 Task: Create an event for the team-building bowling tournament on the 9th at 11:00 PM to 11:30 PM.
Action: Mouse moved to (413, 170)
Screenshot: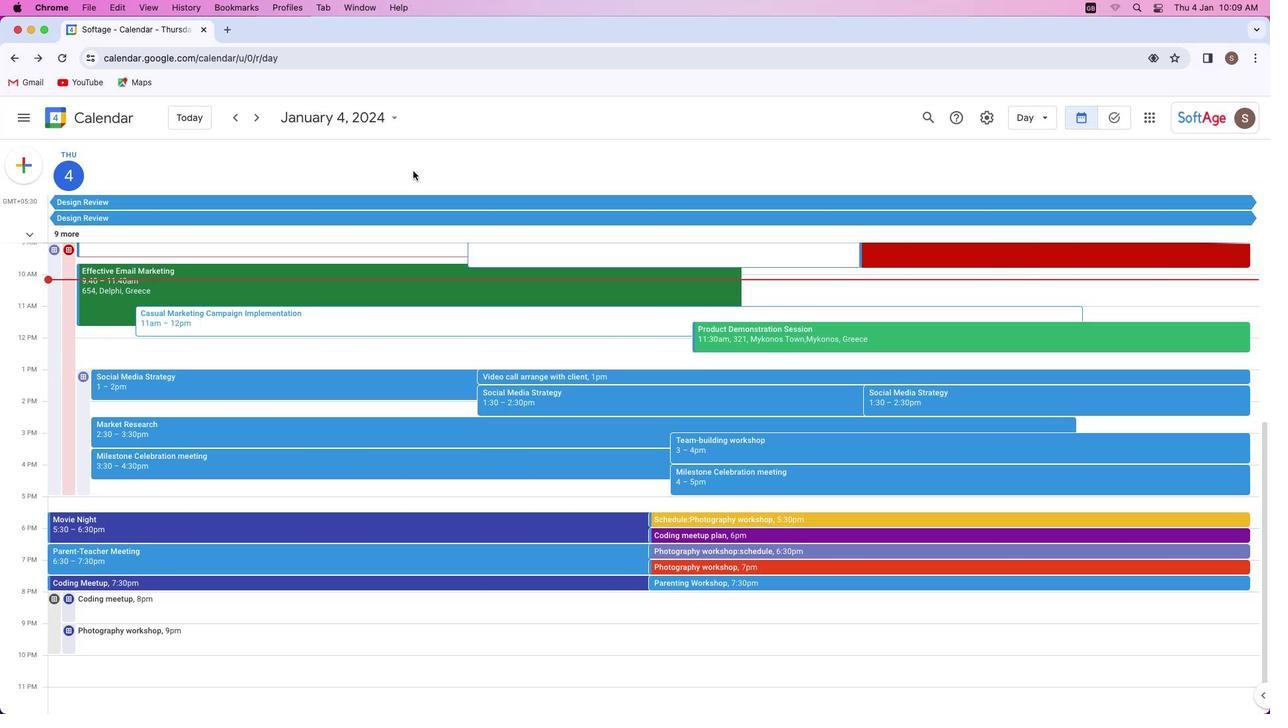 
Action: Mouse pressed left at (413, 170)
Screenshot: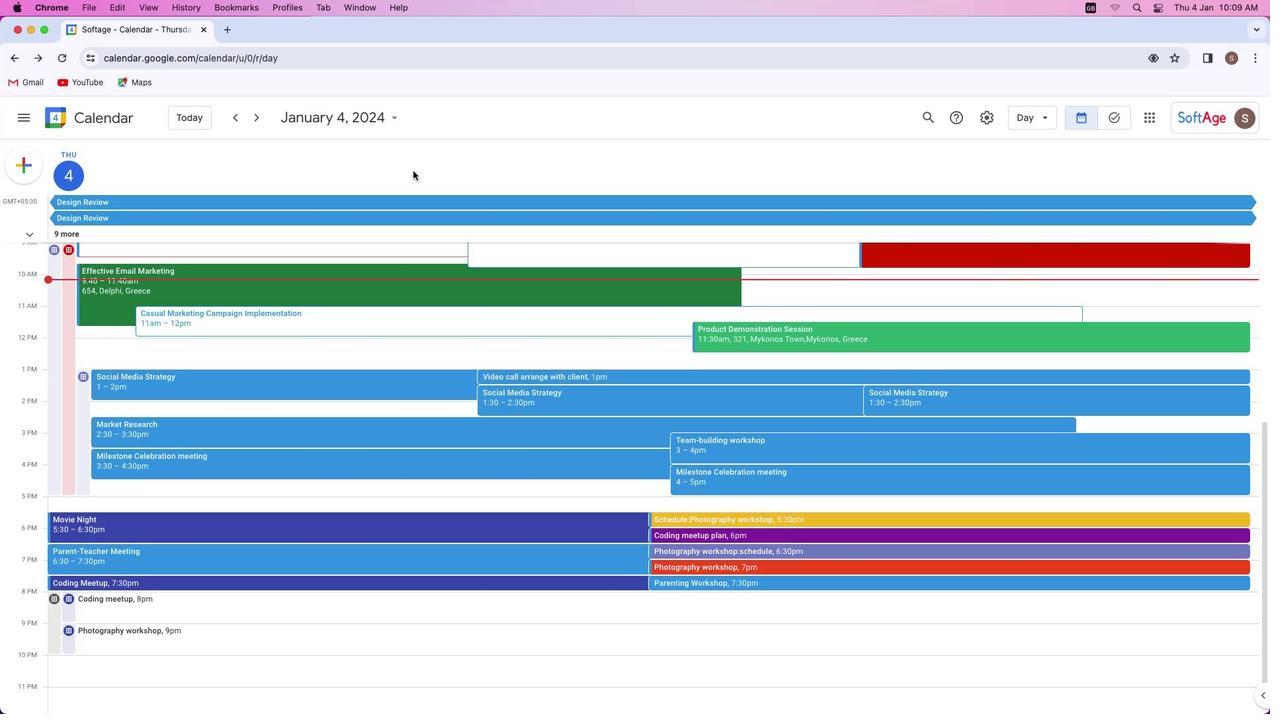 
Action: Mouse moved to (27, 159)
Screenshot: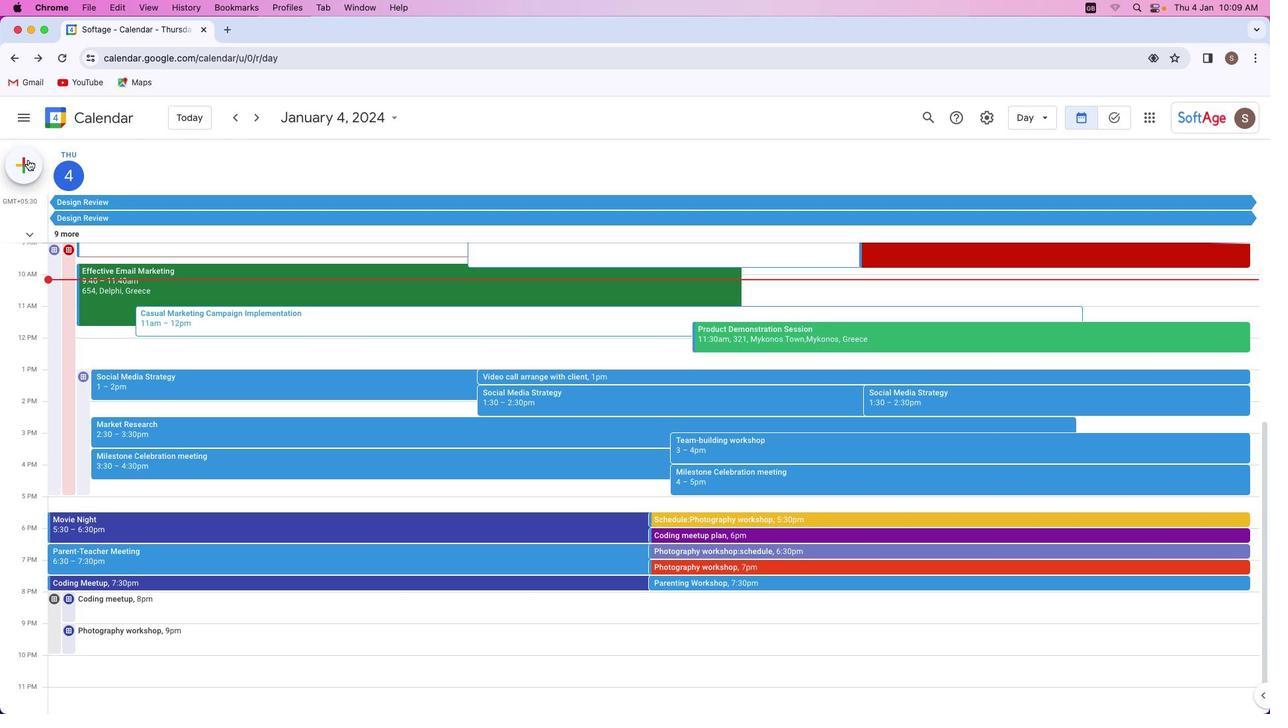 
Action: Mouse pressed left at (27, 159)
Screenshot: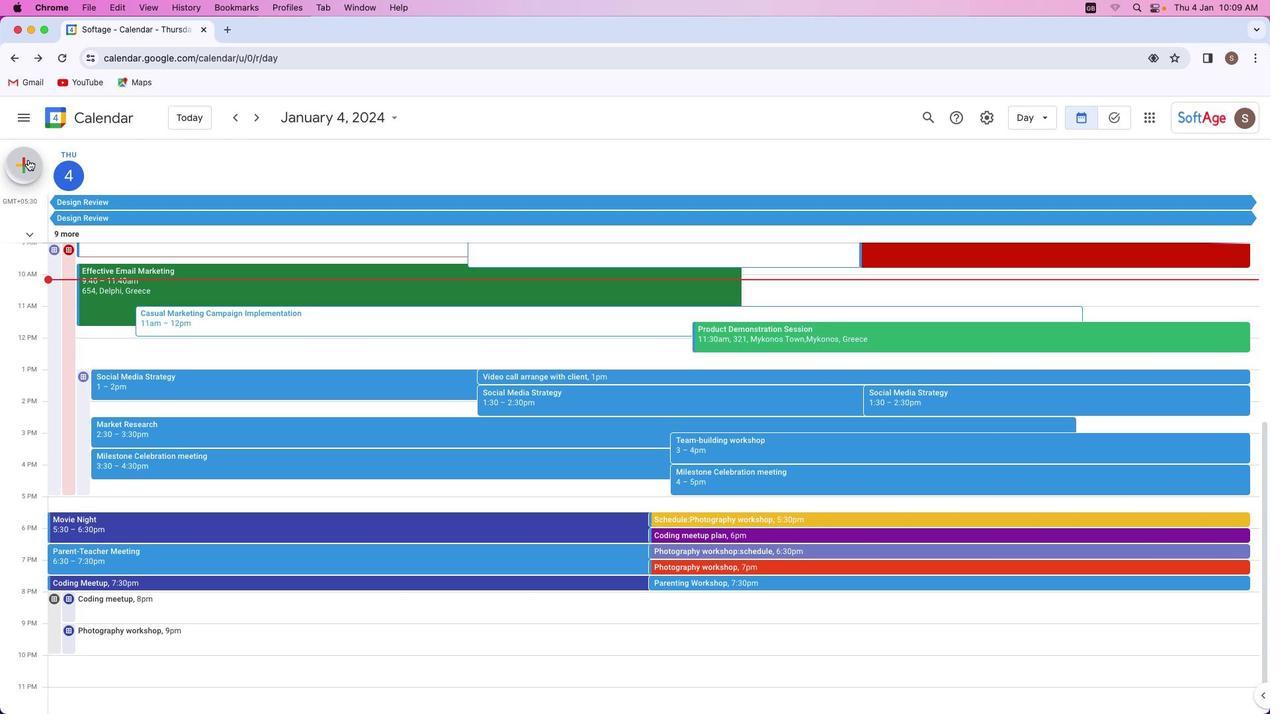 
Action: Mouse moved to (51, 201)
Screenshot: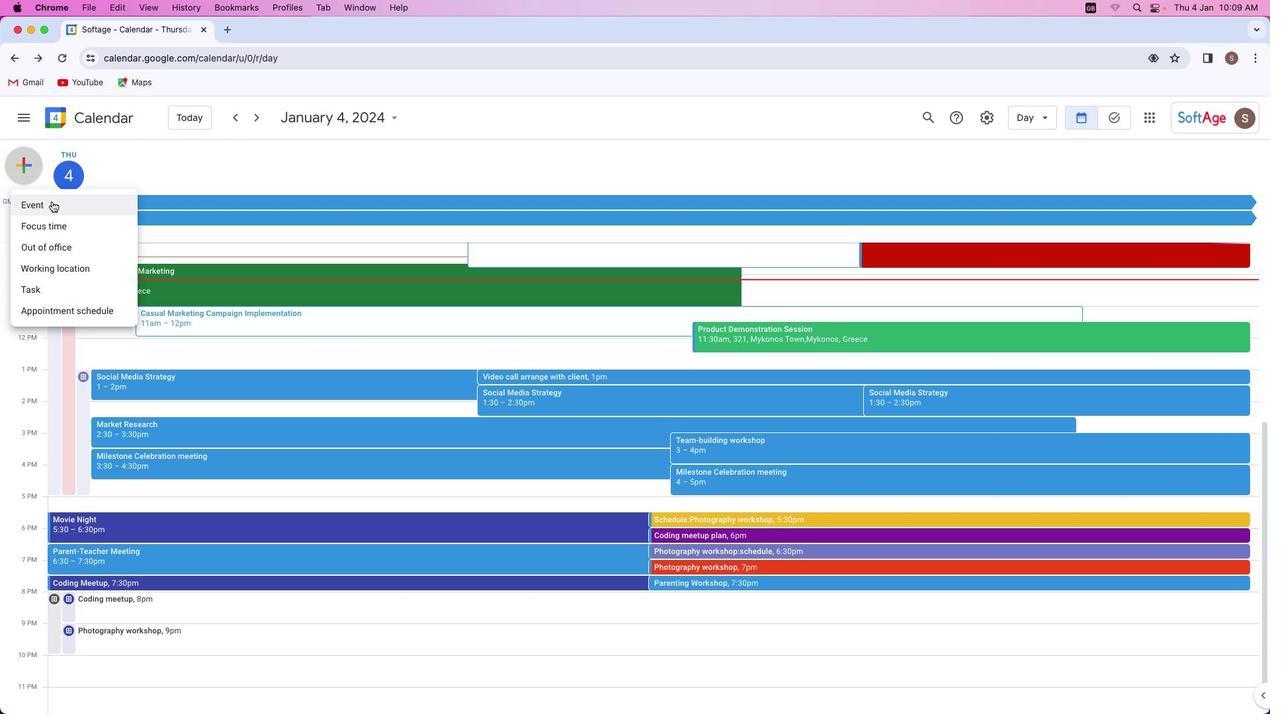 
Action: Mouse pressed left at (51, 201)
Screenshot: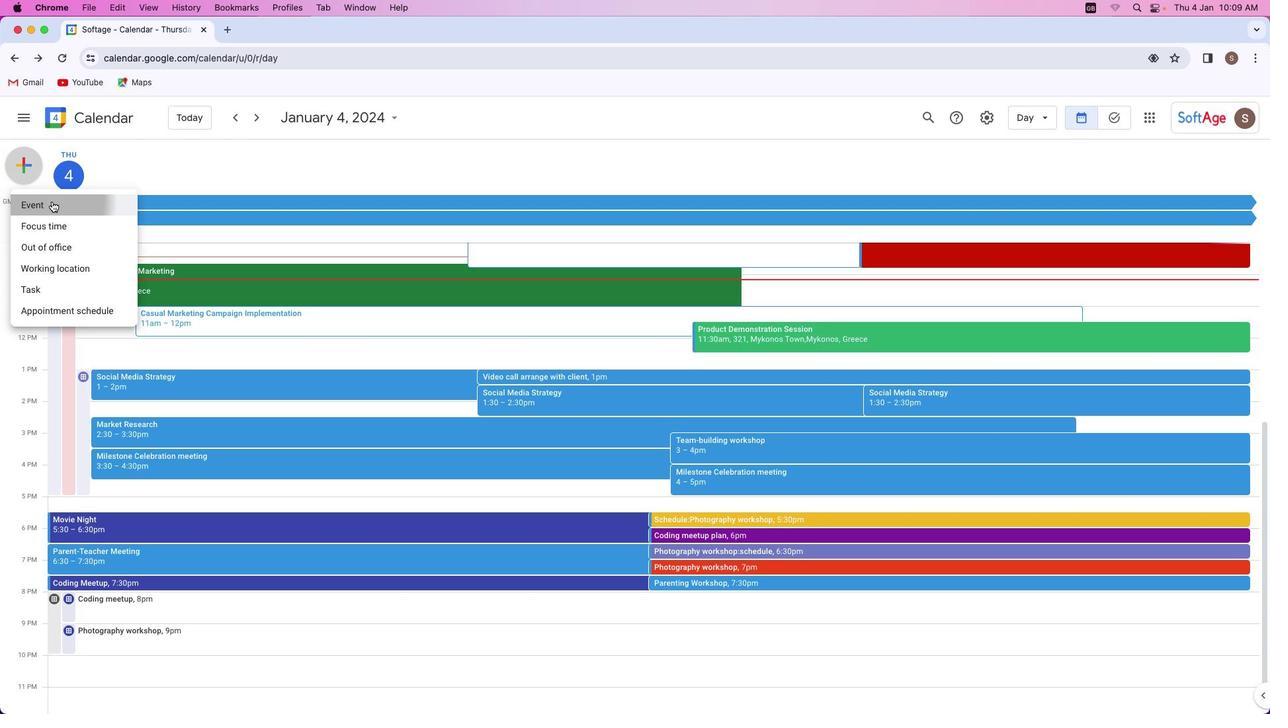 
Action: Mouse moved to (476, 280)
Screenshot: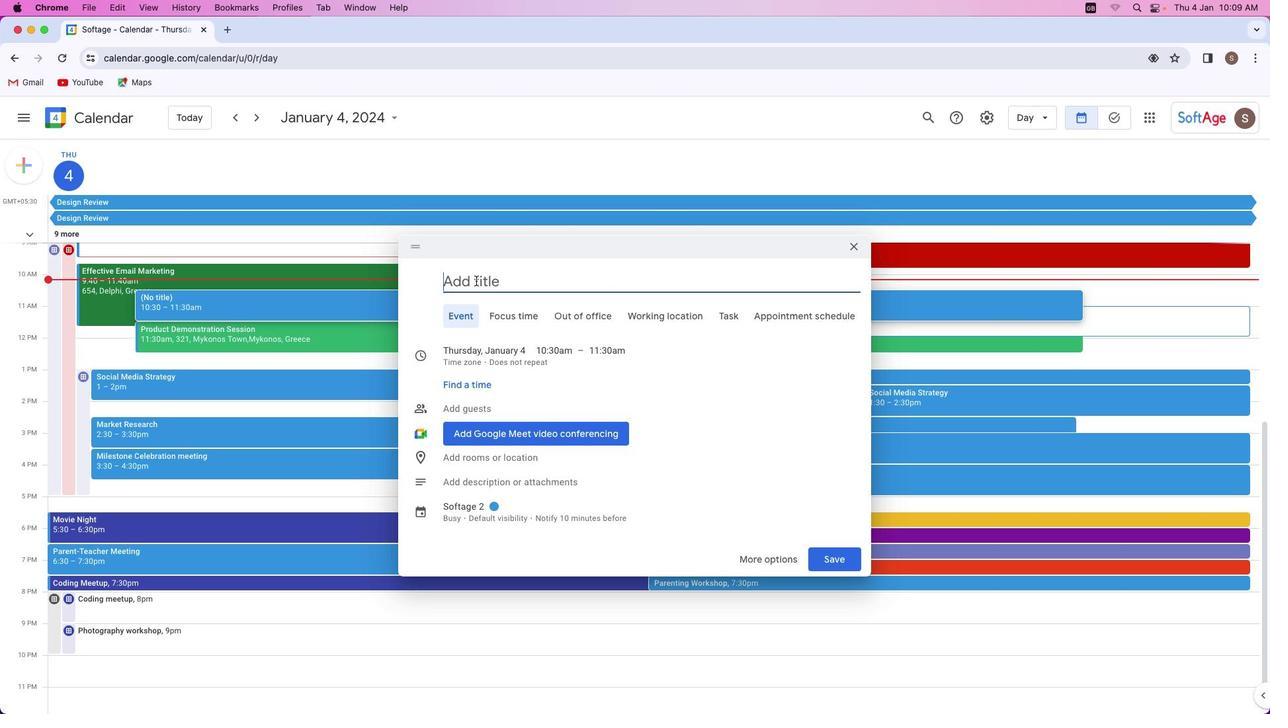 
Action: Mouse pressed left at (476, 280)
Screenshot: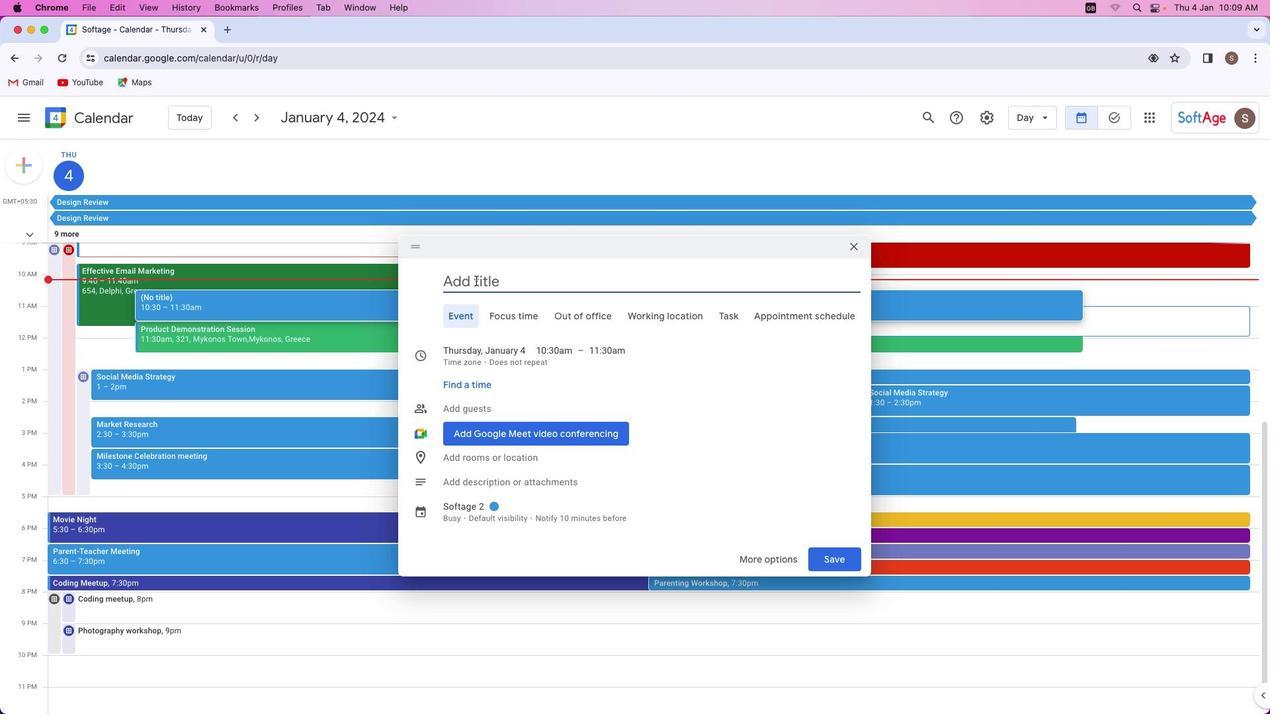 
Action: Key pressed Key.shift'T''e''a''m''-''b''u''i''l''d''i''n''g'Key.space'b''o''w''l''i''n''g'Key.space't''o''u''r''n''a''m''e''n''t'
Screenshot: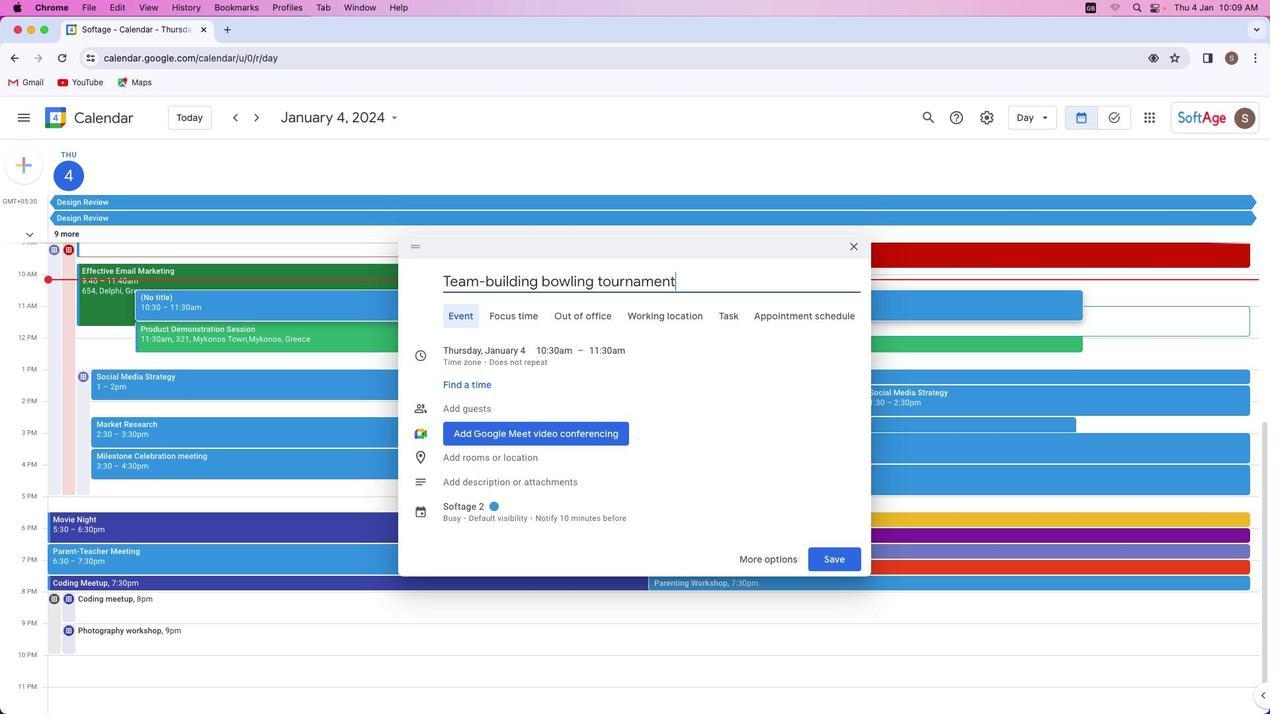 
Action: Mouse moved to (492, 347)
Screenshot: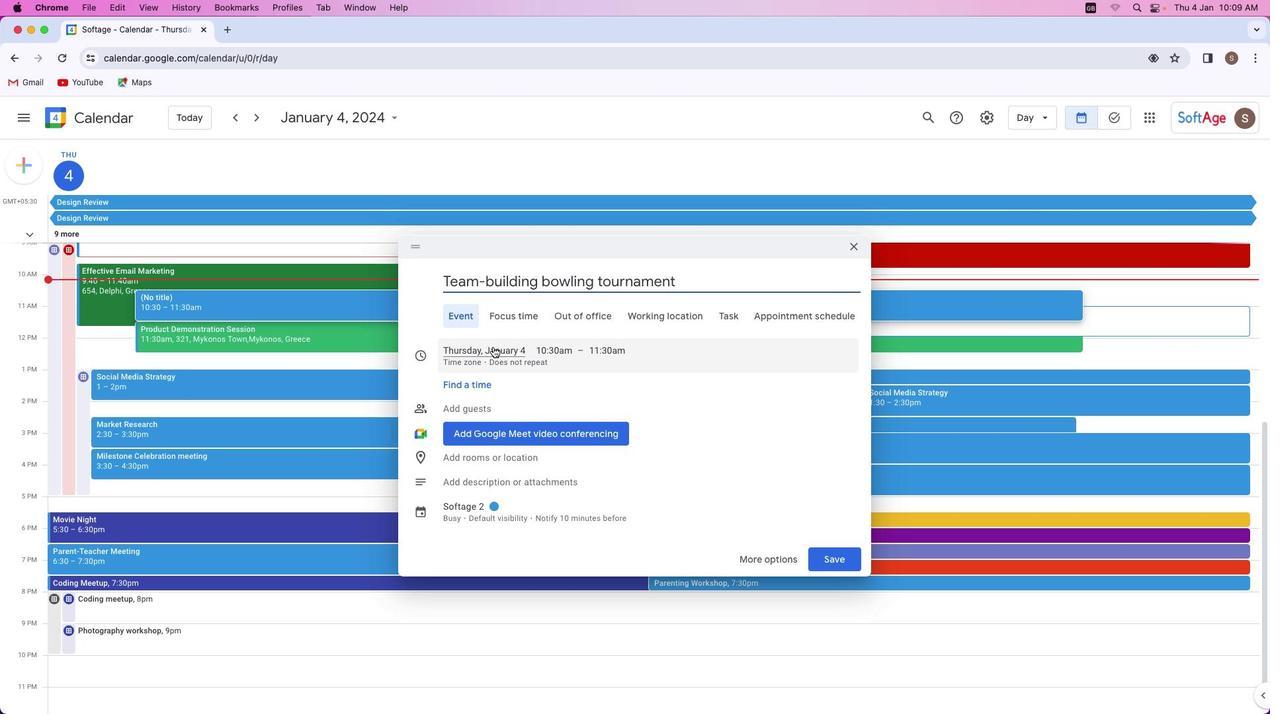 
Action: Mouse pressed left at (492, 347)
Screenshot: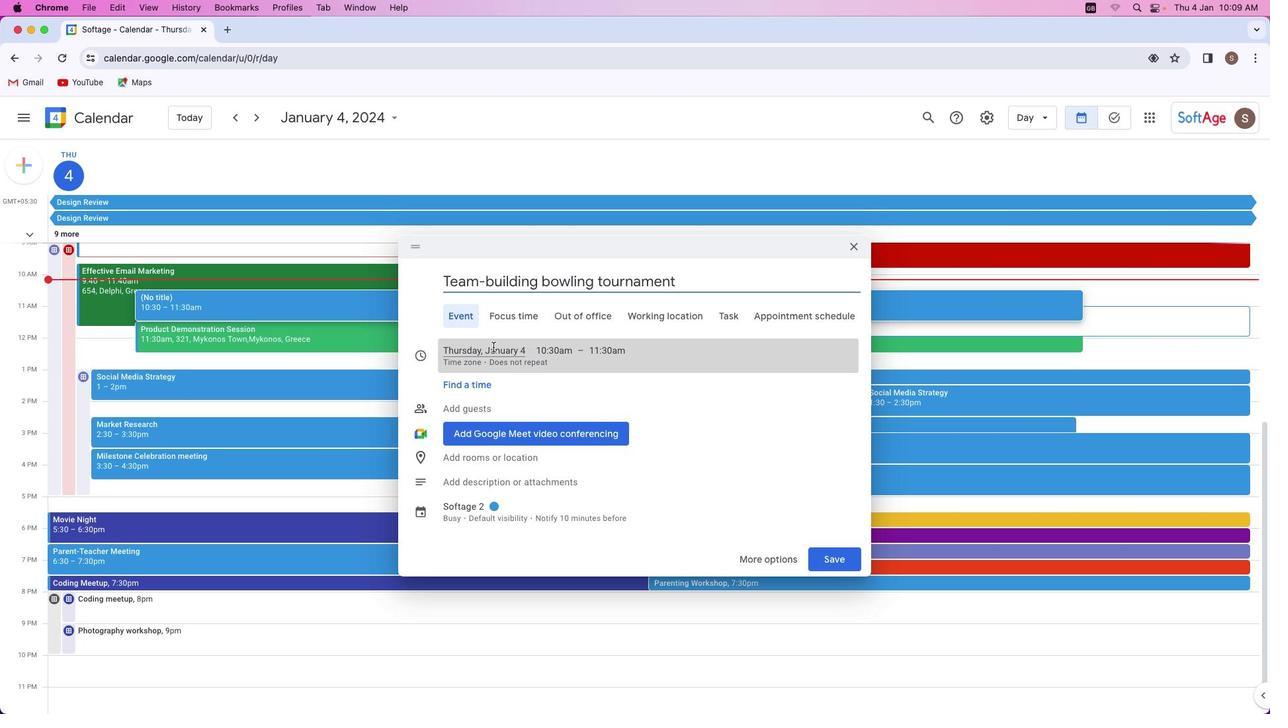 
Action: Mouse moved to (487, 433)
Screenshot: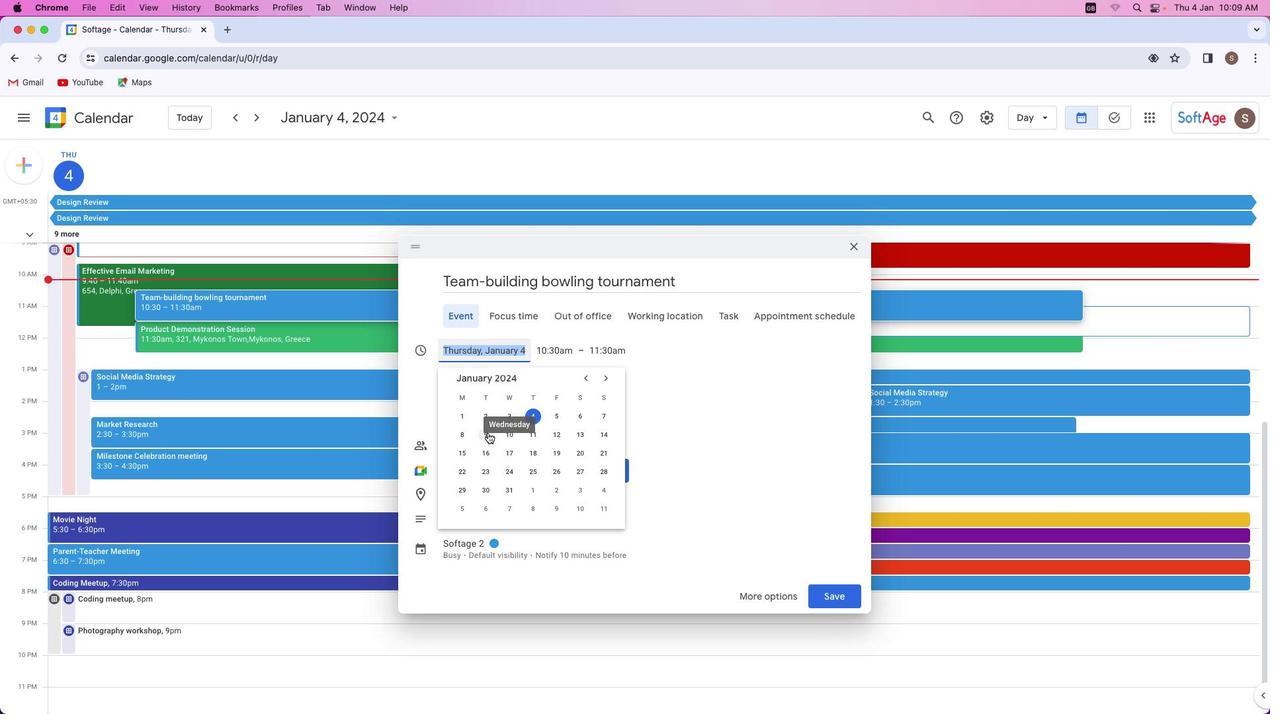 
Action: Mouse pressed left at (487, 433)
Screenshot: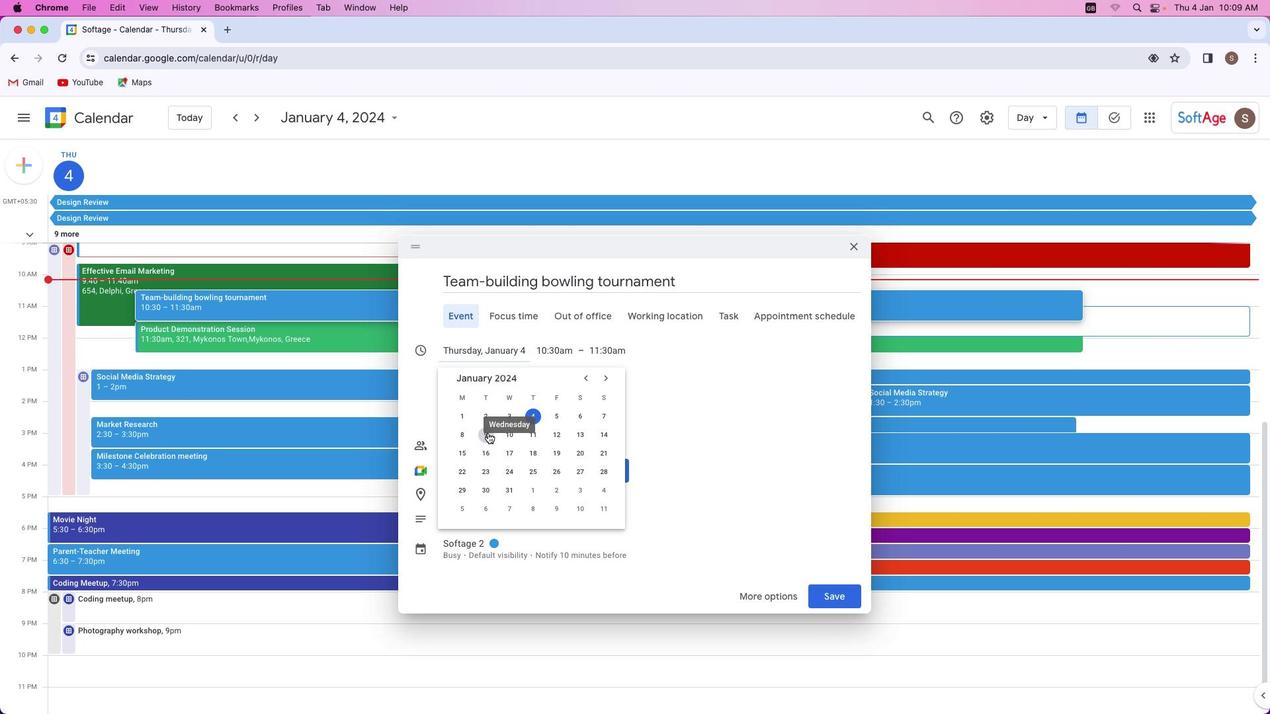 
Action: Mouse moved to (553, 353)
Screenshot: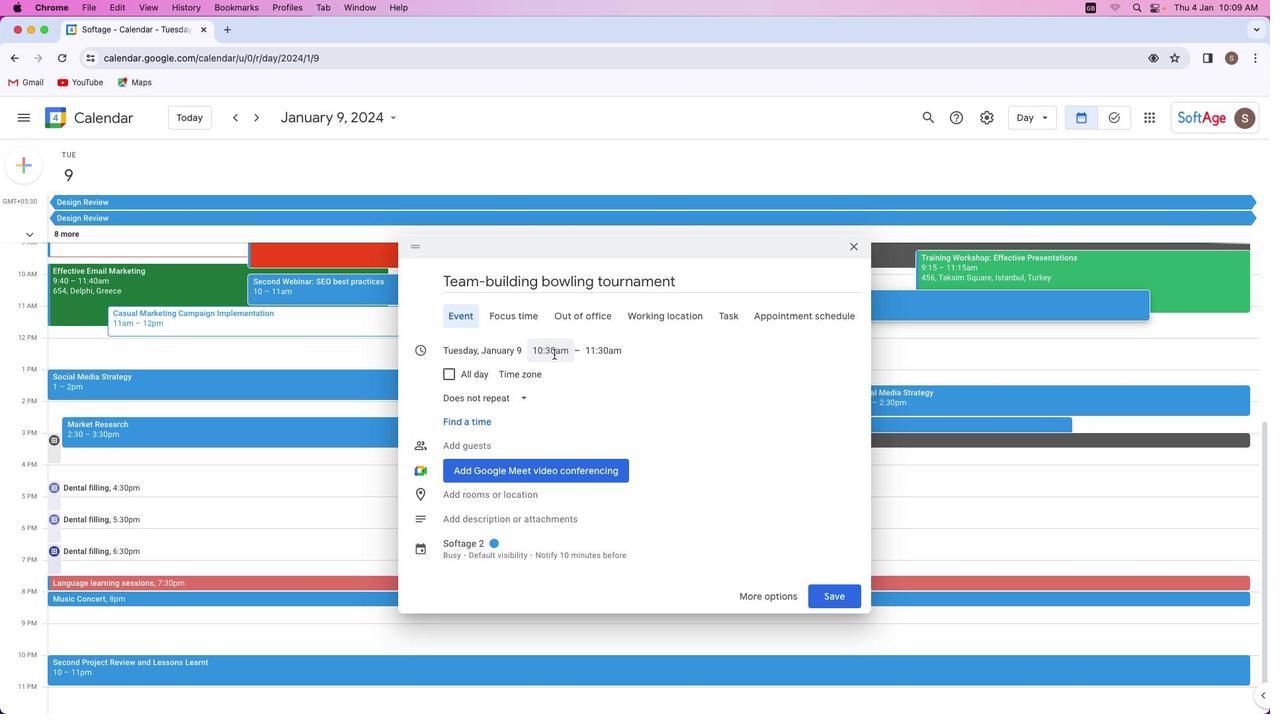 
Action: Mouse pressed left at (553, 353)
Screenshot: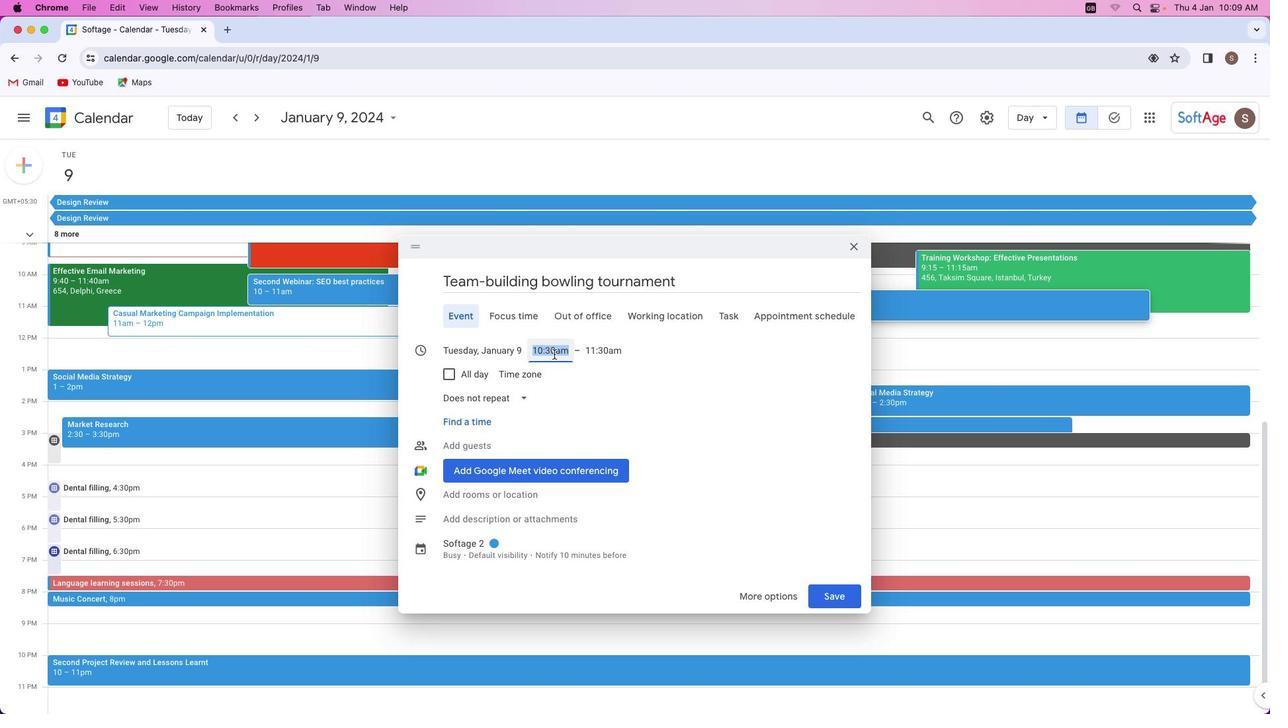 
Action: Mouse moved to (562, 426)
Screenshot: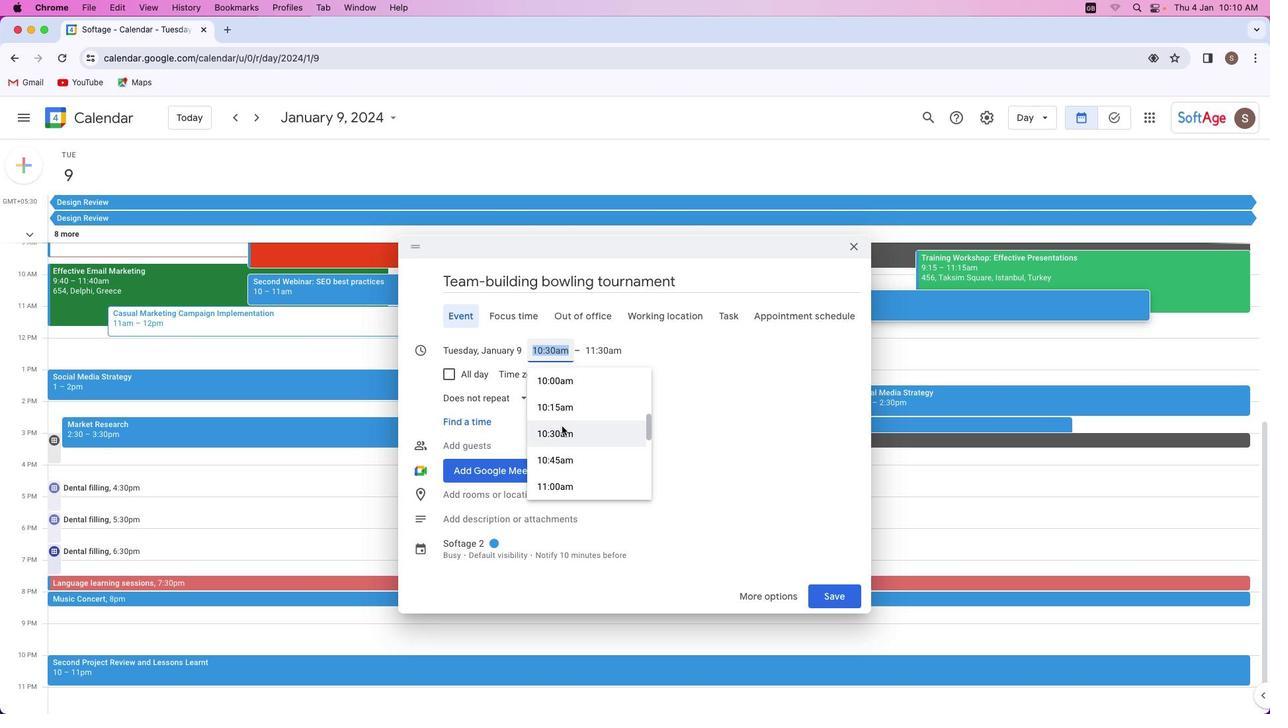 
Action: Mouse scrolled (562, 426) with delta (0, 0)
Screenshot: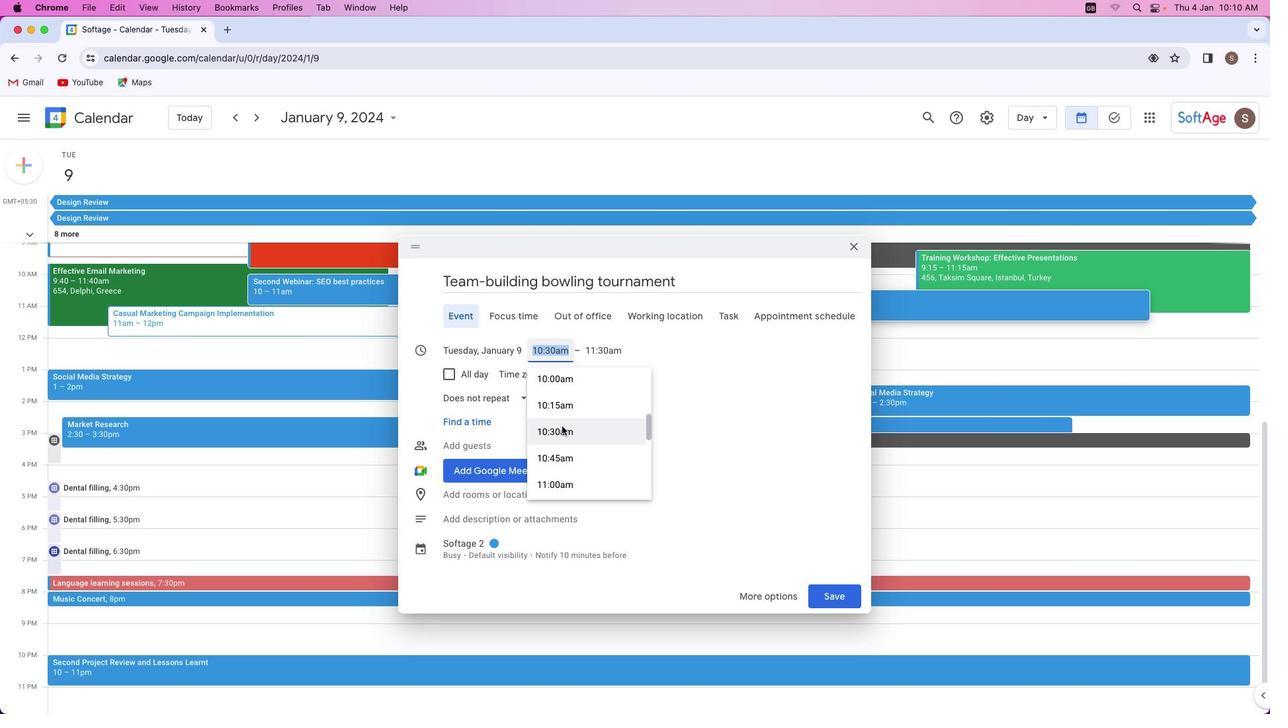 
Action: Mouse scrolled (562, 426) with delta (0, 0)
Screenshot: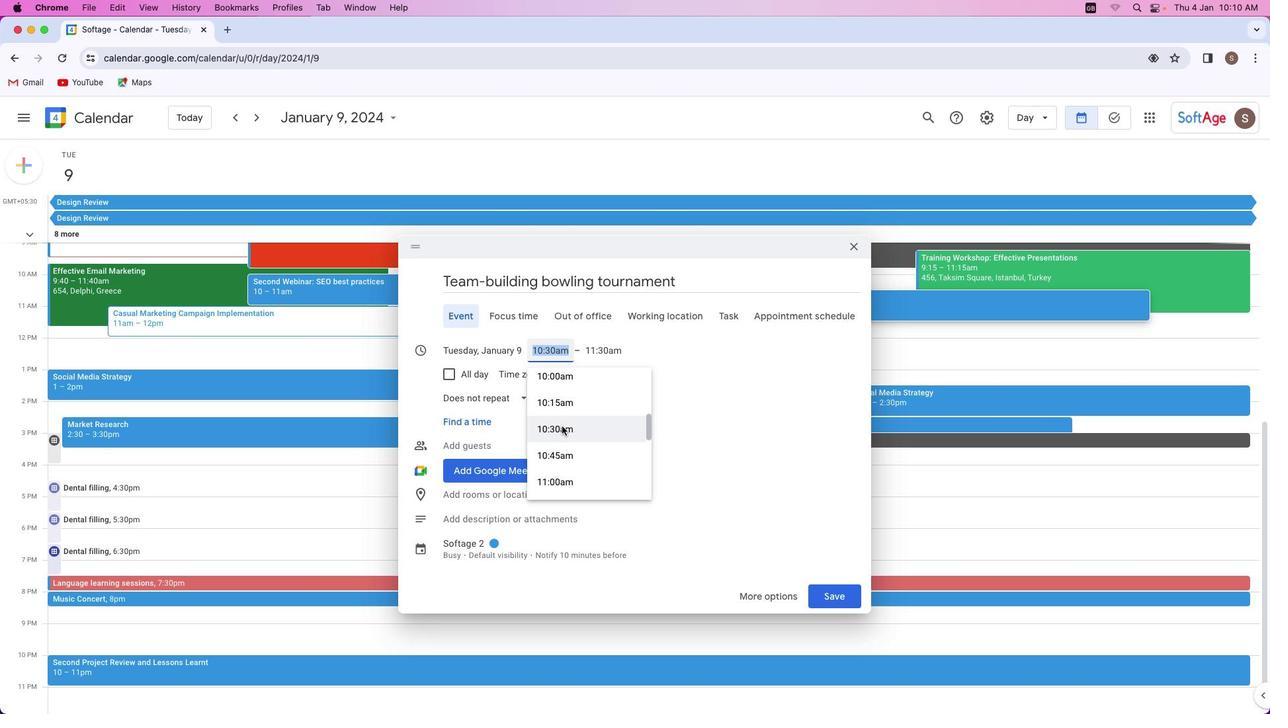 
Action: Mouse scrolled (562, 426) with delta (0, 0)
Screenshot: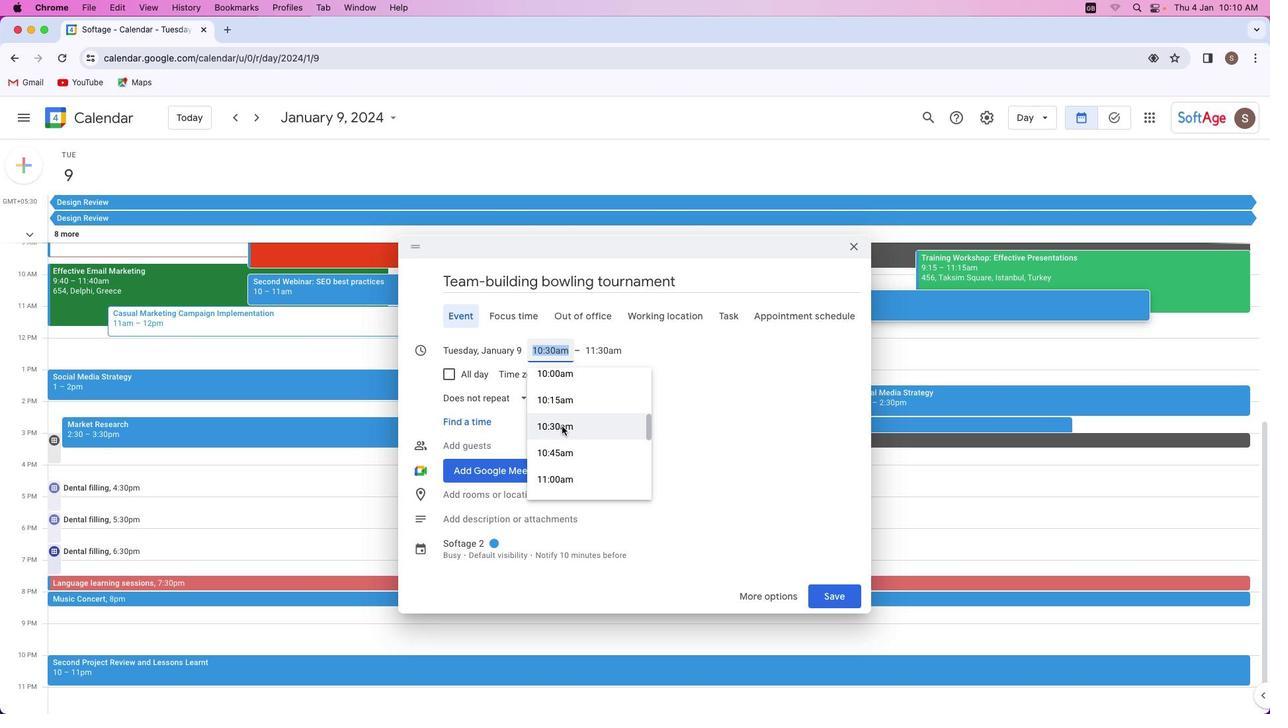 
Action: Mouse scrolled (562, 426) with delta (0, 0)
Screenshot: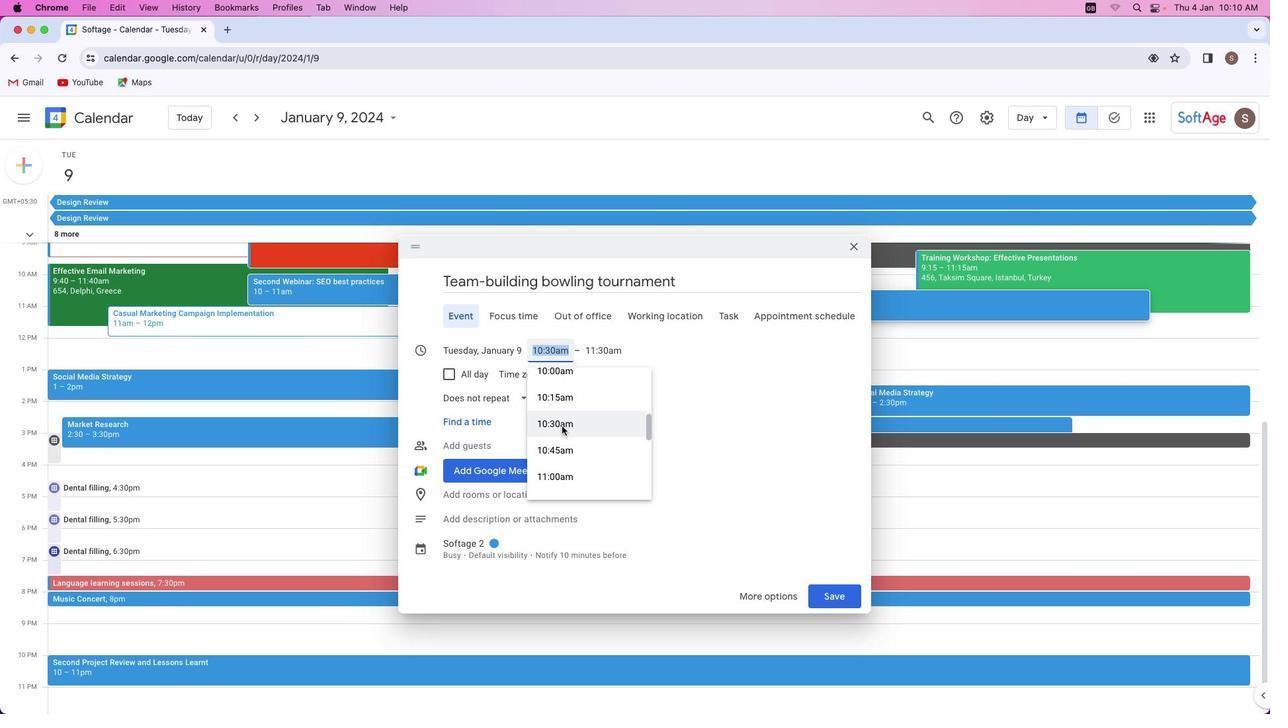 
Action: Mouse scrolled (562, 426) with delta (0, 0)
Screenshot: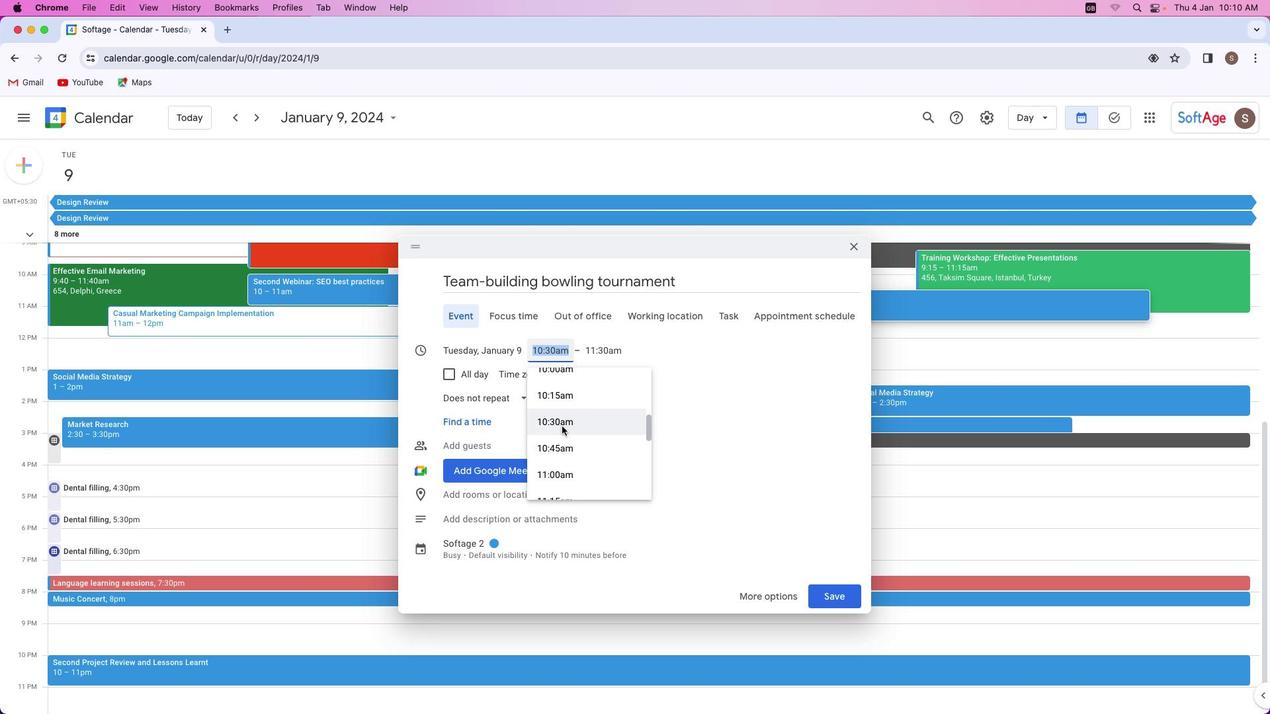 
Action: Mouse scrolled (562, 426) with delta (0, 0)
Screenshot: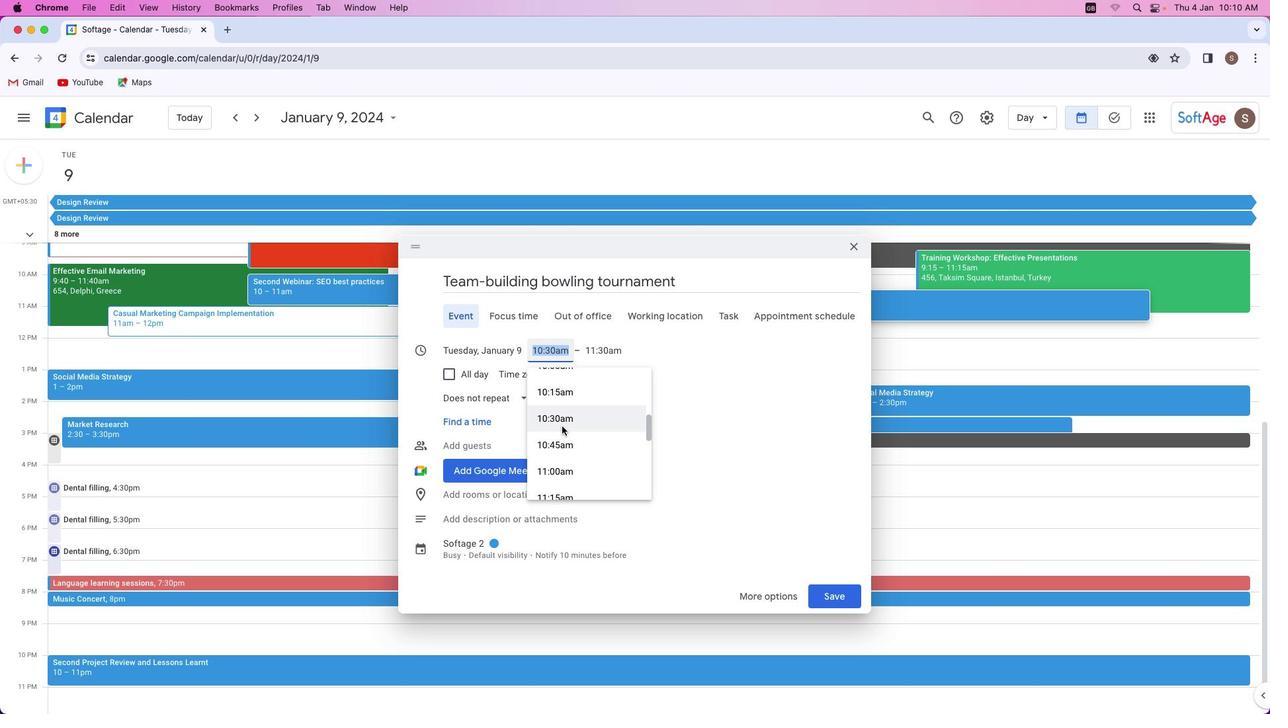 
Action: Mouse scrolled (562, 426) with delta (0, 0)
Screenshot: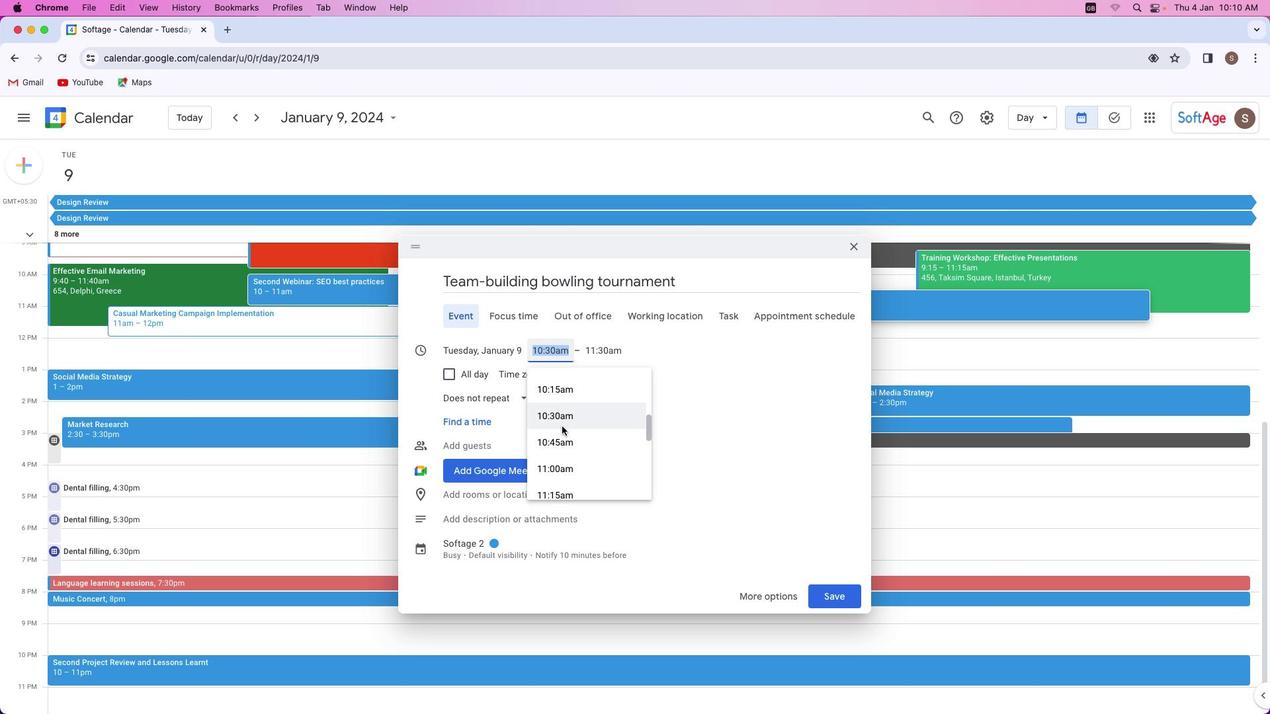 
Action: Mouse scrolled (562, 426) with delta (0, 0)
Screenshot: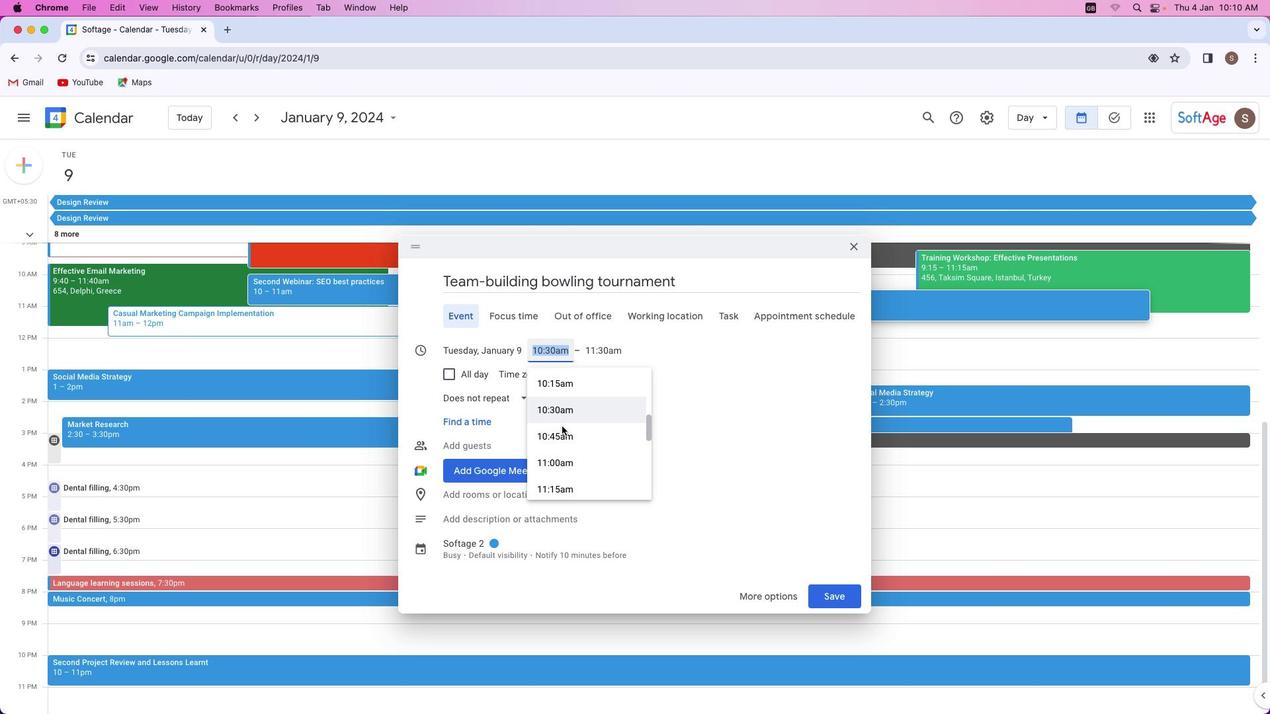 
Action: Mouse scrolled (562, 426) with delta (0, 0)
Screenshot: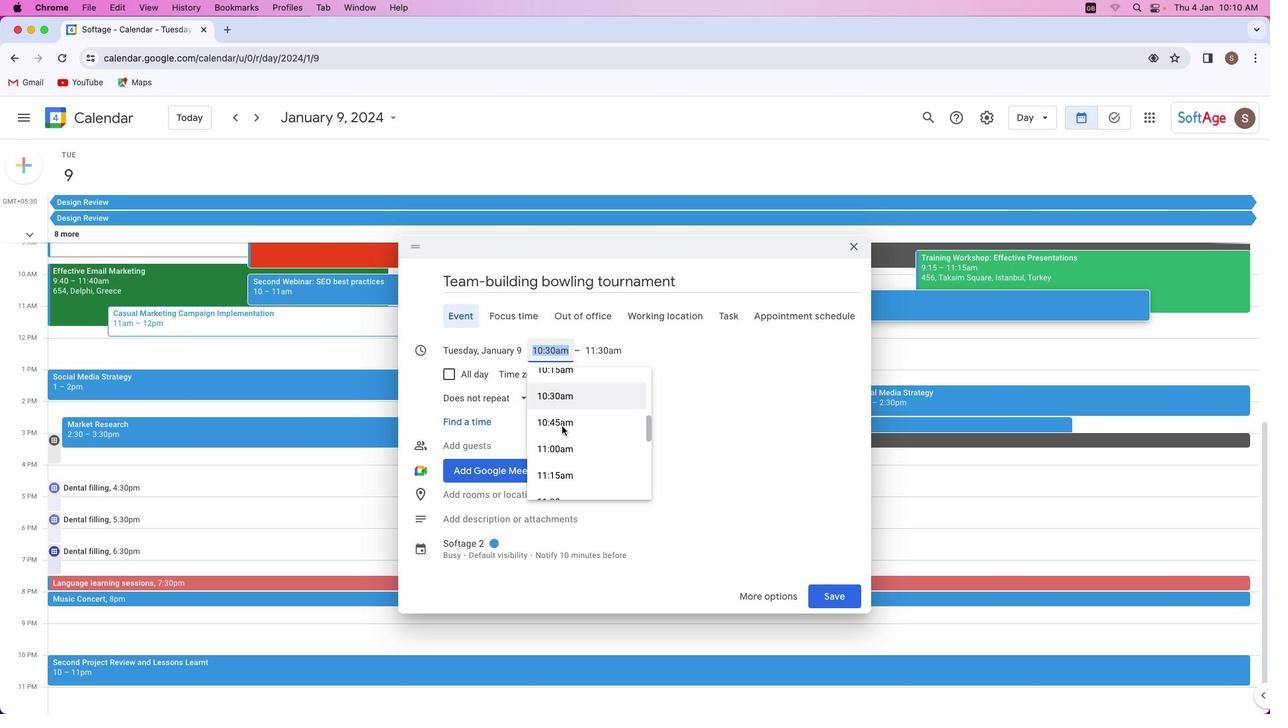 
Action: Mouse scrolled (562, 426) with delta (0, 0)
Screenshot: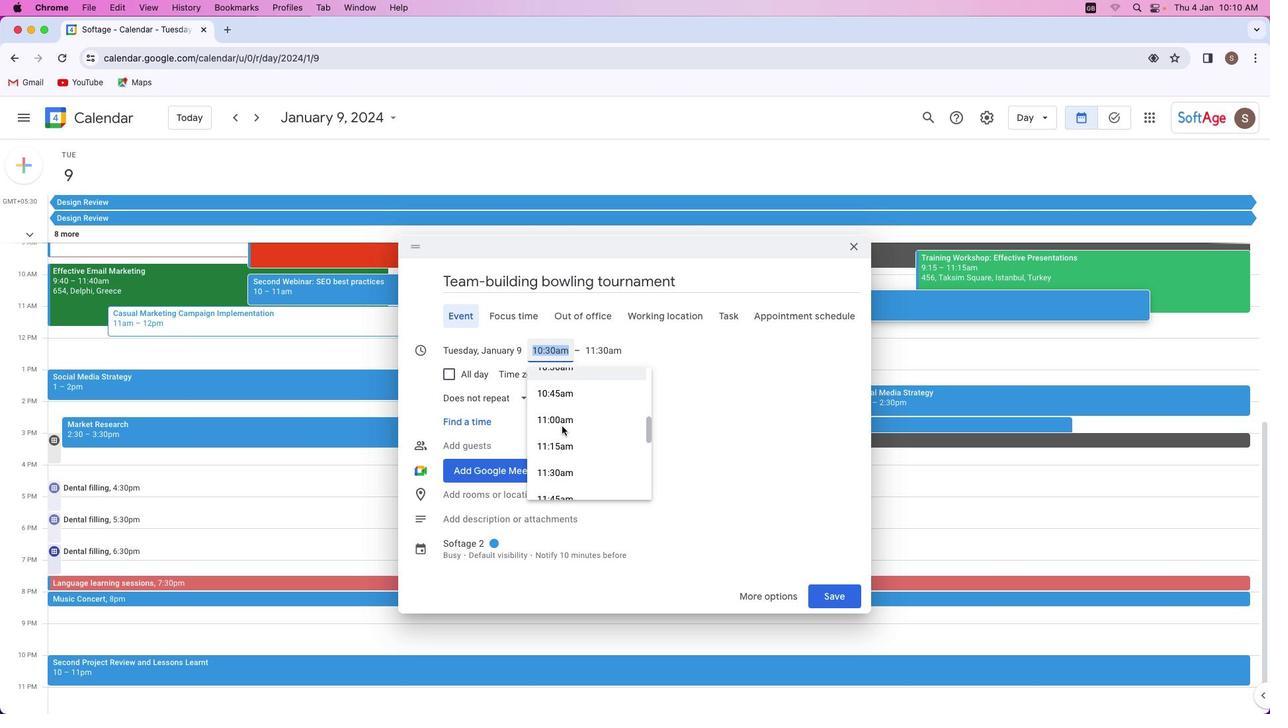 
Action: Mouse scrolled (562, 426) with delta (0, 0)
Screenshot: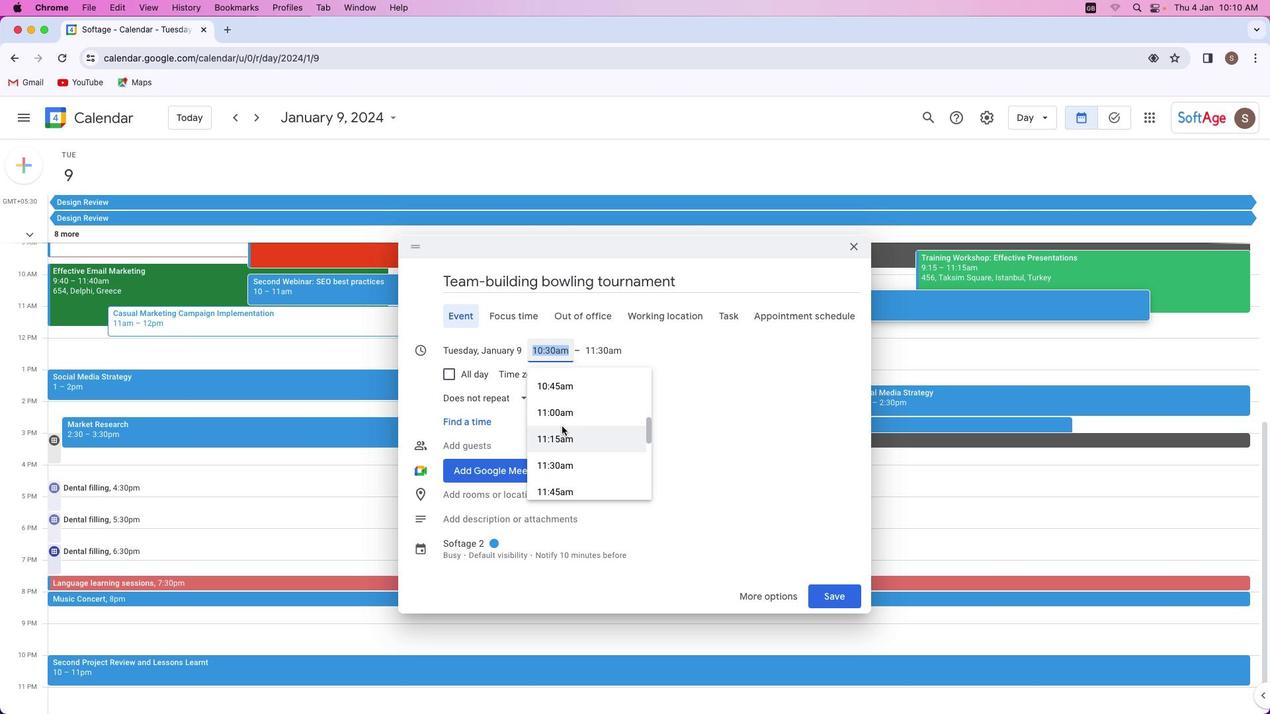 
Action: Mouse scrolled (562, 426) with delta (0, 0)
Screenshot: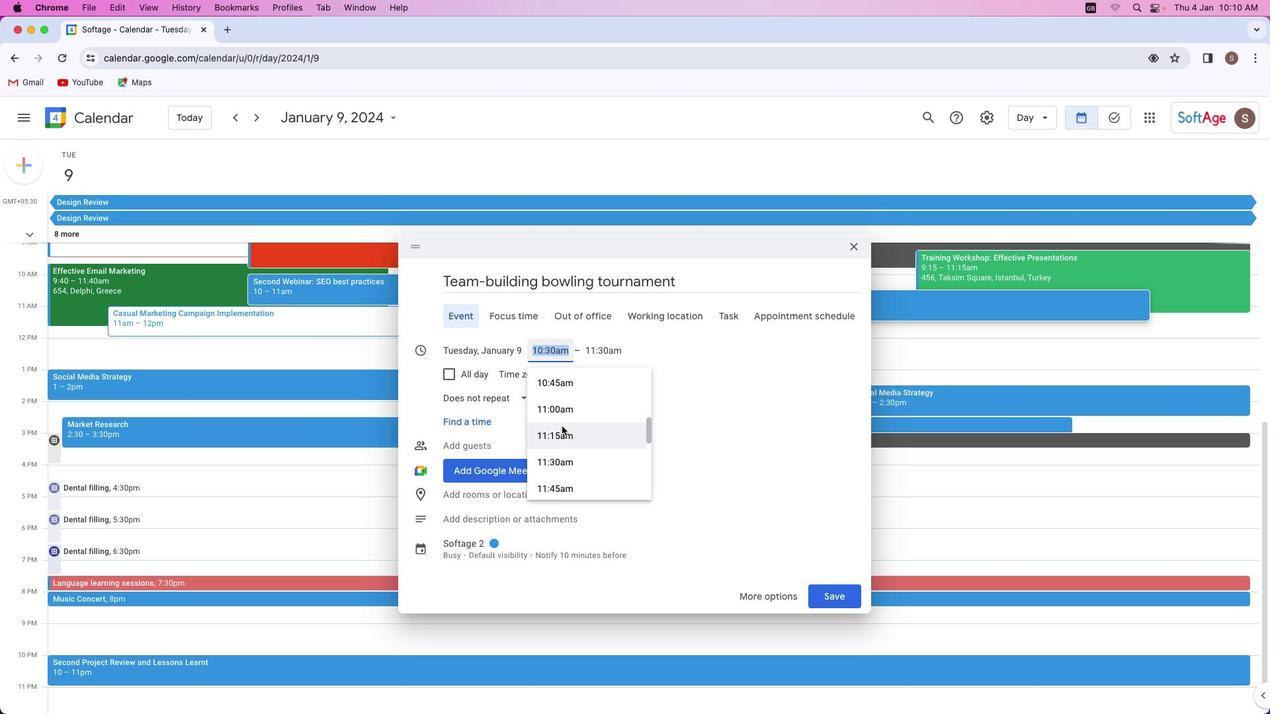 
Action: Mouse scrolled (562, 426) with delta (0, 0)
Screenshot: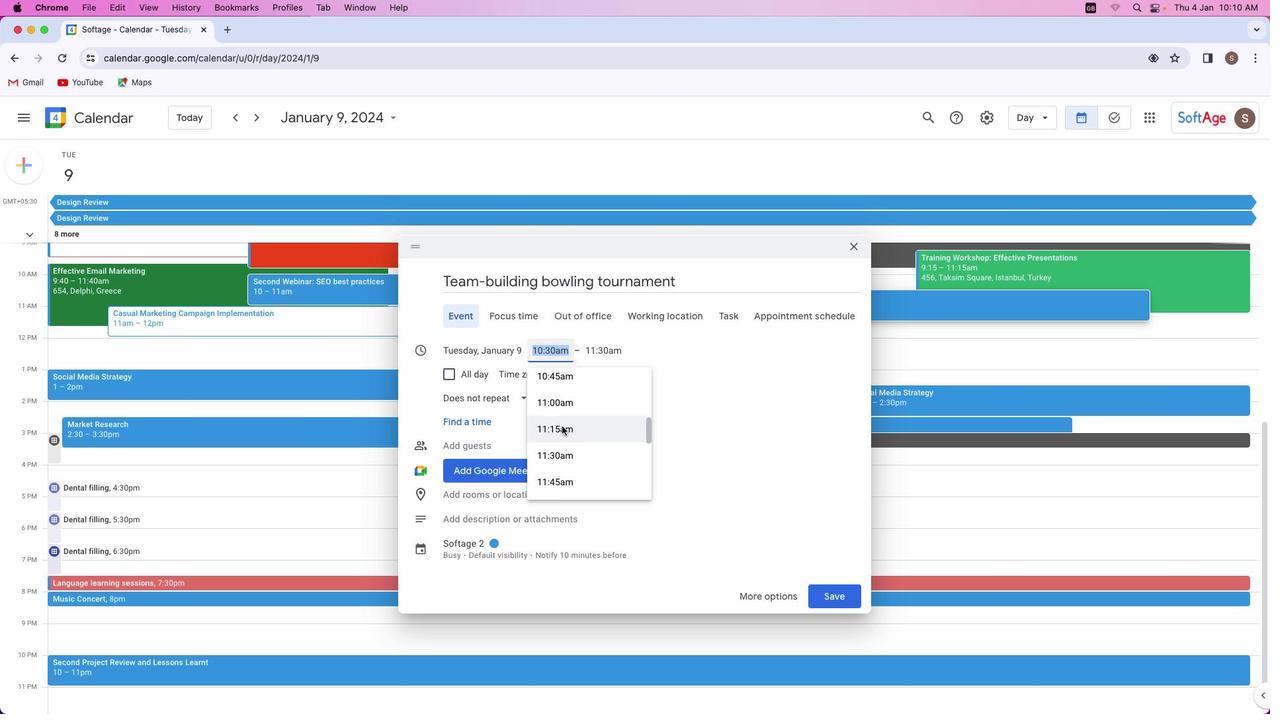 
Action: Mouse scrolled (562, 426) with delta (0, 0)
Screenshot: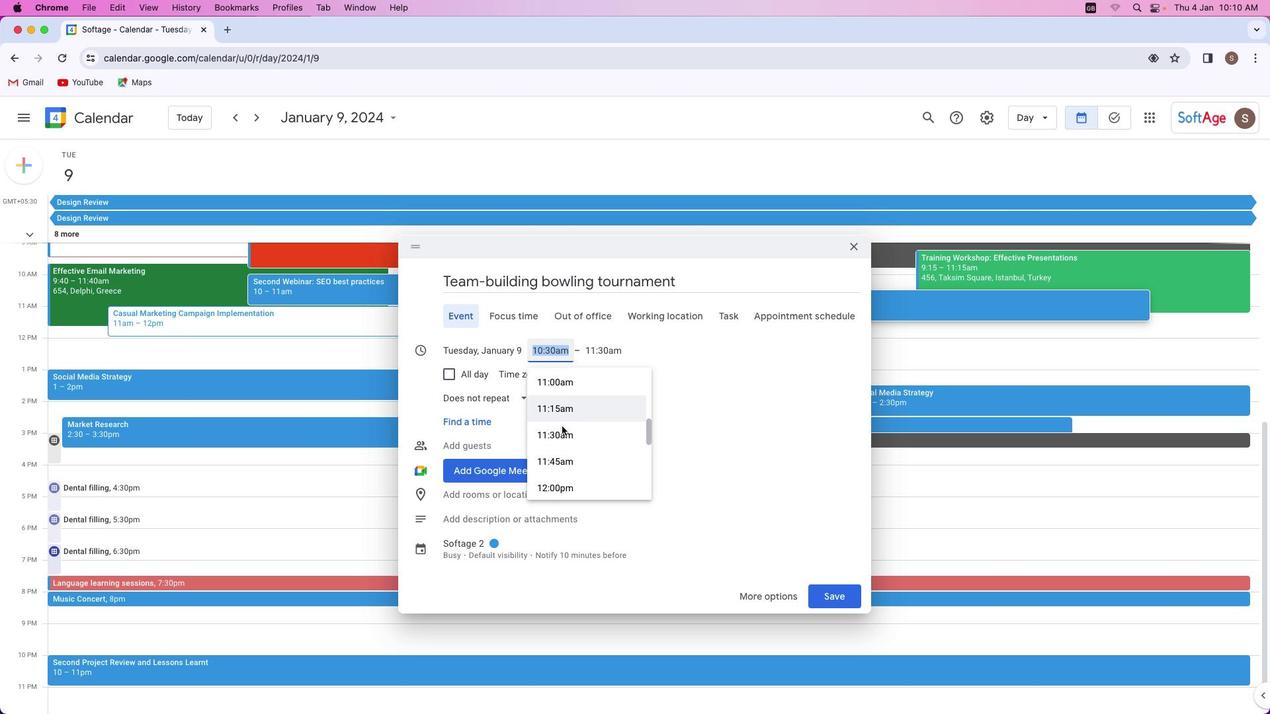 
Action: Mouse scrolled (562, 426) with delta (0, 0)
Screenshot: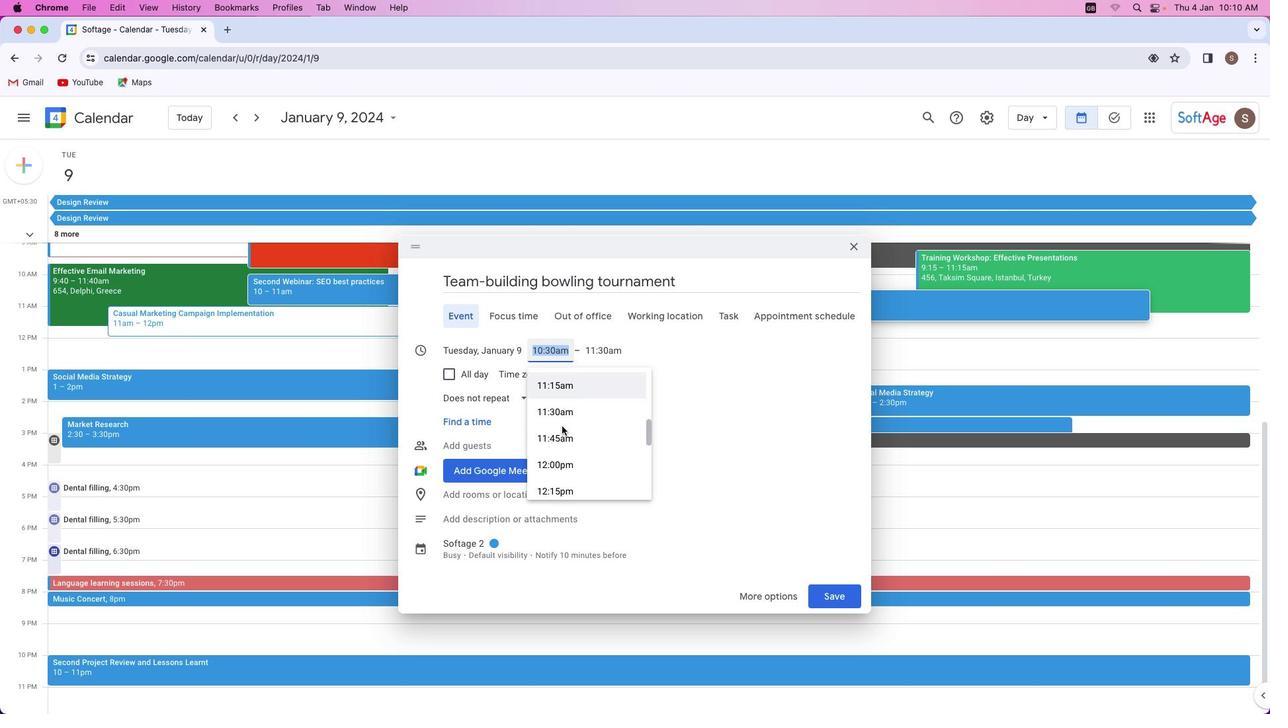 
Action: Mouse scrolled (562, 426) with delta (0, 0)
Screenshot: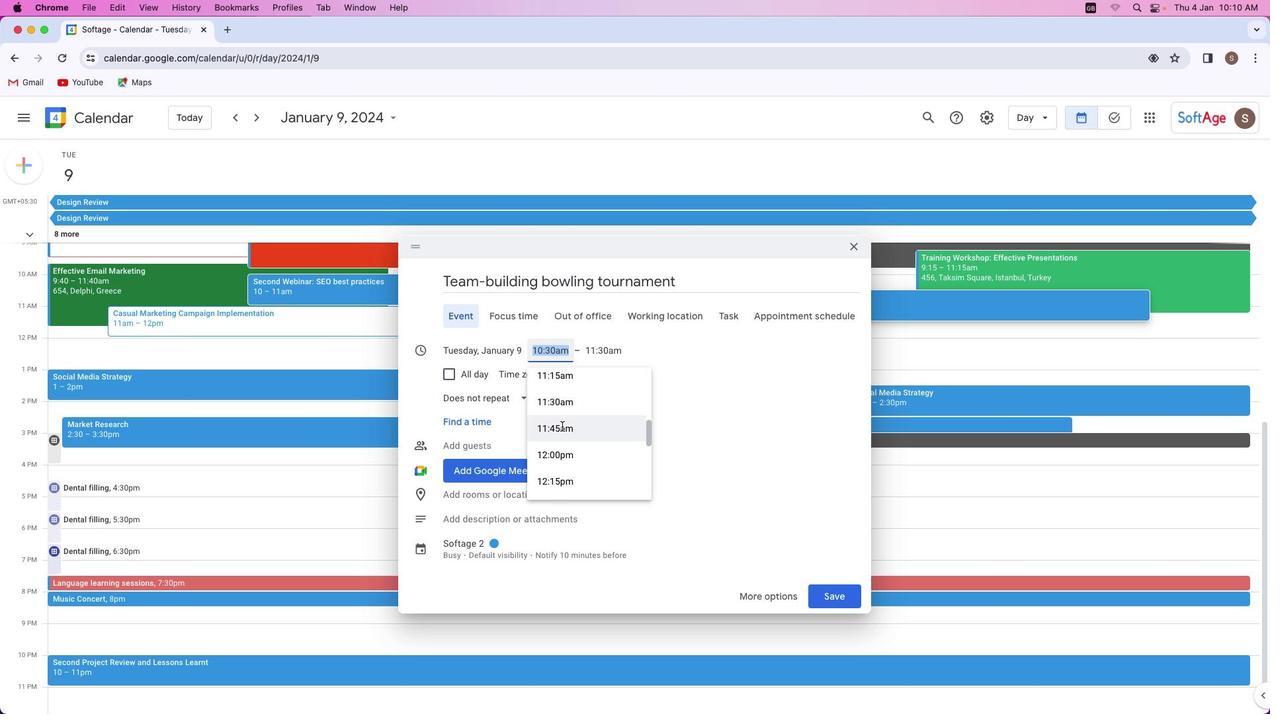 
Action: Mouse scrolled (562, 426) with delta (0, 0)
Screenshot: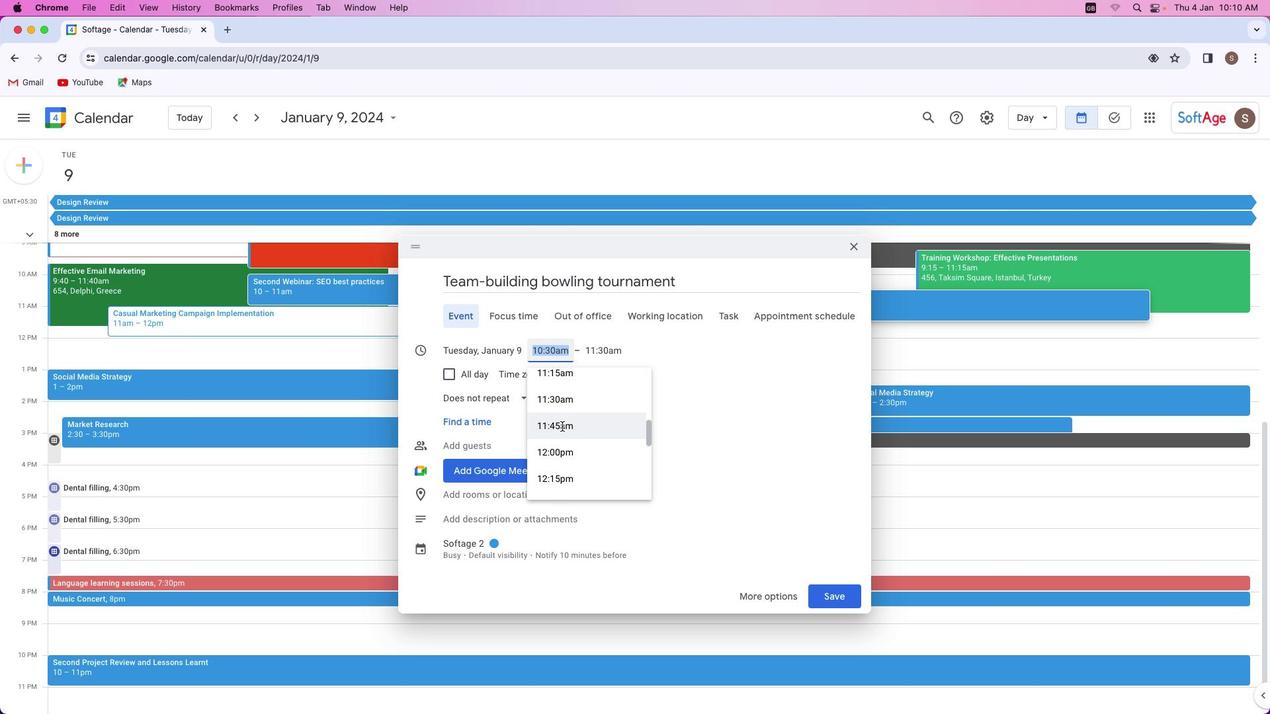 
Action: Mouse scrolled (562, 426) with delta (0, 0)
Screenshot: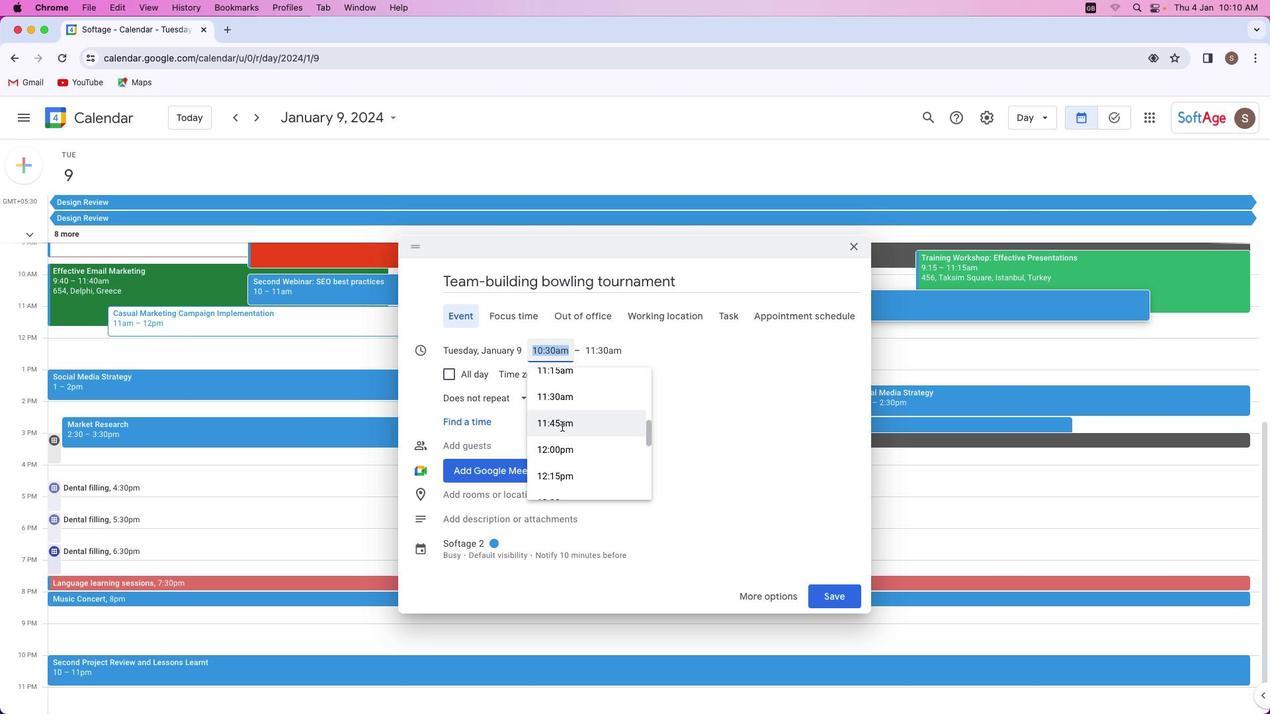 
Action: Mouse scrolled (562, 426) with delta (0, 0)
Screenshot: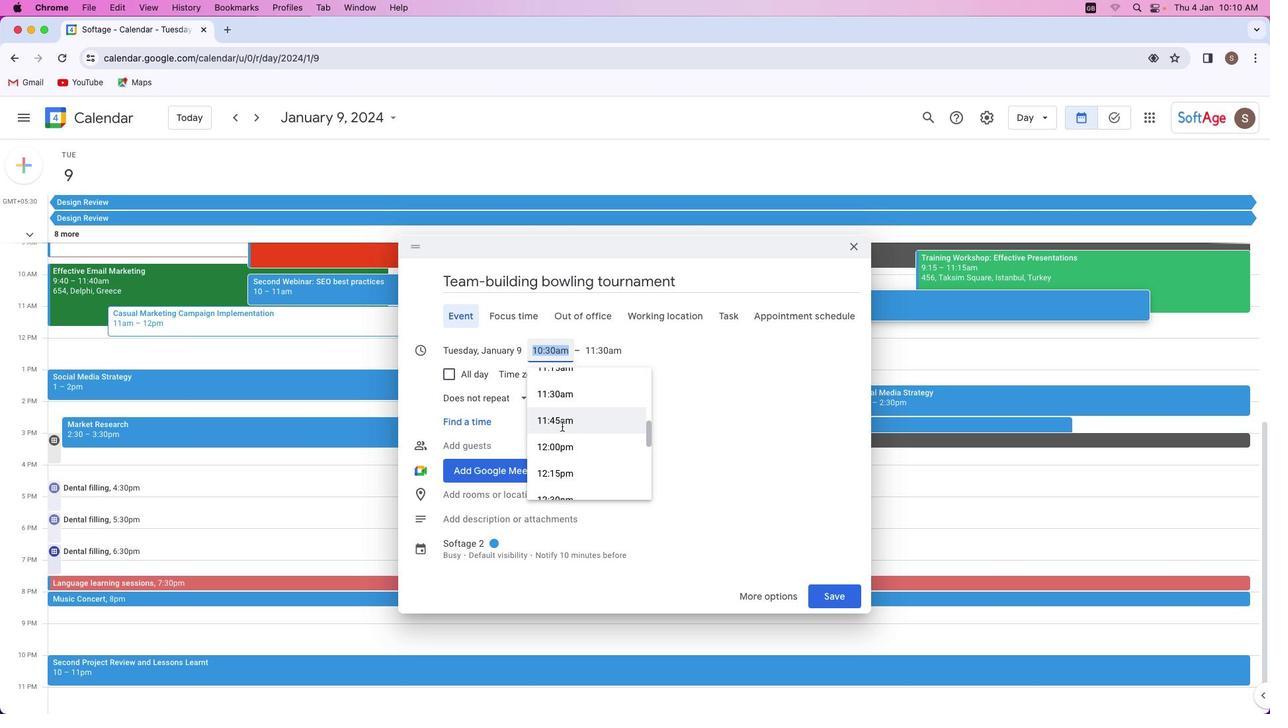 
Action: Mouse scrolled (562, 426) with delta (0, 0)
Screenshot: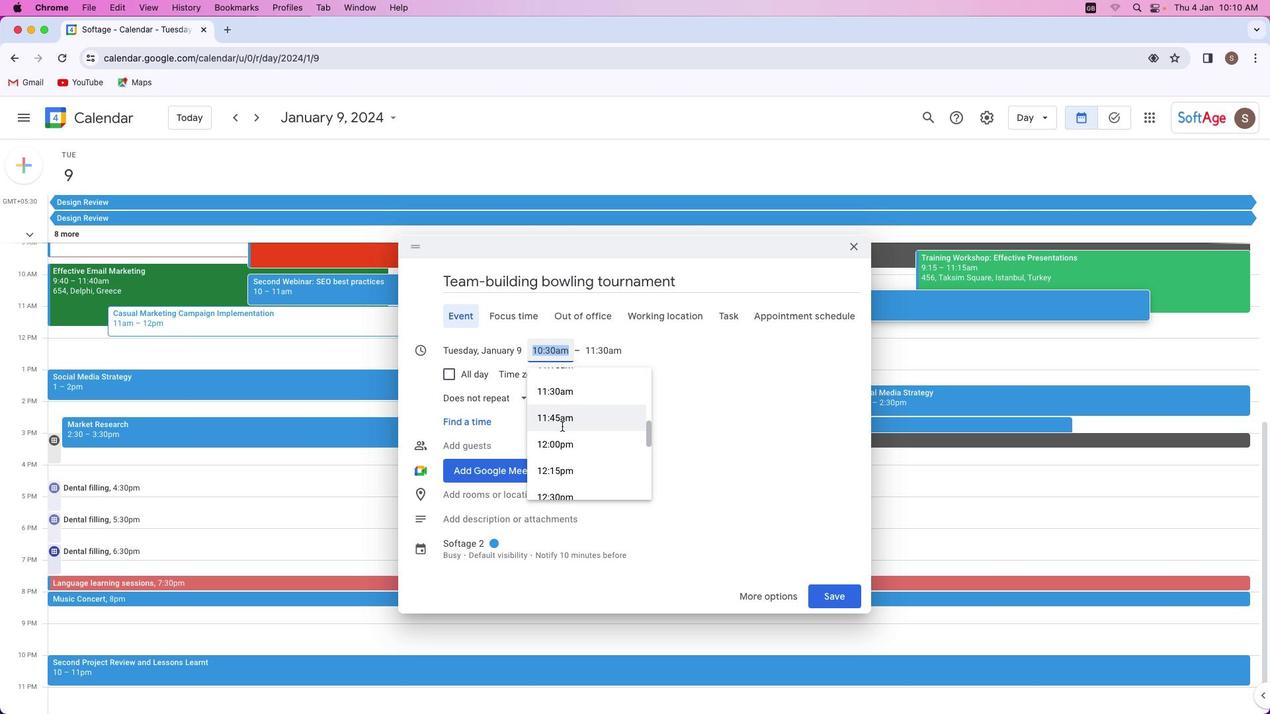 
Action: Mouse scrolled (562, 426) with delta (0, 0)
Screenshot: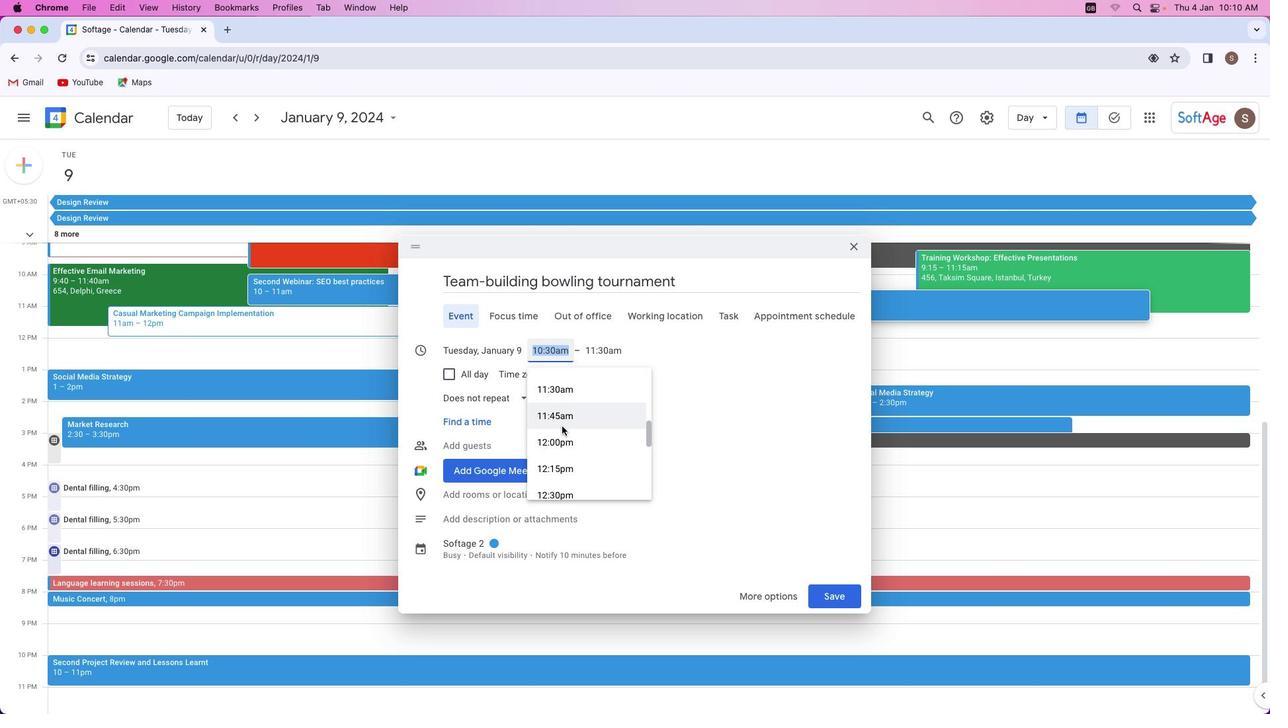 
Action: Mouse scrolled (562, 426) with delta (0, 0)
Screenshot: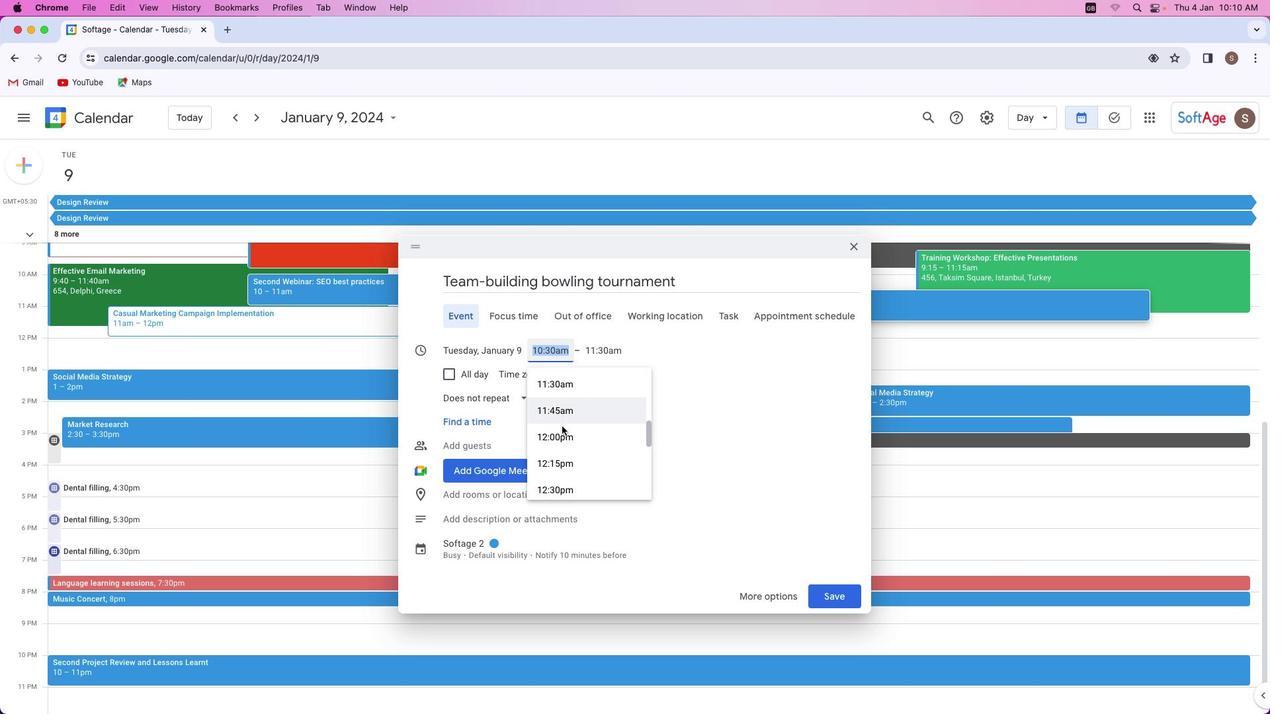 
Action: Mouse scrolled (562, 426) with delta (0, 0)
Screenshot: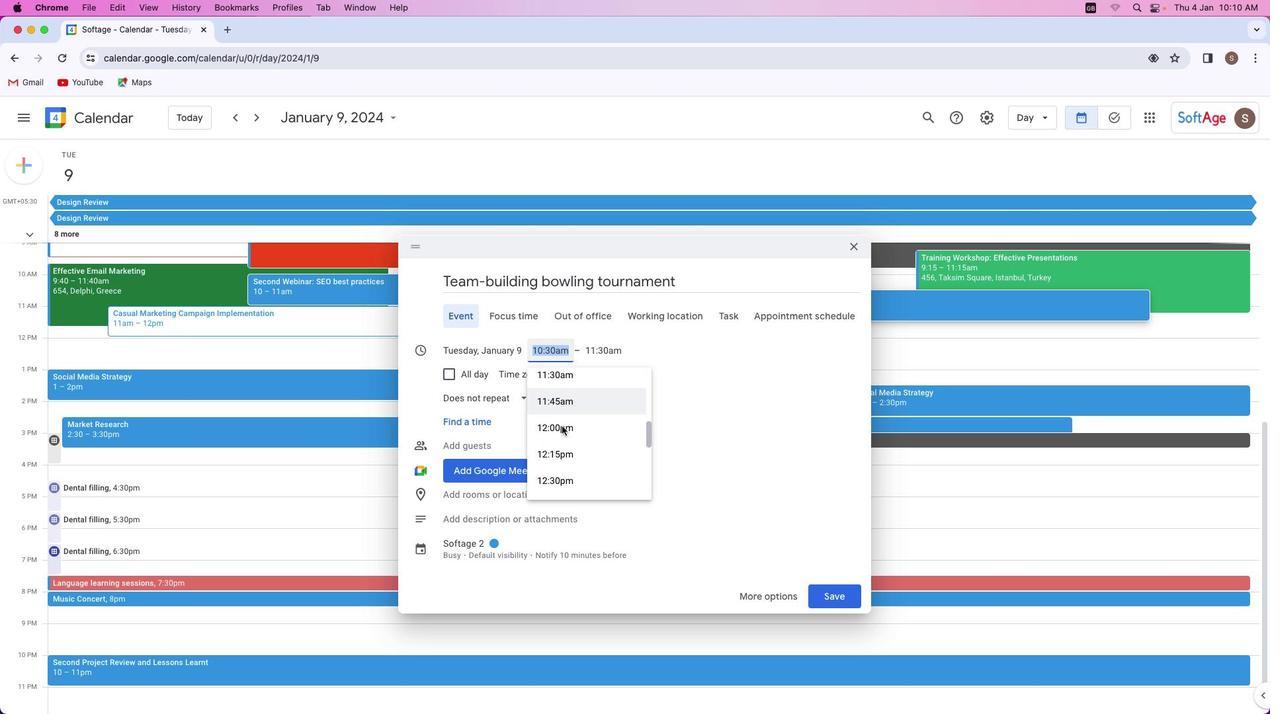 
Action: Mouse scrolled (562, 426) with delta (0, 0)
Screenshot: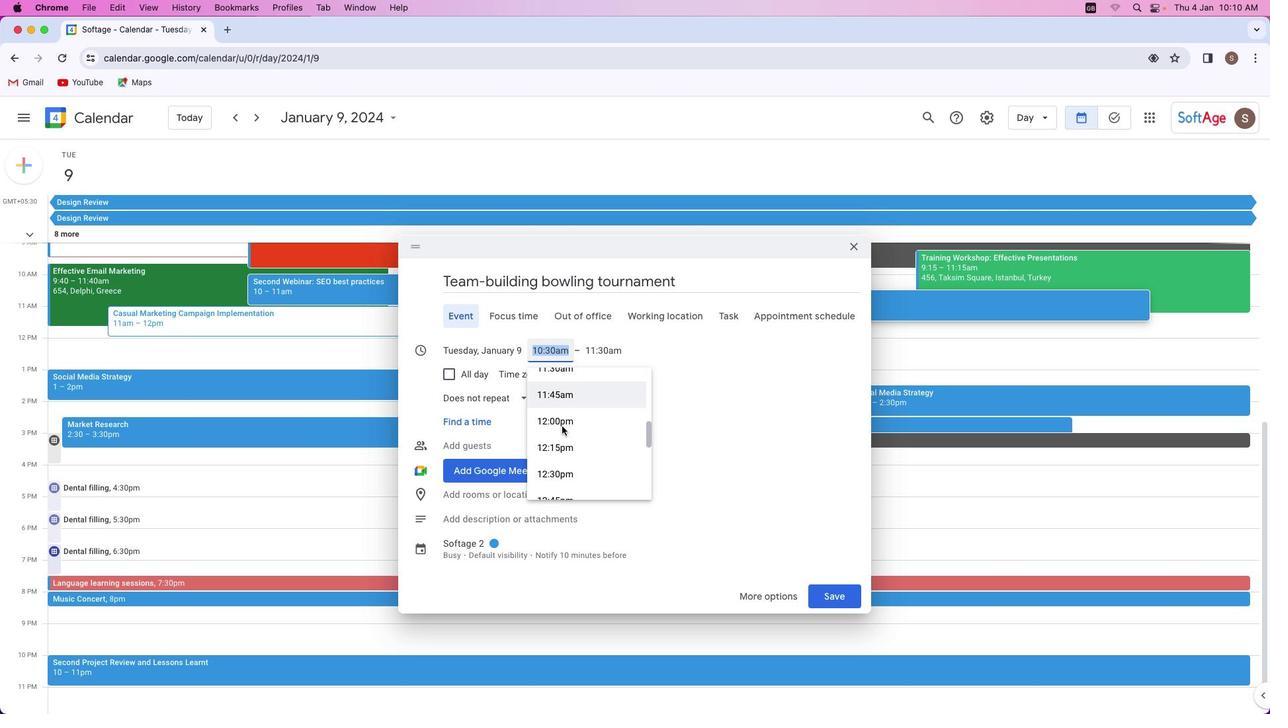 
Action: Mouse scrolled (562, 426) with delta (0, 0)
Screenshot: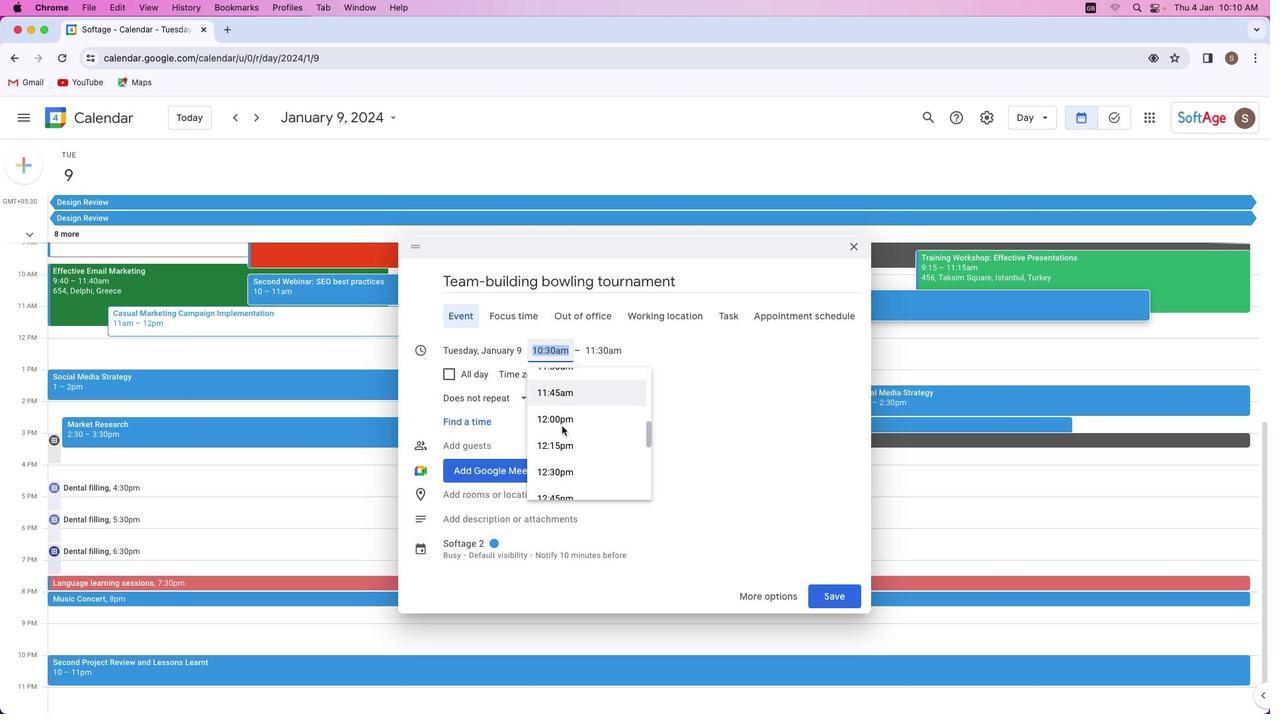 
Action: Mouse scrolled (562, 426) with delta (0, 0)
Screenshot: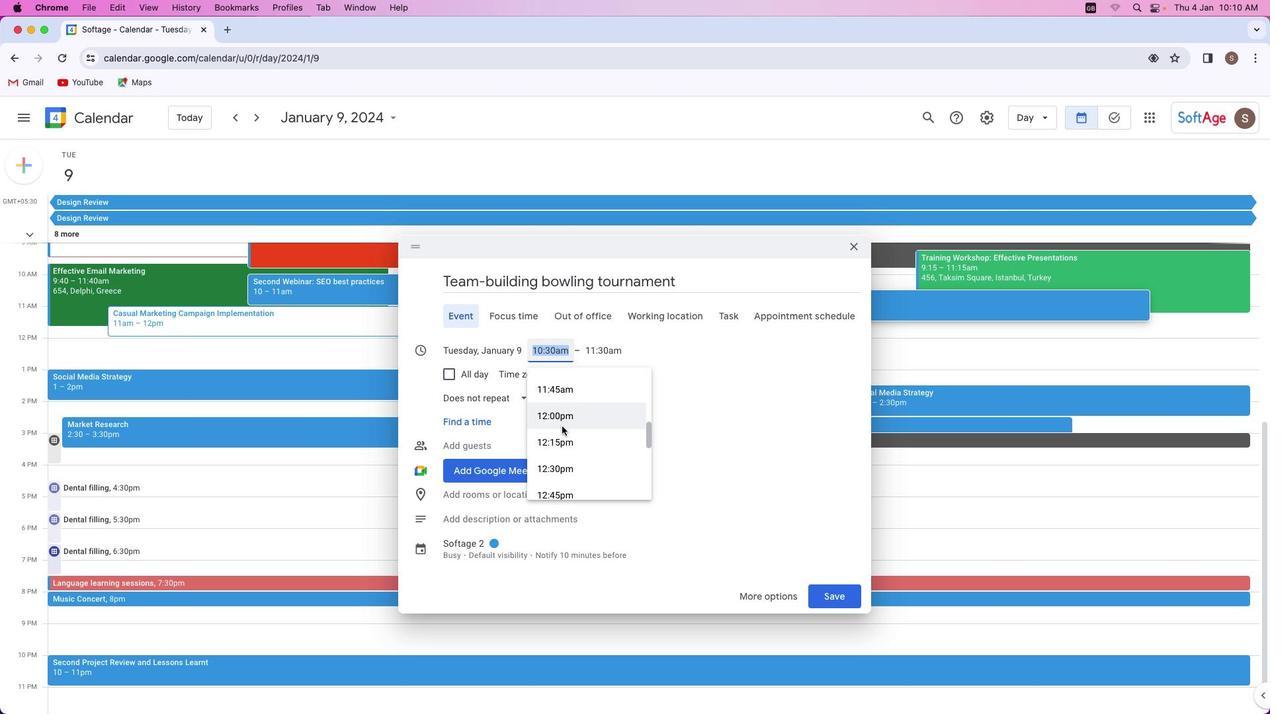 
Action: Mouse scrolled (562, 426) with delta (0, 0)
Screenshot: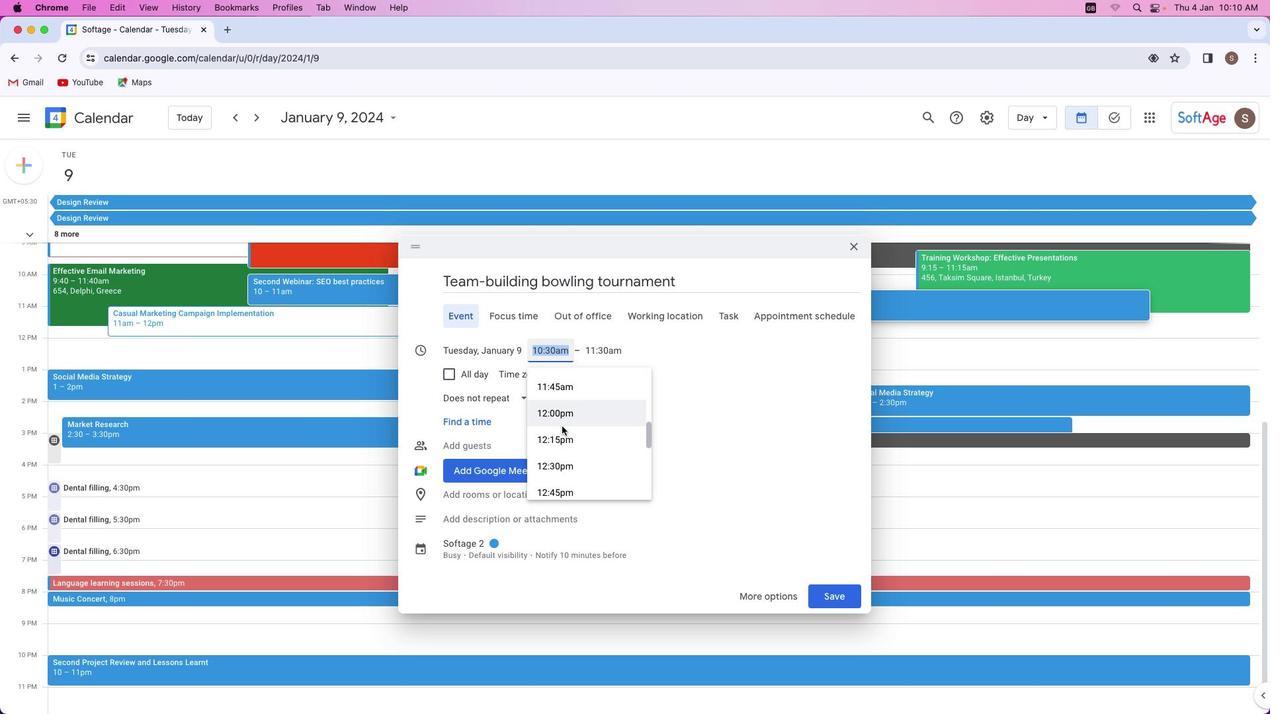 
Action: Mouse scrolled (562, 426) with delta (0, 0)
Screenshot: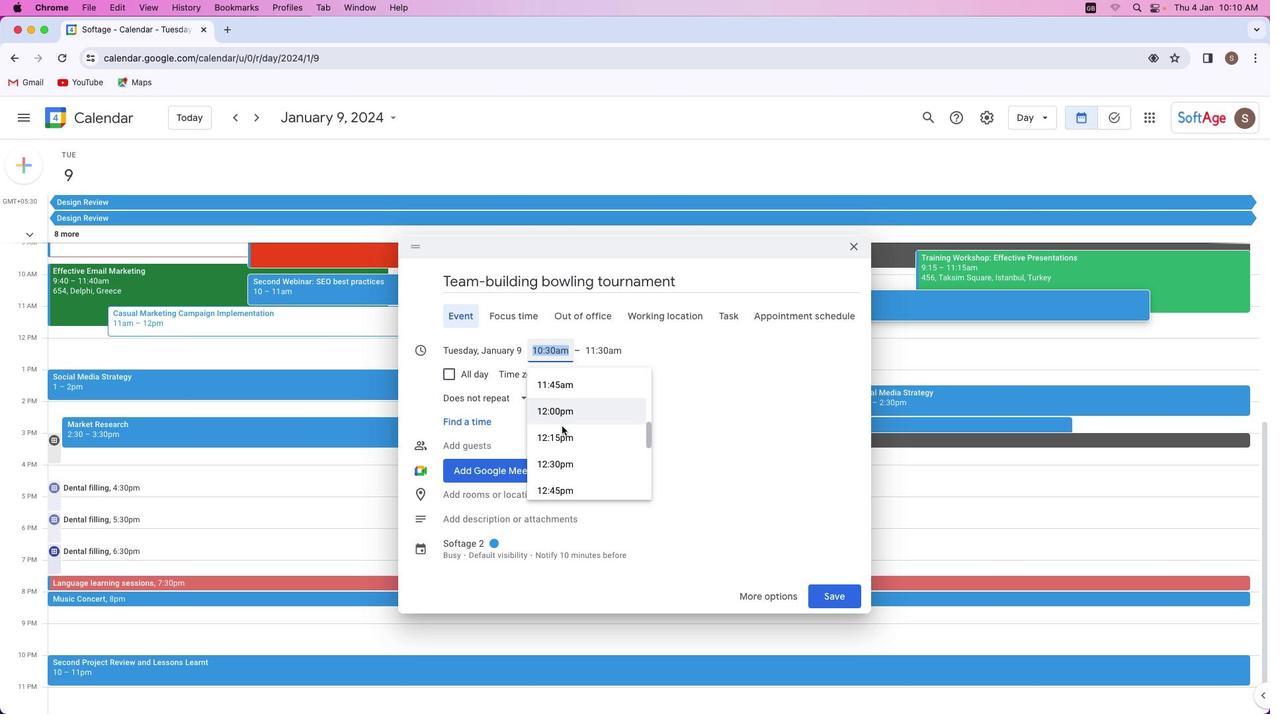 
Action: Mouse scrolled (562, 426) with delta (0, 0)
Screenshot: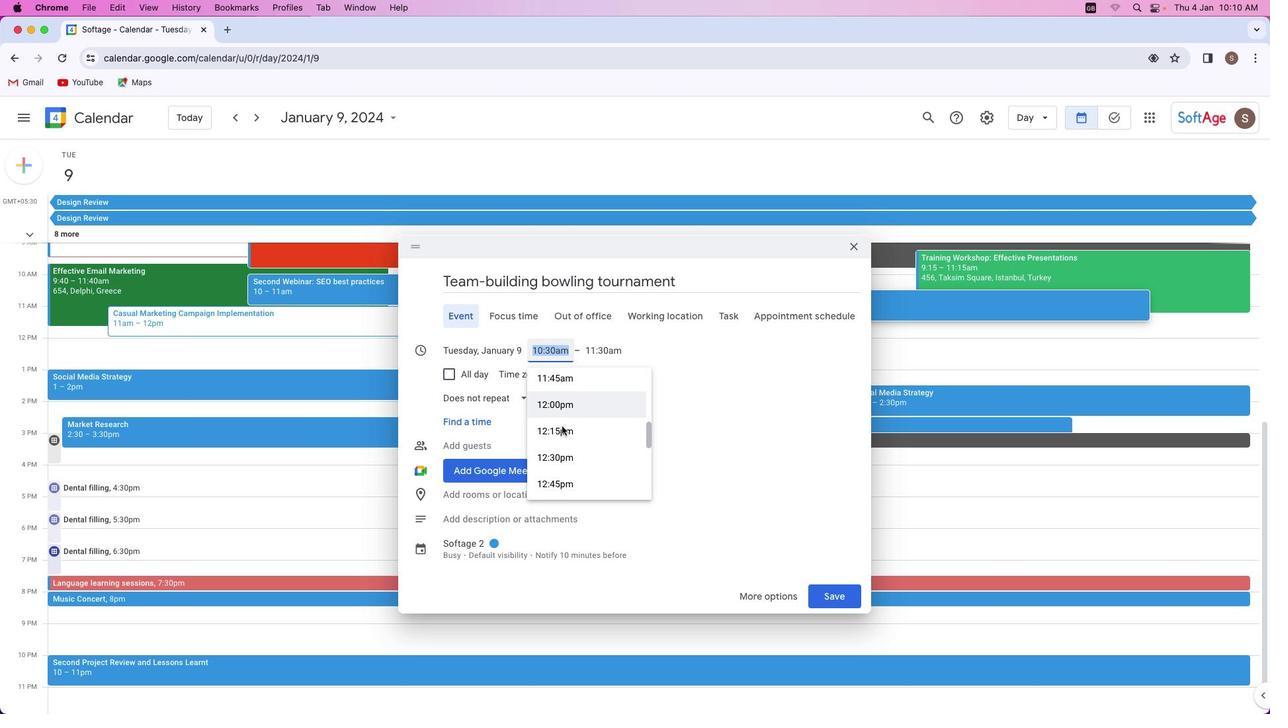 
Action: Mouse scrolled (562, 426) with delta (0, 0)
Screenshot: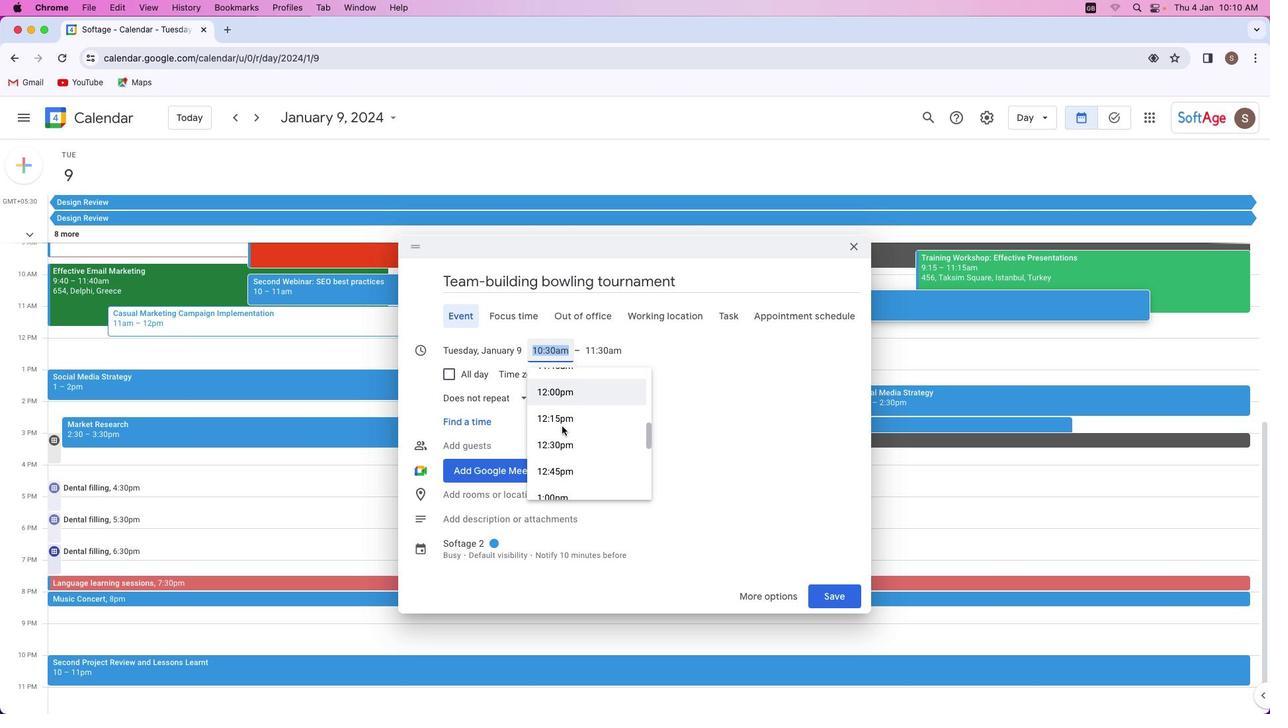 
Action: Mouse scrolled (562, 426) with delta (0, 0)
Screenshot: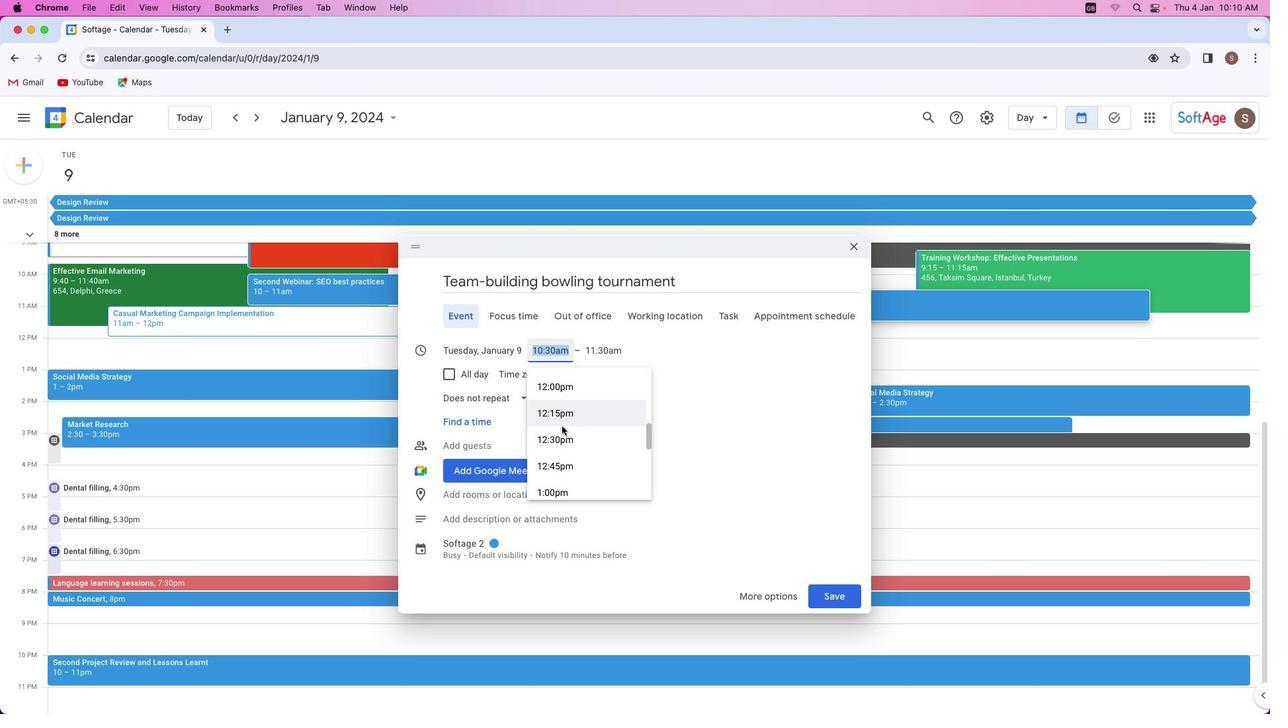 
Action: Mouse scrolled (562, 426) with delta (0, 0)
Screenshot: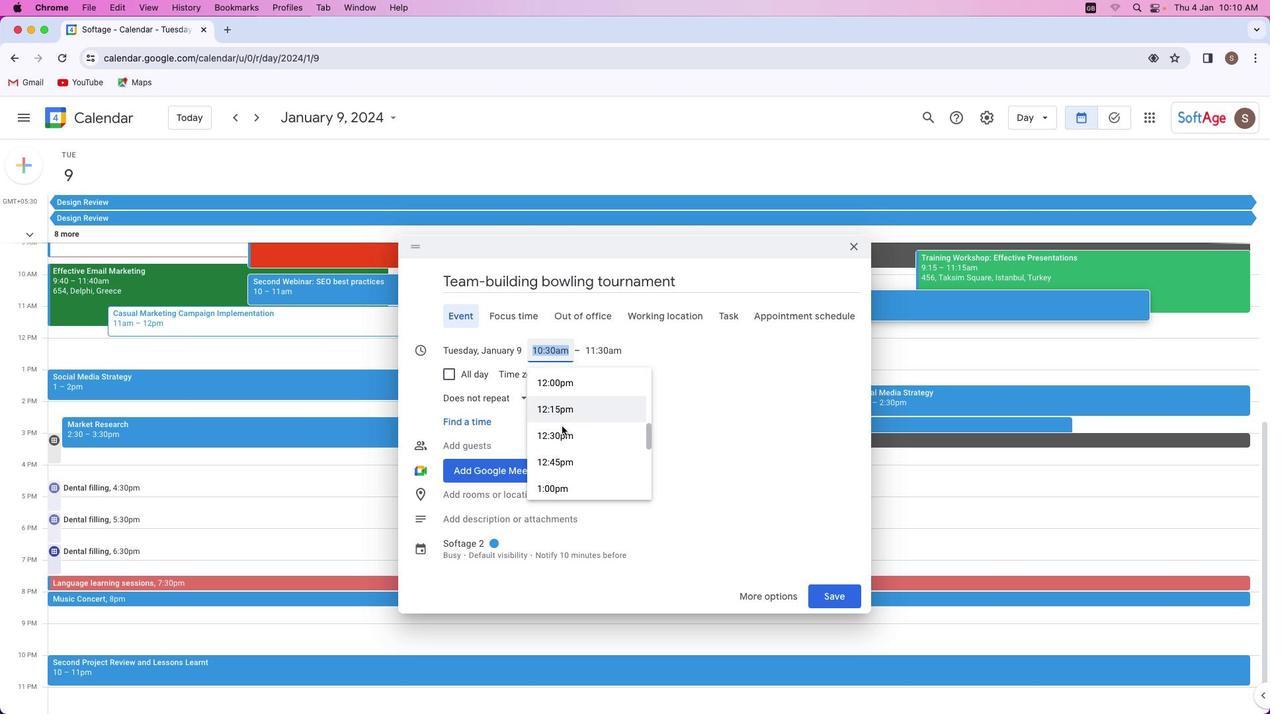 
Action: Mouse scrolled (562, 426) with delta (0, 0)
Screenshot: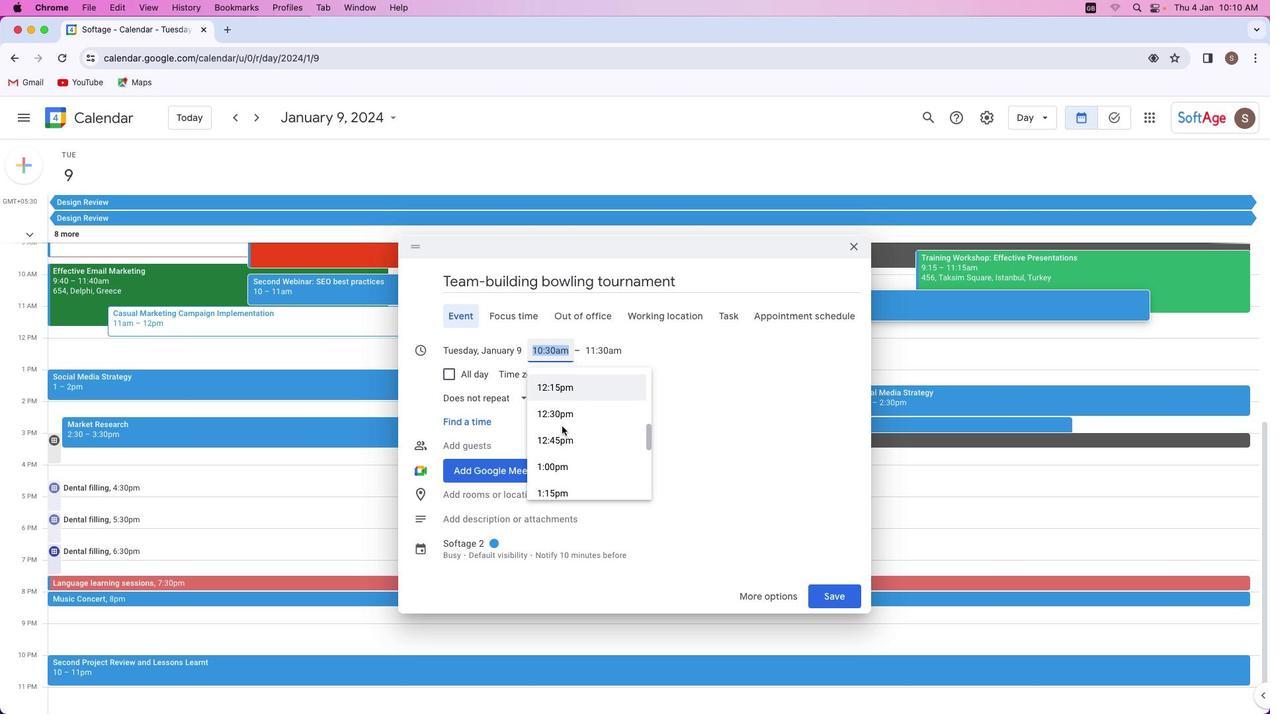 
Action: Mouse scrolled (562, 426) with delta (0, 0)
Screenshot: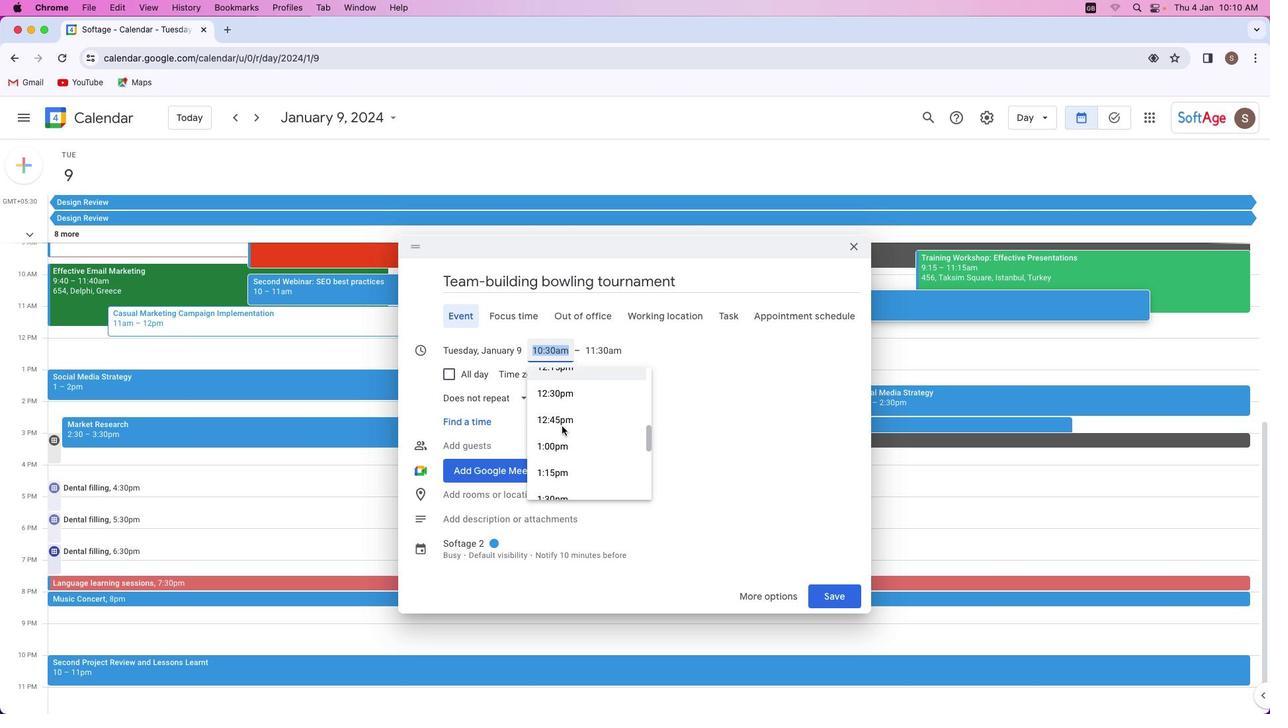 
Action: Mouse scrolled (562, 426) with delta (0, 0)
Screenshot: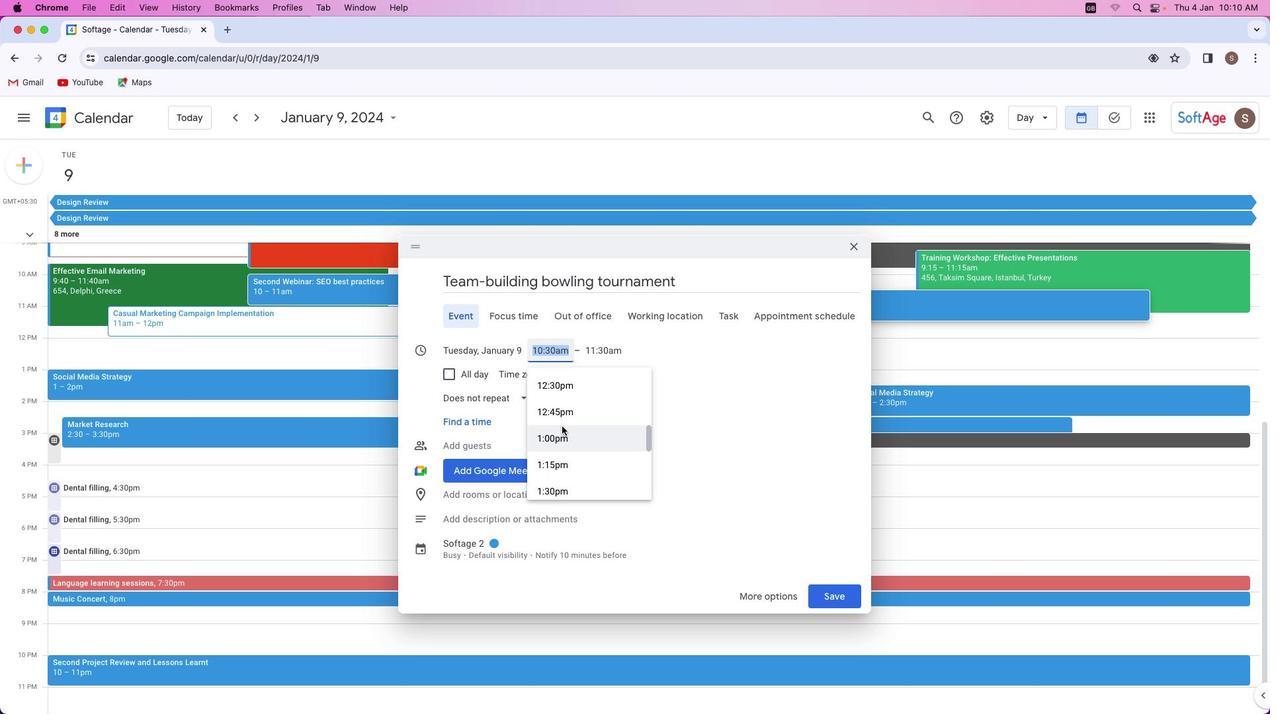 
Action: Mouse scrolled (562, 426) with delta (0, 0)
Screenshot: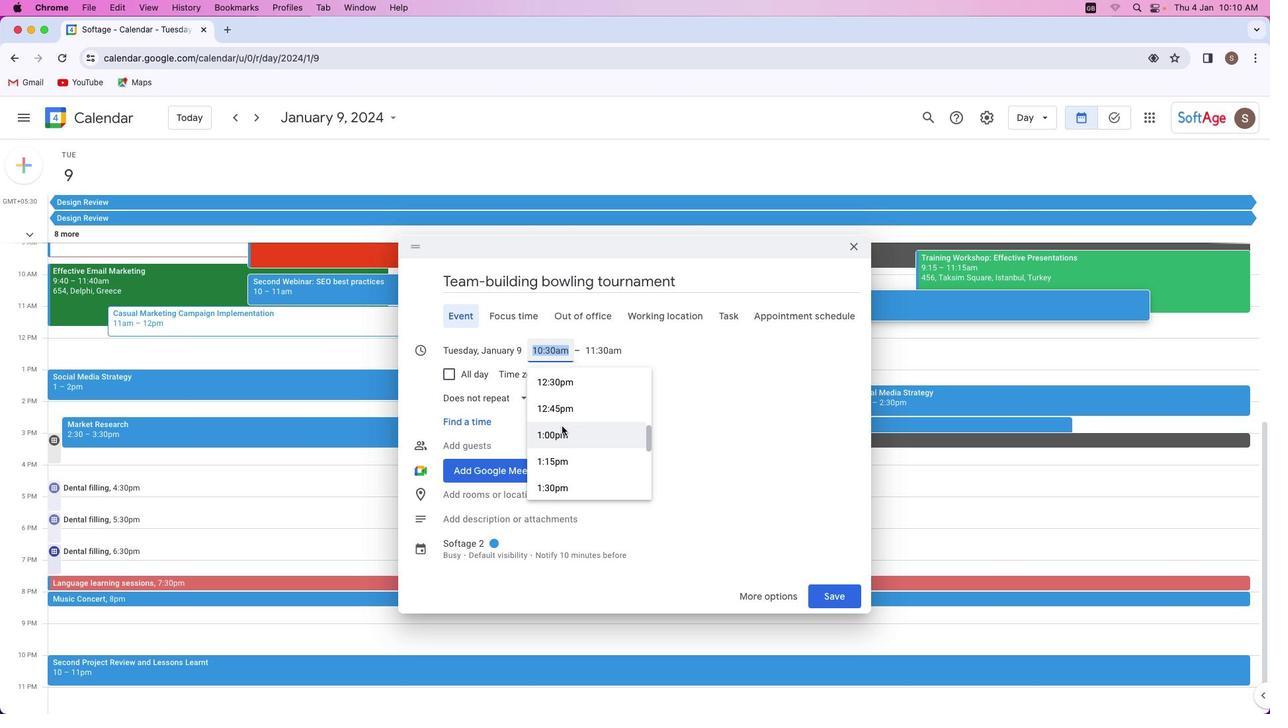
Action: Mouse scrolled (562, 426) with delta (0, 0)
Screenshot: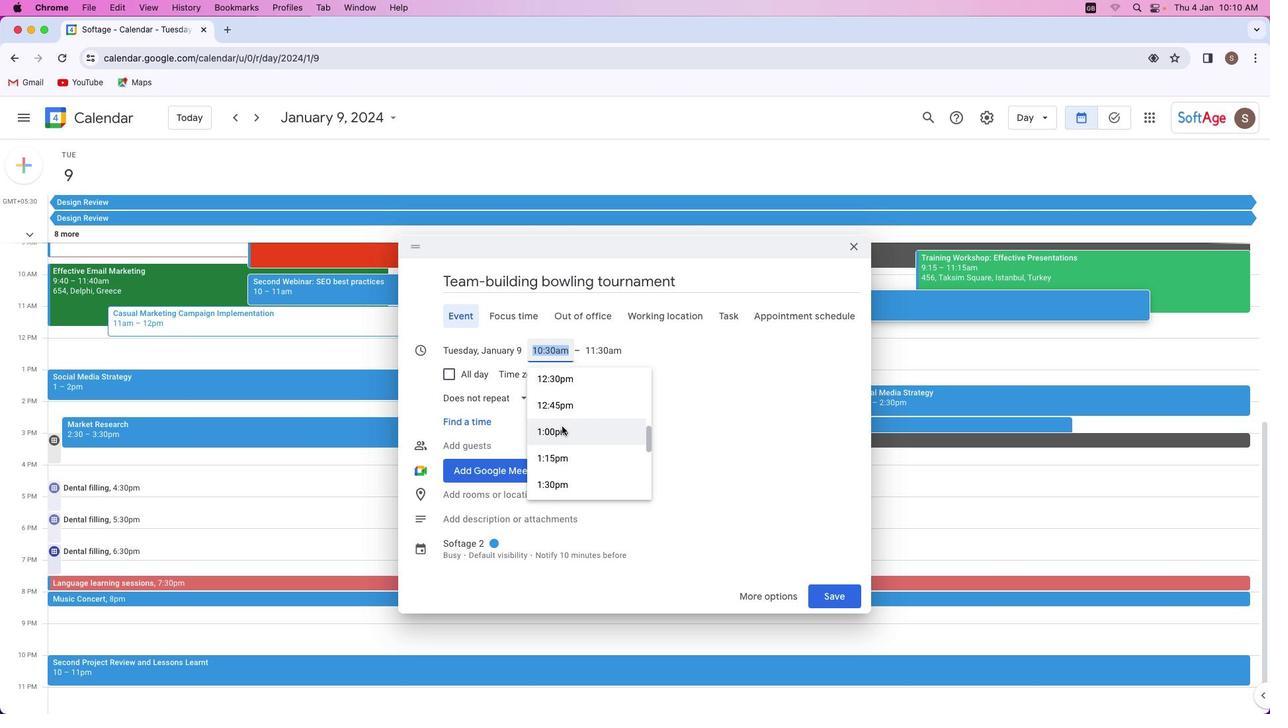
Action: Mouse scrolled (562, 426) with delta (0, 0)
Screenshot: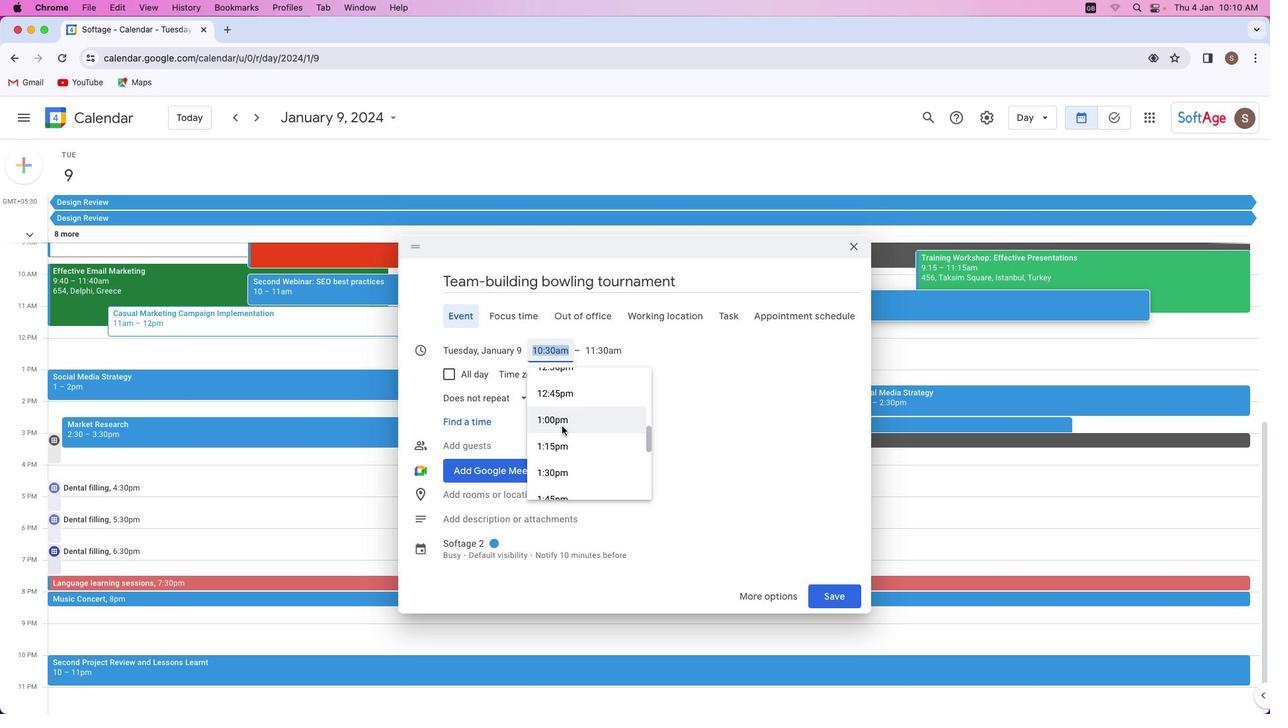 
Action: Mouse scrolled (562, 426) with delta (0, 0)
Screenshot: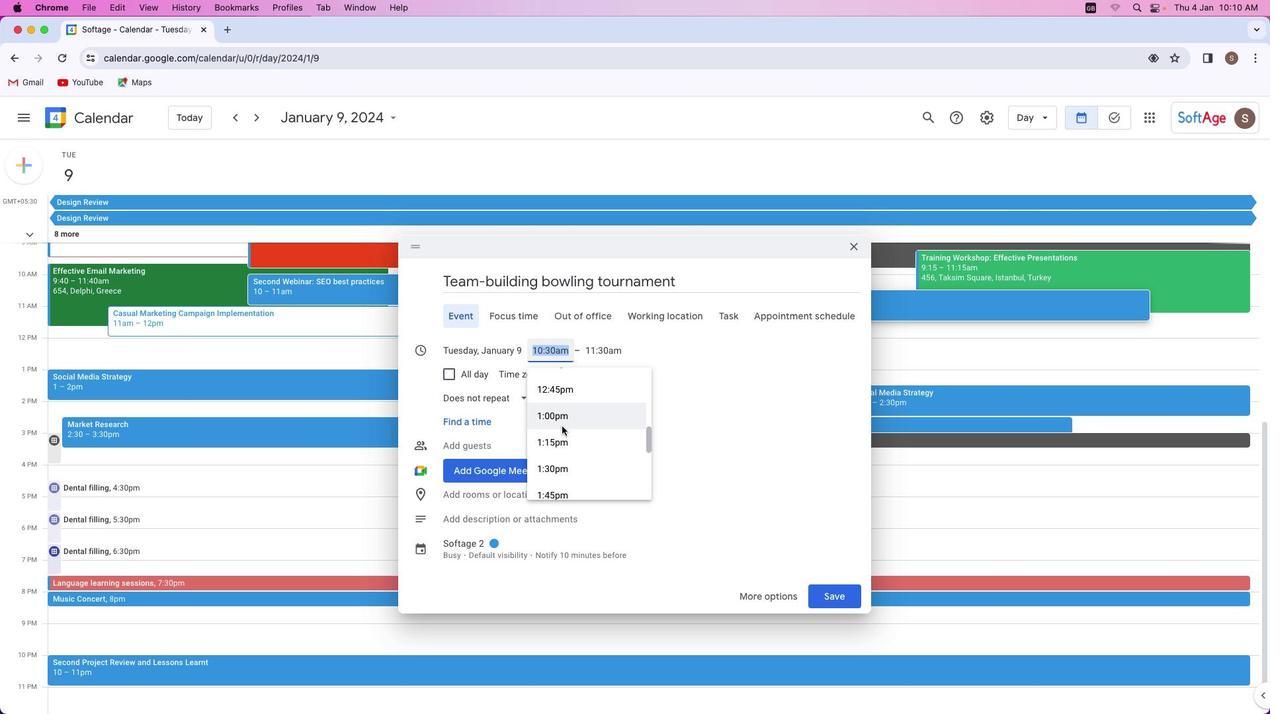 
Action: Mouse scrolled (562, 426) with delta (0, 0)
Screenshot: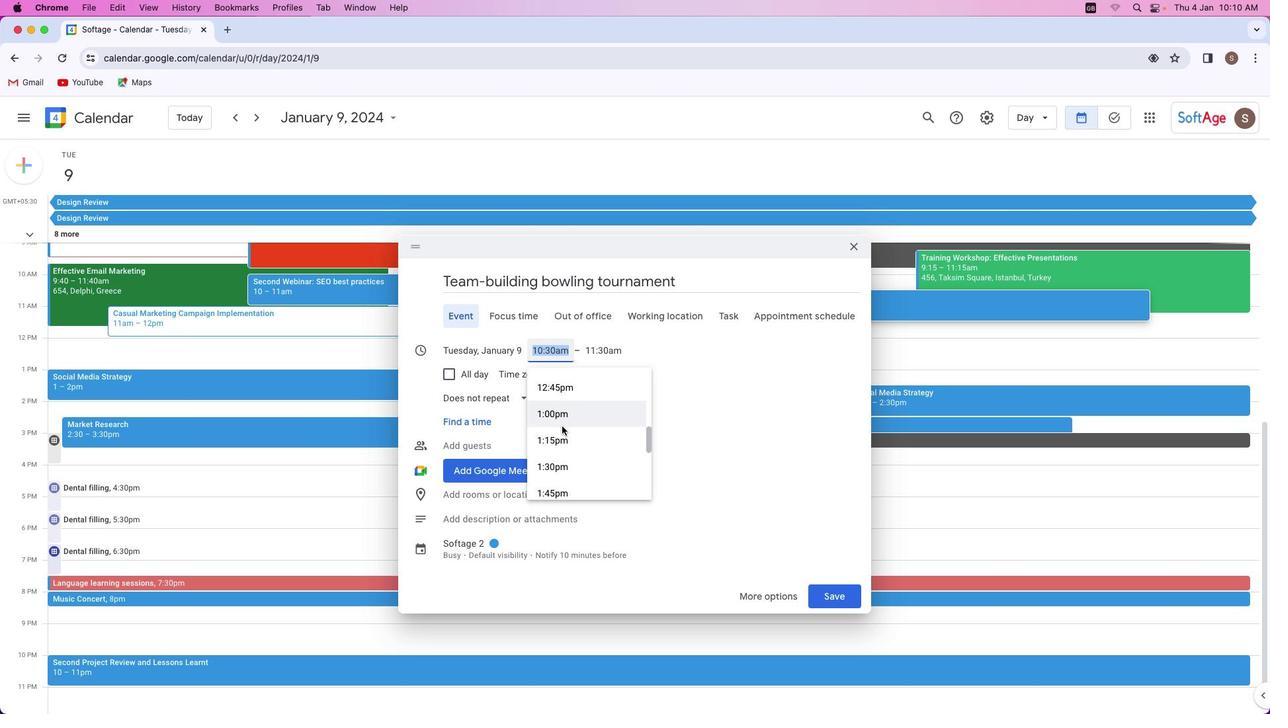 
Action: Mouse scrolled (562, 426) with delta (0, 0)
Screenshot: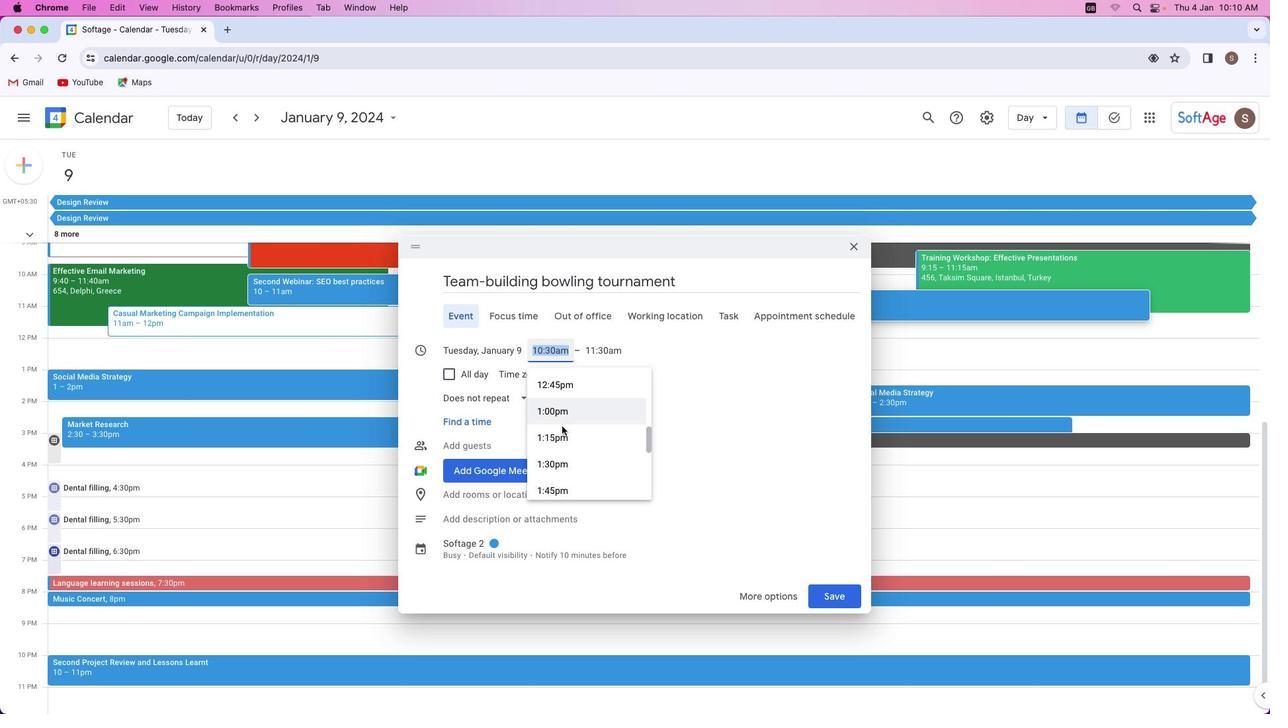 
Action: Mouse scrolled (562, 426) with delta (0, 0)
Screenshot: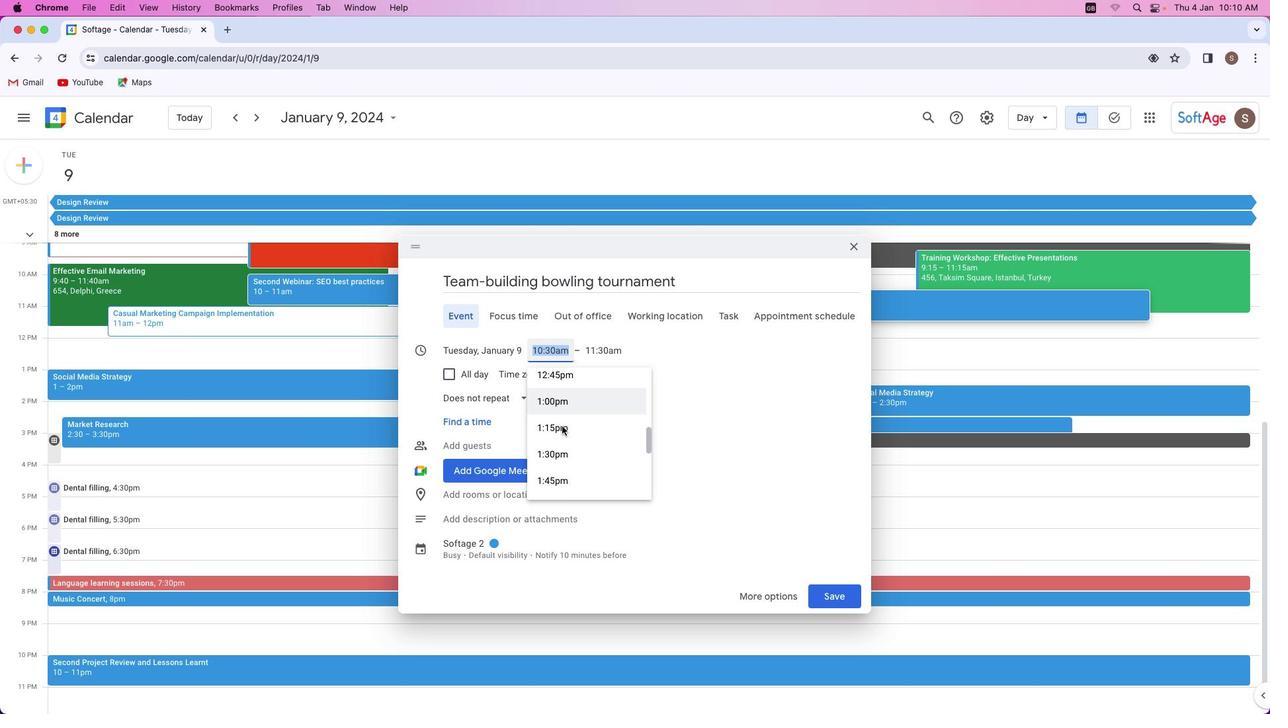 
Action: Mouse scrolled (562, 426) with delta (0, 0)
Screenshot: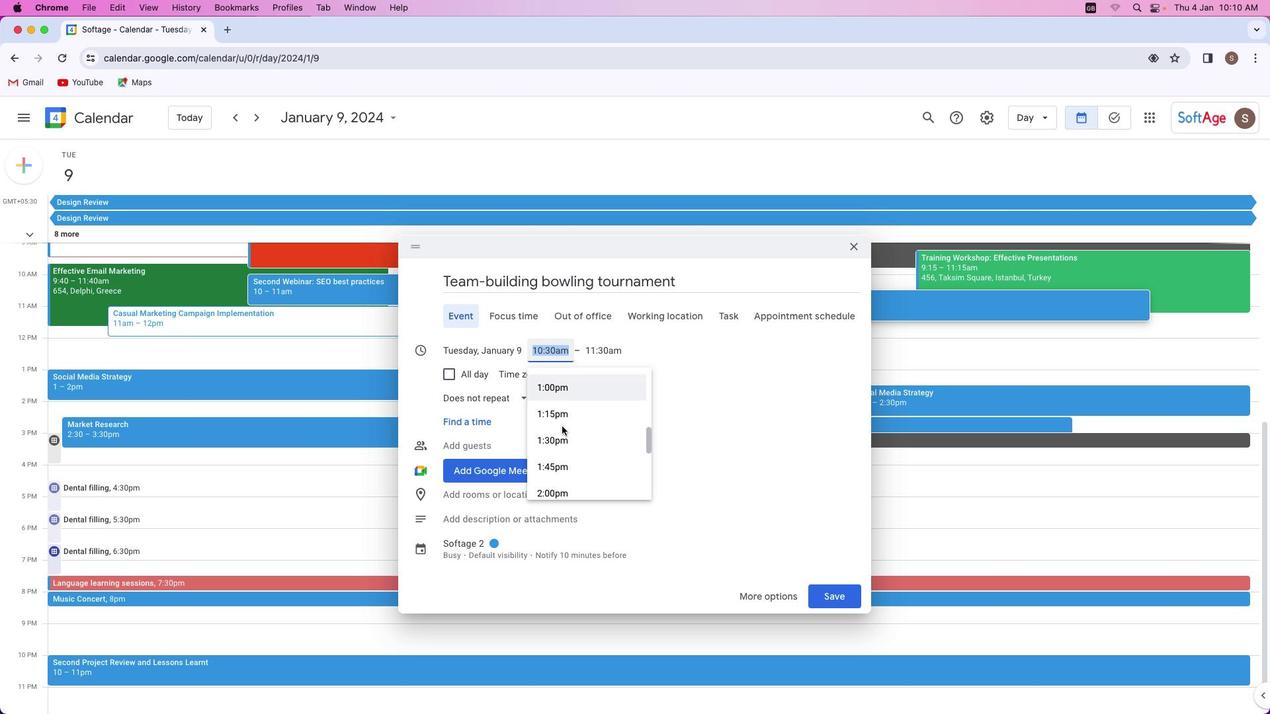 
Action: Mouse scrolled (562, 426) with delta (0, 0)
Screenshot: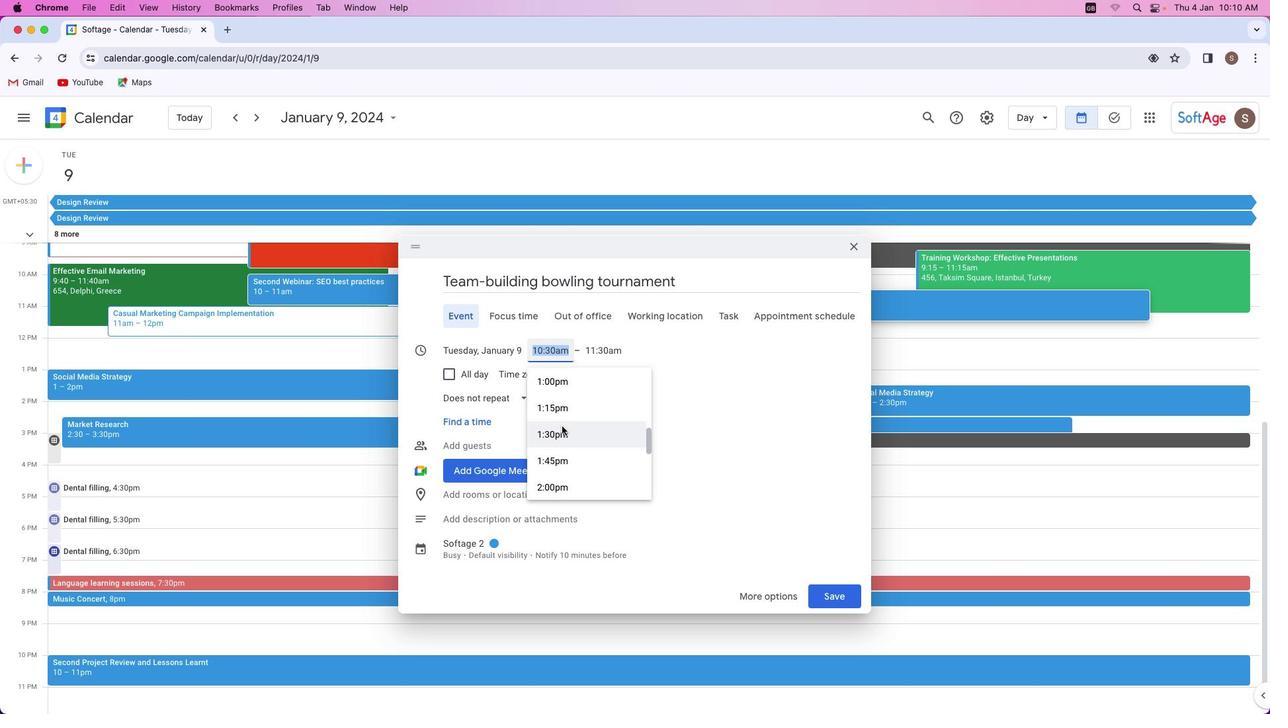 
Action: Mouse scrolled (562, 426) with delta (0, 0)
Screenshot: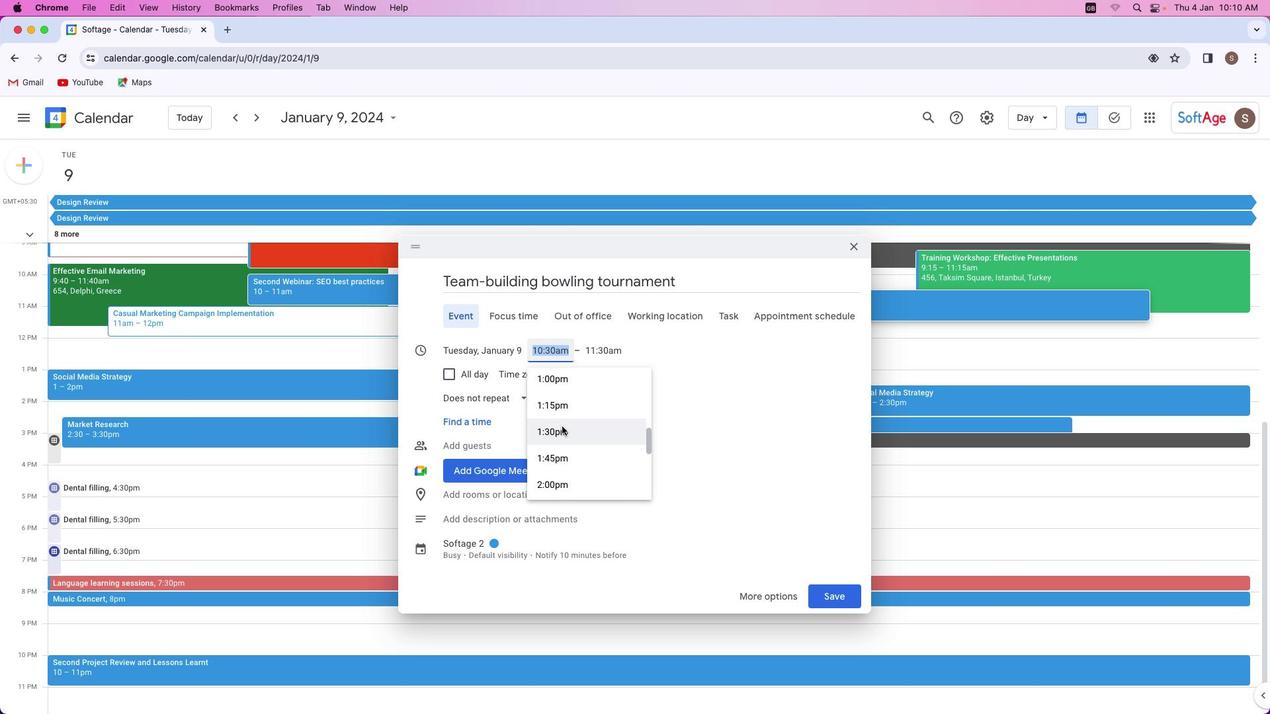 
Action: Mouse scrolled (562, 426) with delta (0, 0)
Screenshot: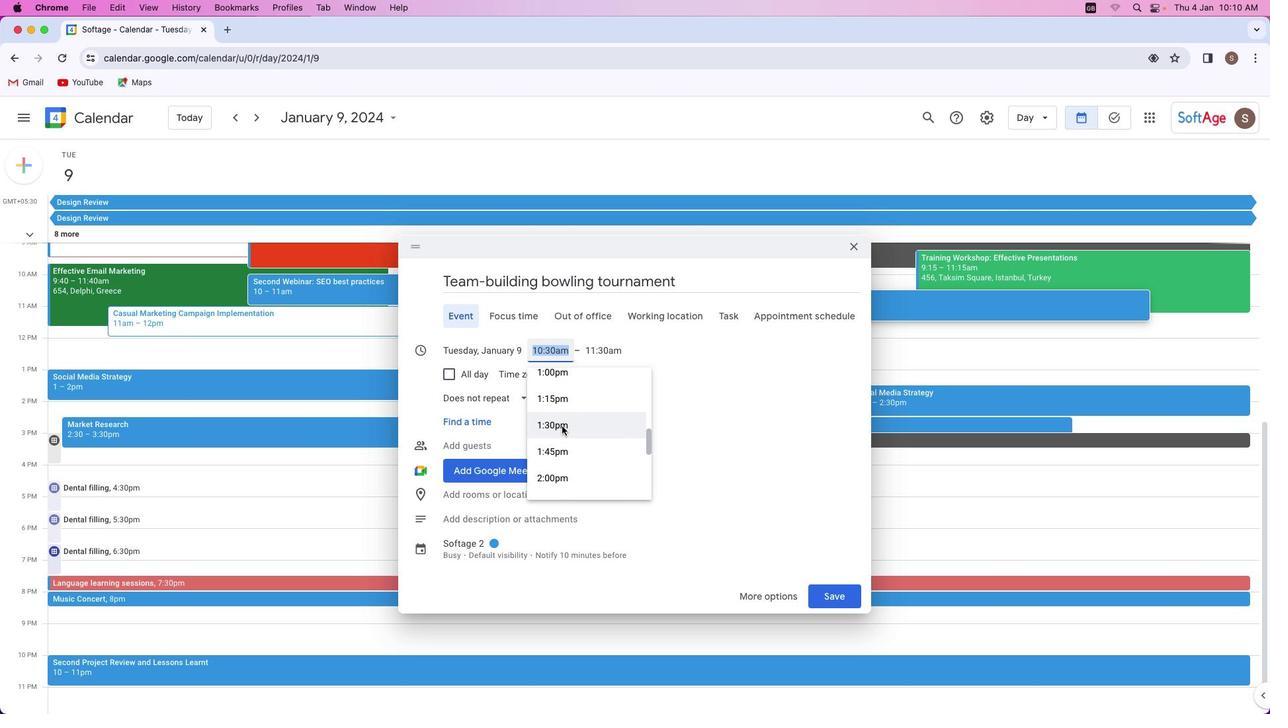 
Action: Mouse scrolled (562, 426) with delta (0, 0)
Screenshot: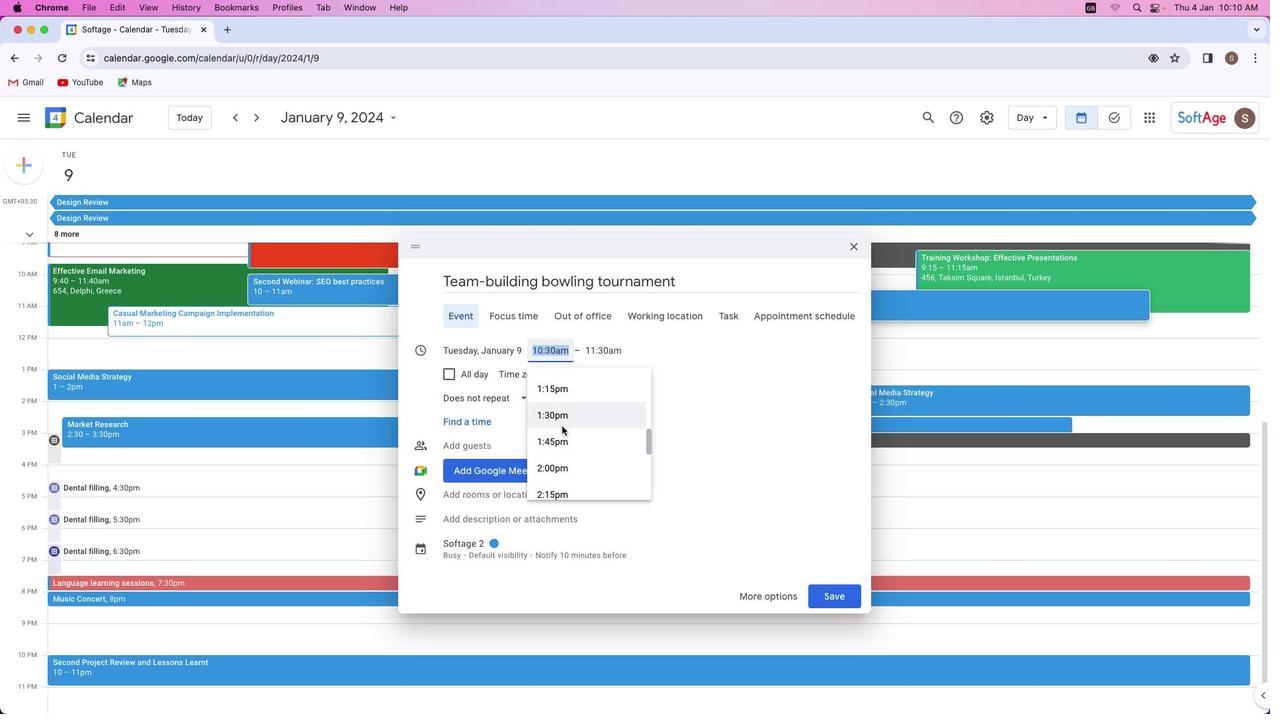 
Action: Mouse scrolled (562, 426) with delta (0, 0)
Screenshot: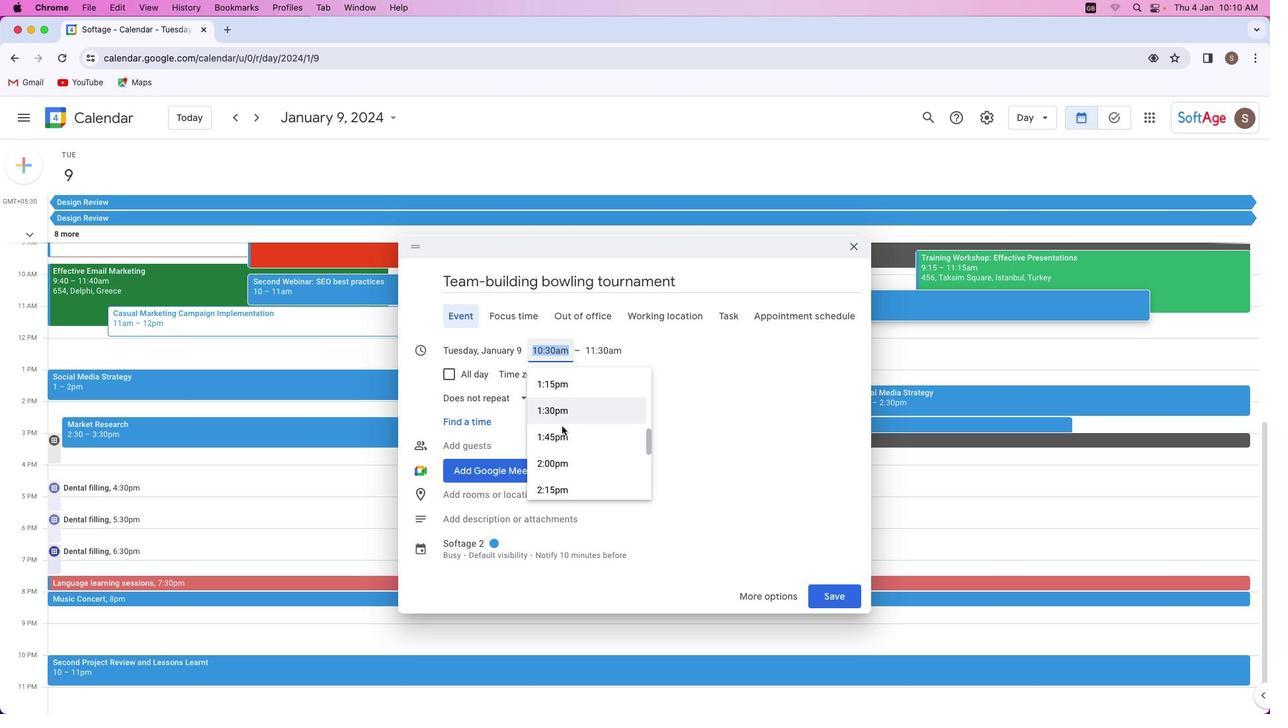 
Action: Mouse scrolled (562, 426) with delta (0, 0)
Screenshot: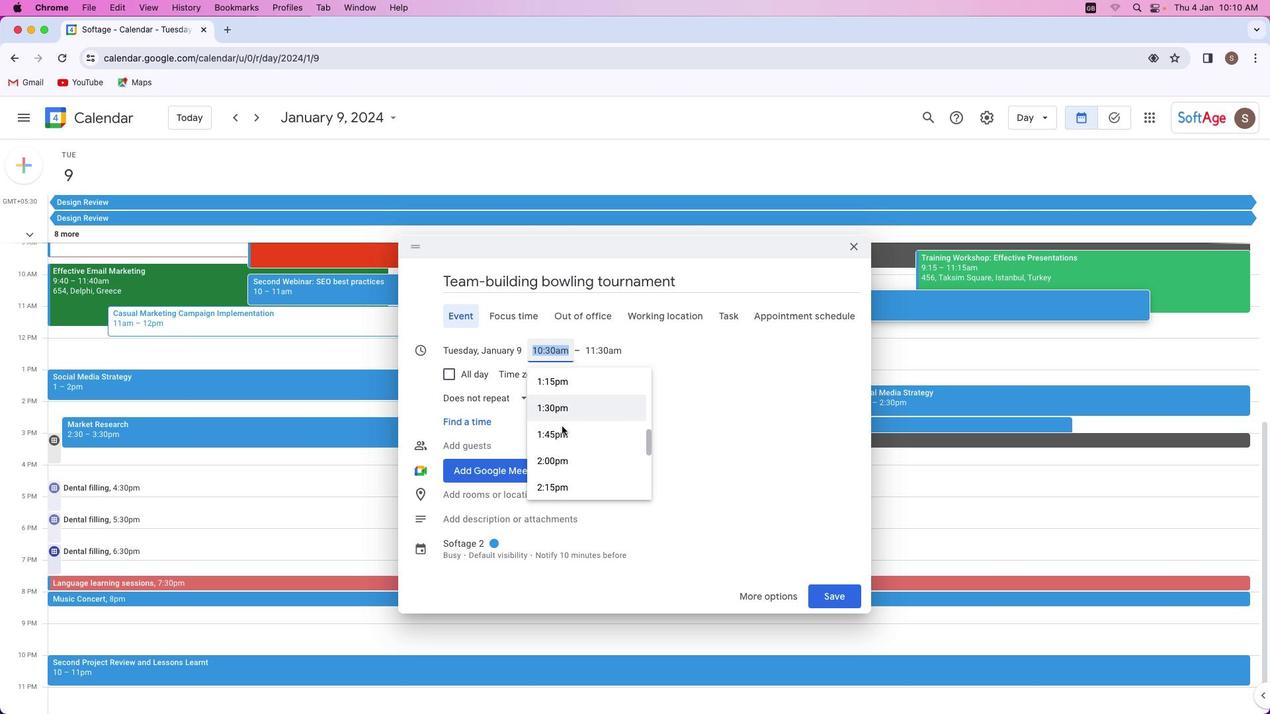 
Action: Mouse scrolled (562, 426) with delta (0, 0)
Screenshot: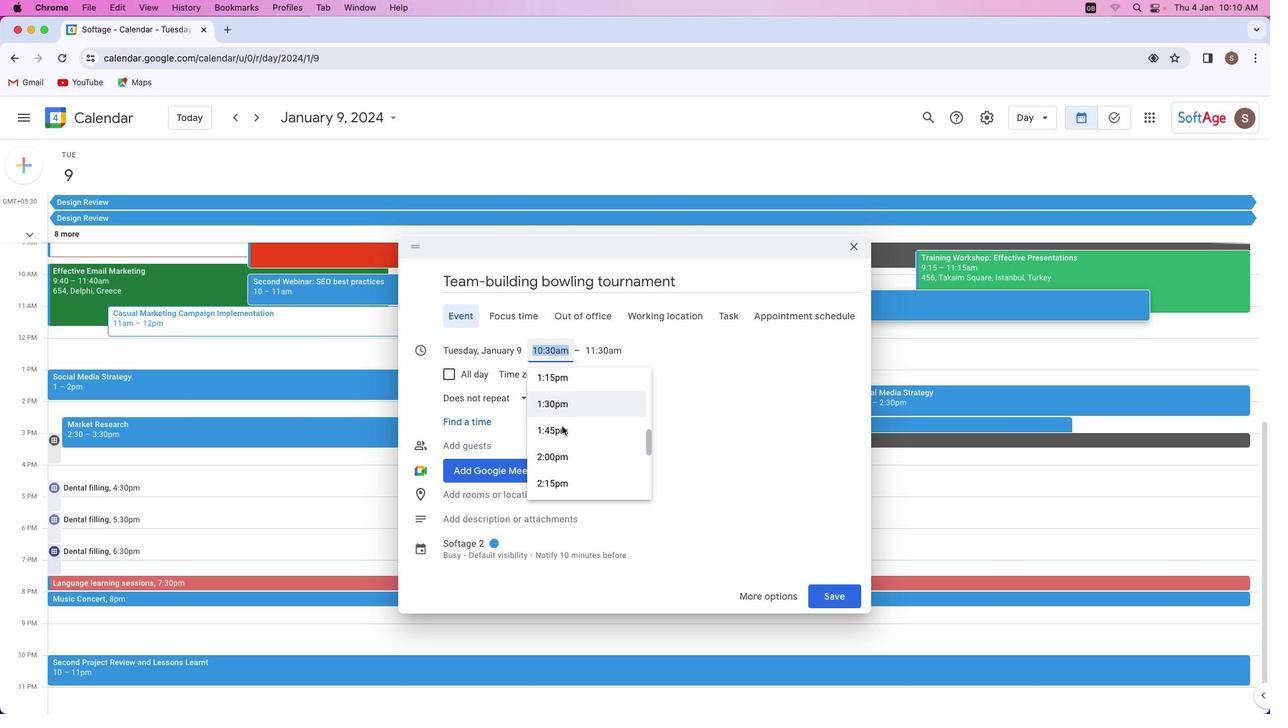 
Action: Mouse scrolled (562, 426) with delta (0, 0)
Screenshot: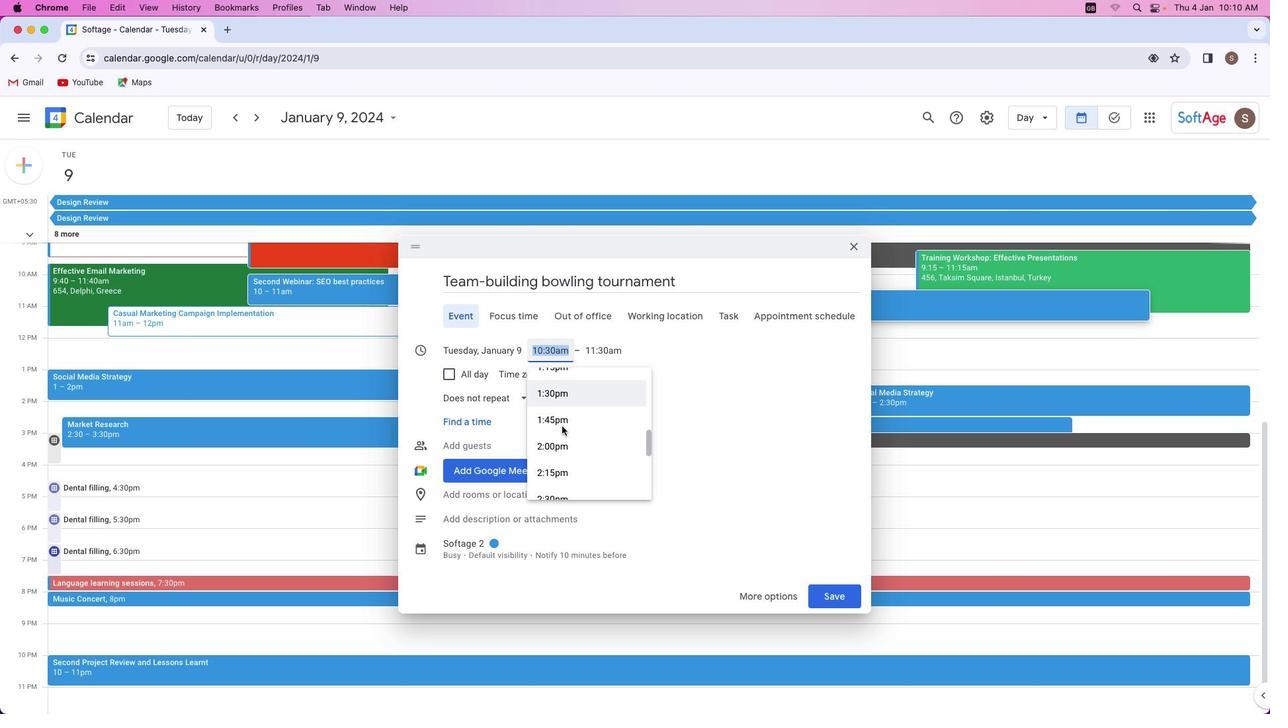 
Action: Mouse scrolled (562, 426) with delta (0, 0)
Screenshot: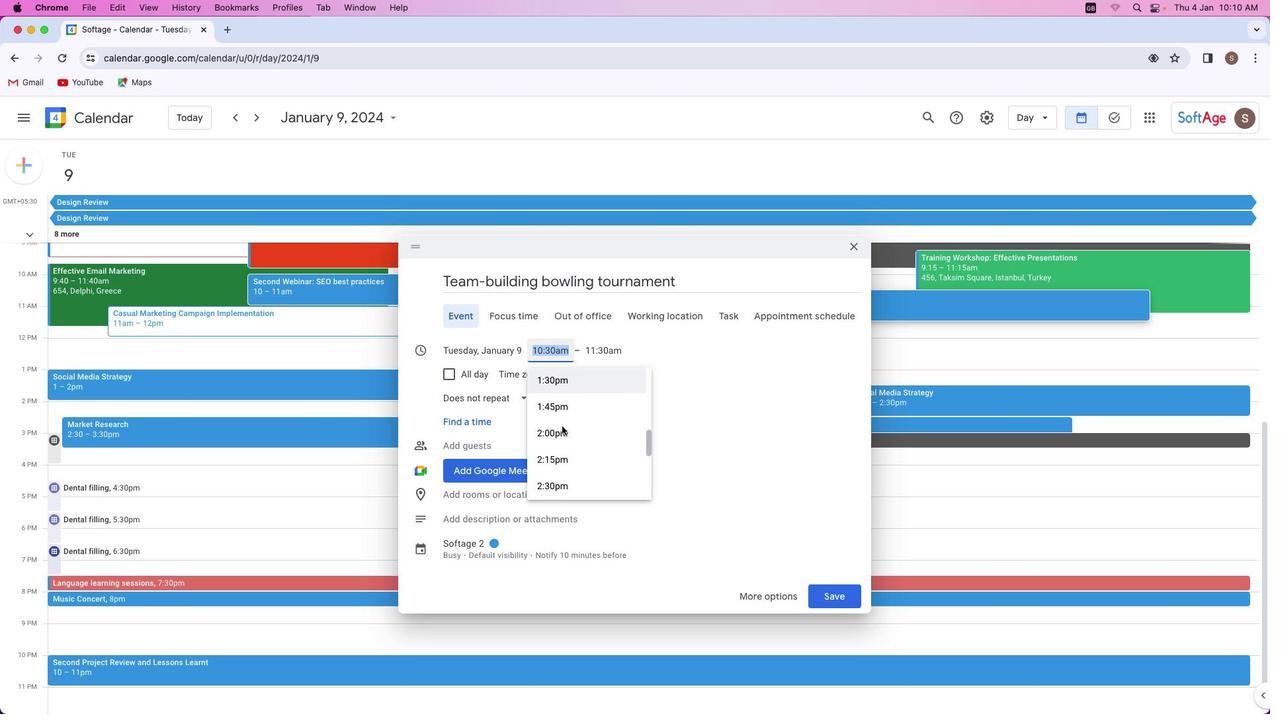 
Action: Mouse scrolled (562, 426) with delta (0, 0)
Screenshot: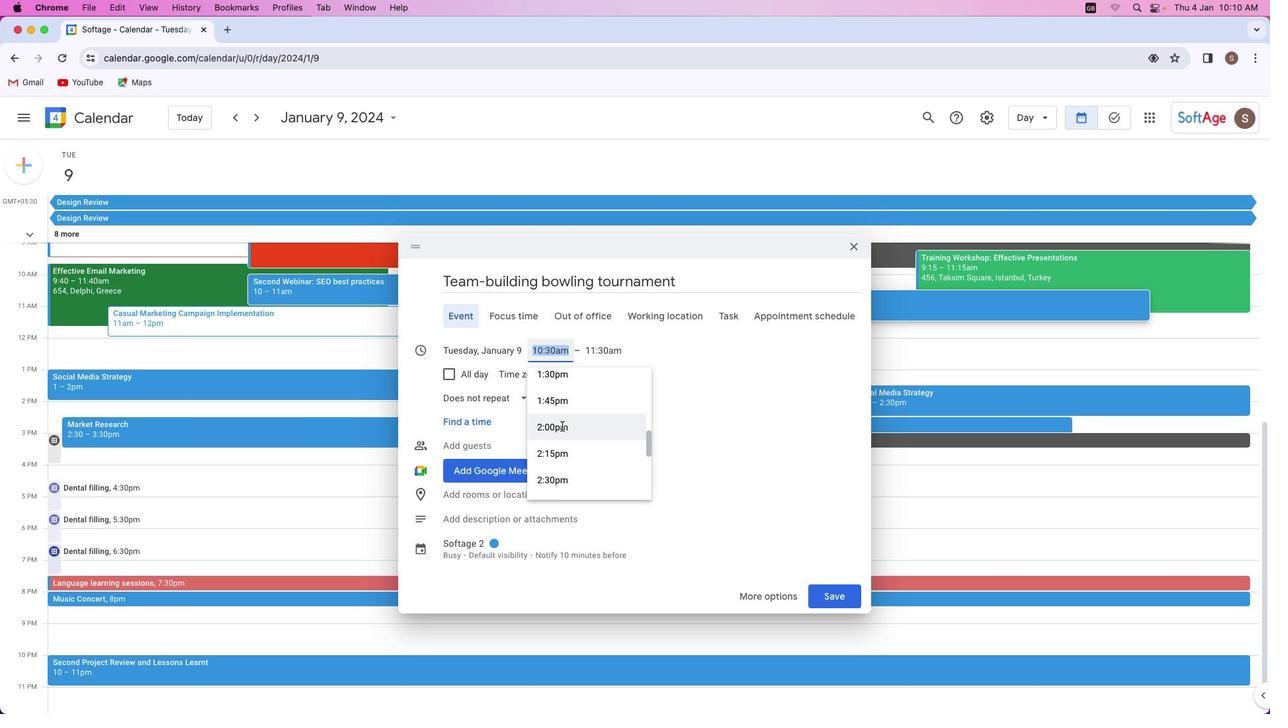 
Action: Mouse scrolled (562, 426) with delta (0, 0)
Screenshot: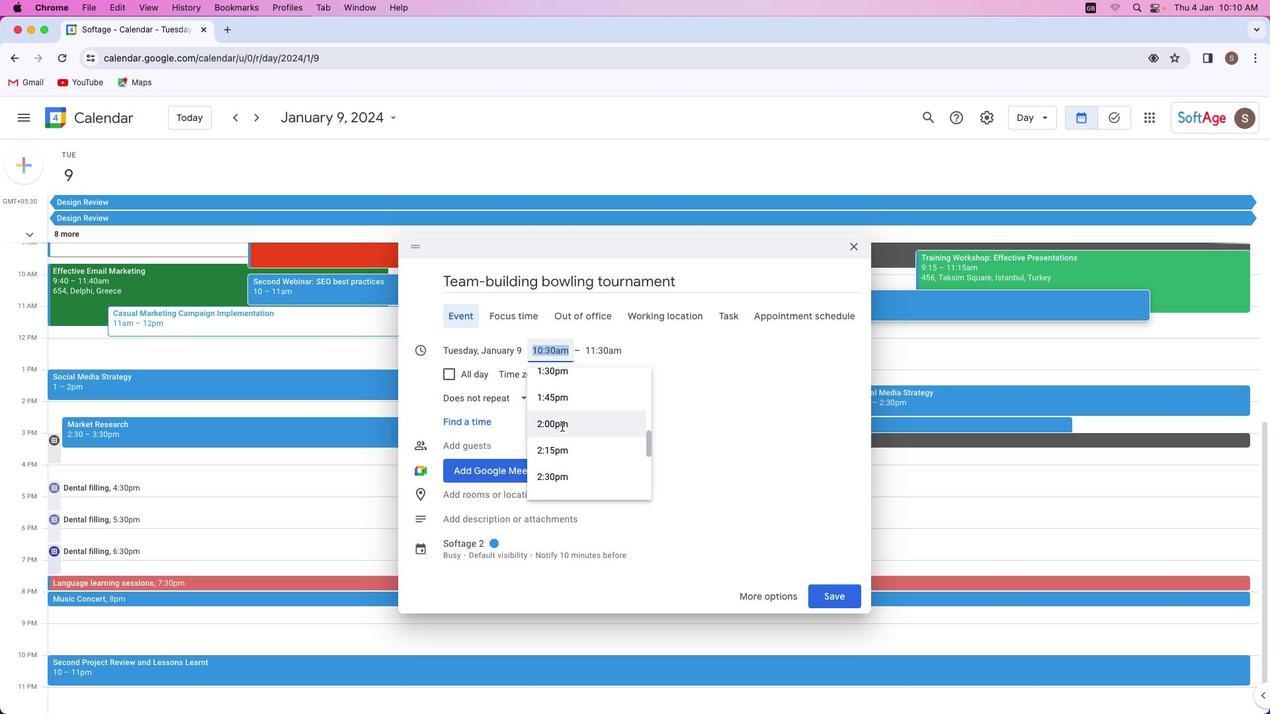 
Action: Mouse scrolled (562, 426) with delta (0, 0)
Screenshot: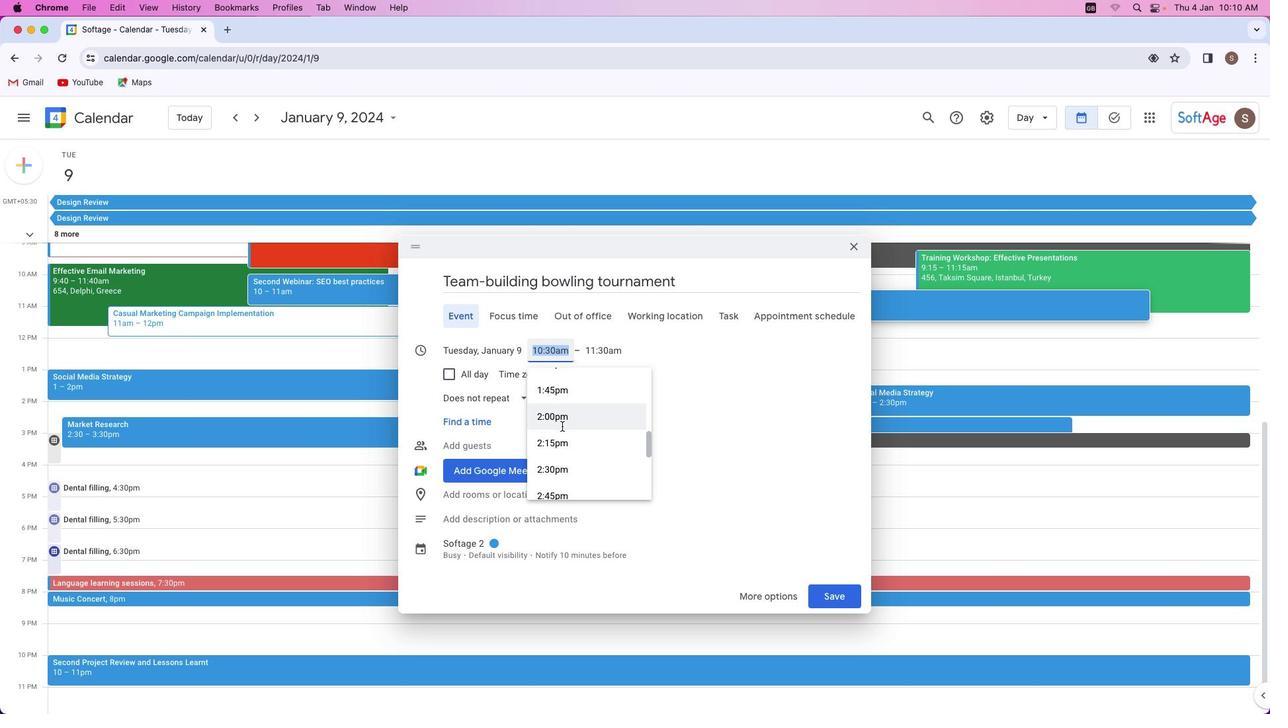 
Action: Mouse scrolled (562, 426) with delta (0, 0)
Screenshot: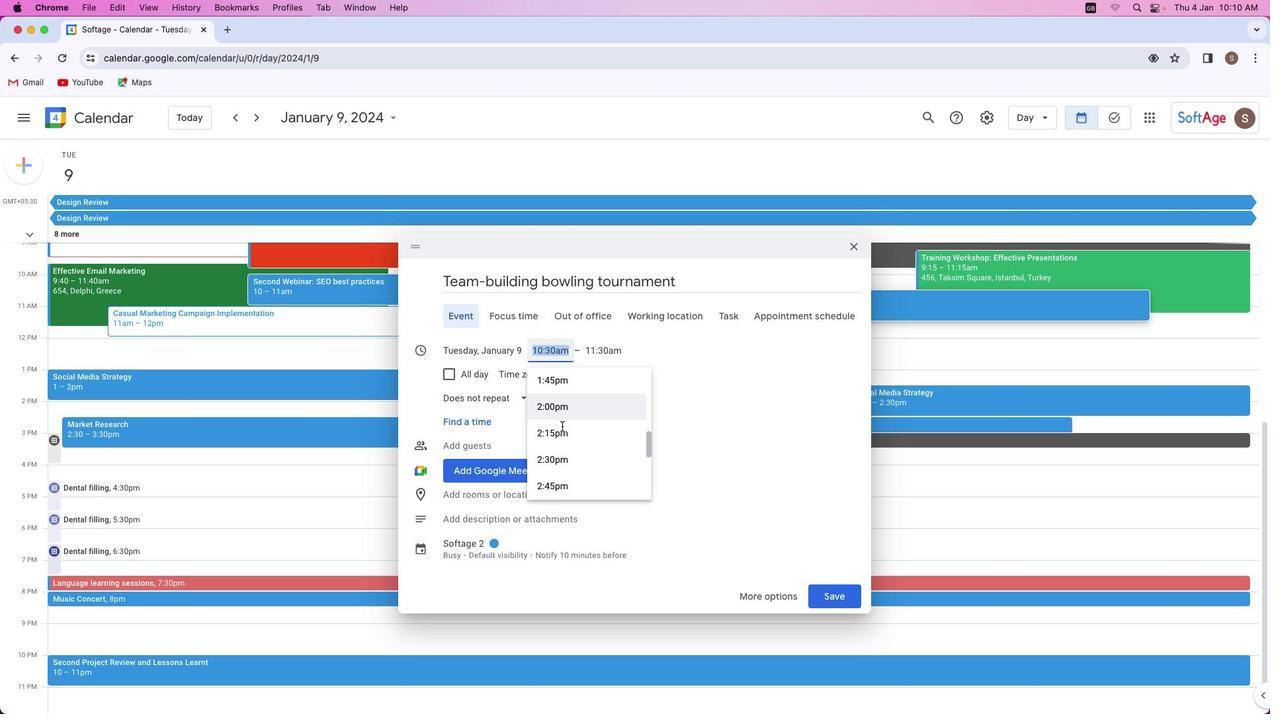 
Action: Mouse scrolled (562, 426) with delta (0, 0)
Screenshot: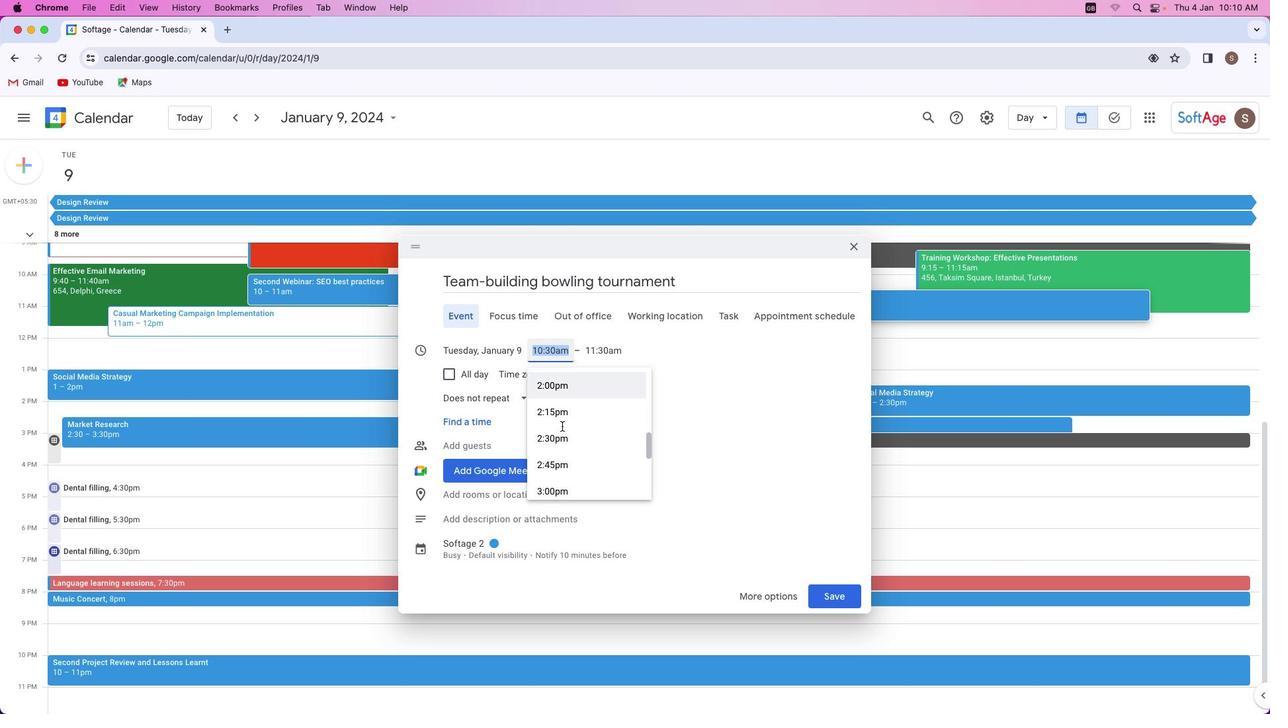 
Action: Mouse scrolled (562, 426) with delta (0, 0)
Screenshot: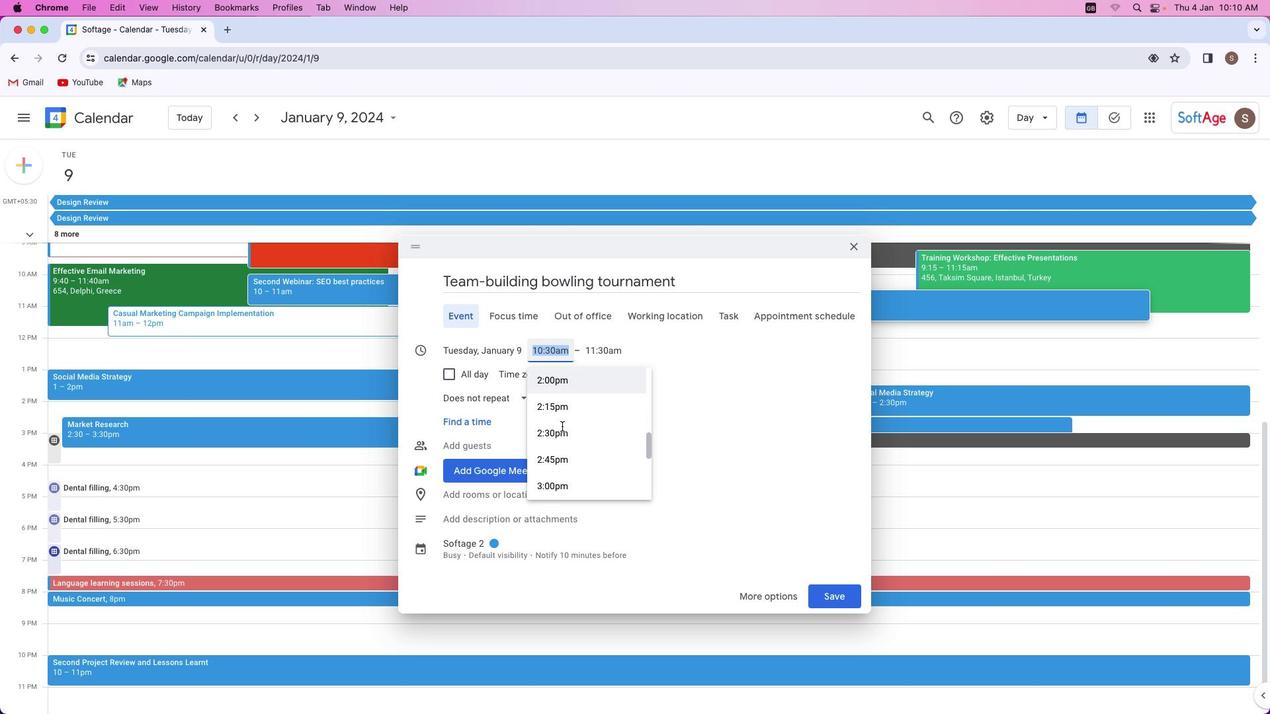 
Action: Mouse scrolled (562, 426) with delta (0, 0)
Screenshot: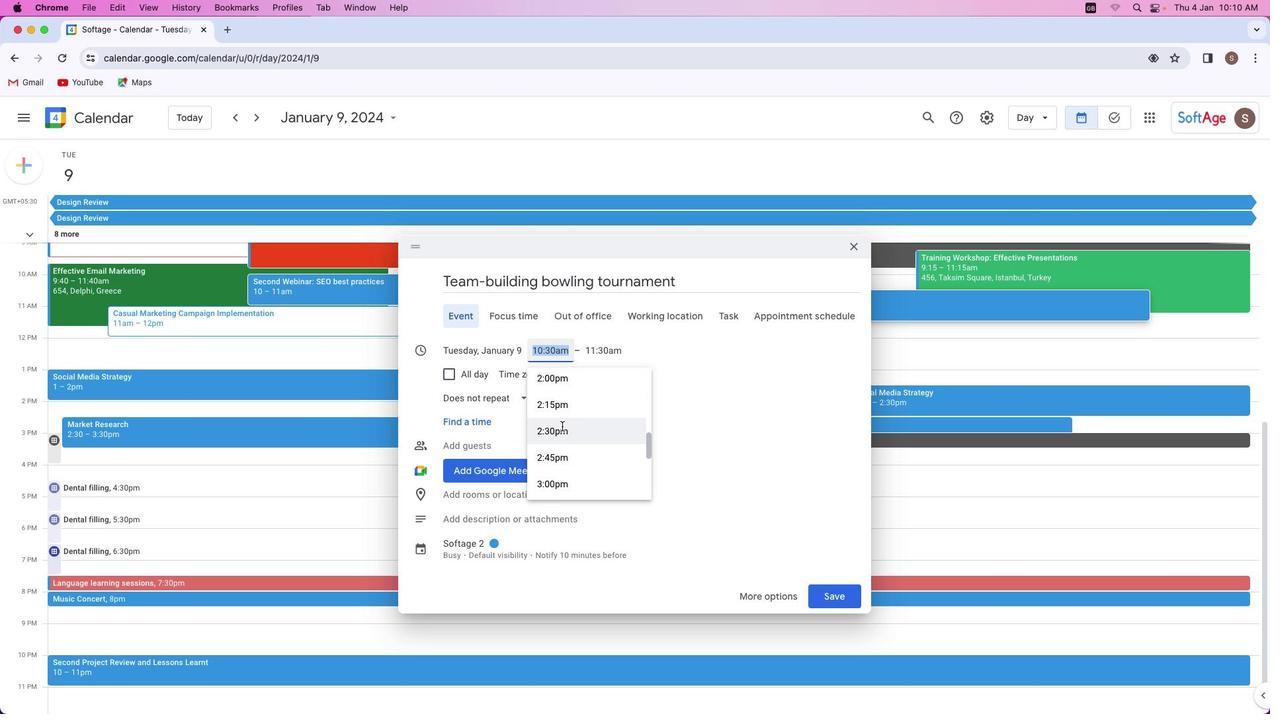
Action: Mouse scrolled (562, 426) with delta (0, 0)
Screenshot: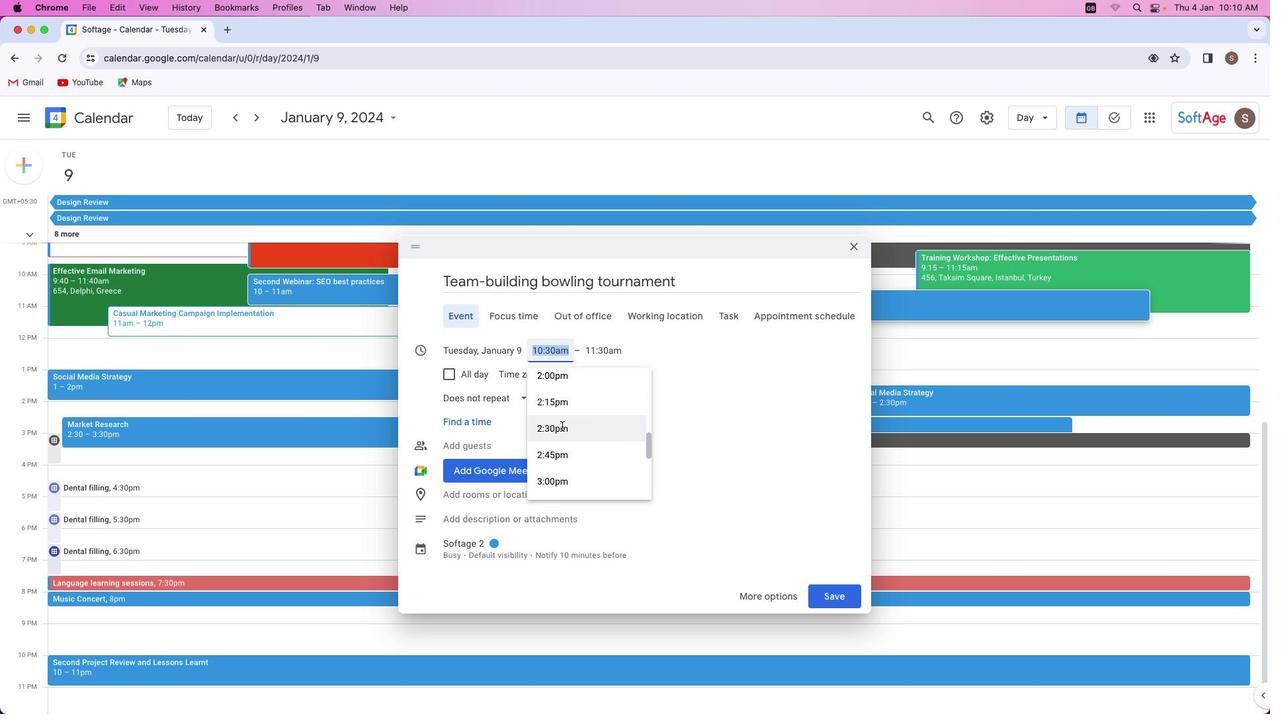 
Action: Mouse scrolled (562, 426) with delta (0, 0)
Screenshot: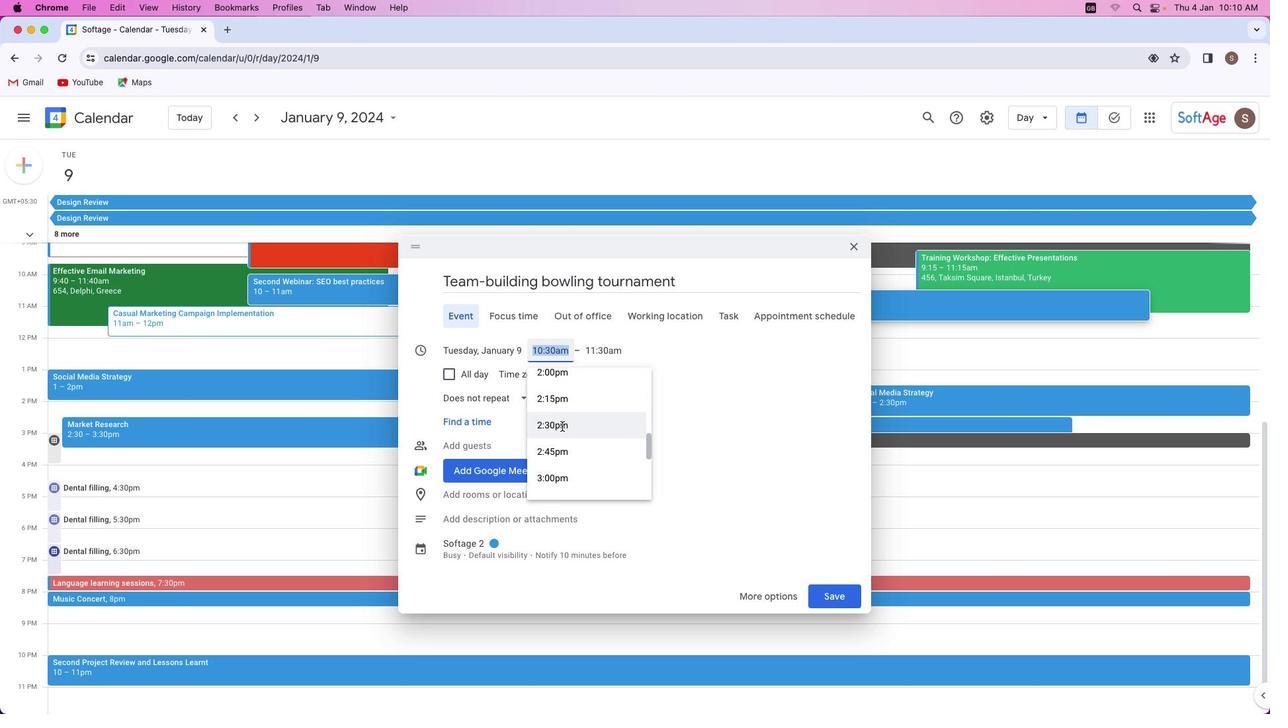 
Action: Mouse scrolled (562, 426) with delta (0, 0)
Screenshot: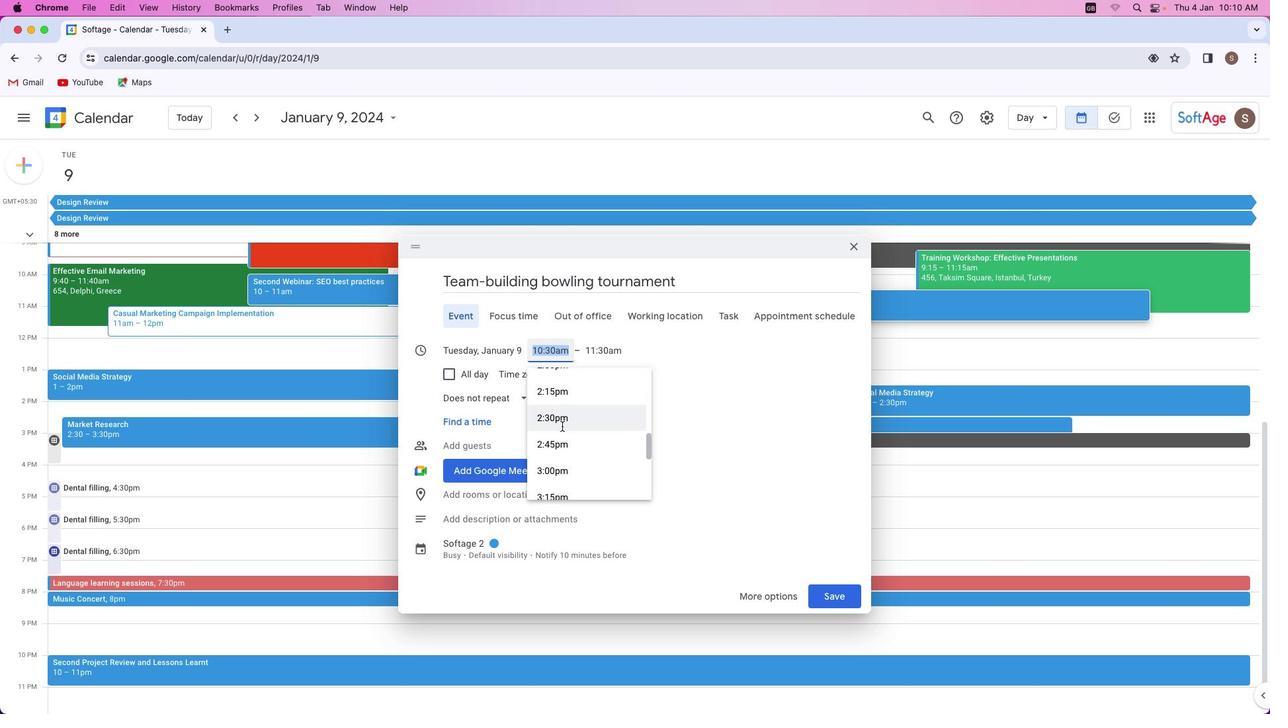 
Action: Mouse scrolled (562, 426) with delta (0, 0)
Screenshot: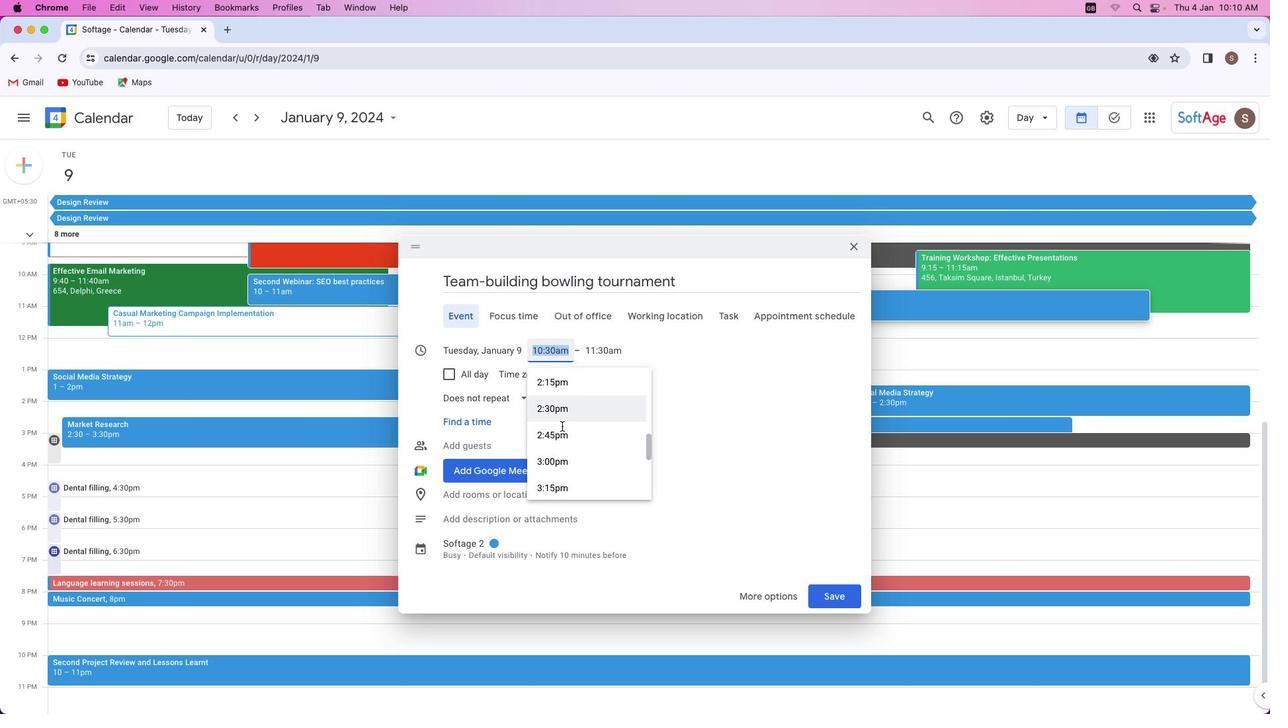
Action: Mouse scrolled (562, 426) with delta (0, 0)
Screenshot: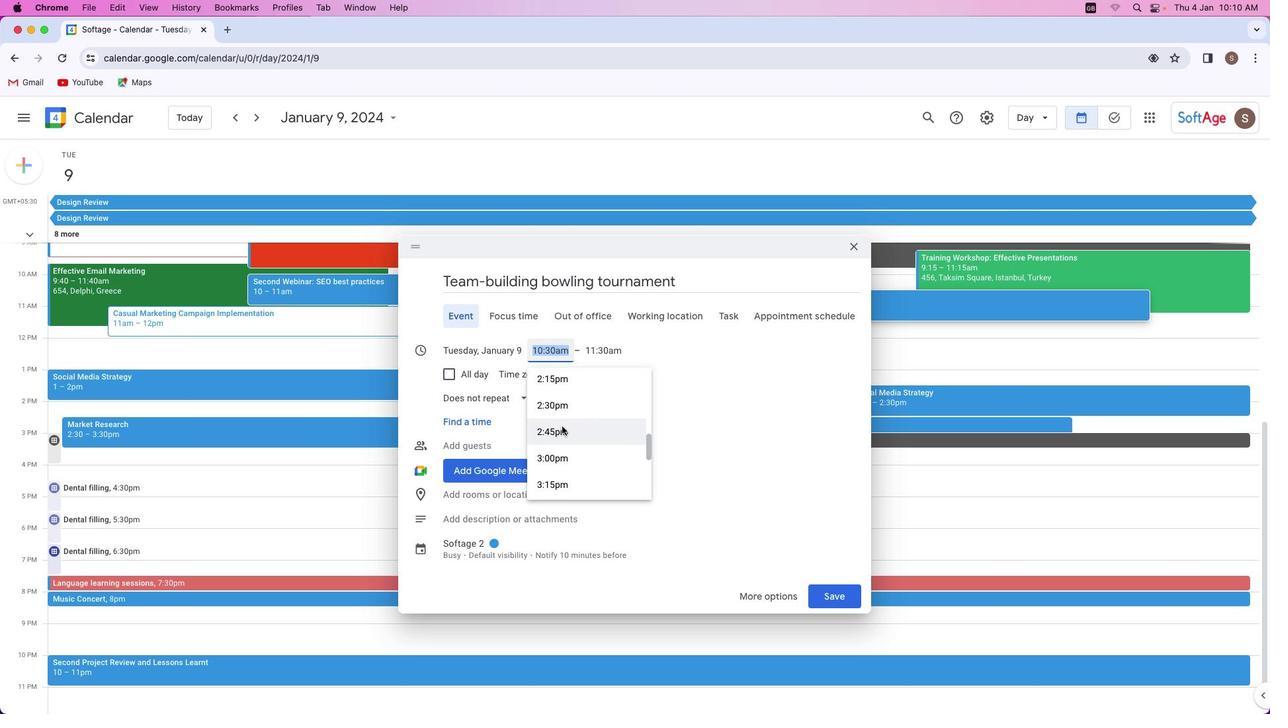
Action: Mouse scrolled (562, 426) with delta (0, 0)
Screenshot: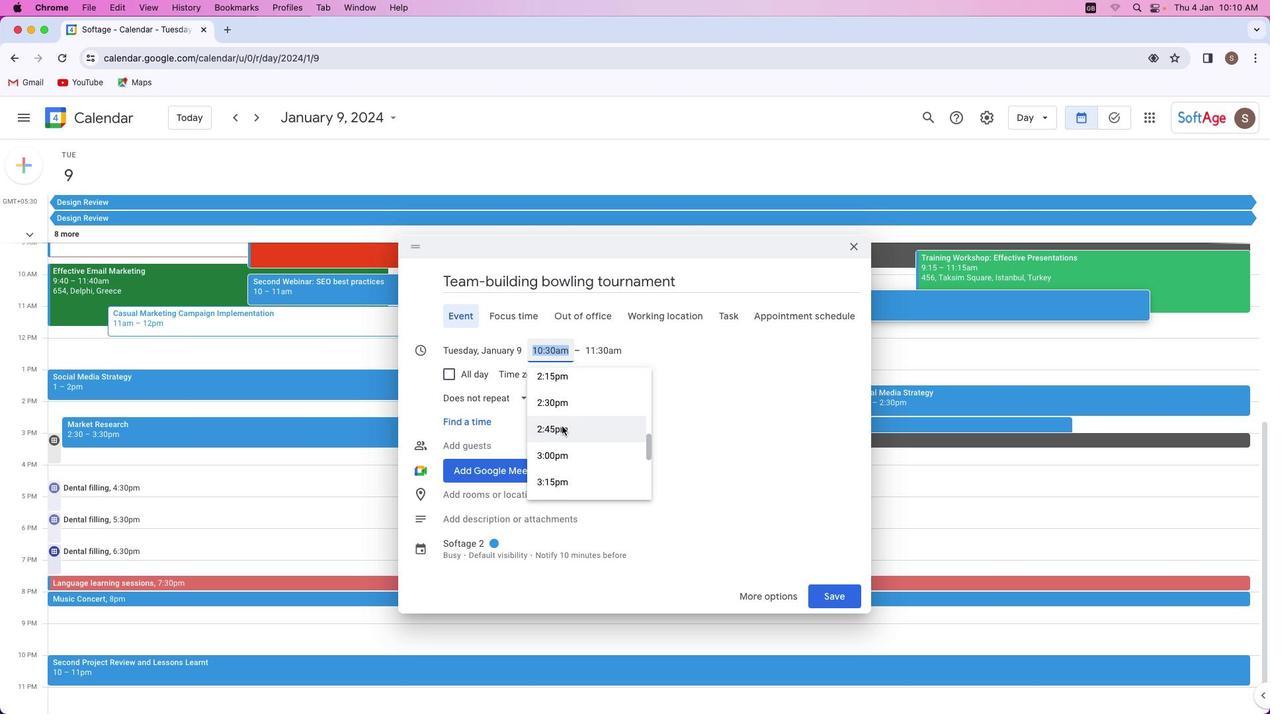 
Action: Mouse scrolled (562, 426) with delta (0, 0)
Screenshot: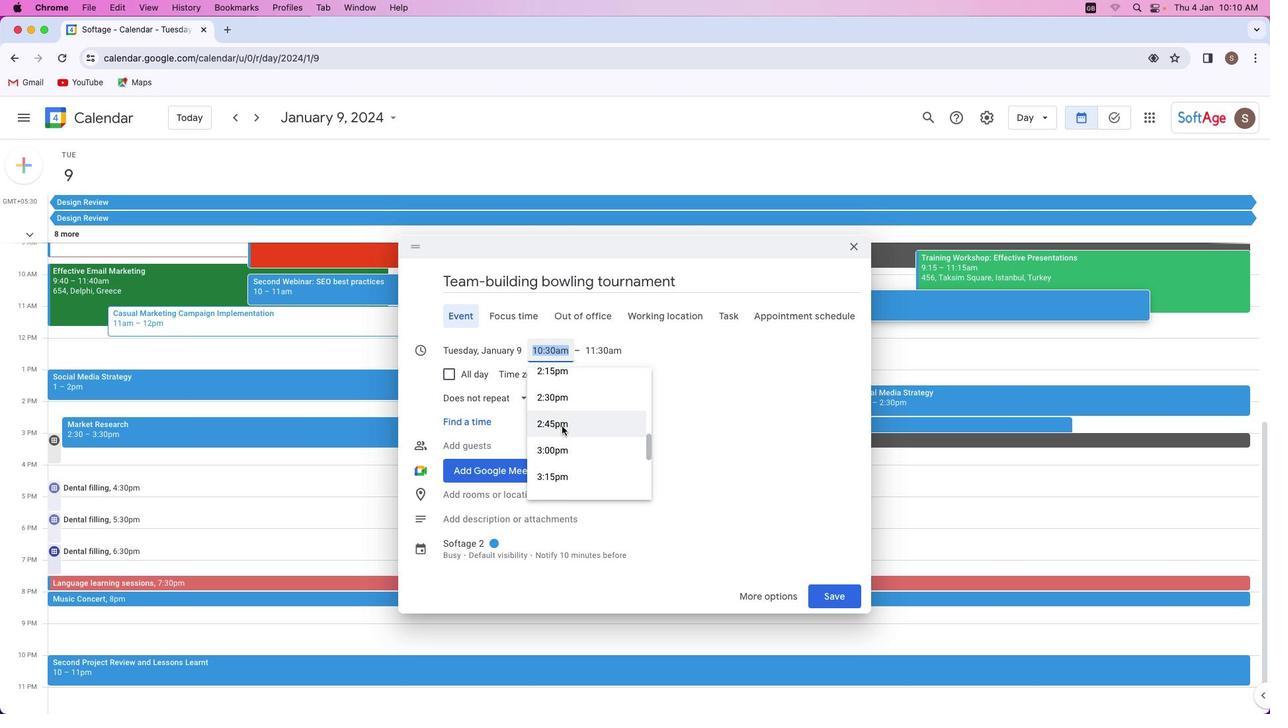 
Action: Mouse scrolled (562, 426) with delta (0, 0)
Screenshot: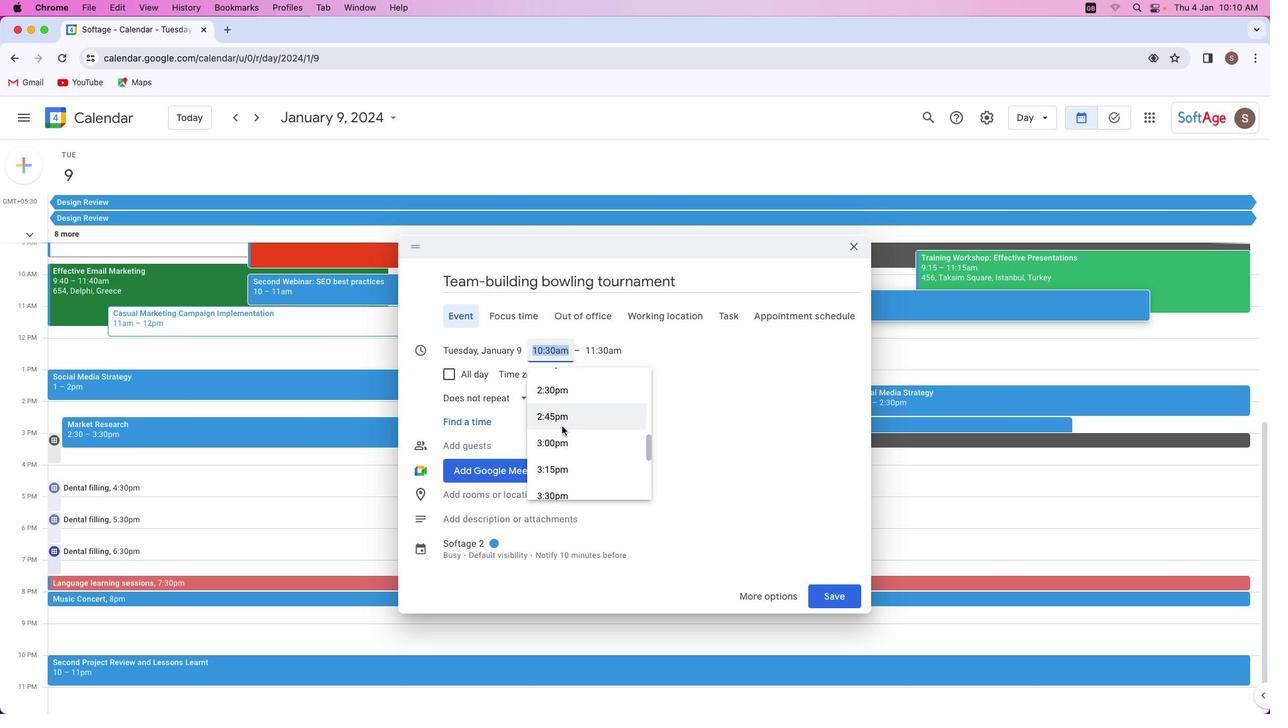 
Action: Mouse scrolled (562, 426) with delta (0, 0)
Screenshot: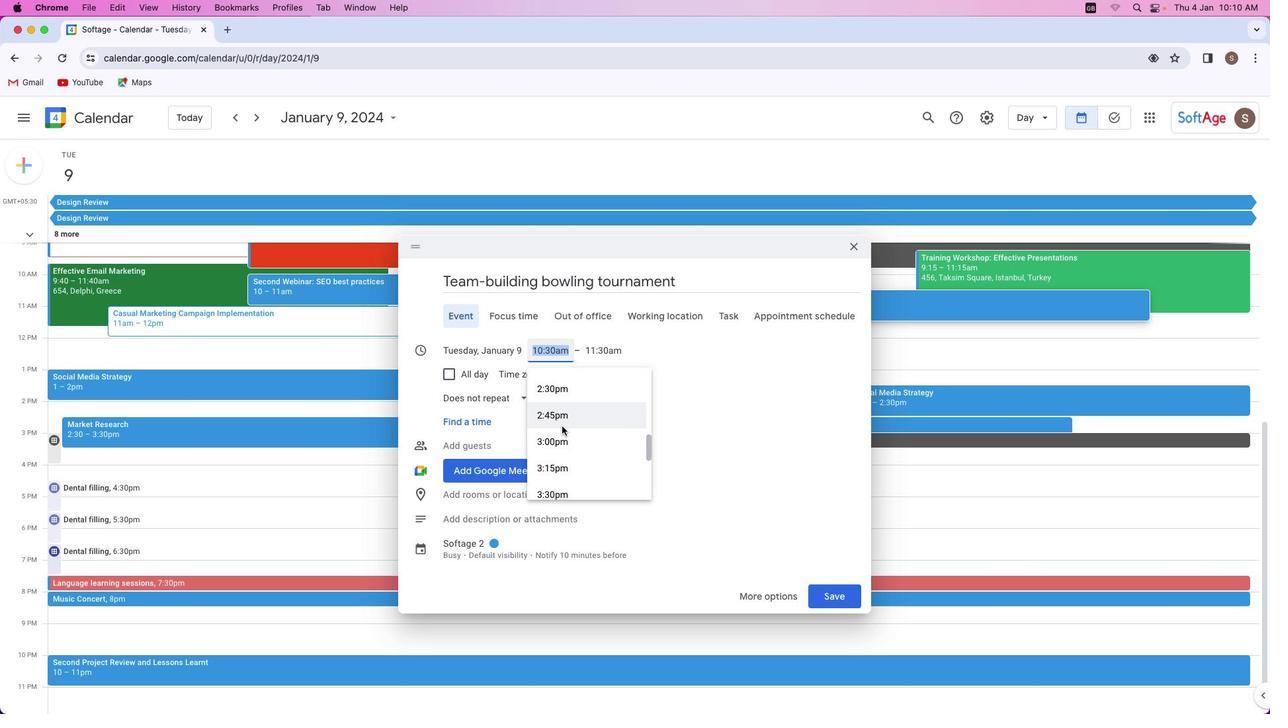 
Action: Mouse scrolled (562, 426) with delta (0, 0)
Screenshot: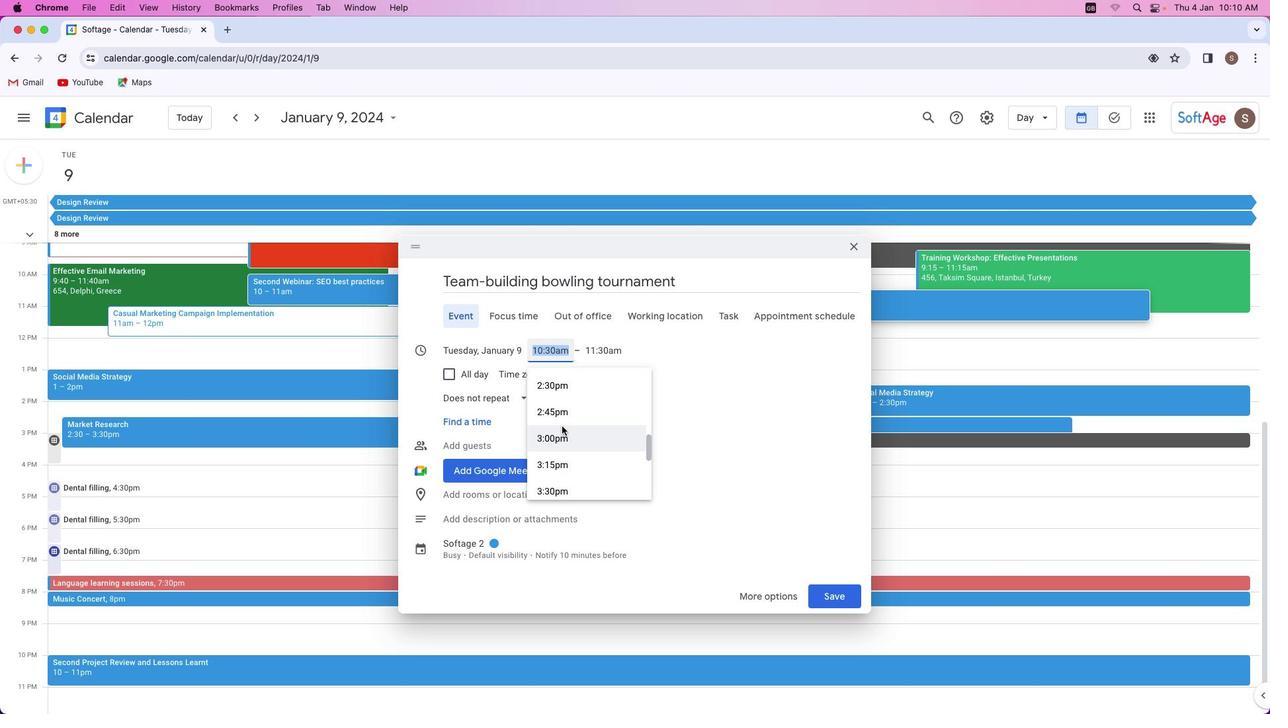 
Action: Mouse scrolled (562, 426) with delta (0, 0)
Screenshot: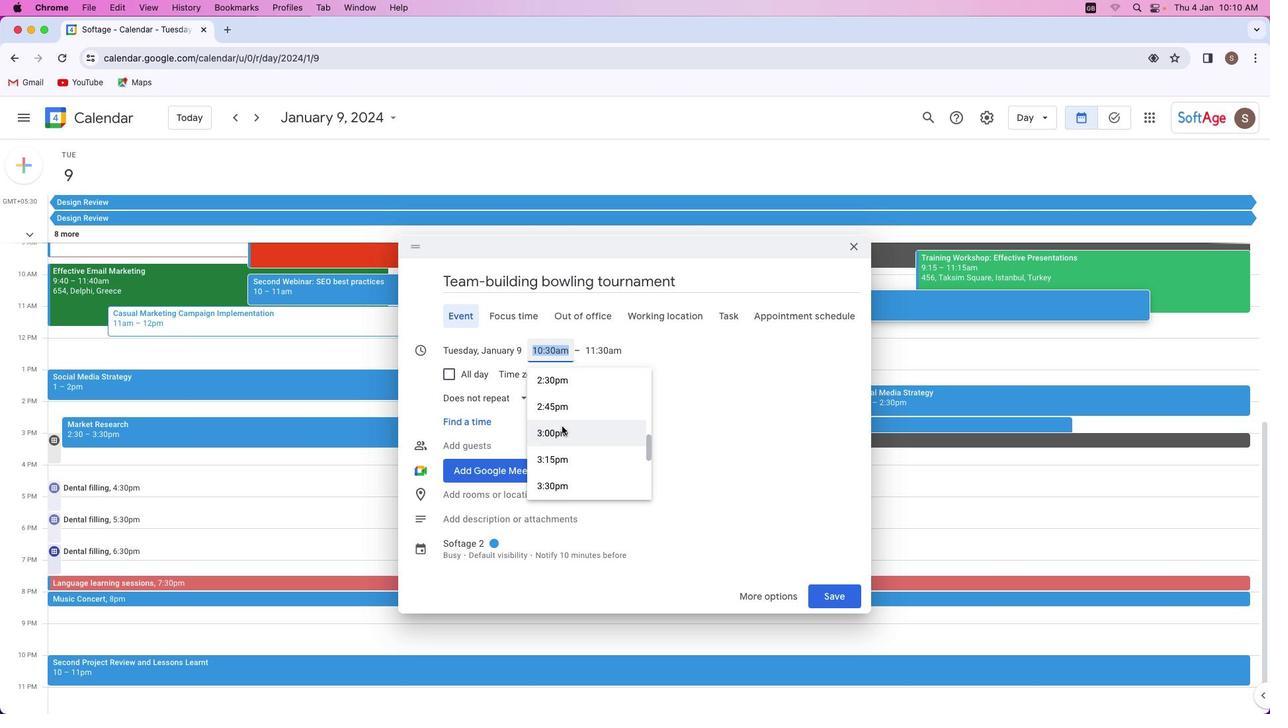 
Action: Mouse scrolled (562, 426) with delta (0, 0)
Screenshot: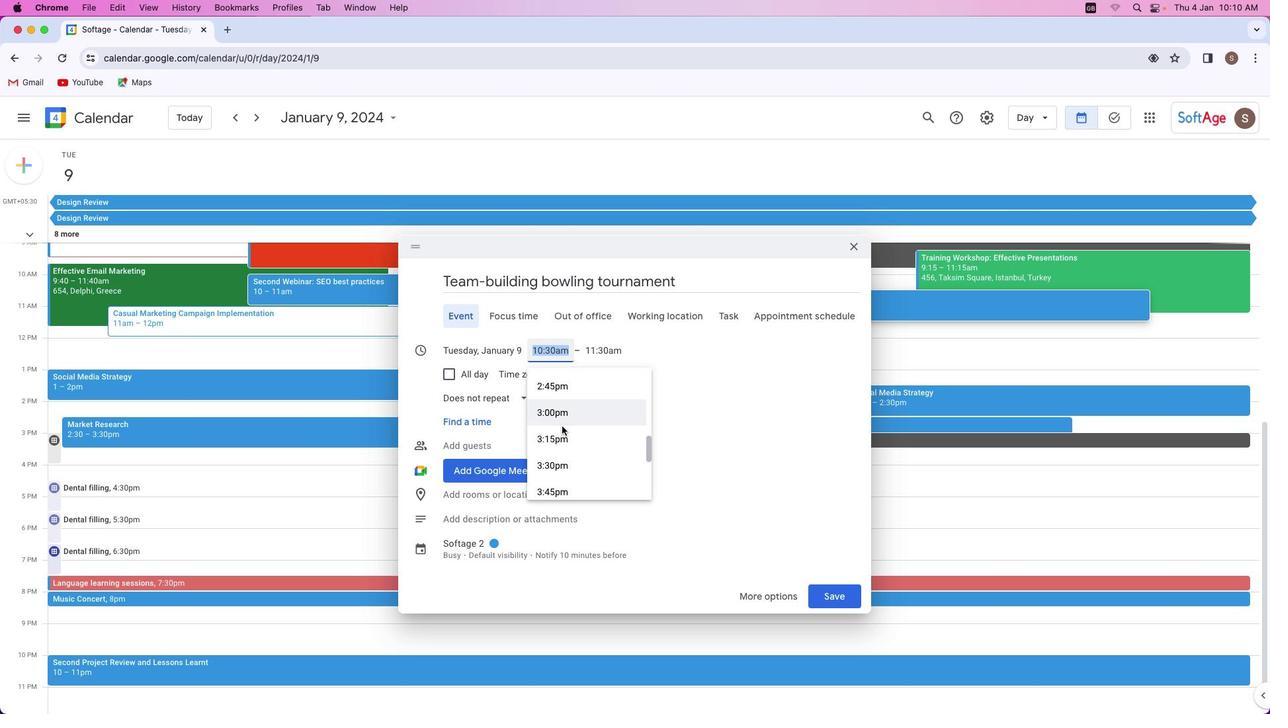 
Action: Mouse scrolled (562, 426) with delta (0, 0)
Screenshot: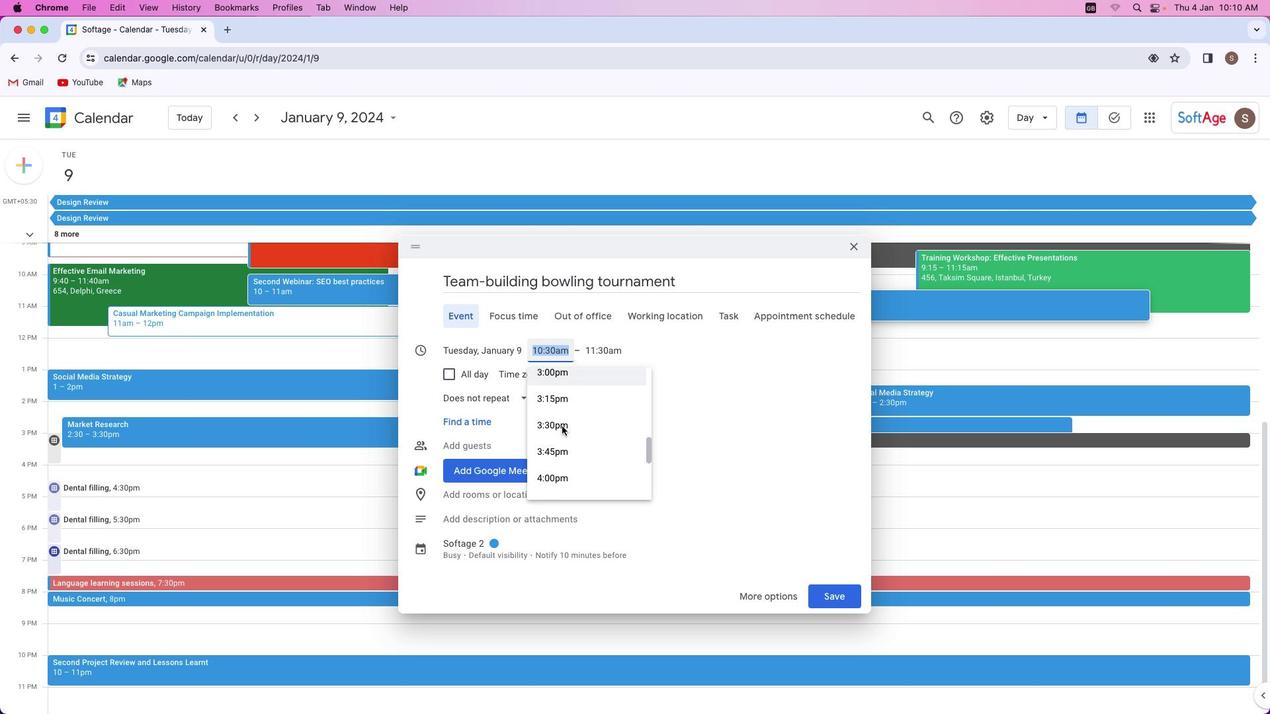
Action: Mouse scrolled (562, 426) with delta (0, 0)
Screenshot: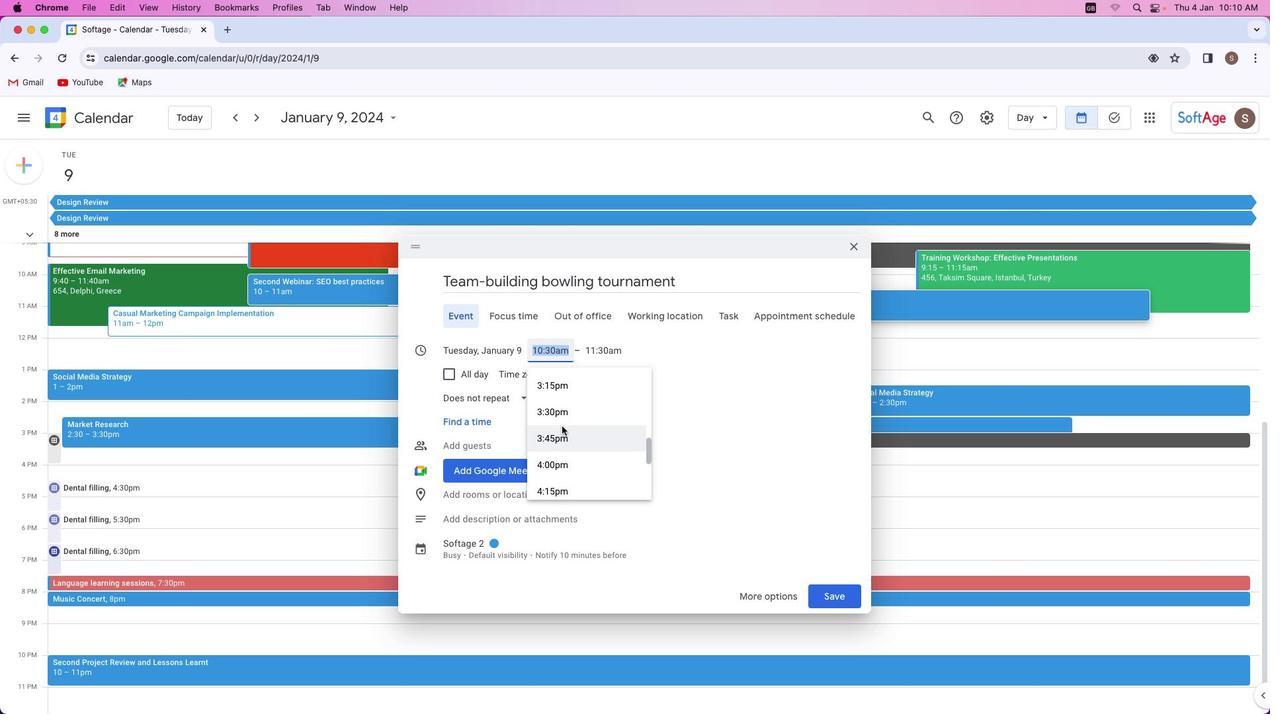 
Action: Mouse scrolled (562, 426) with delta (0, 0)
Screenshot: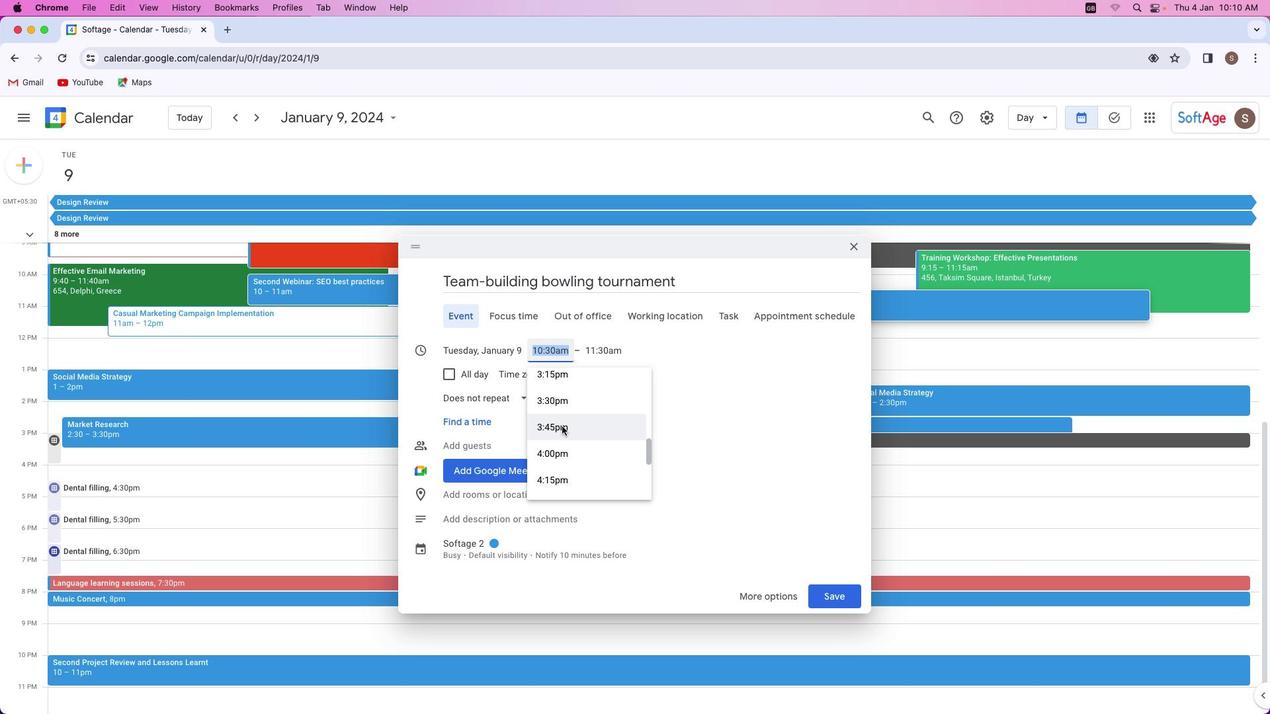 
Action: Mouse scrolled (562, 426) with delta (0, 0)
Screenshot: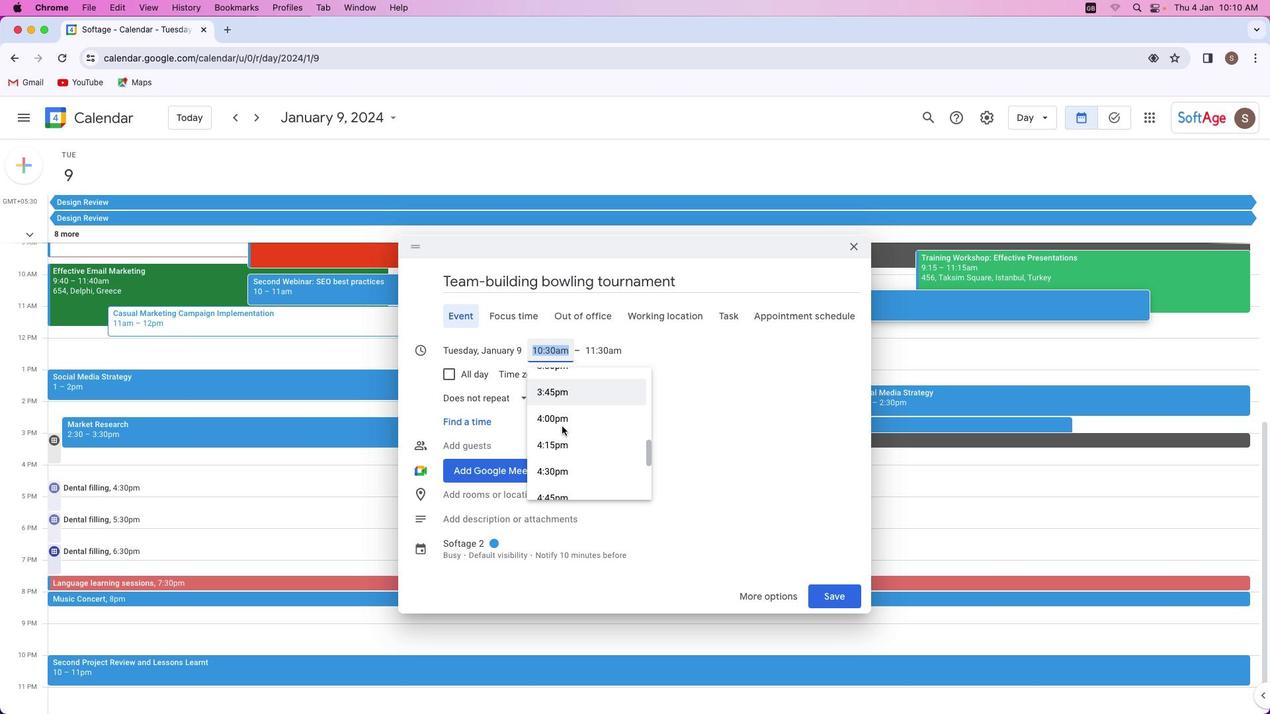 
Action: Mouse scrolled (562, 426) with delta (0, -1)
Screenshot: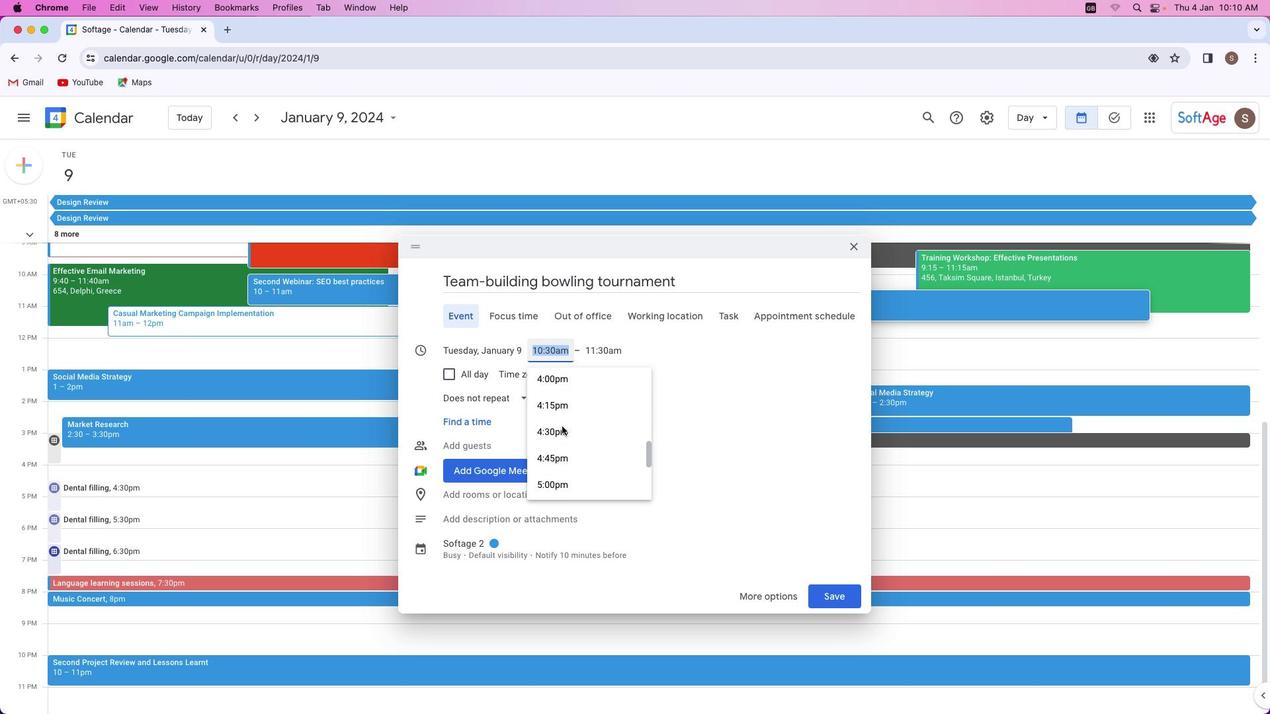 
Action: Mouse scrolled (562, 426) with delta (0, -1)
Screenshot: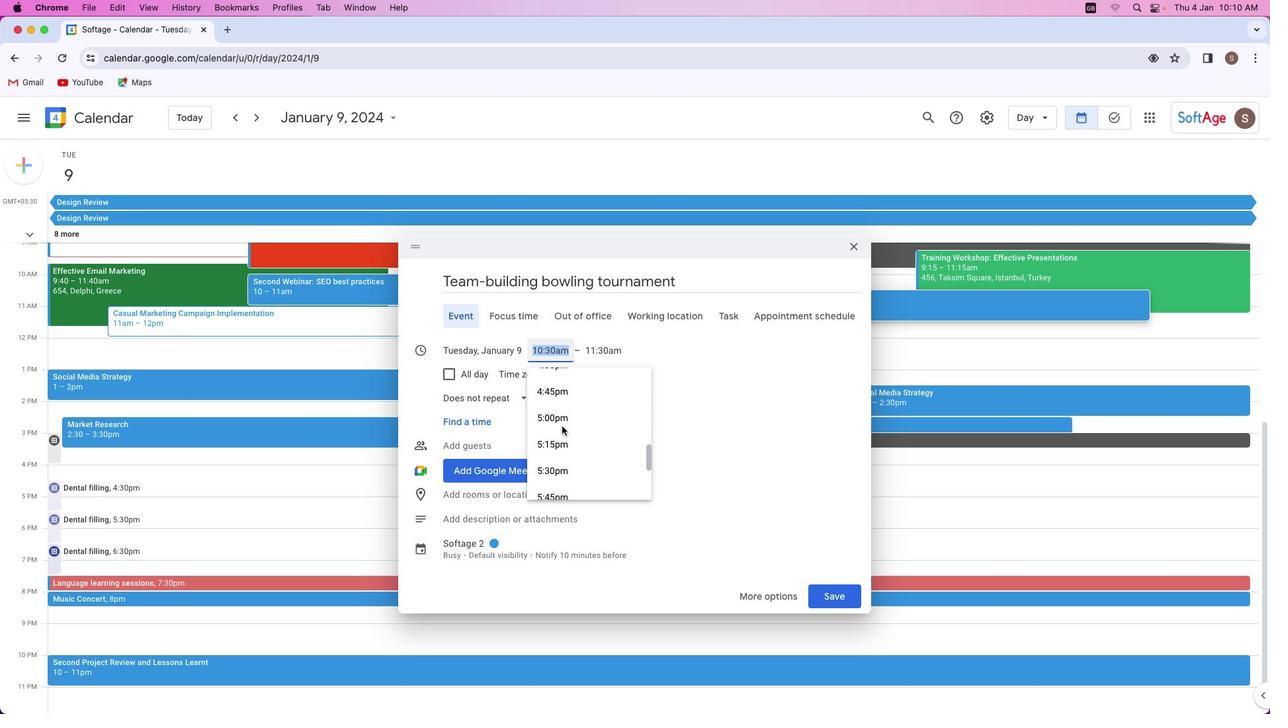 
Action: Mouse scrolled (562, 426) with delta (0, 0)
Screenshot: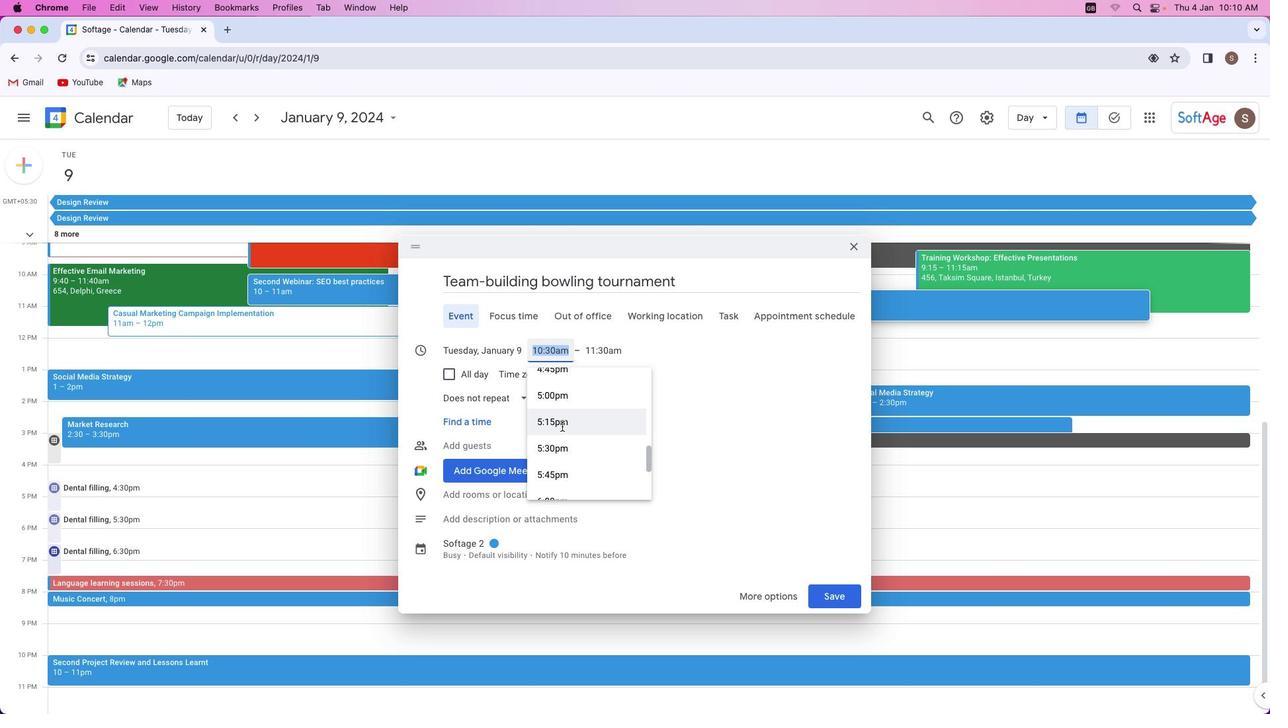 
Action: Mouse scrolled (562, 426) with delta (0, 0)
Screenshot: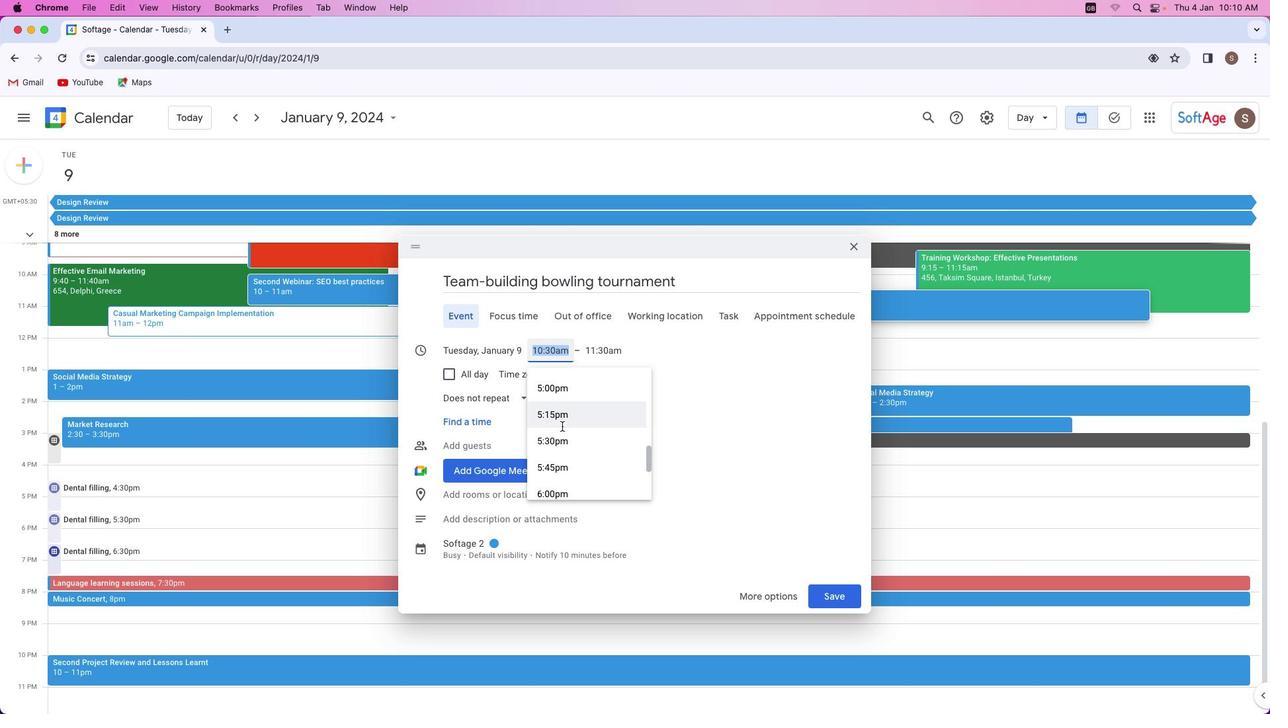 
Action: Mouse scrolled (562, 426) with delta (0, 0)
Screenshot: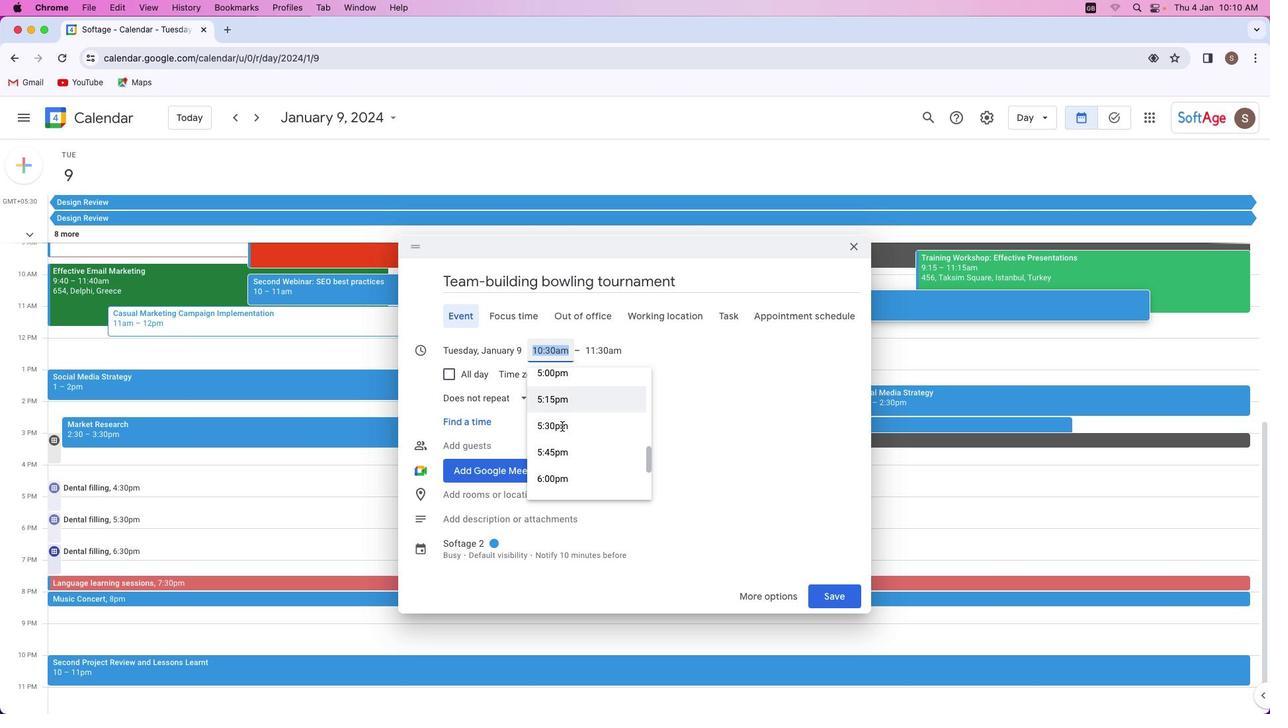 
Action: Mouse scrolled (562, 426) with delta (0, 0)
Screenshot: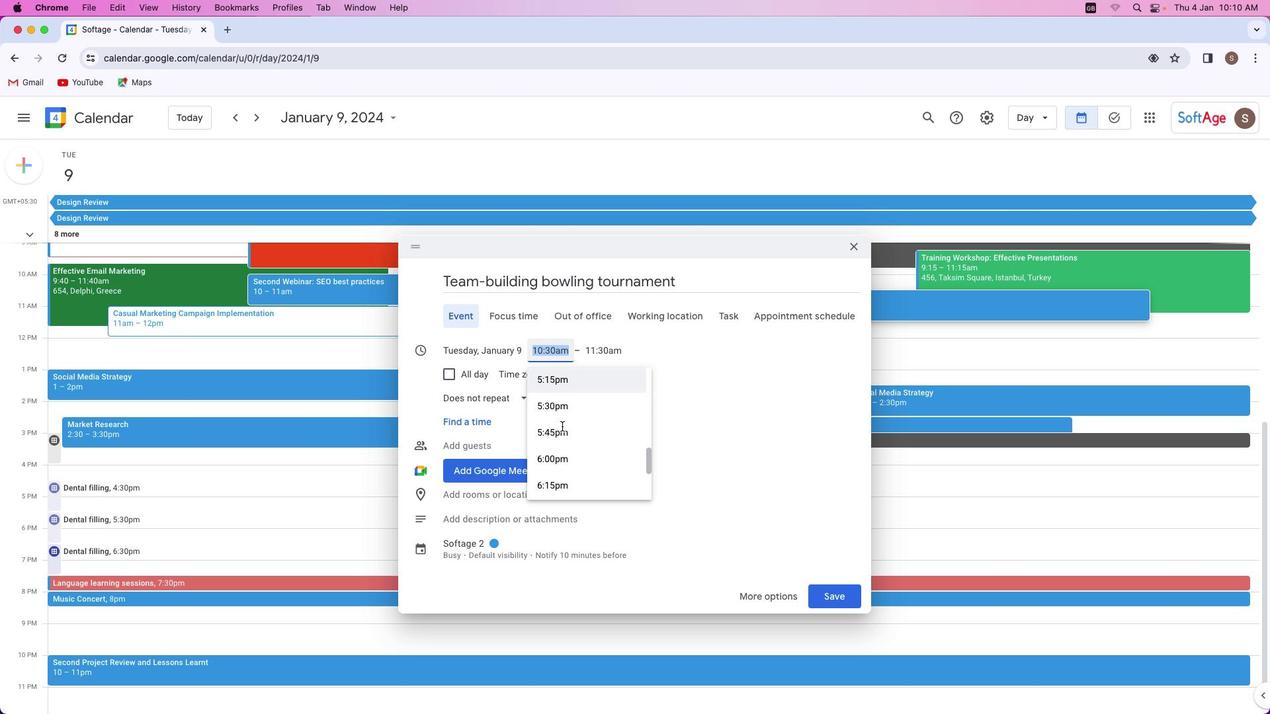 
Action: Mouse scrolled (562, 426) with delta (0, 0)
Screenshot: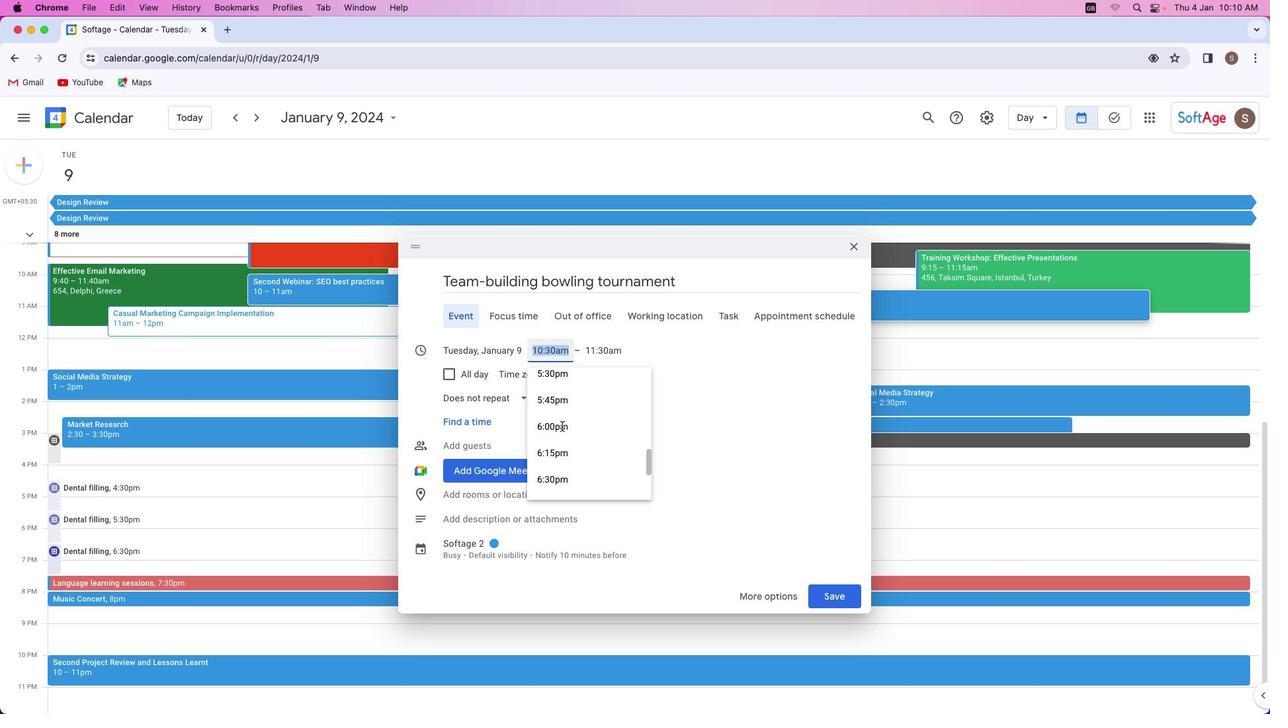 
Action: Mouse scrolled (562, 426) with delta (0, 0)
Screenshot: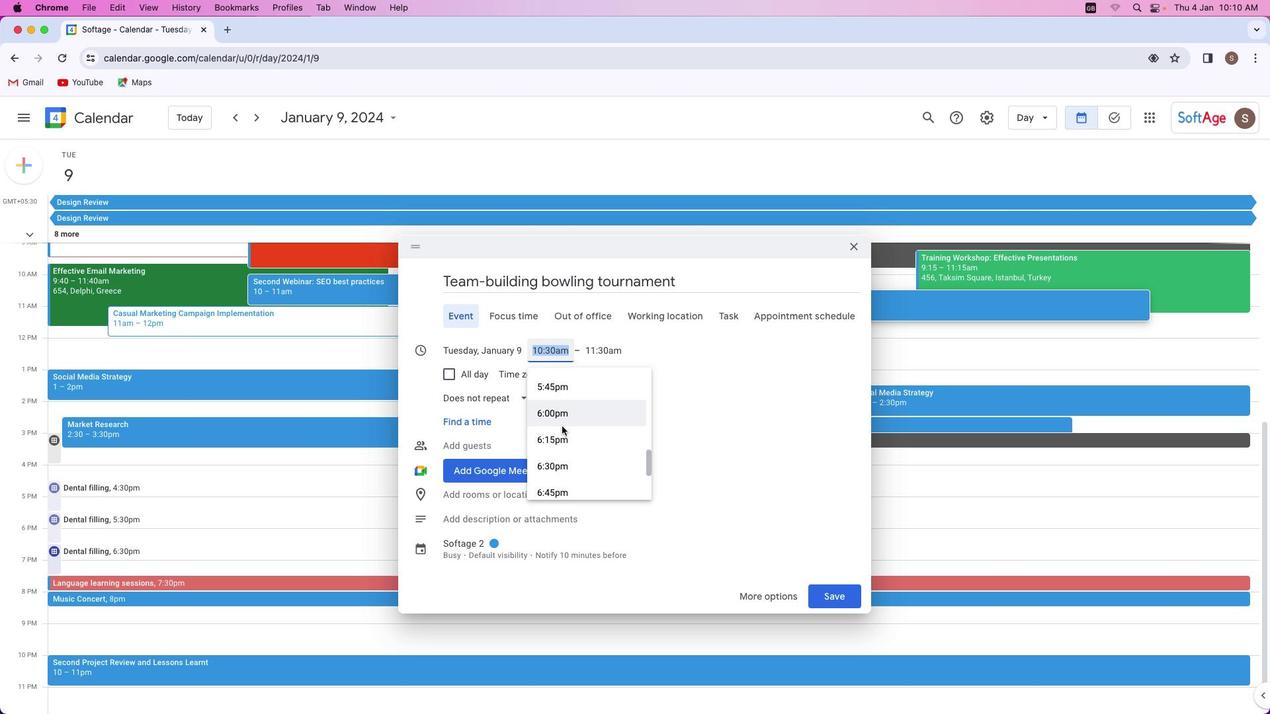 
Action: Mouse scrolled (562, 426) with delta (0, 0)
Screenshot: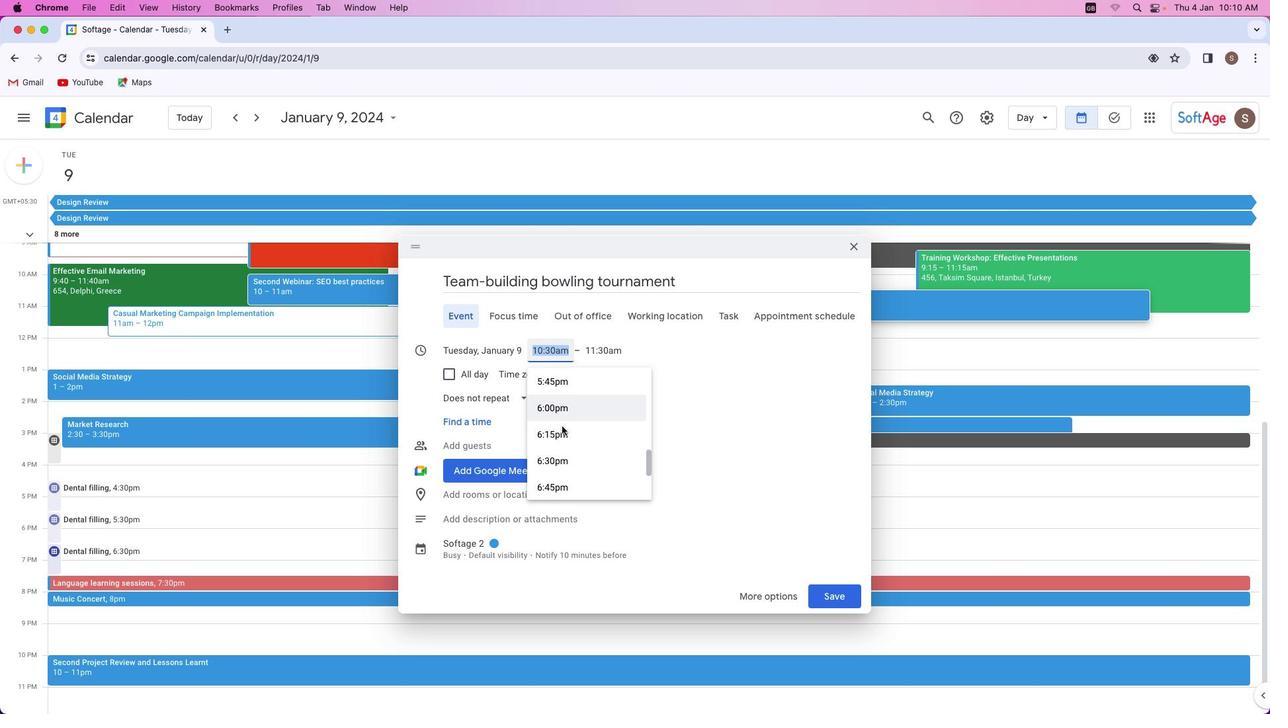 
Action: Mouse scrolled (562, 426) with delta (0, 0)
Screenshot: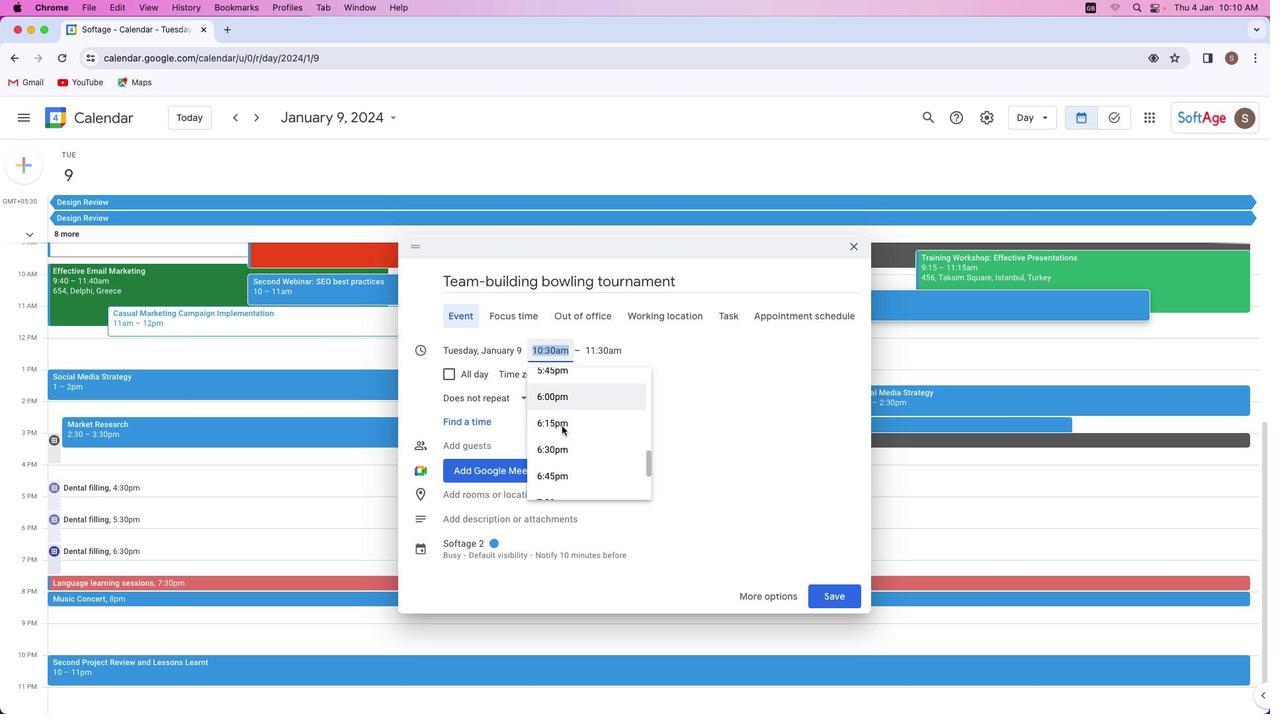 
Action: Mouse scrolled (562, 426) with delta (0, 0)
Screenshot: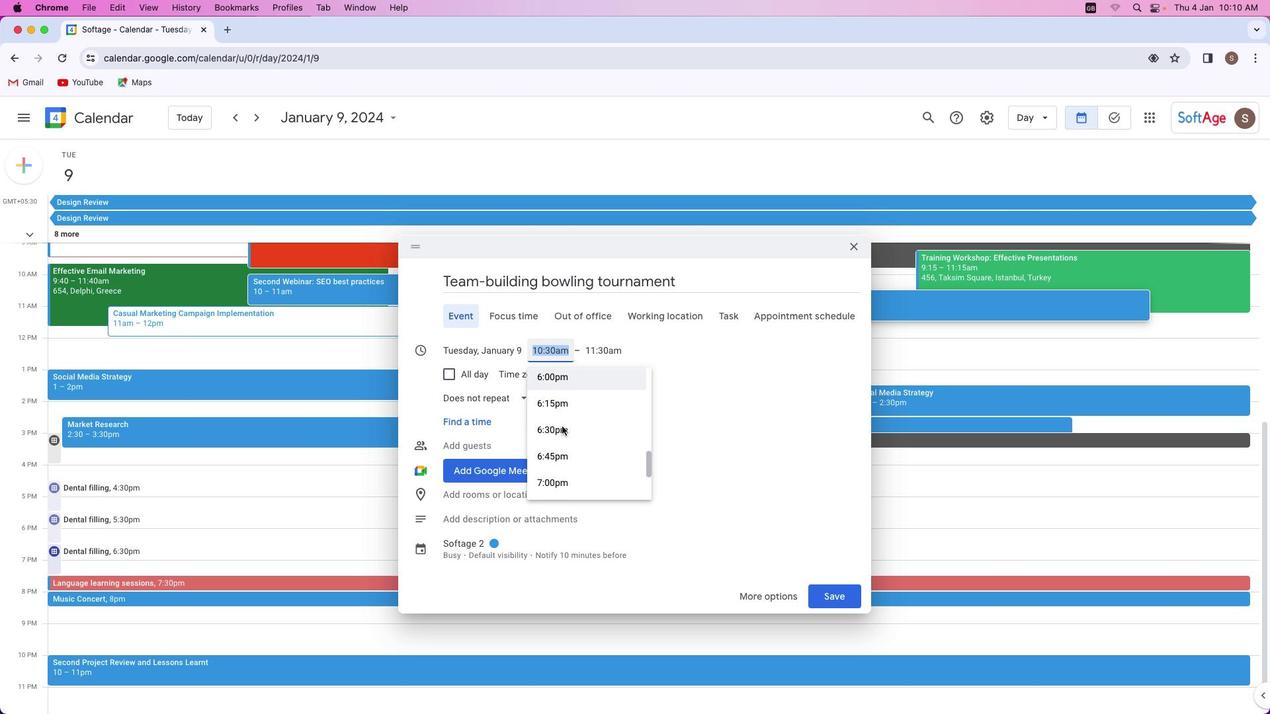 
Action: Mouse scrolled (562, 426) with delta (0, 0)
Screenshot: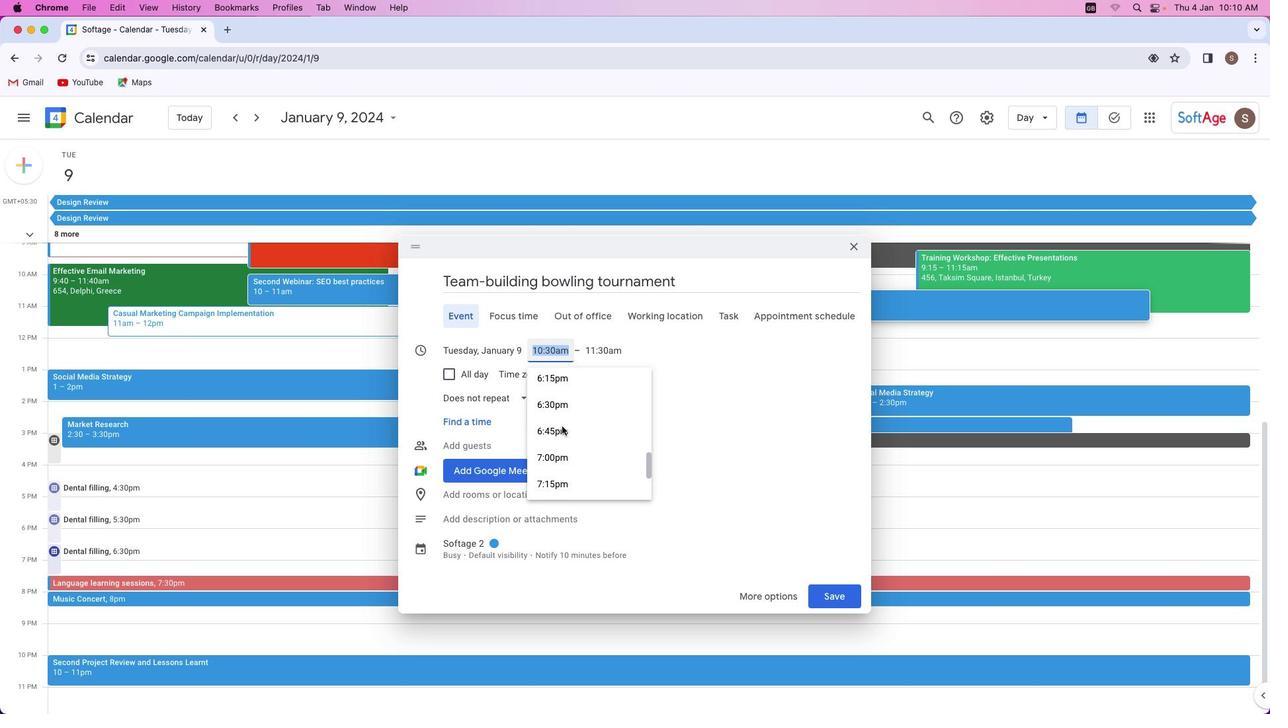 
Action: Mouse scrolled (562, 426) with delta (0, 0)
Screenshot: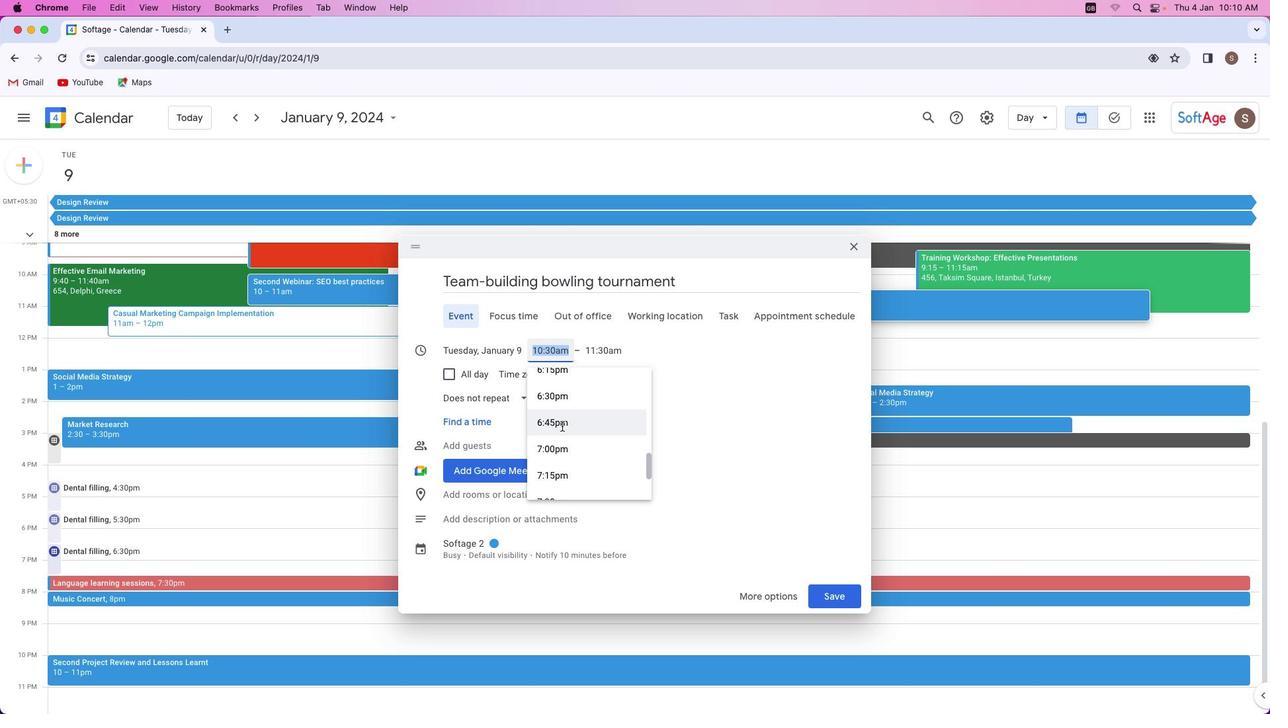 
Action: Mouse scrolled (562, 426) with delta (0, 0)
Screenshot: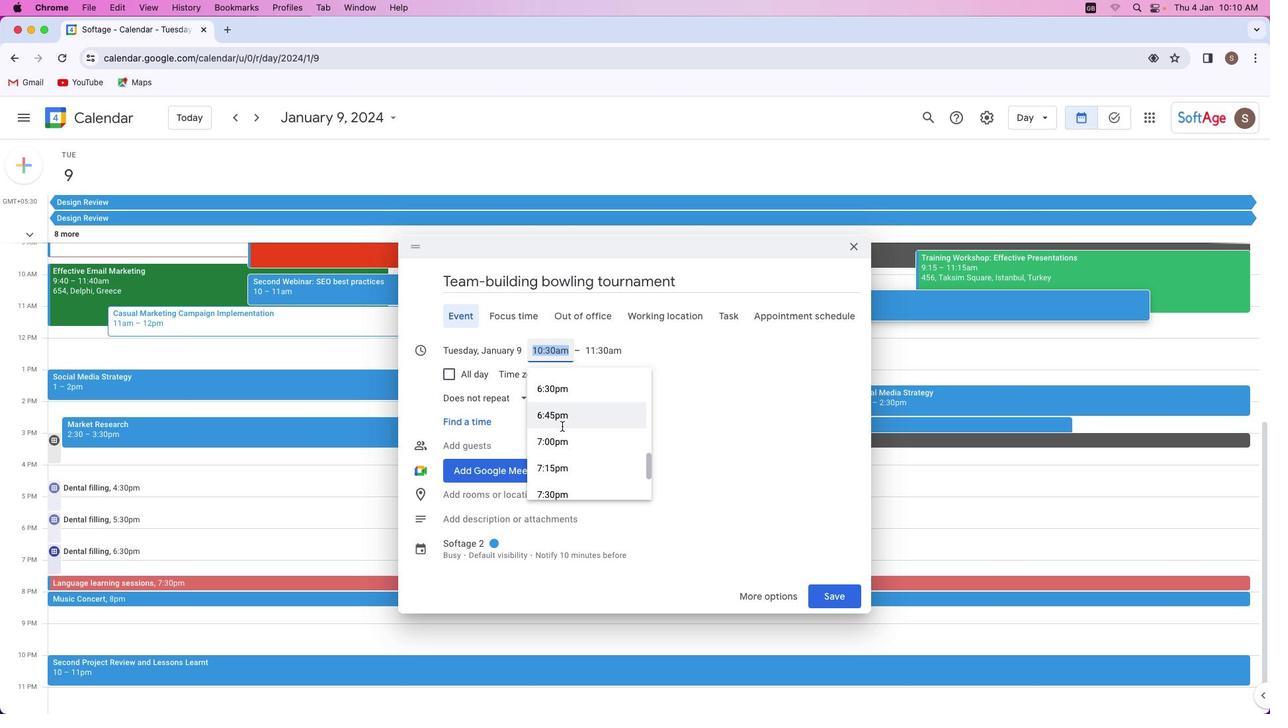 
Action: Mouse scrolled (562, 426) with delta (0, 0)
Screenshot: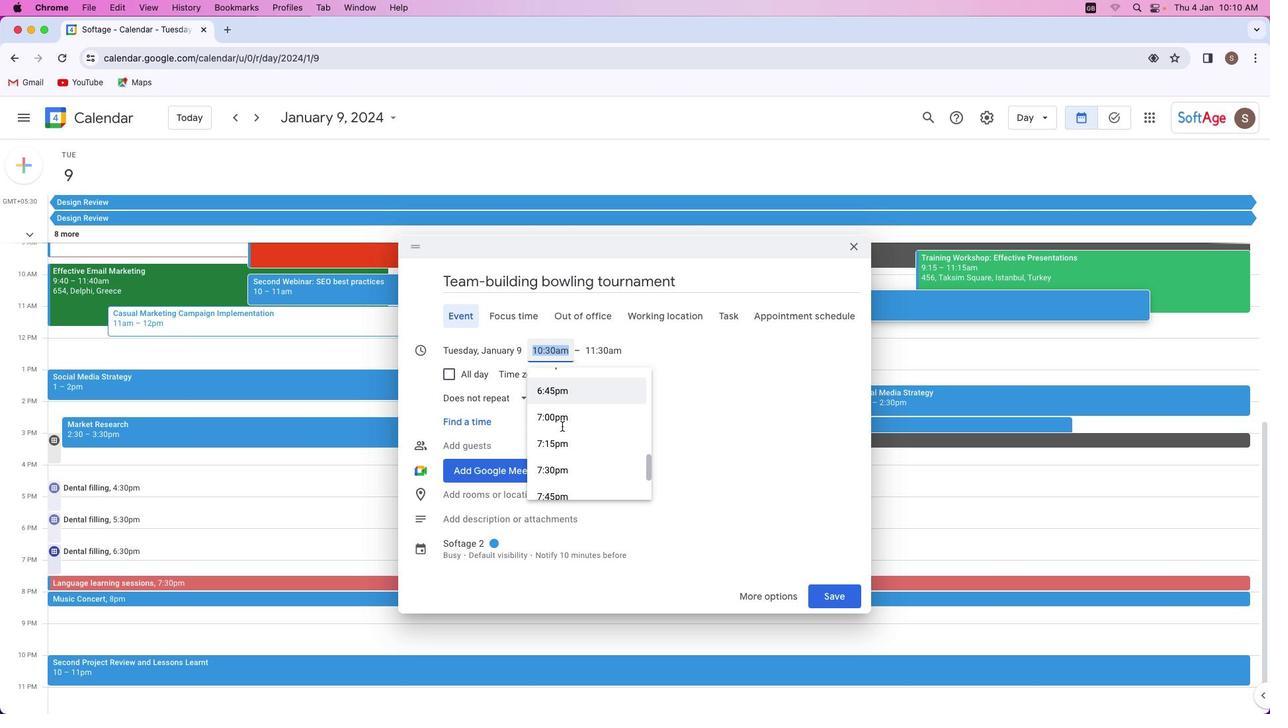 
Action: Mouse scrolled (562, 426) with delta (0, 0)
Screenshot: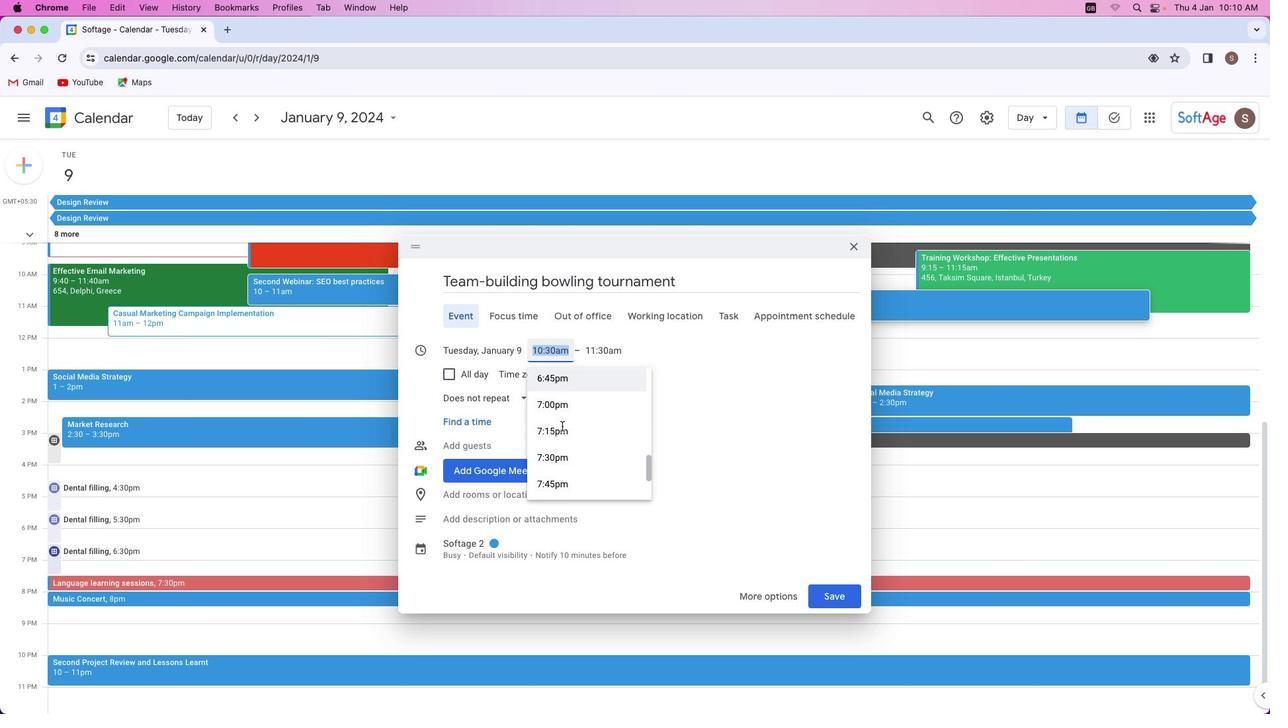
Action: Mouse scrolled (562, 426) with delta (0, 0)
Screenshot: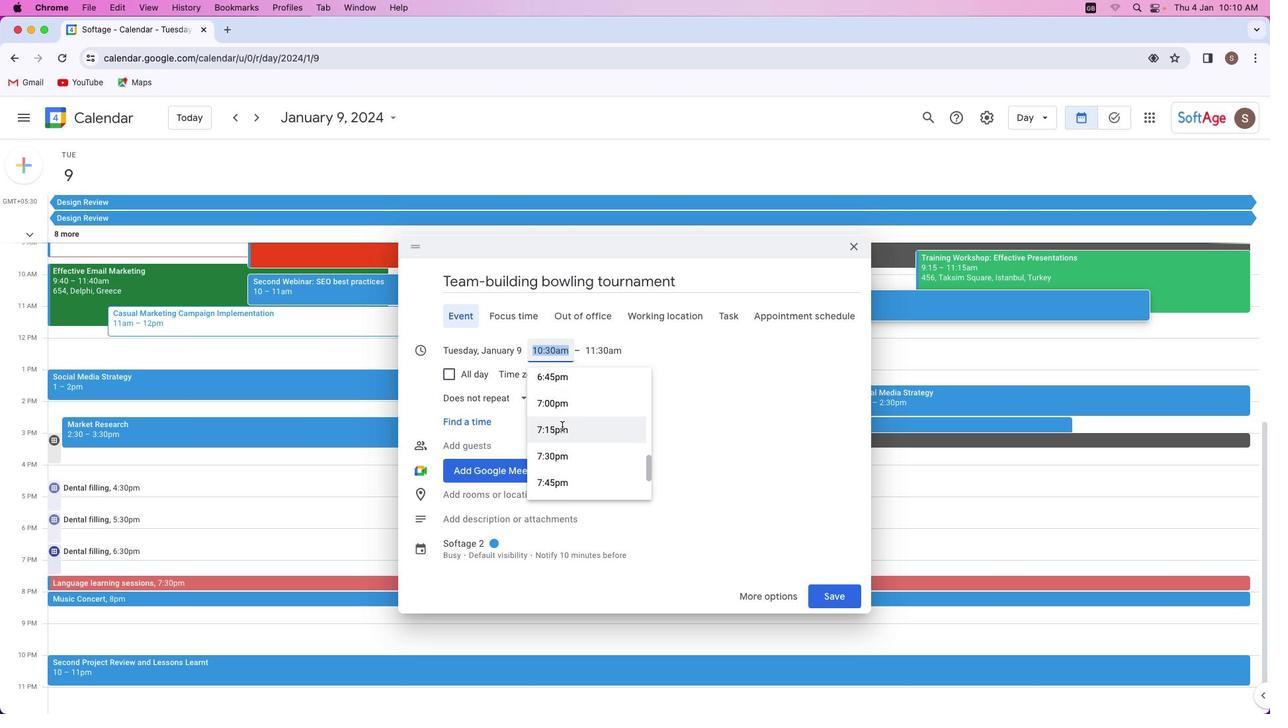 
Action: Mouse scrolled (562, 426) with delta (0, 0)
Screenshot: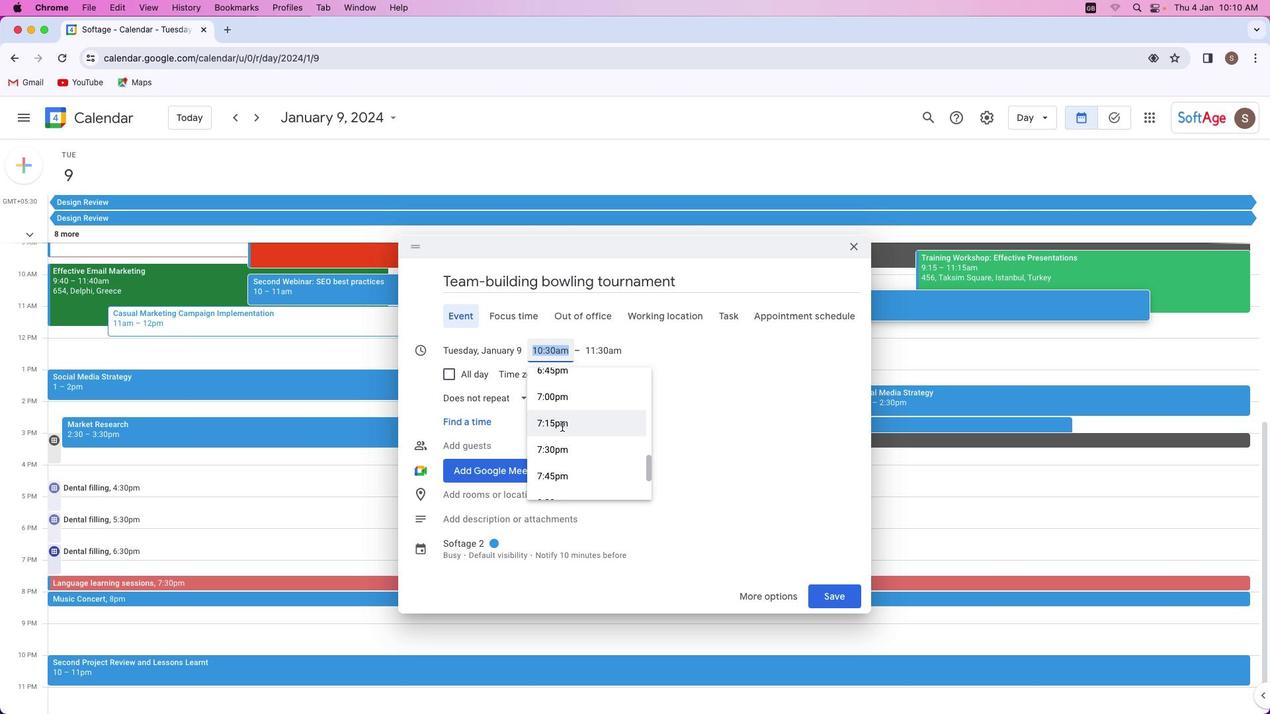 
Action: Mouse scrolled (562, 426) with delta (0, 0)
Screenshot: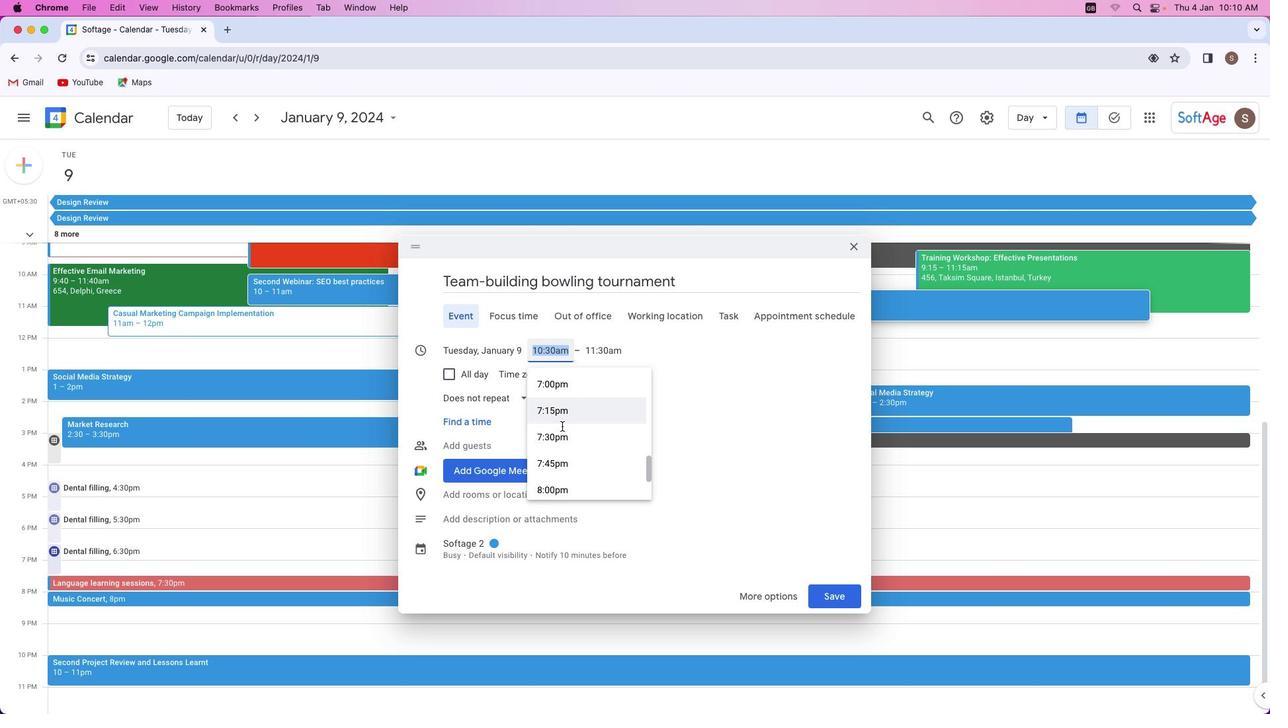 
Action: Mouse scrolled (562, 426) with delta (0, 0)
Screenshot: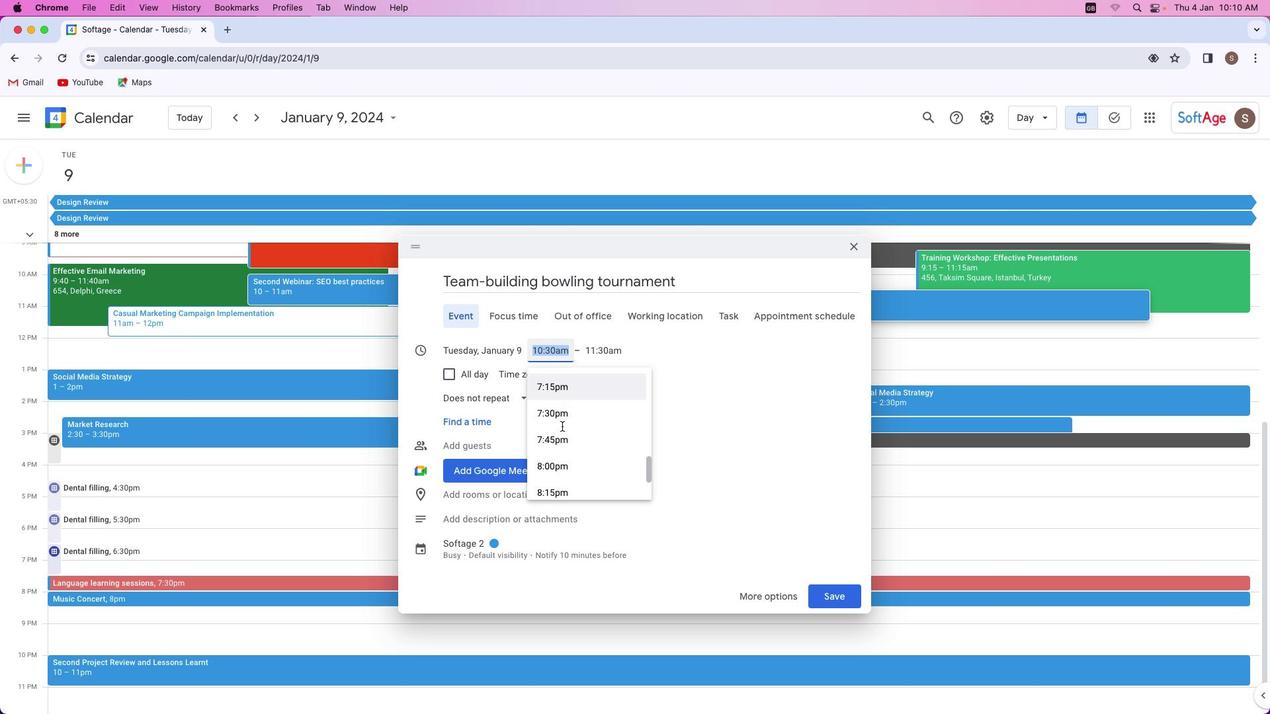 
Action: Mouse scrolled (562, 426) with delta (0, 0)
Screenshot: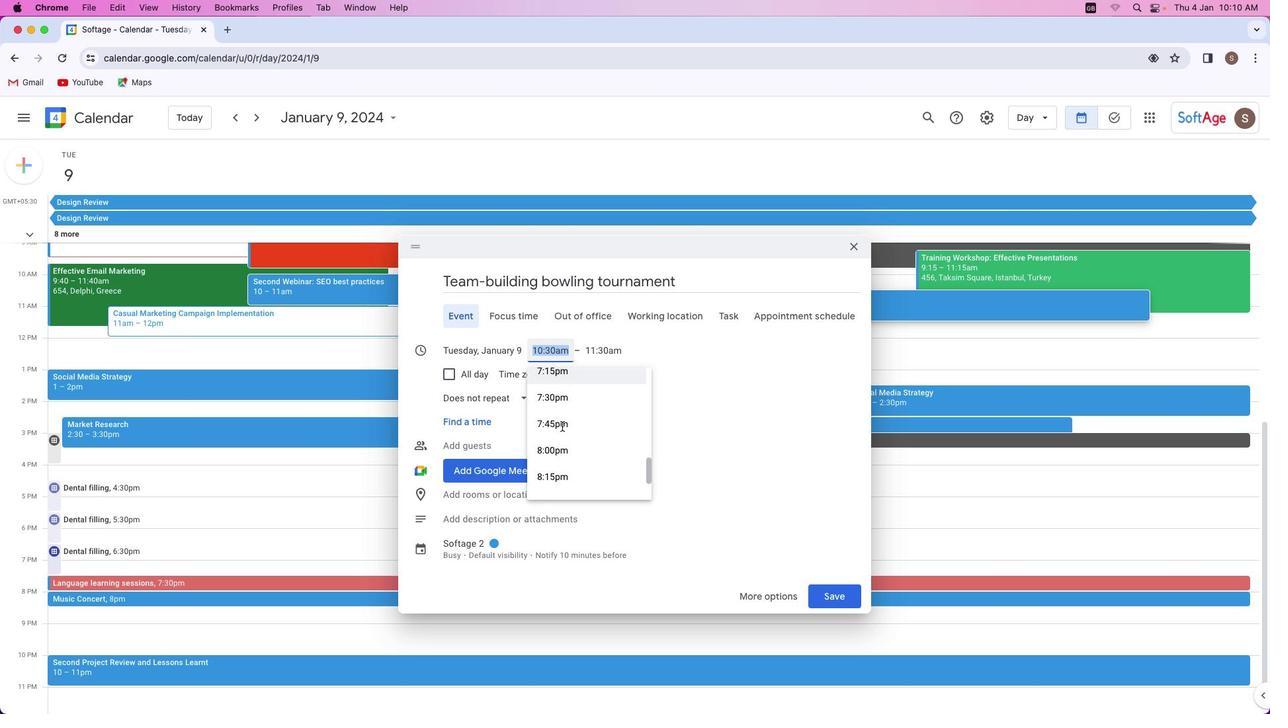 
Action: Mouse scrolled (562, 426) with delta (0, 0)
Screenshot: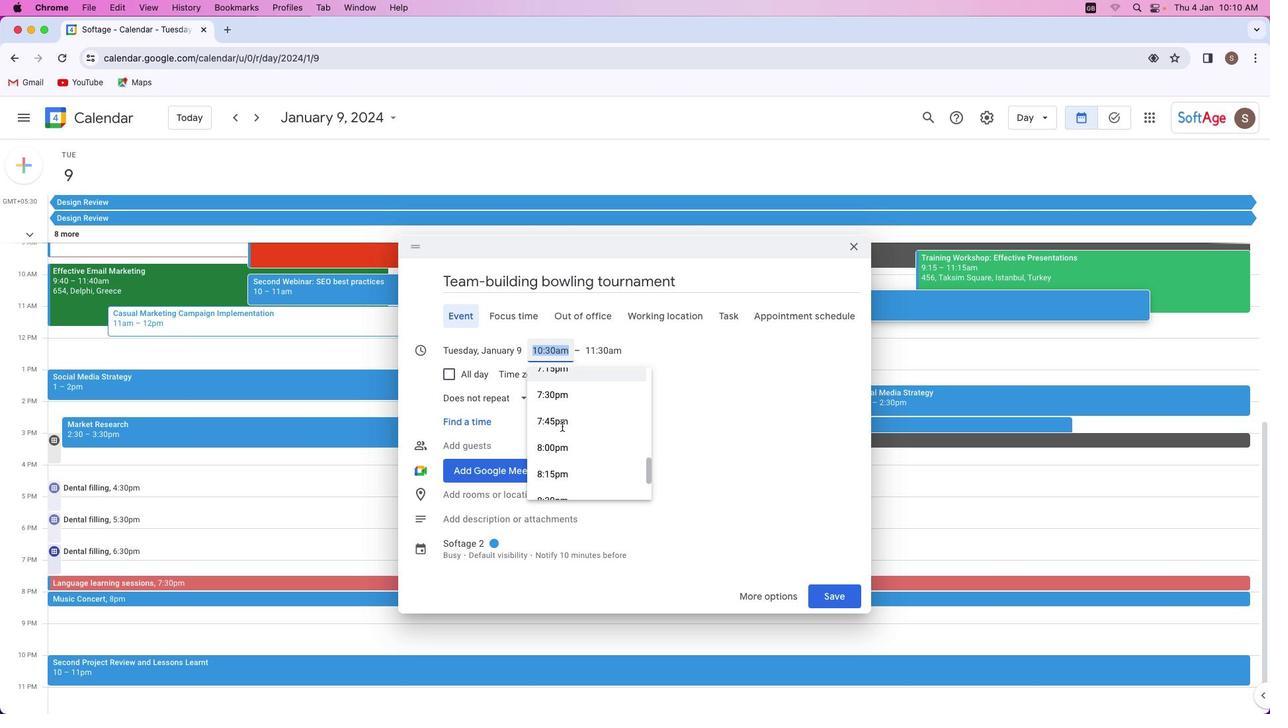 
Action: Mouse scrolled (562, 426) with delta (0, 0)
Screenshot: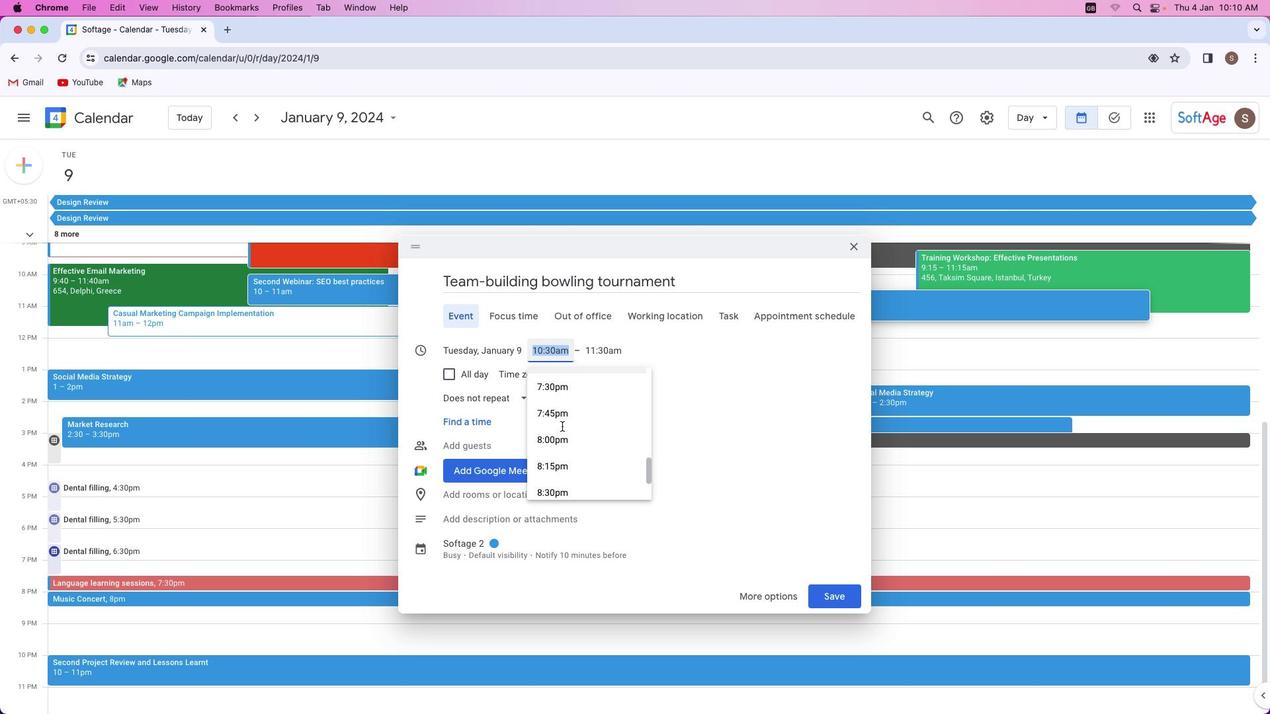 
Action: Mouse scrolled (562, 426) with delta (0, 0)
Screenshot: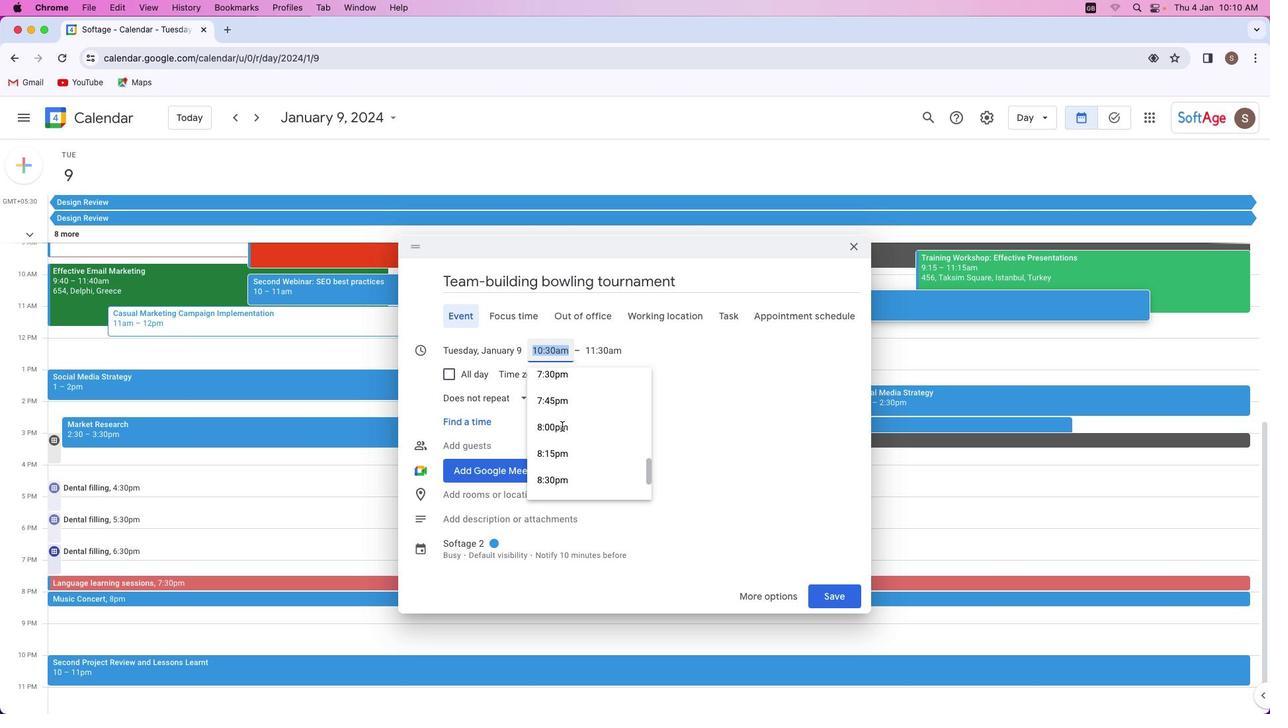 
Action: Mouse scrolled (562, 426) with delta (0, 0)
Screenshot: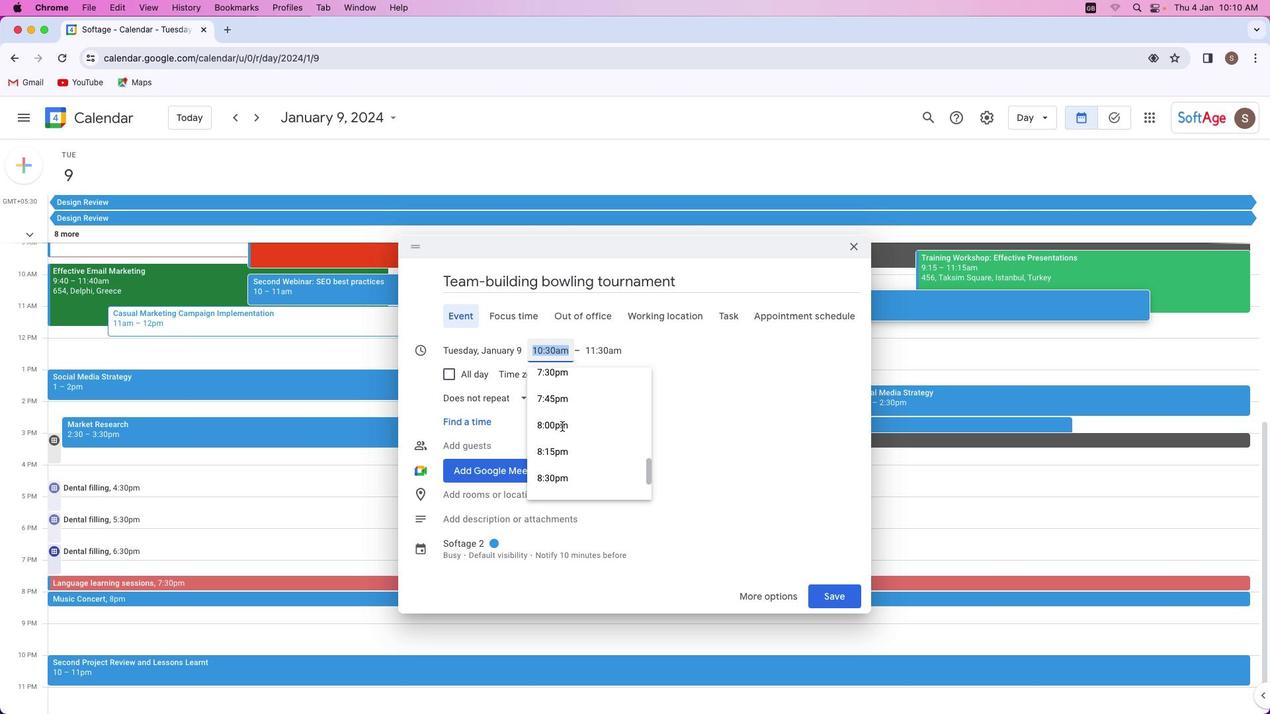 
Action: Mouse scrolled (562, 426) with delta (0, 0)
Screenshot: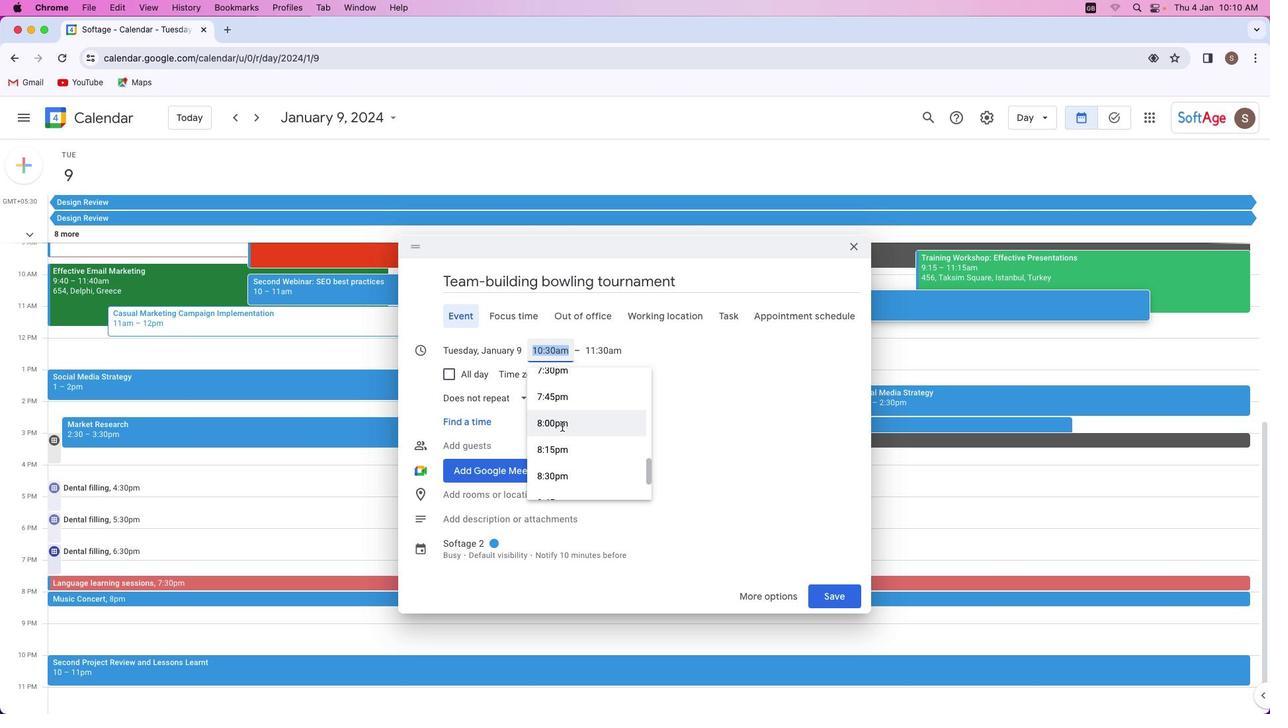 
Action: Mouse scrolled (562, 426) with delta (0, 0)
Screenshot: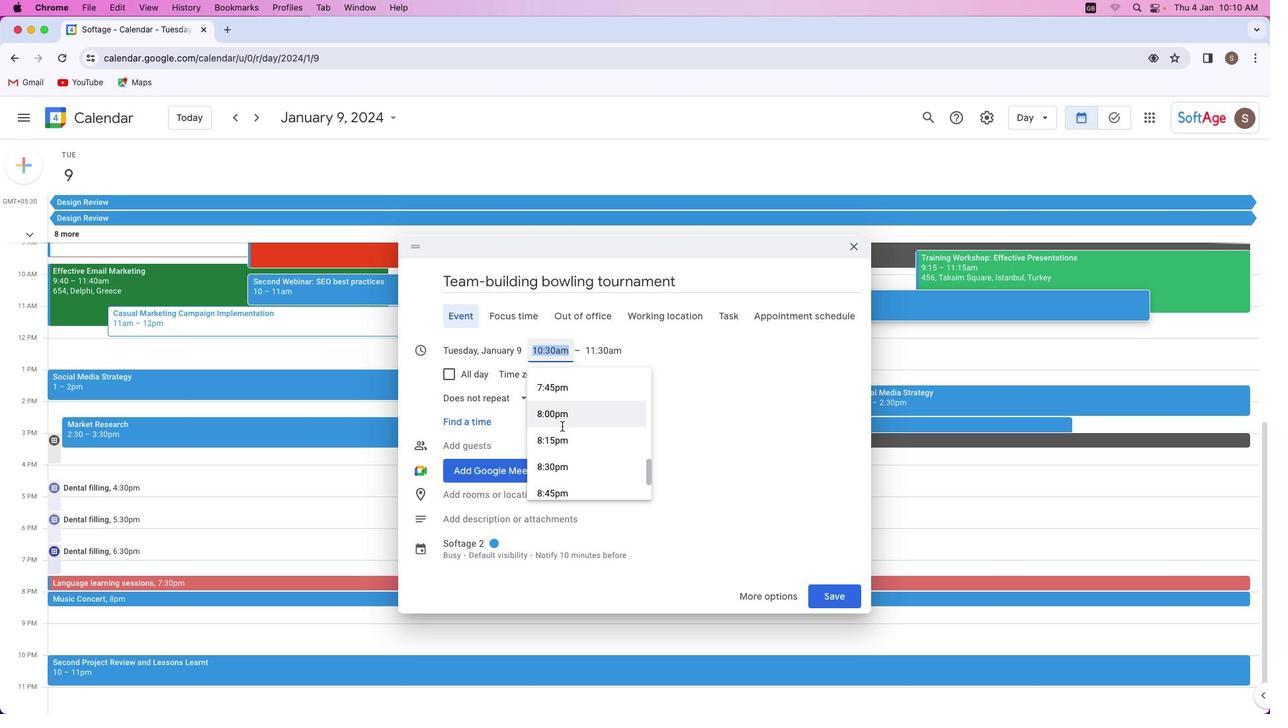 
Action: Mouse scrolled (562, 426) with delta (0, 0)
Screenshot: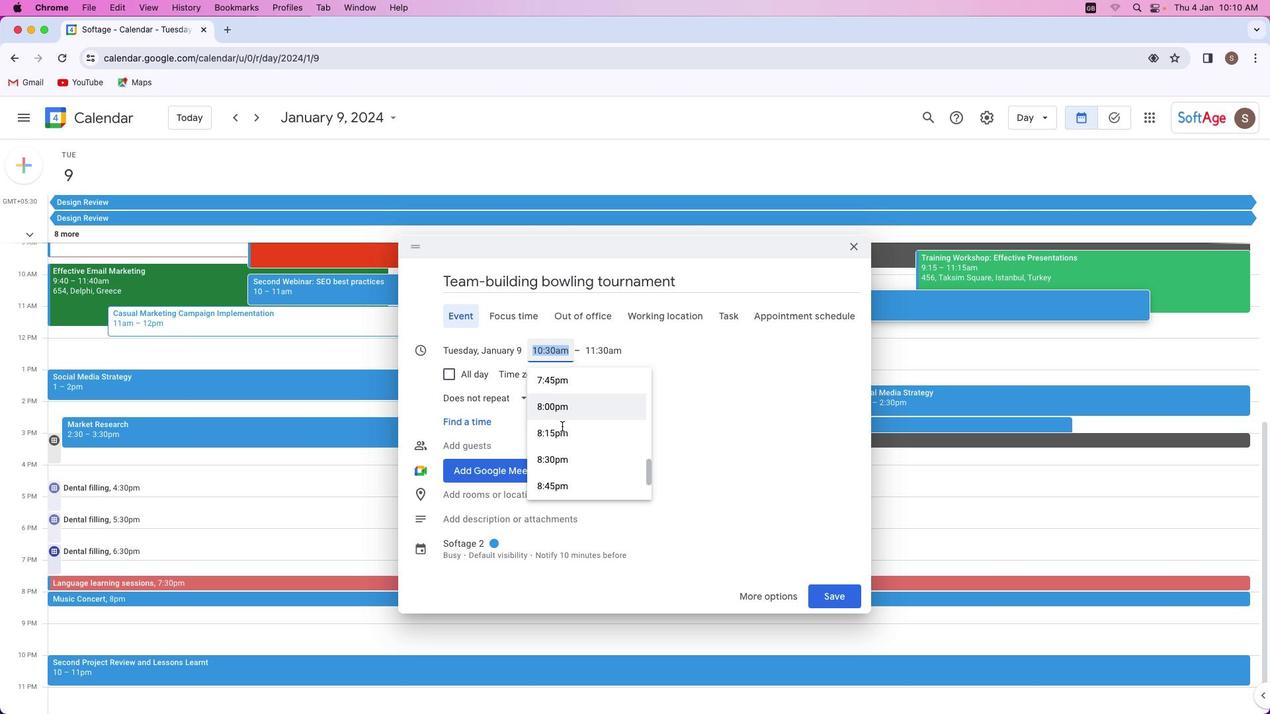 
Action: Mouse scrolled (562, 426) with delta (0, 0)
Screenshot: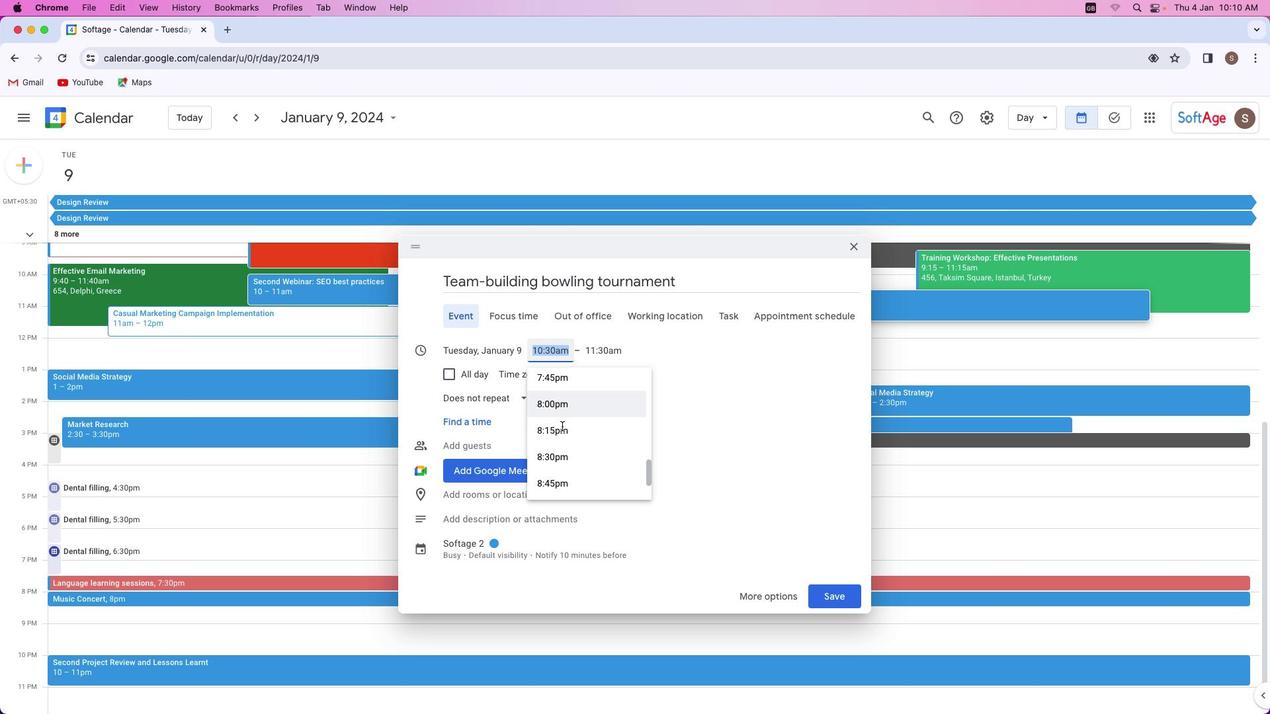 
Action: Mouse scrolled (562, 426) with delta (0, 0)
Screenshot: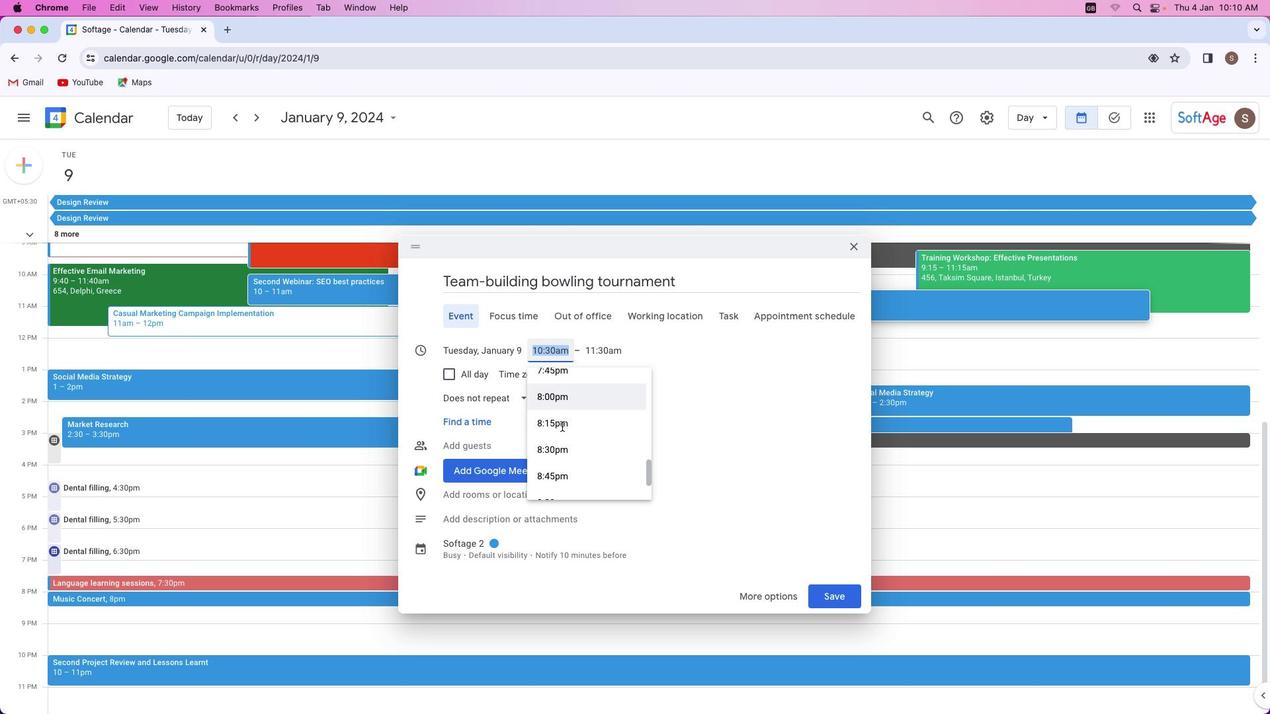 
Action: Mouse scrolled (562, 426) with delta (0, 0)
Screenshot: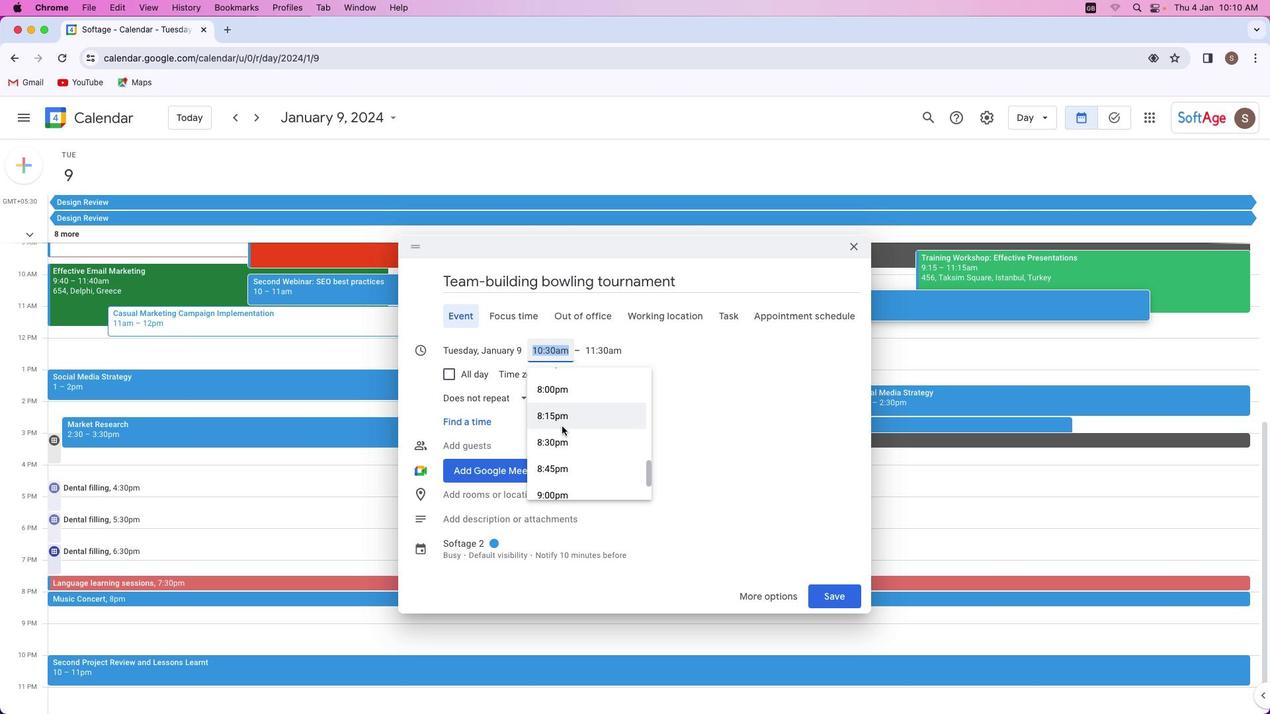 
Action: Mouse scrolled (562, 426) with delta (0, 0)
Screenshot: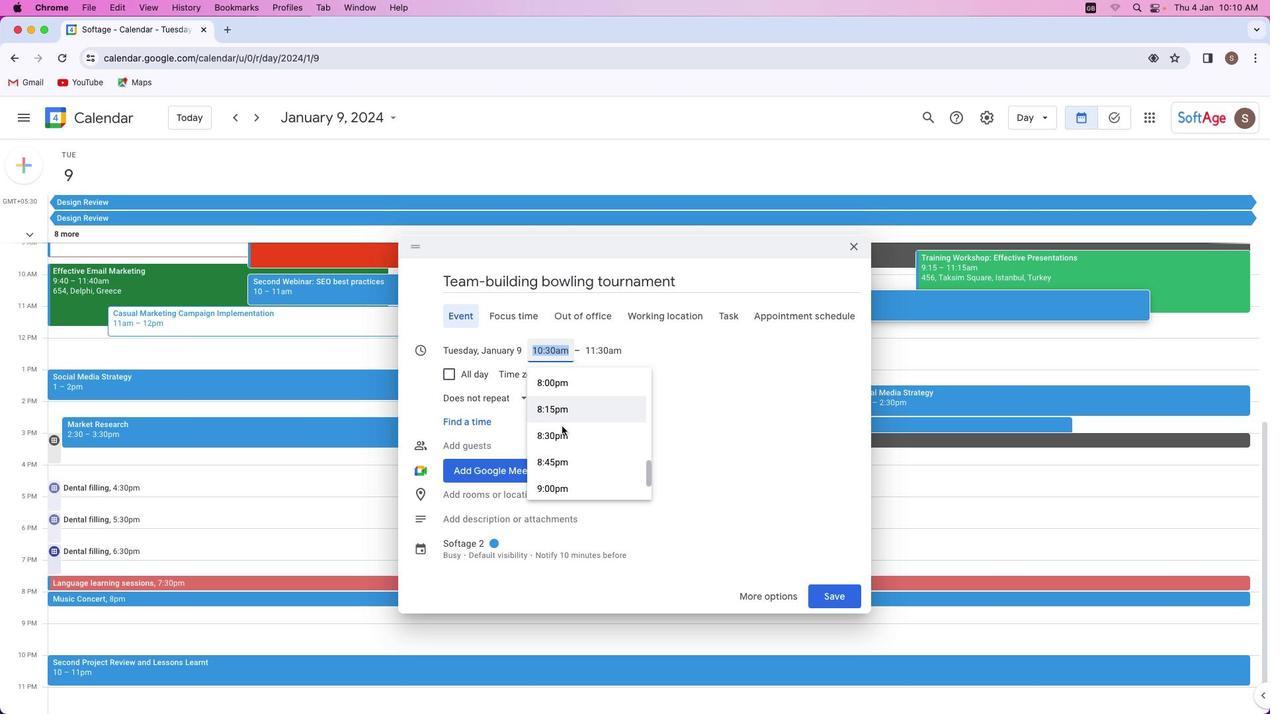
Action: Mouse scrolled (562, 426) with delta (0, 0)
Screenshot: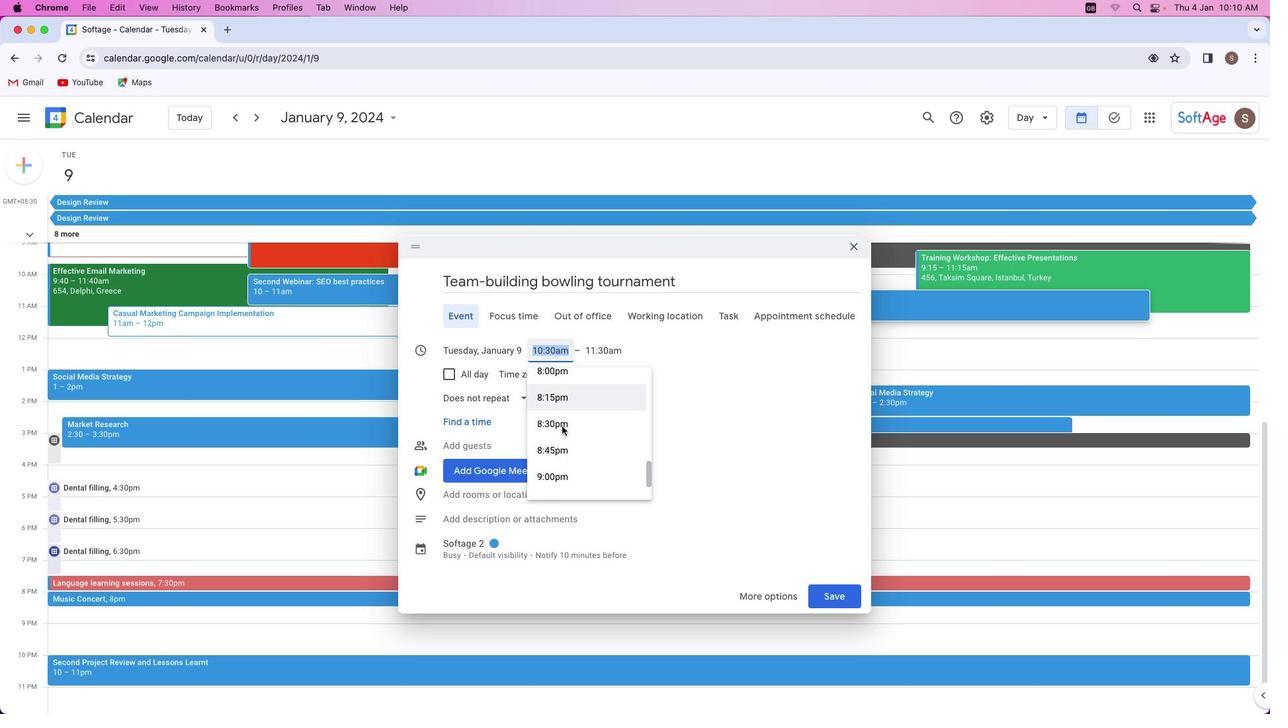 
Action: Mouse scrolled (562, 426) with delta (0, 0)
Screenshot: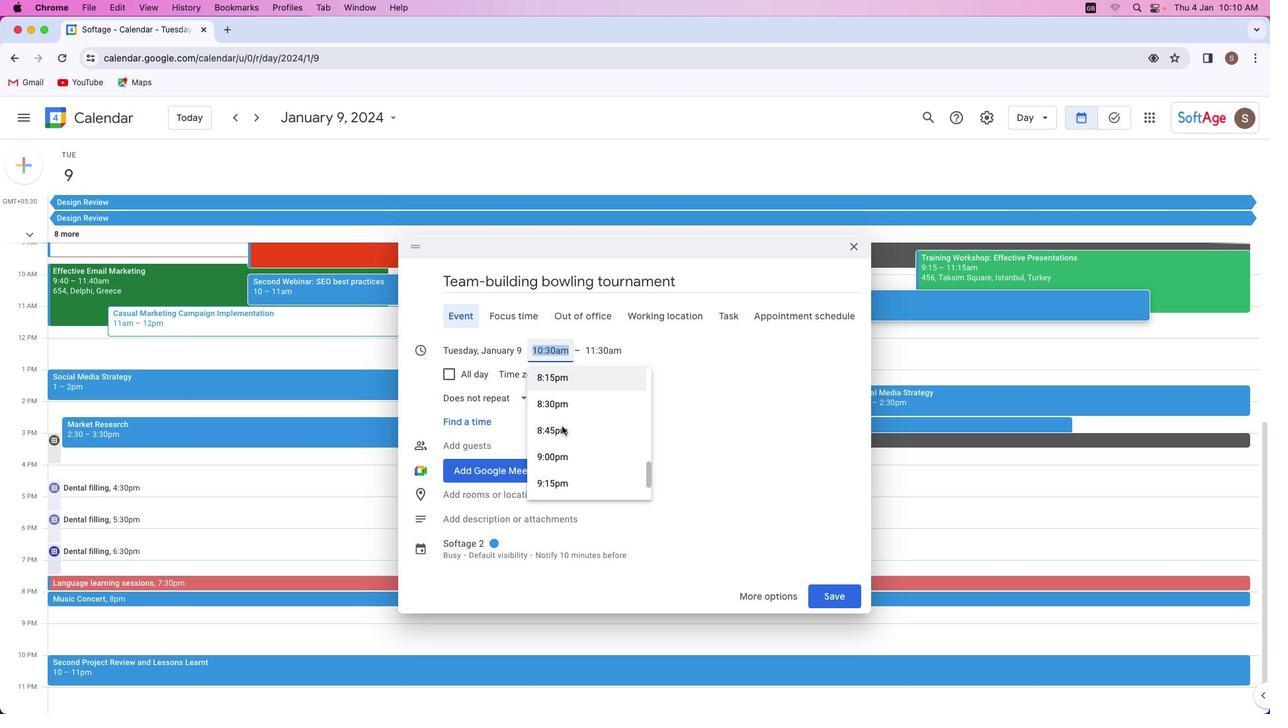 
Action: Mouse scrolled (562, 426) with delta (0, 0)
Screenshot: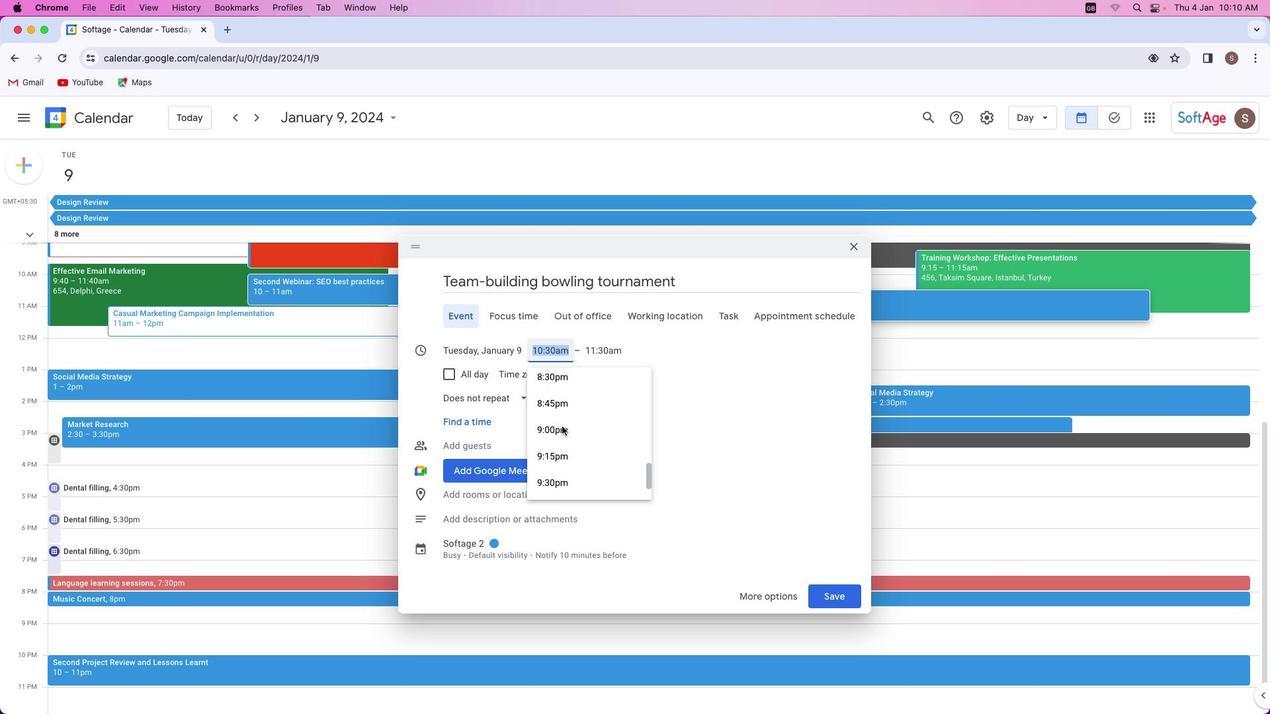 
Action: Mouse scrolled (562, 426) with delta (0, 0)
Screenshot: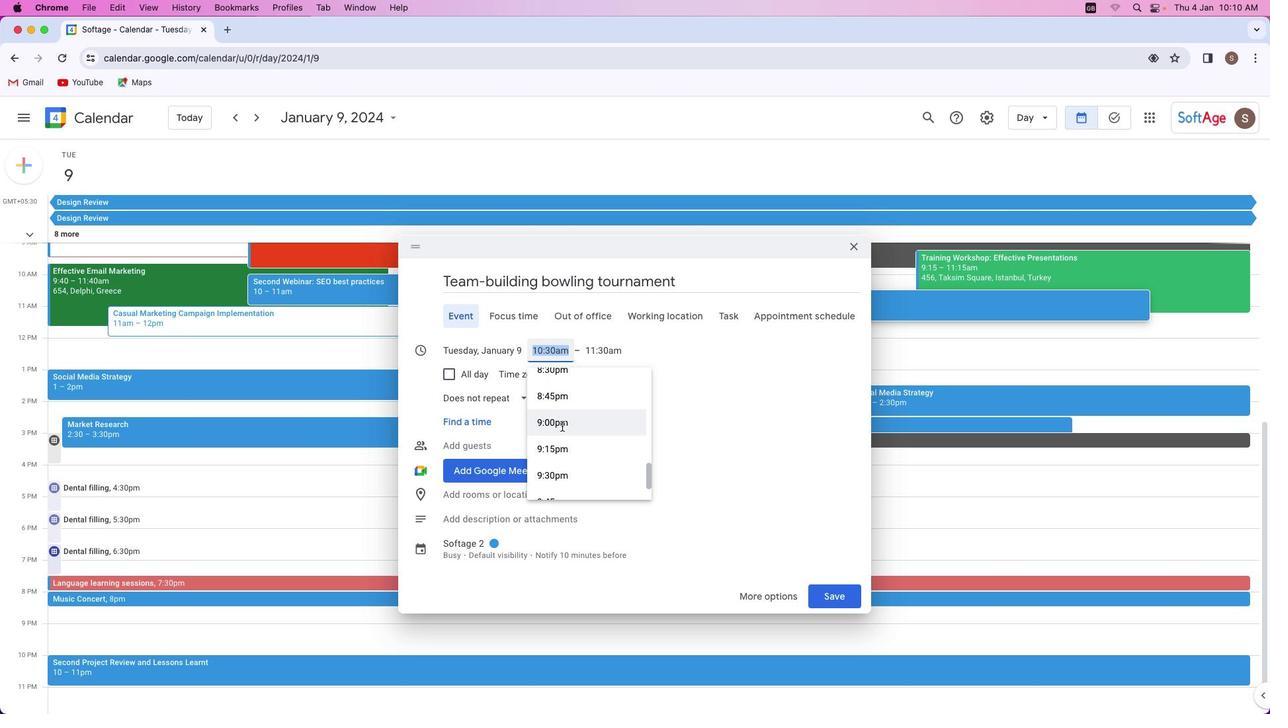 
Action: Mouse scrolled (562, 426) with delta (0, 0)
Screenshot: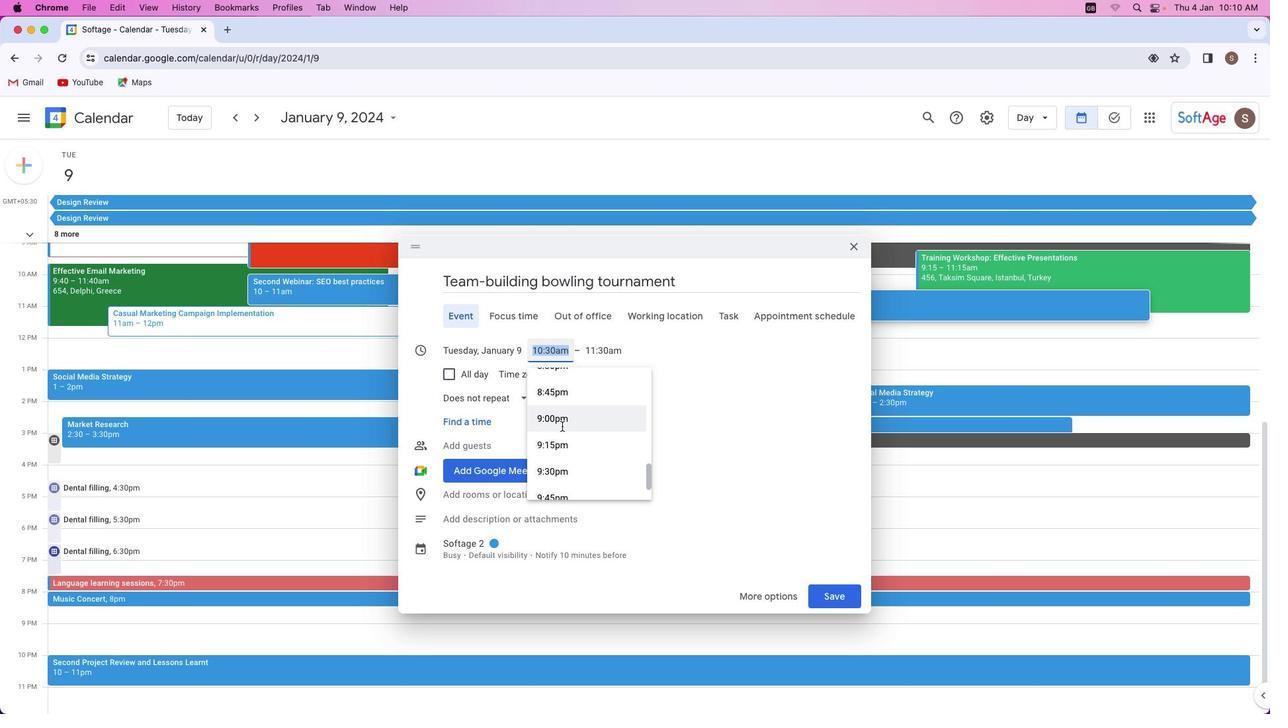 
Action: Mouse scrolled (562, 426) with delta (0, 0)
Screenshot: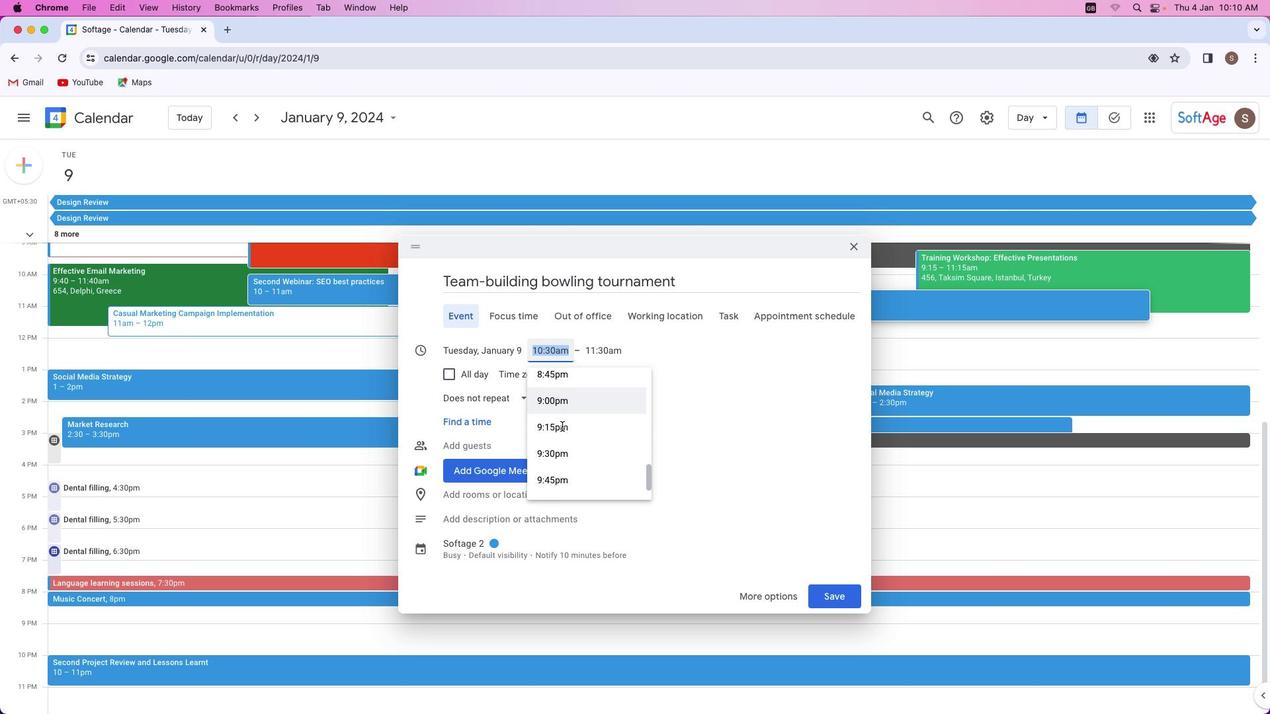 
Action: Mouse scrolled (562, 426) with delta (0, 0)
Screenshot: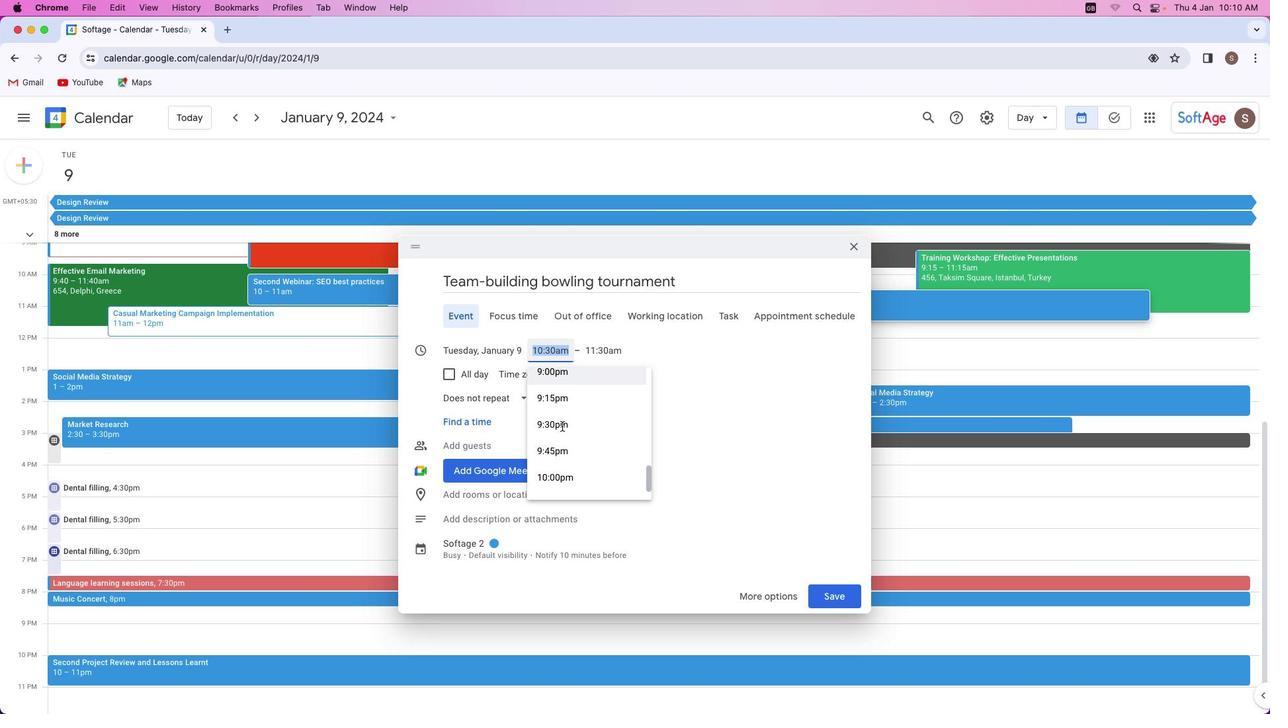 
Action: Mouse scrolled (562, 426) with delta (0, 0)
Screenshot: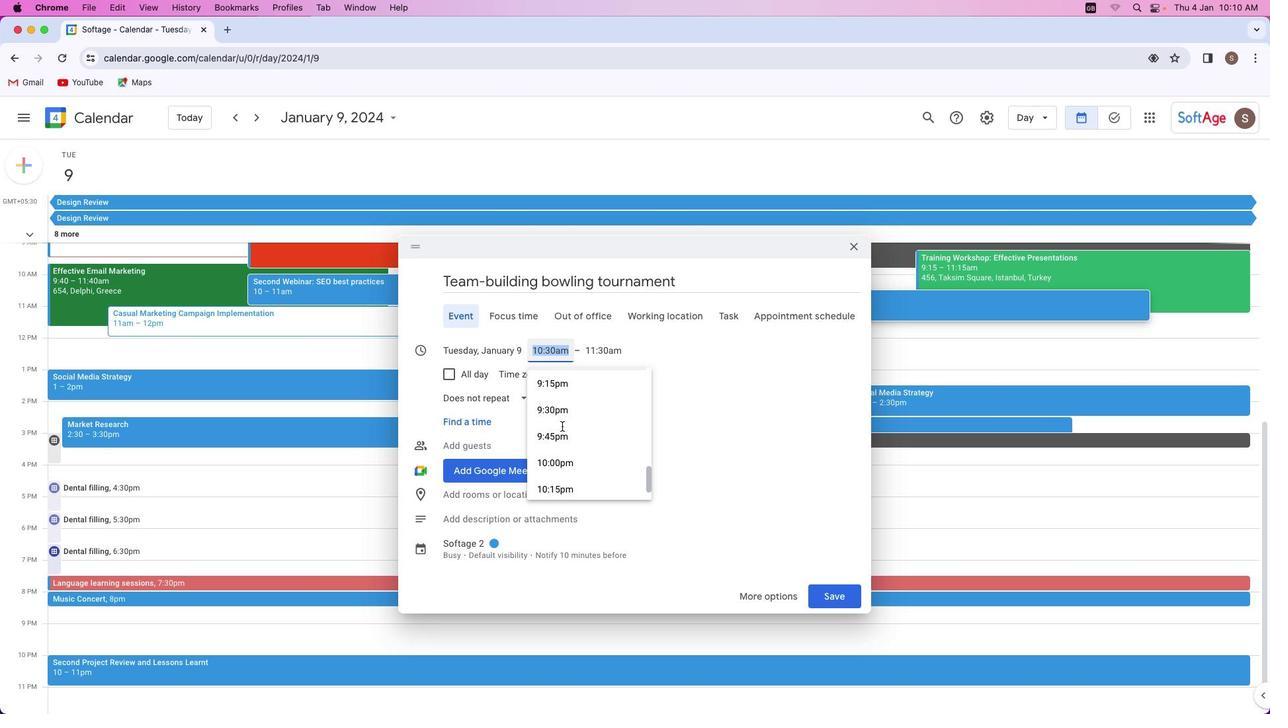 
Action: Mouse scrolled (562, 426) with delta (0, 0)
Screenshot: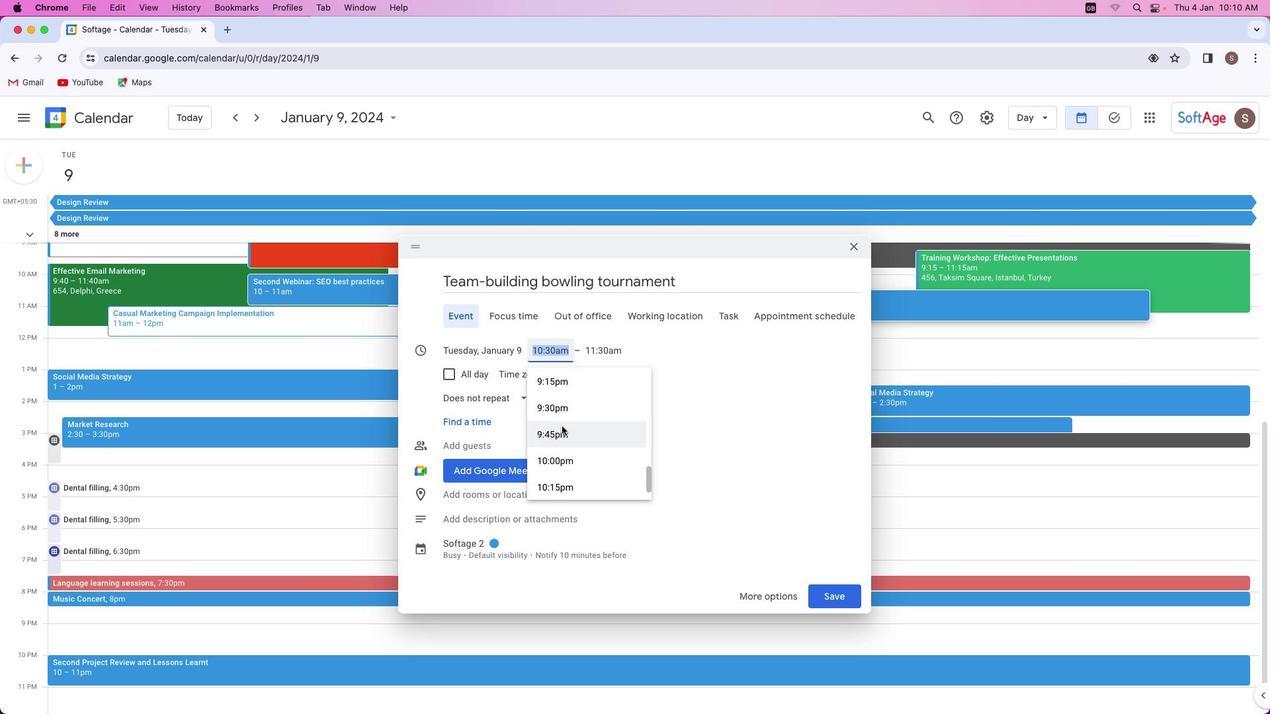 
Action: Mouse scrolled (562, 426) with delta (0, 0)
Screenshot: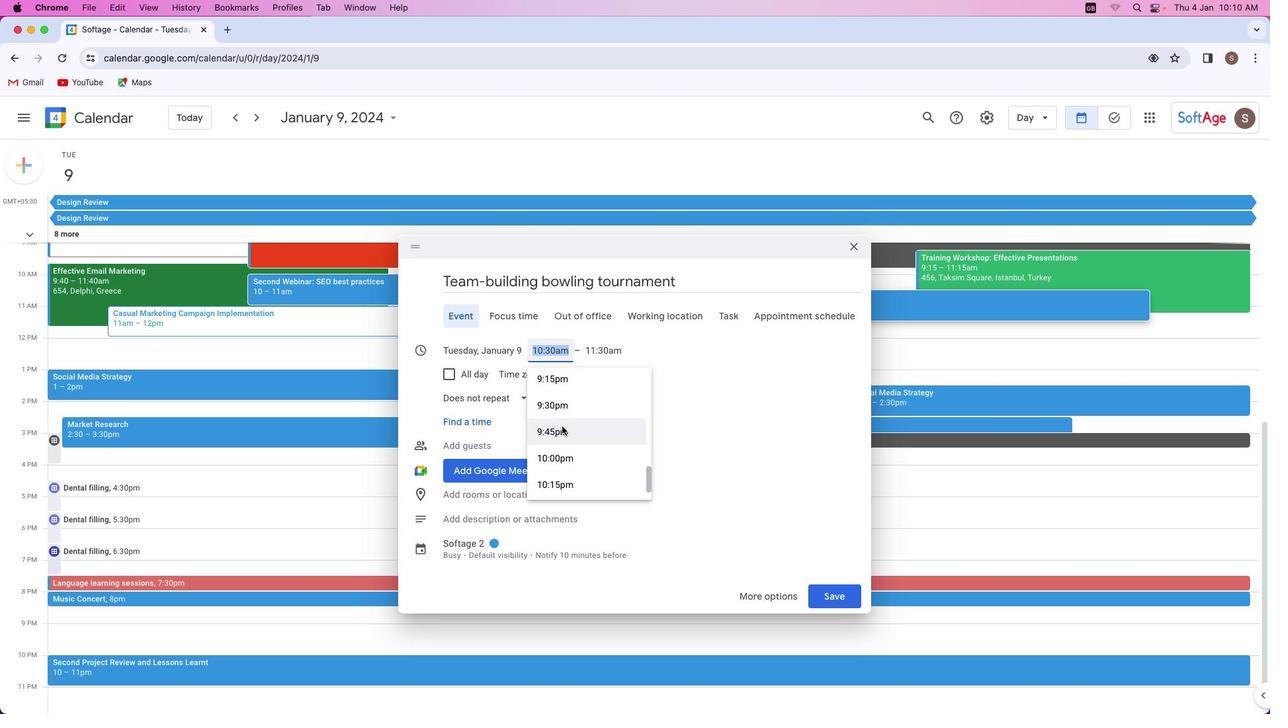 
Action: Mouse scrolled (562, 426) with delta (0, 0)
Screenshot: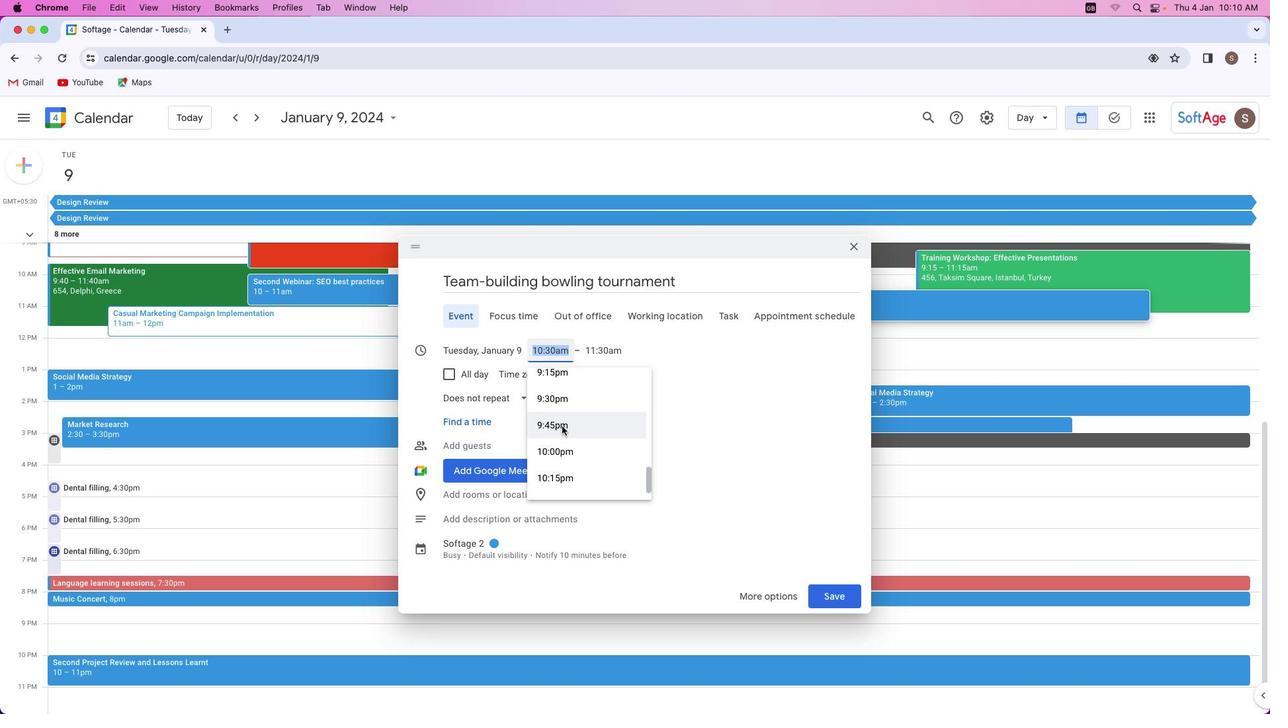 
Action: Mouse scrolled (562, 426) with delta (0, 0)
Screenshot: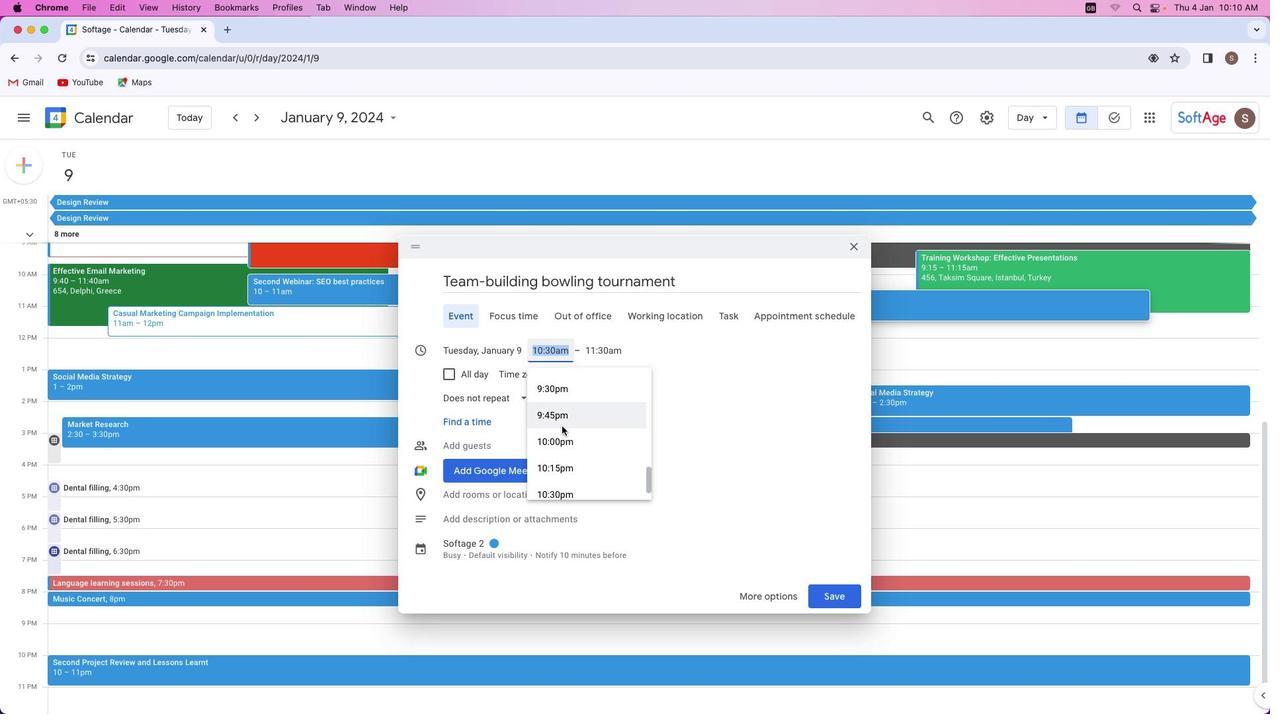 
Action: Mouse scrolled (562, 426) with delta (0, 0)
Screenshot: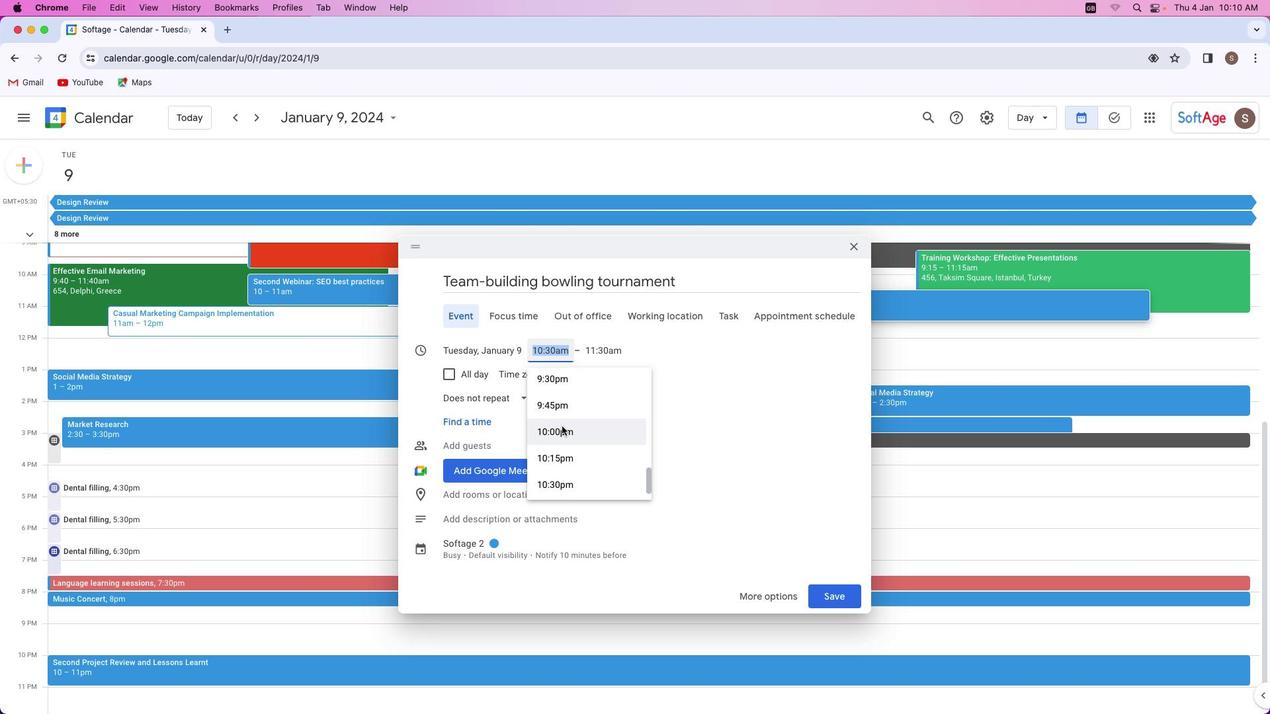 
Action: Mouse scrolled (562, 426) with delta (0, 0)
Screenshot: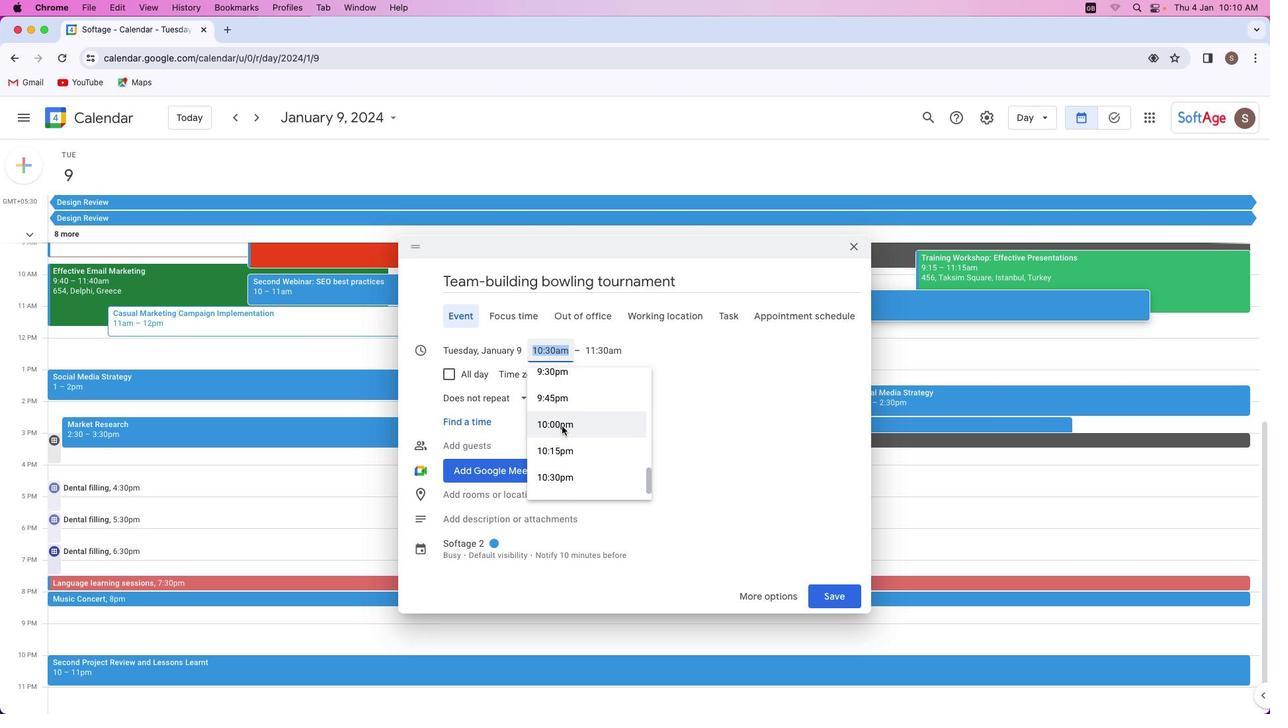 
Action: Mouse scrolled (562, 426) with delta (0, 0)
Screenshot: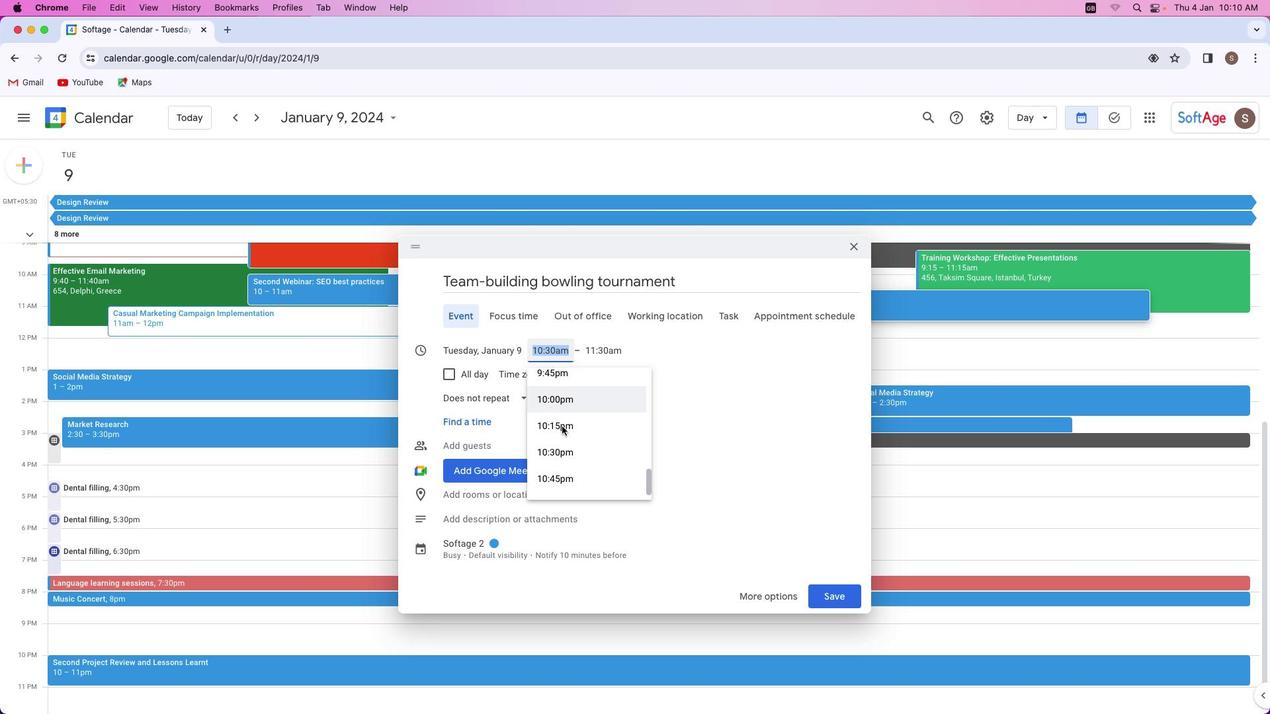 
Action: Mouse scrolled (562, 426) with delta (0, 0)
Screenshot: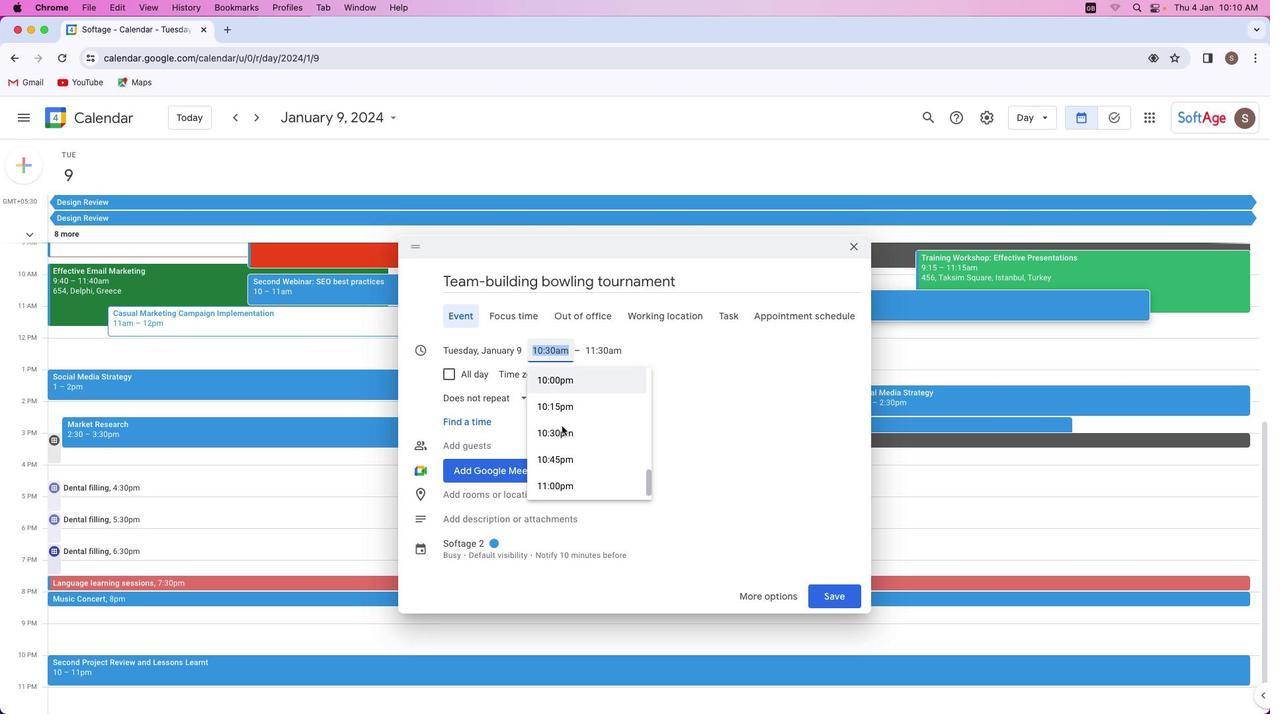 
Action: Mouse scrolled (562, 426) with delta (0, 0)
Screenshot: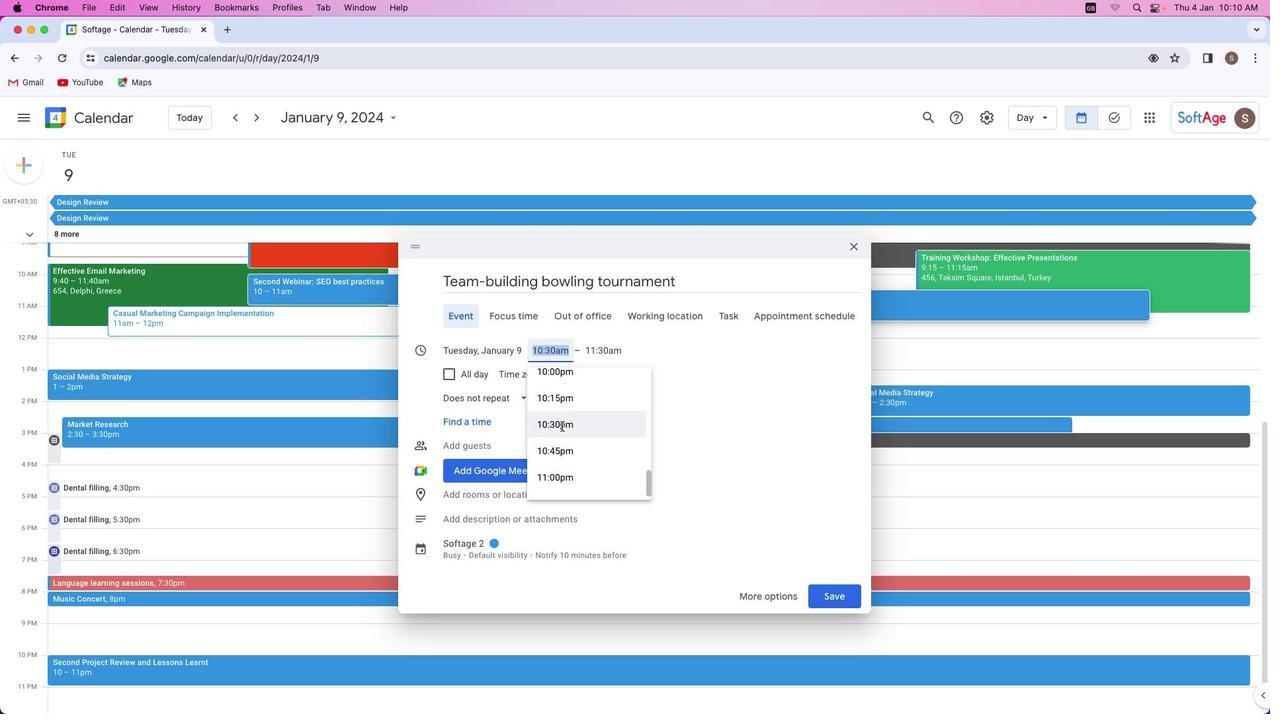 
Action: Mouse scrolled (562, 426) with delta (0, 0)
Screenshot: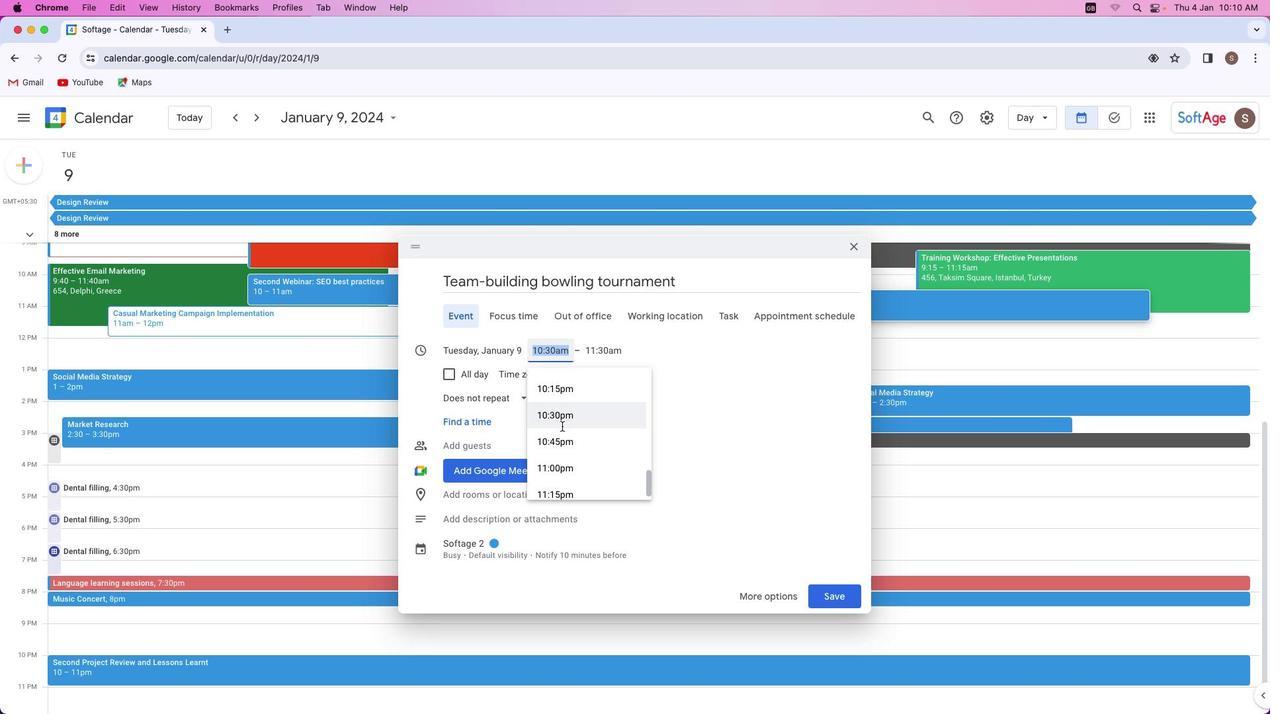 
Action: Mouse scrolled (562, 426) with delta (0, 0)
Screenshot: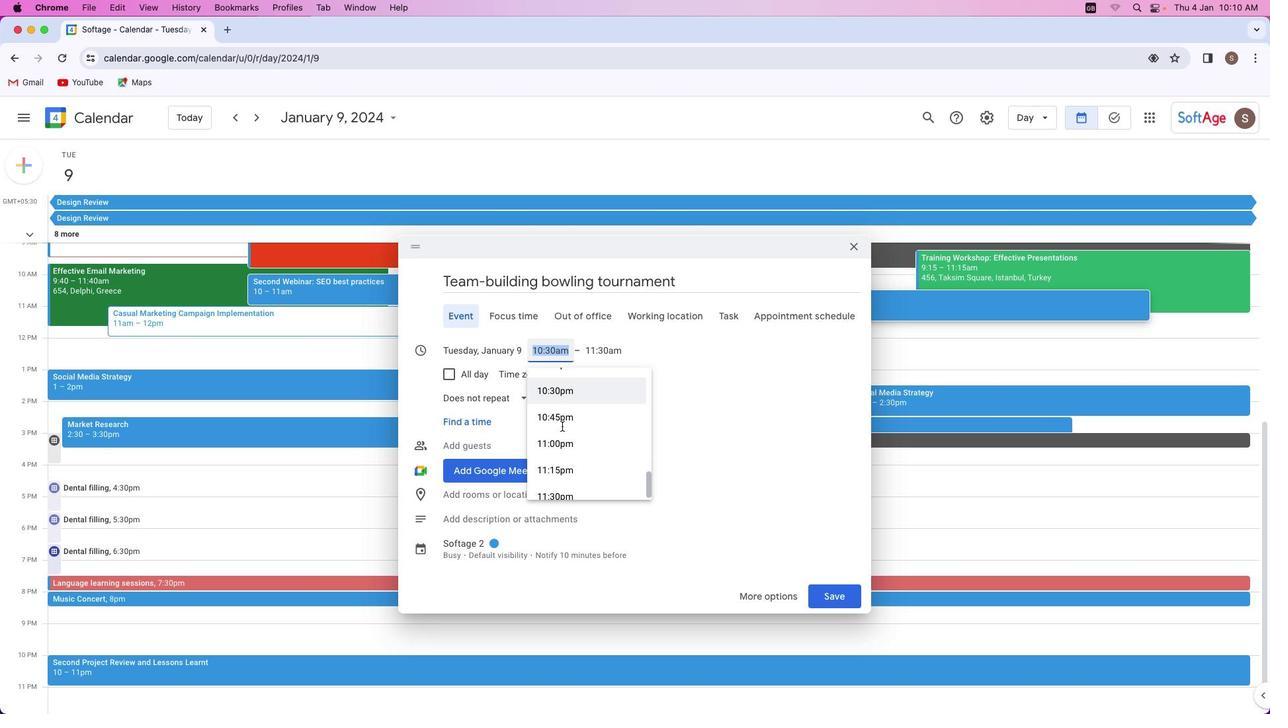 
Action: Mouse scrolled (562, 426) with delta (0, 0)
Screenshot: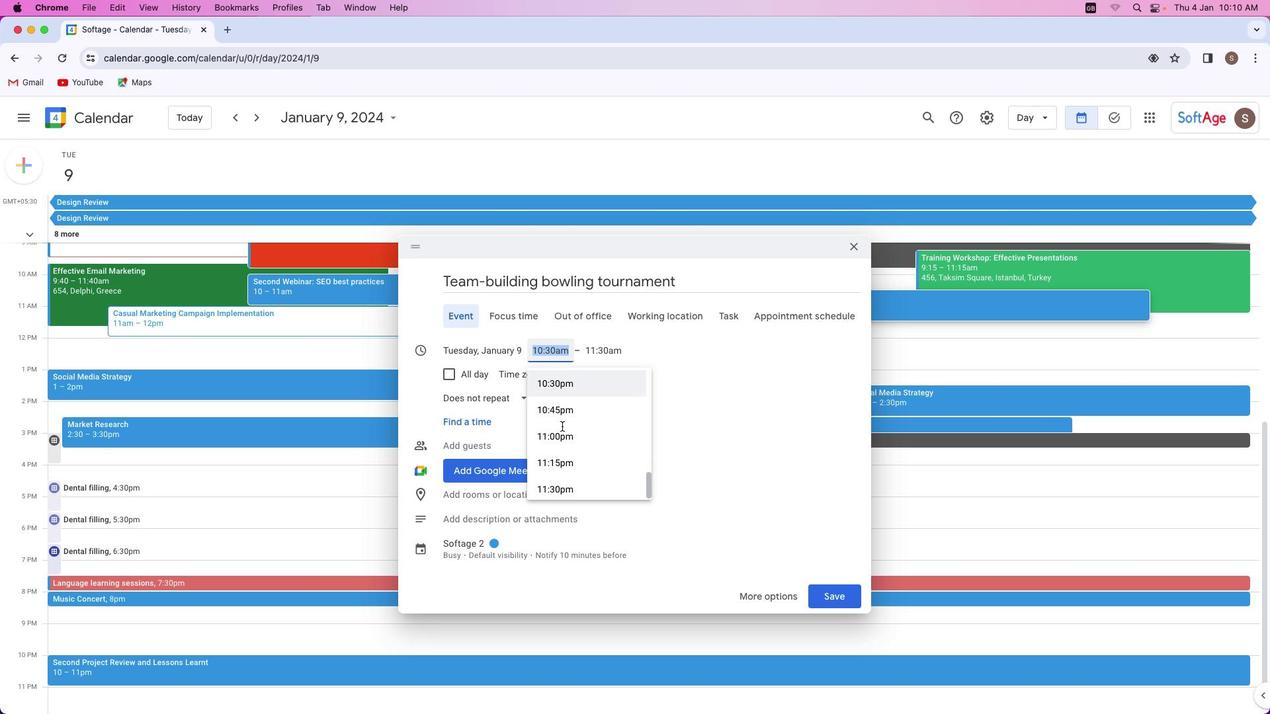 
Action: Mouse moved to (561, 433)
Screenshot: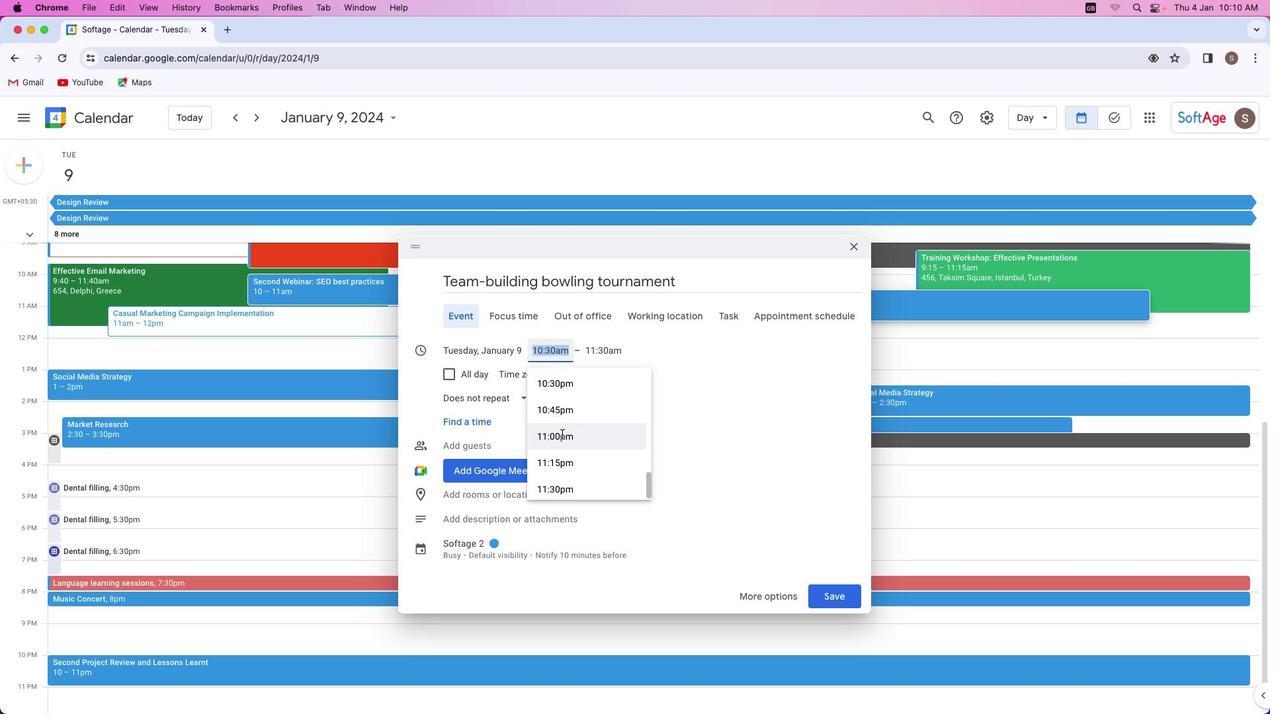 
Action: Mouse pressed left at (561, 433)
Screenshot: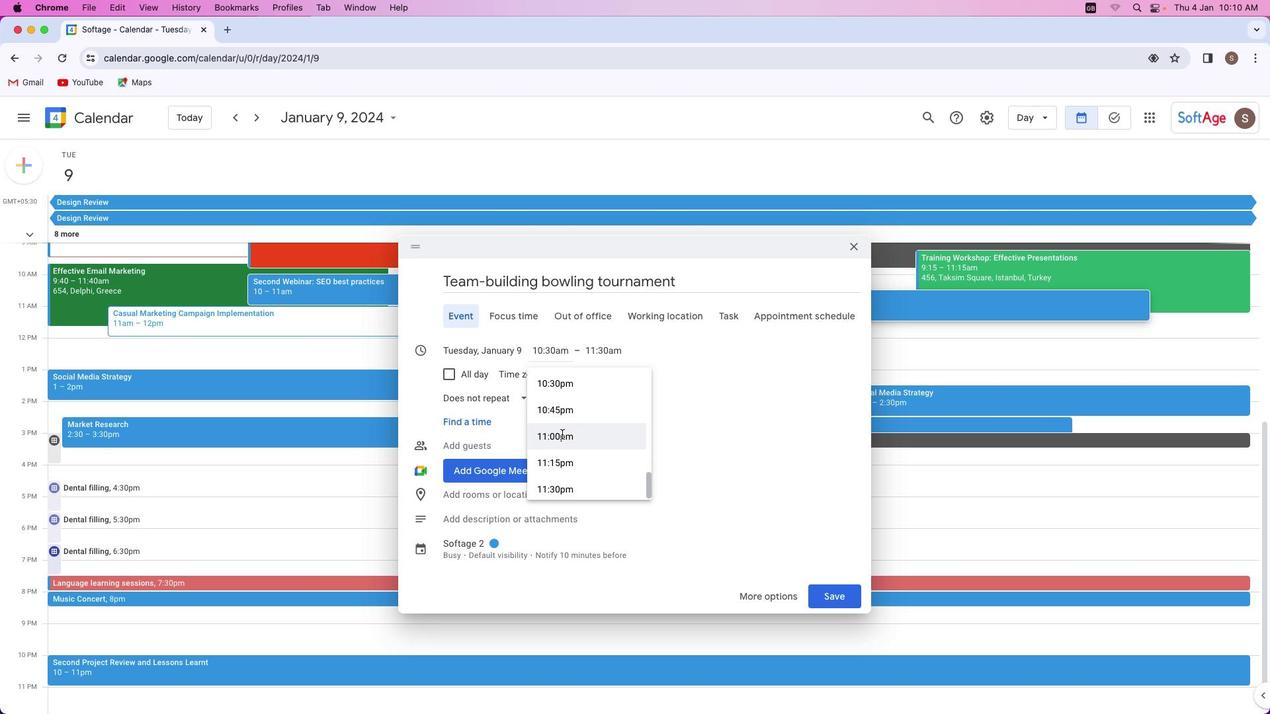 
Action: Mouse moved to (641, 420)
Screenshot: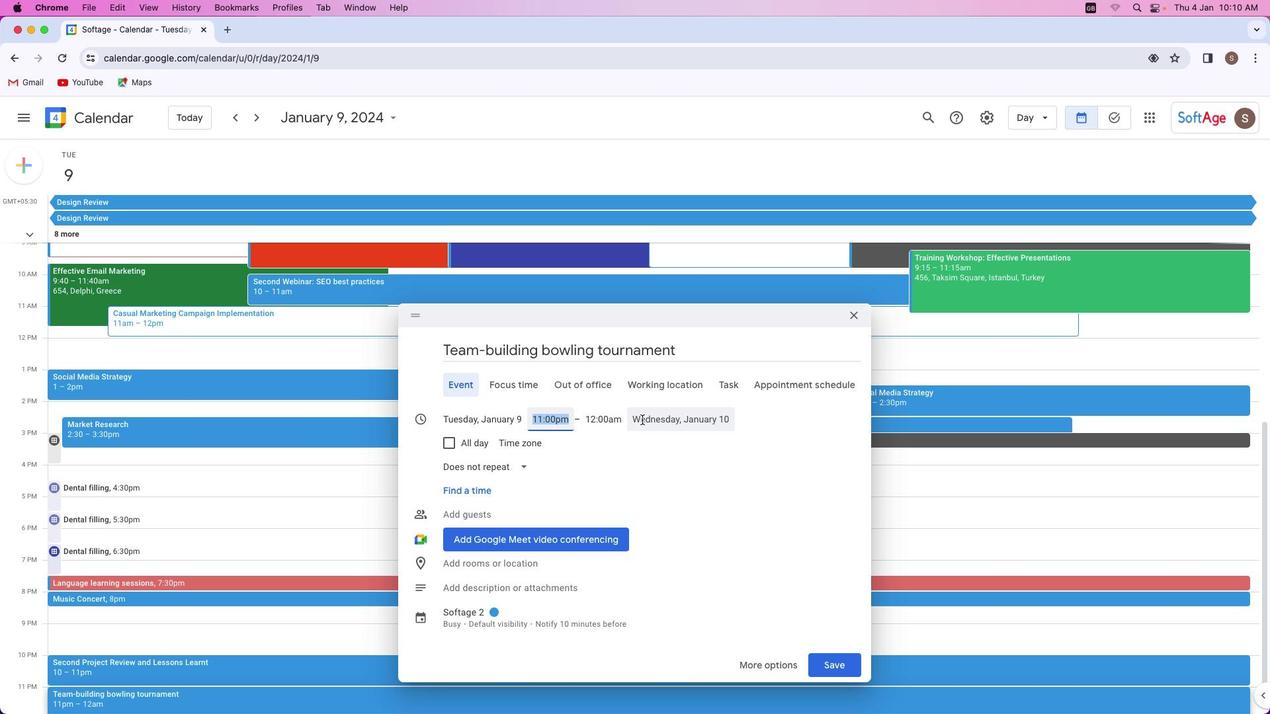 
Action: Mouse pressed left at (641, 420)
Screenshot: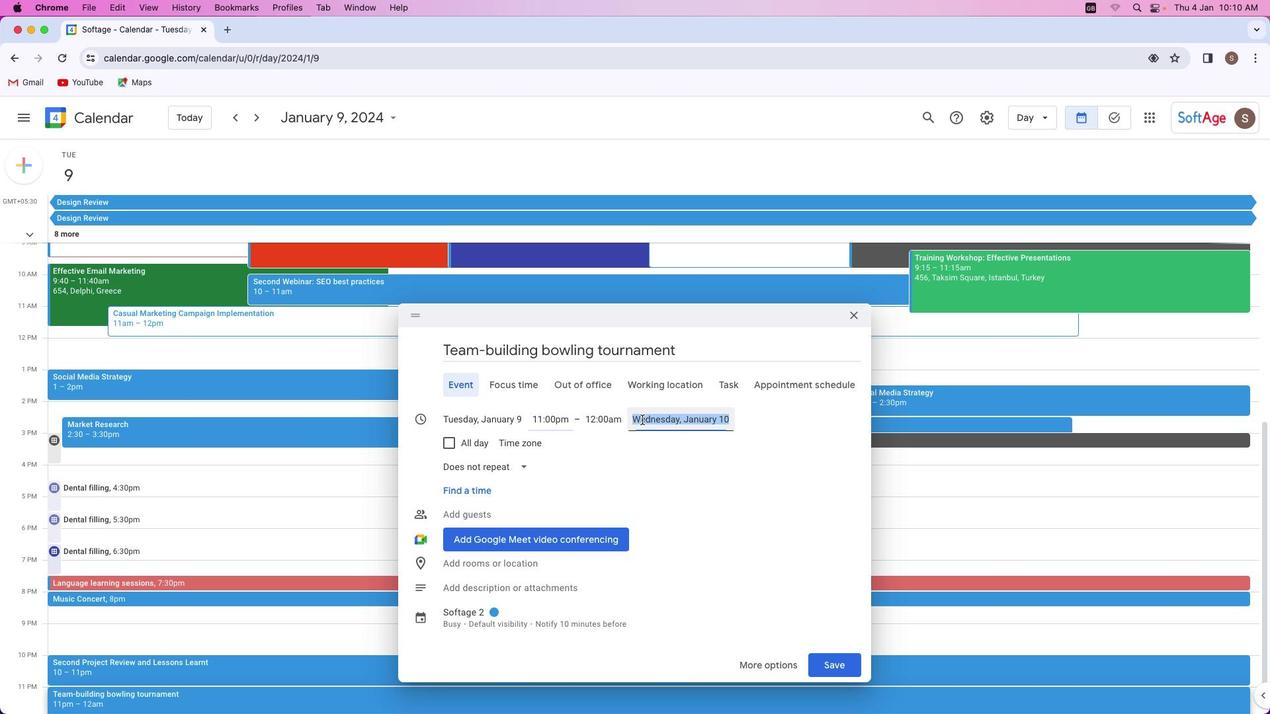 
Action: Mouse moved to (678, 500)
Screenshot: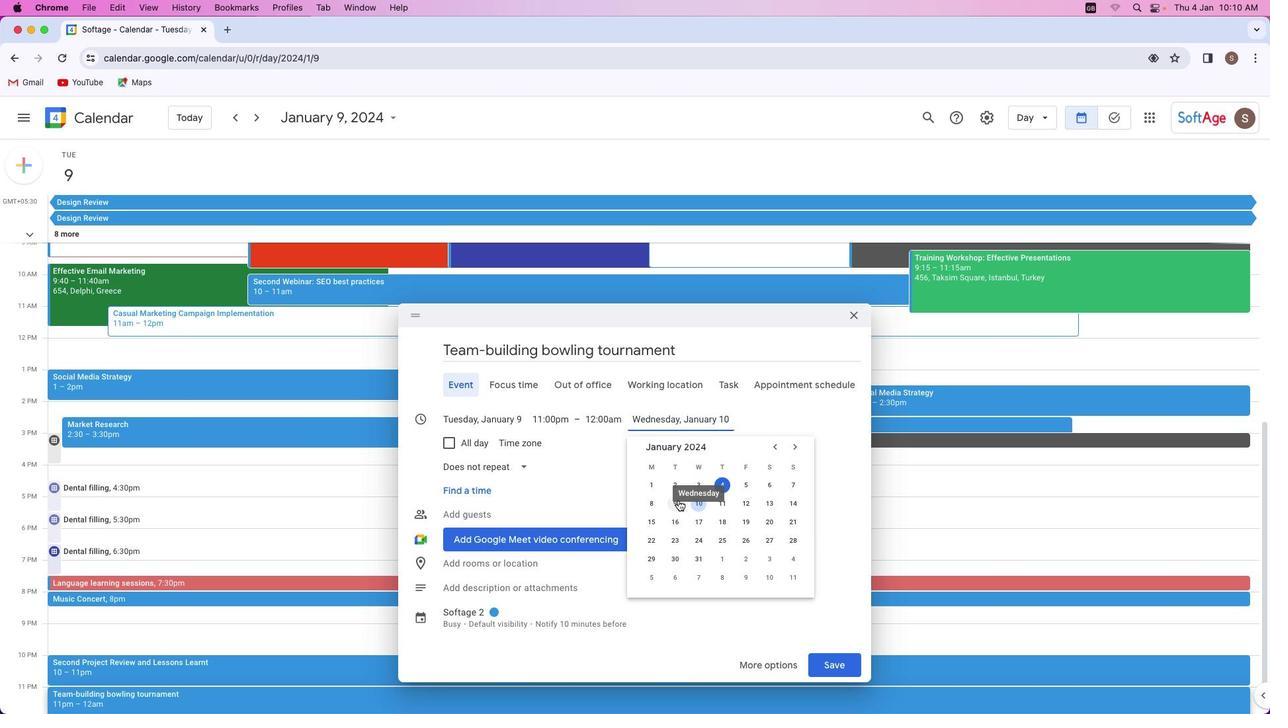 
Action: Mouse pressed left at (678, 500)
Screenshot: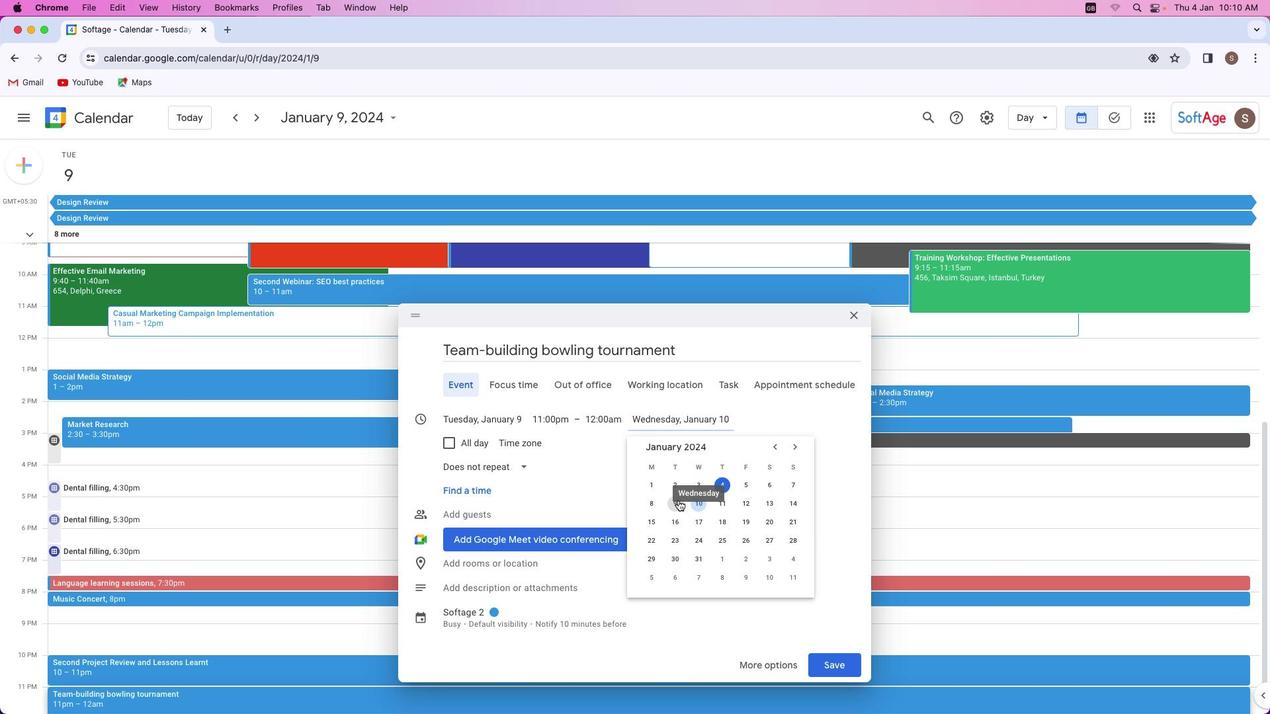 
Action: Mouse moved to (605, 422)
Screenshot: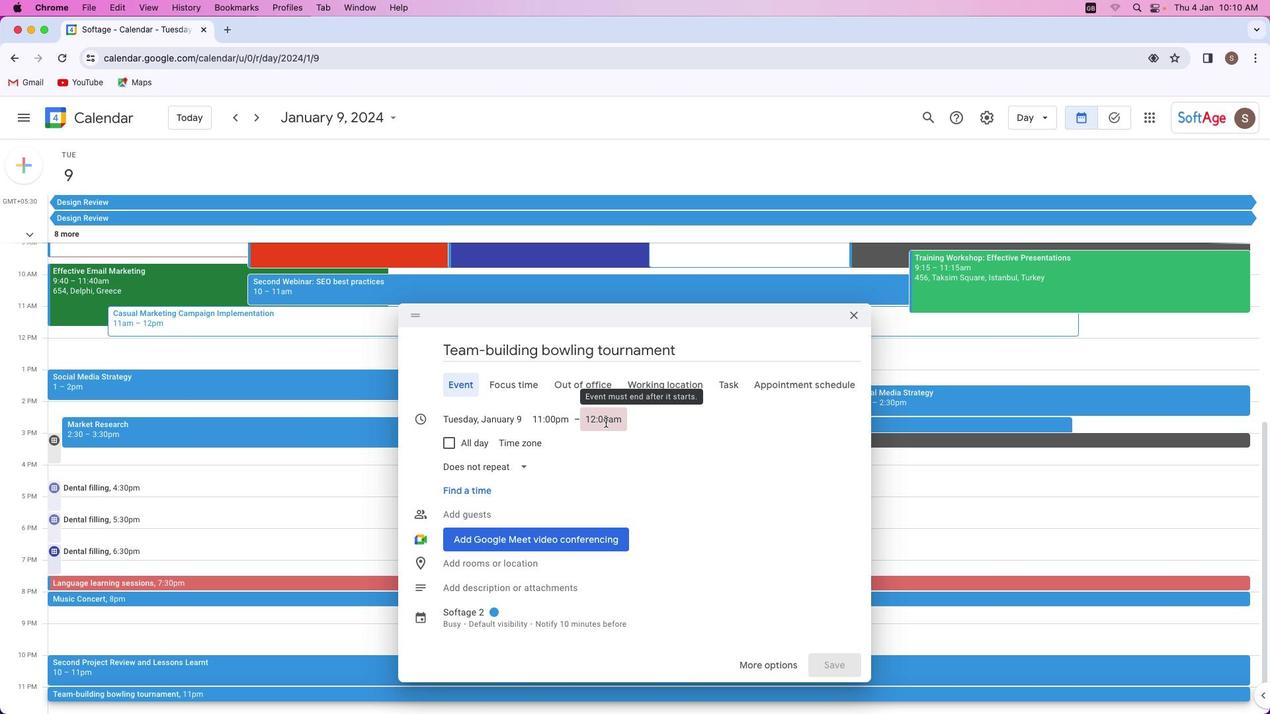 
Action: Mouse pressed left at (605, 422)
Screenshot: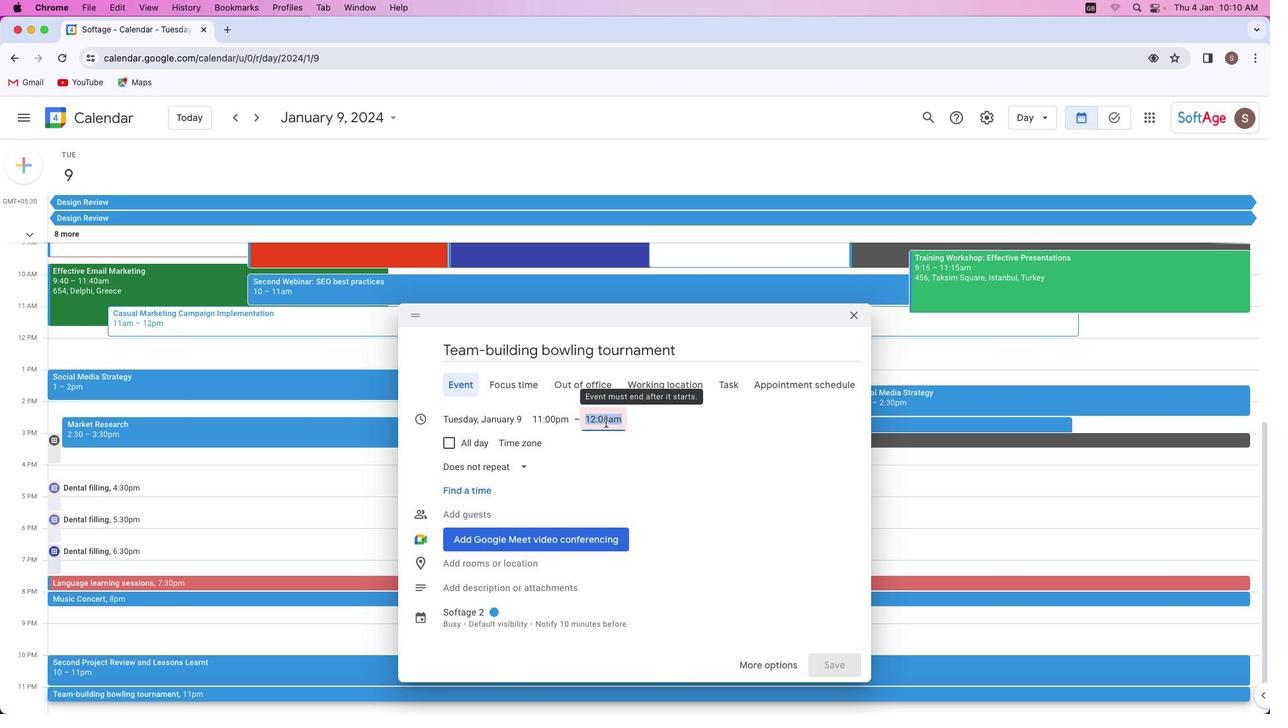 
Action: Mouse moved to (626, 453)
Screenshot: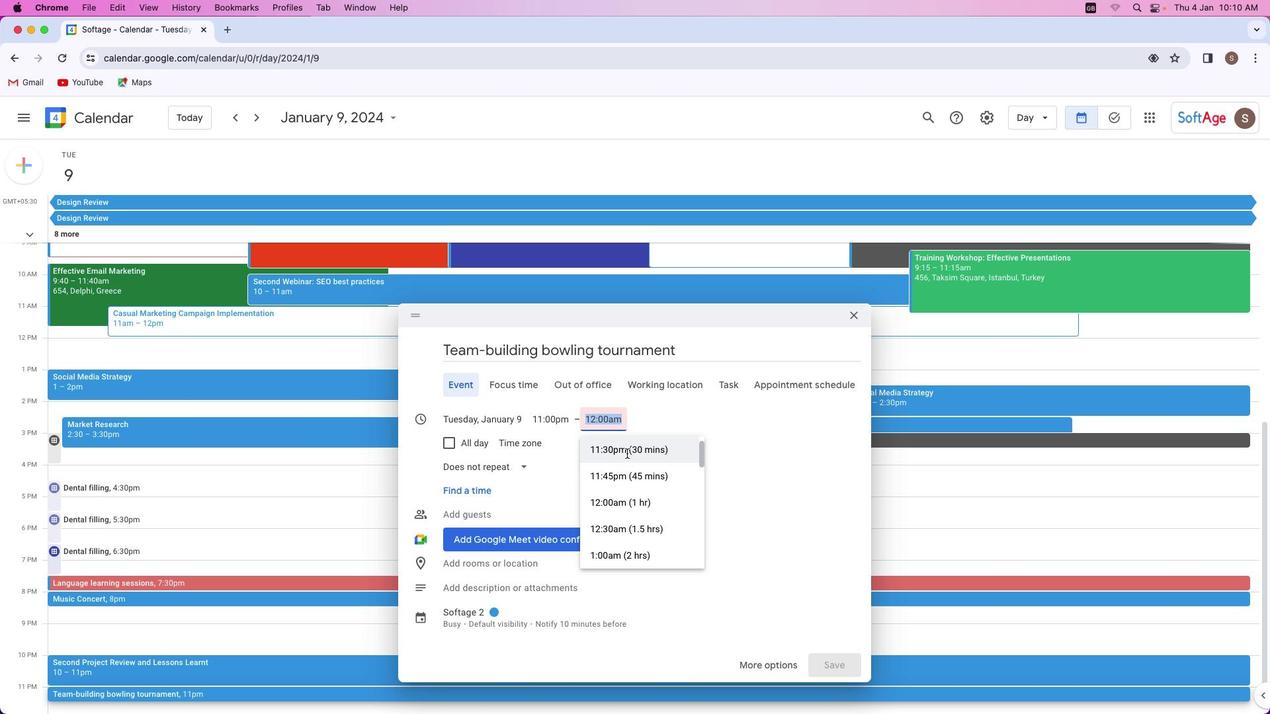 
Action: Mouse pressed left at (626, 453)
Screenshot: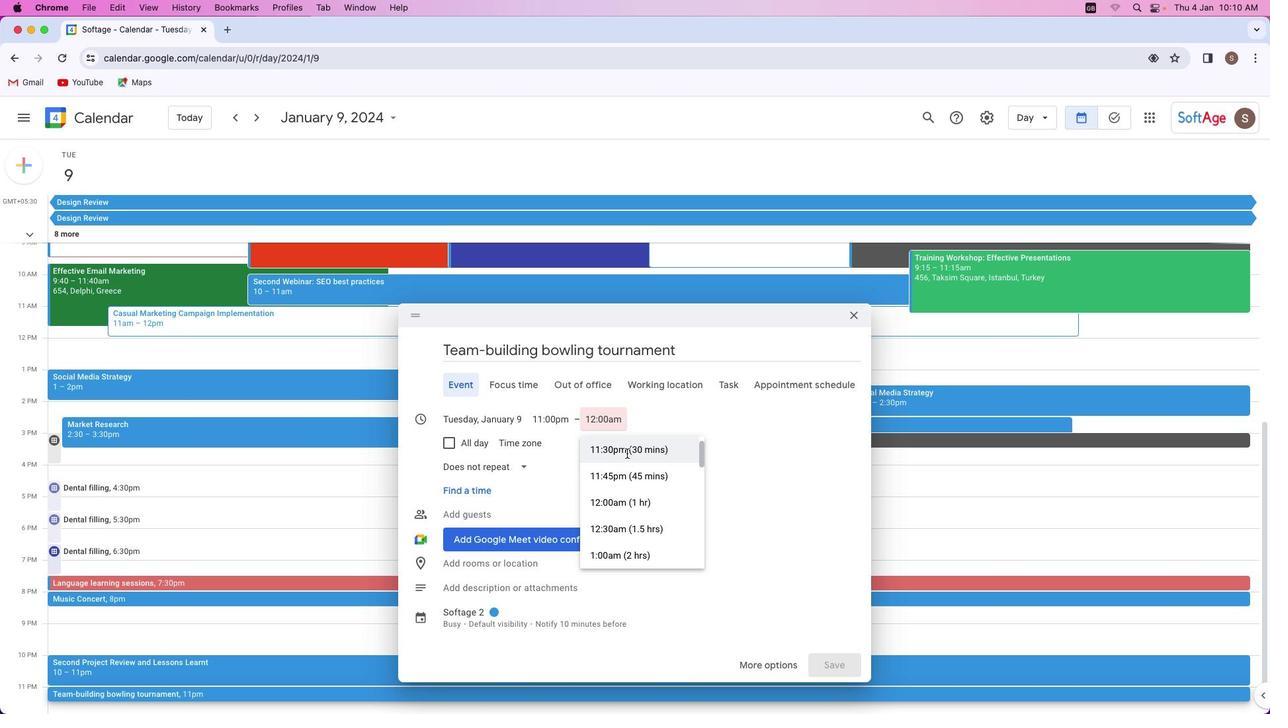 
Action: Mouse moved to (476, 584)
Screenshot: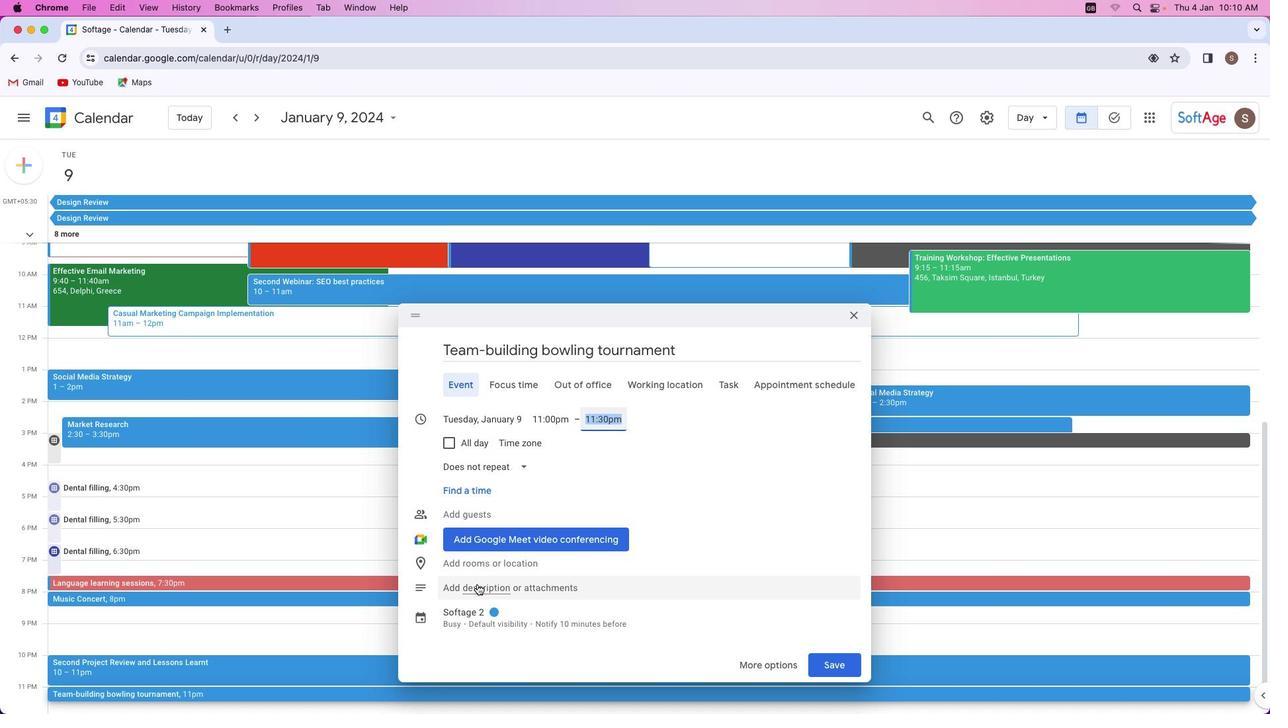 
Action: Mouse pressed left at (476, 584)
Screenshot: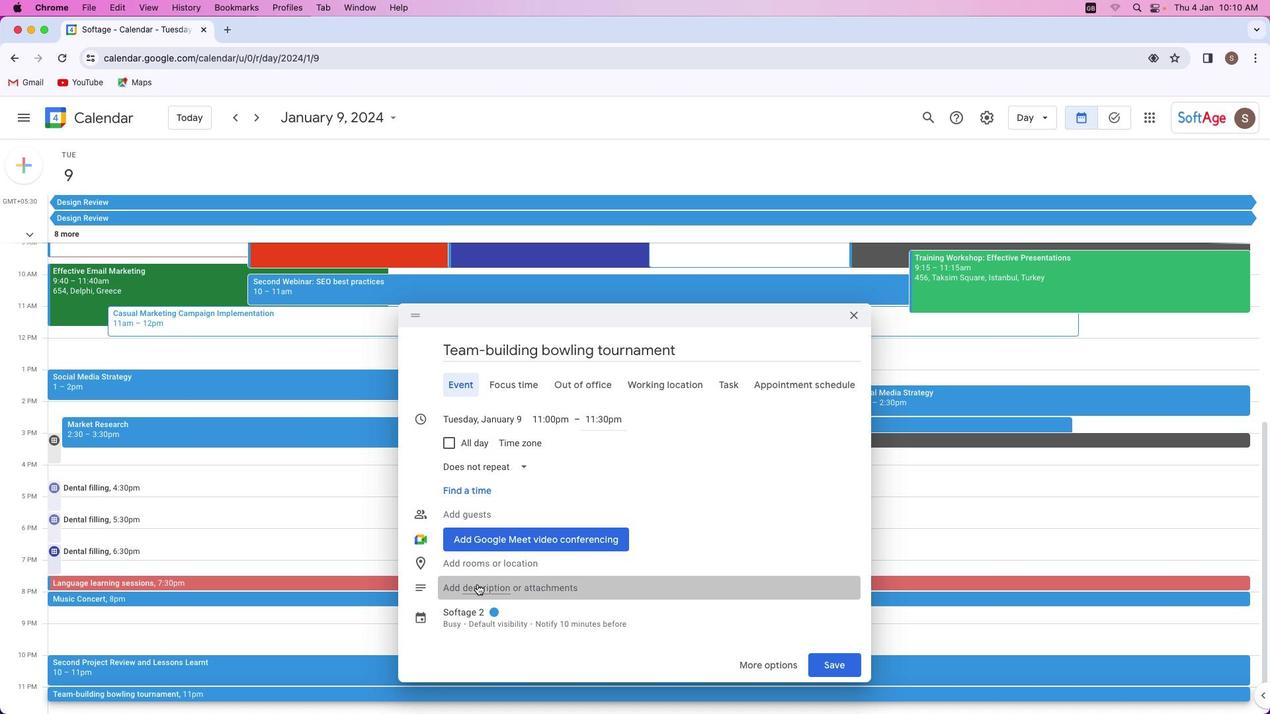 
Action: Mouse moved to (500, 524)
Screenshot: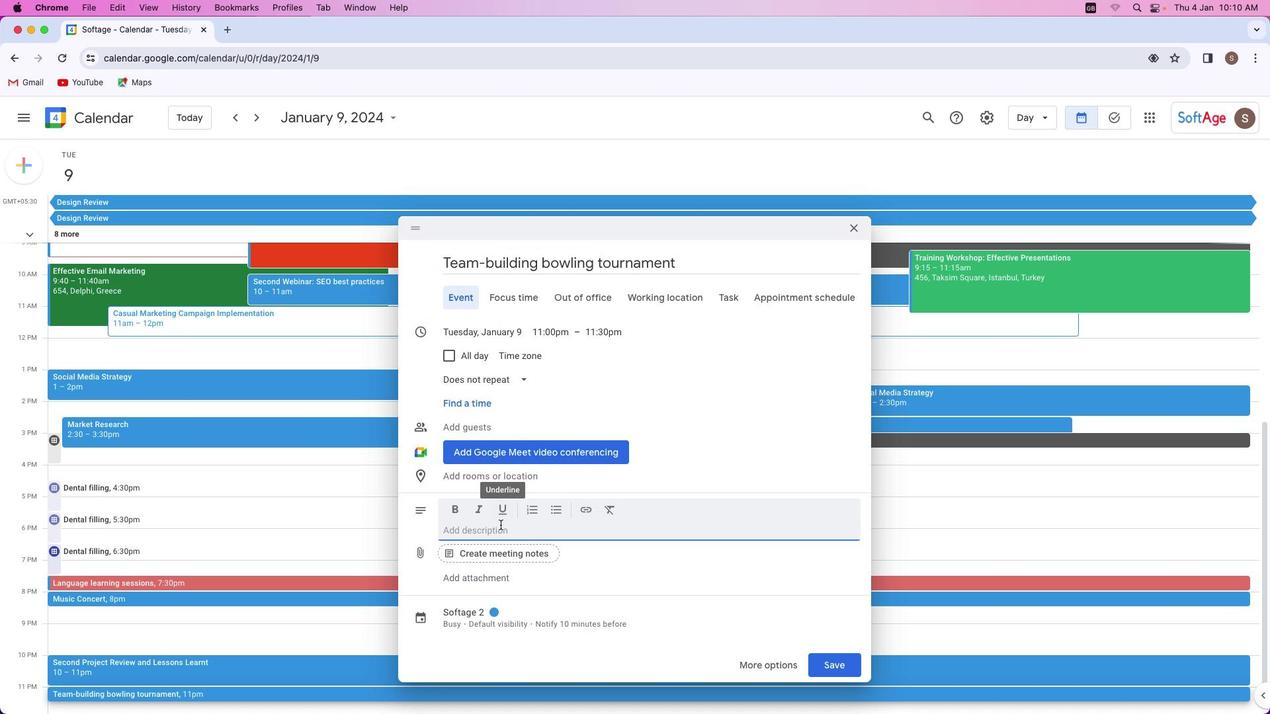 
Action: Mouse pressed left at (500, 524)
Screenshot: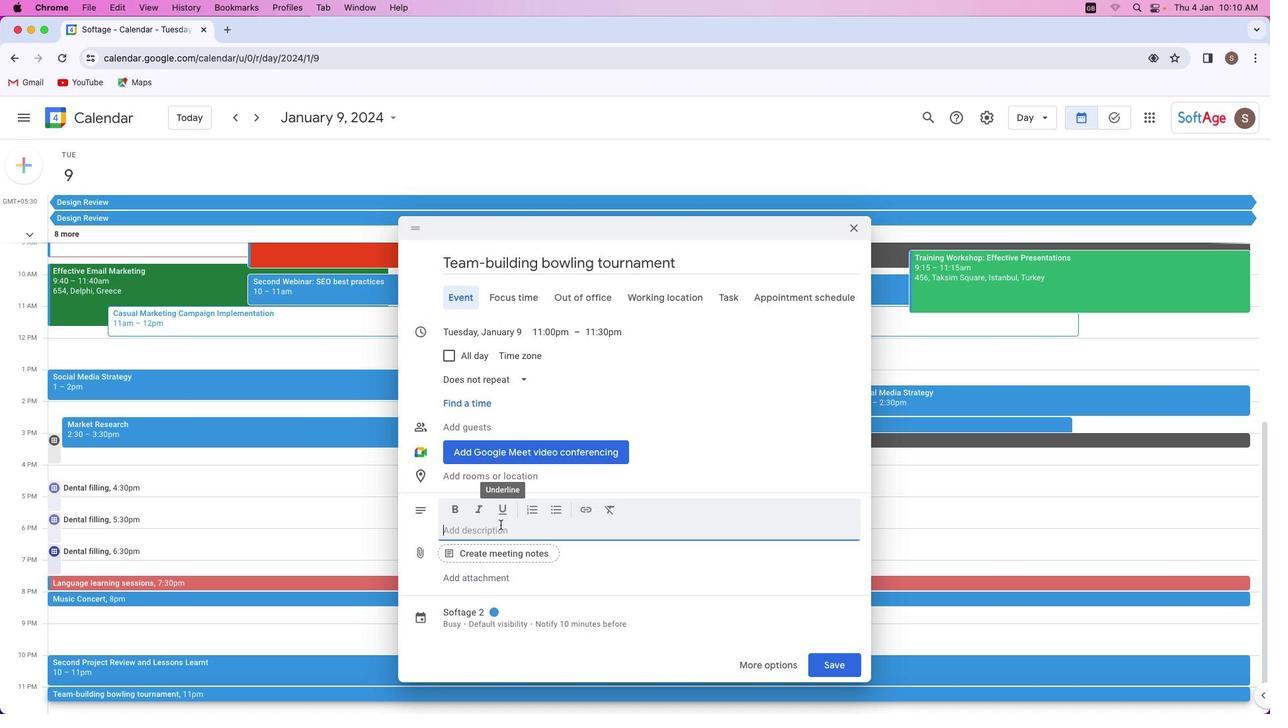 
Action: Key pressed Key.shift'T''h''i''s'Key.space'e''v''e''n''t'Key.space'p''u''r''p''o''s''e'Key.space'i''s'Key.space't''e''a''m''-''b''u''i''l''d''i''n''g'Key.space'b''o''w''l''i''n''g'Key.space't''o''u''r''n''a''m''e''n''t'Key.space'o''n'Key.space'a'Key.space'f''i''x'Key.space'd''a''t''e'Key.space'a''n''d'Key.space't''i''m''e''.'
Screenshot: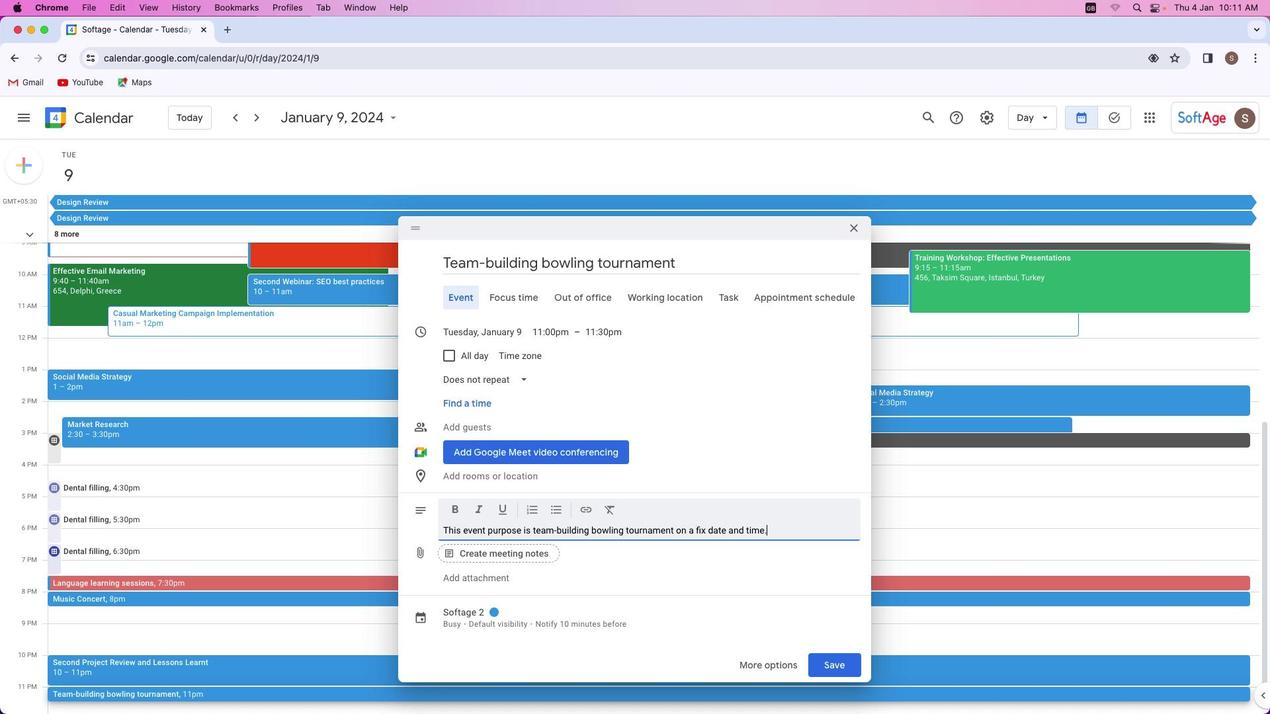 
Action: Mouse moved to (495, 609)
Screenshot: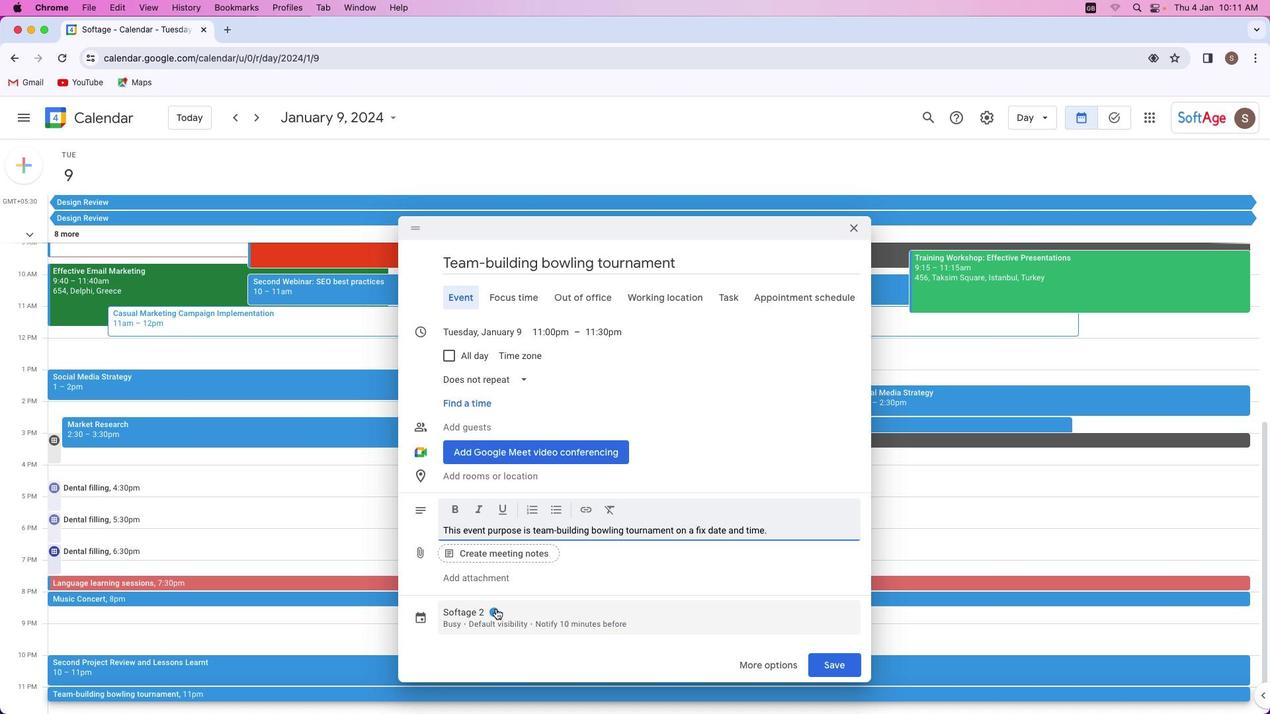 
Action: Mouse pressed left at (495, 609)
Screenshot: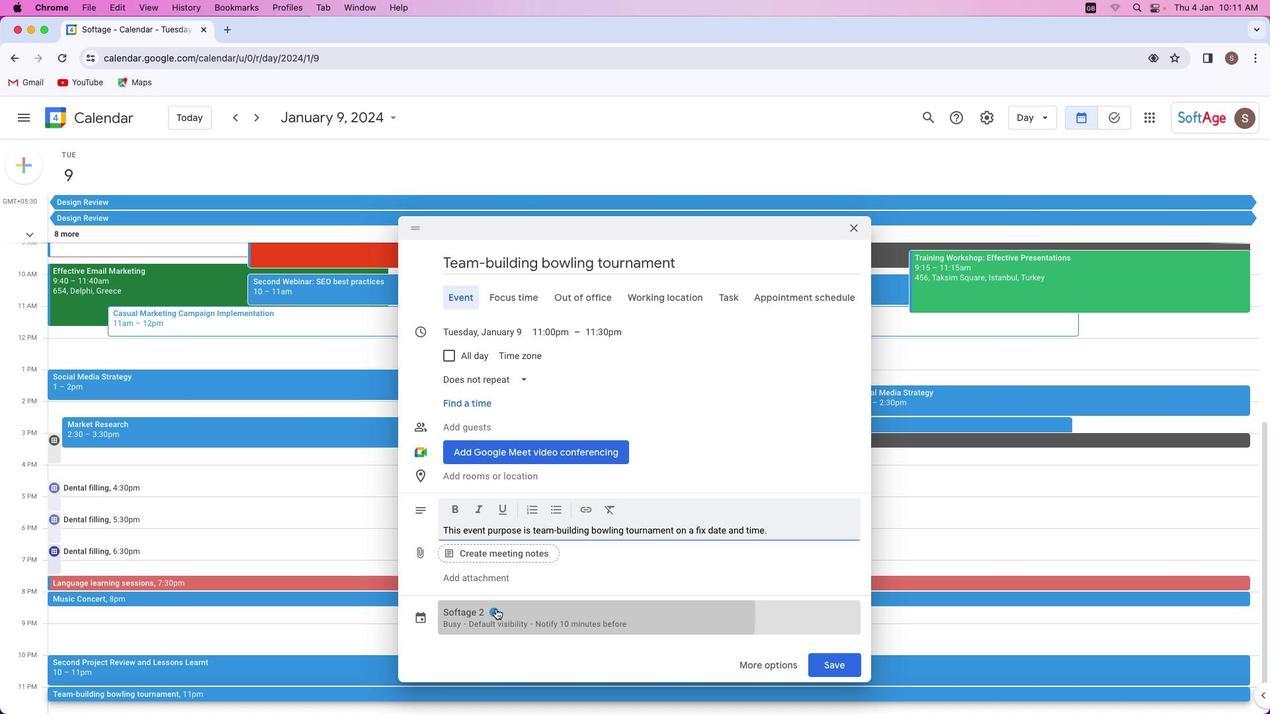 
Action: Mouse moved to (527, 511)
Screenshot: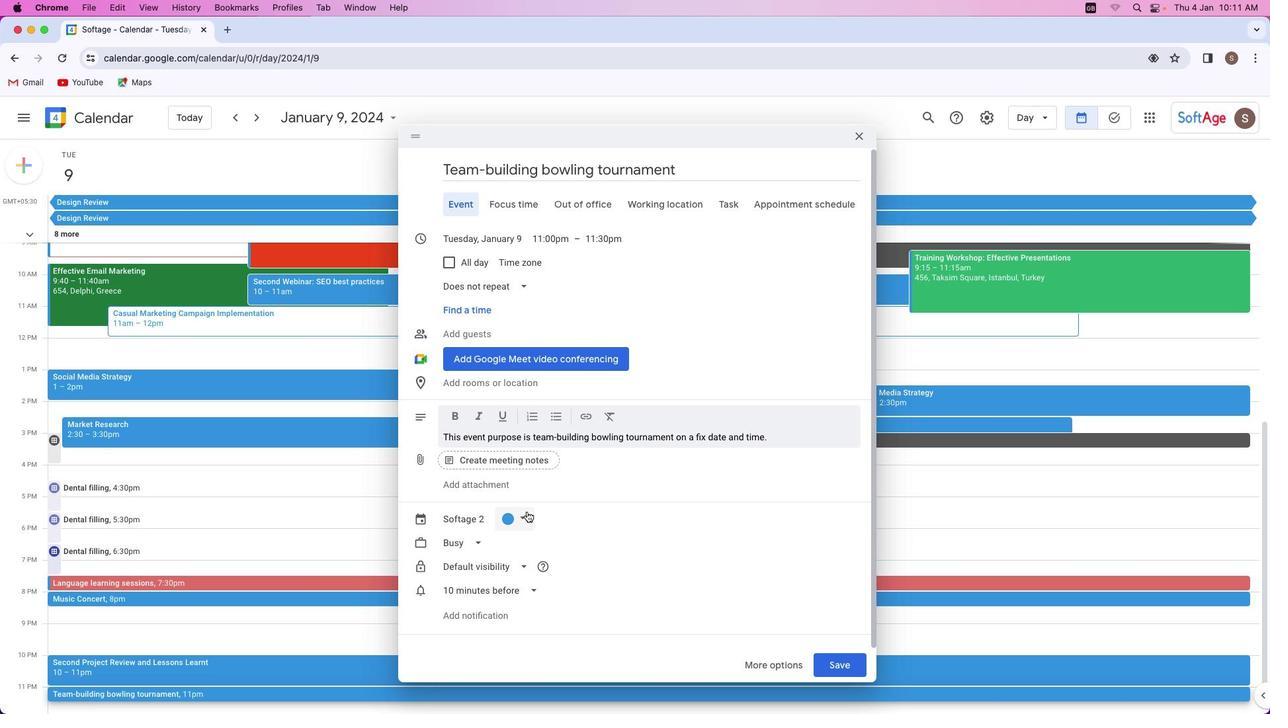 
Action: Mouse pressed left at (527, 511)
Screenshot: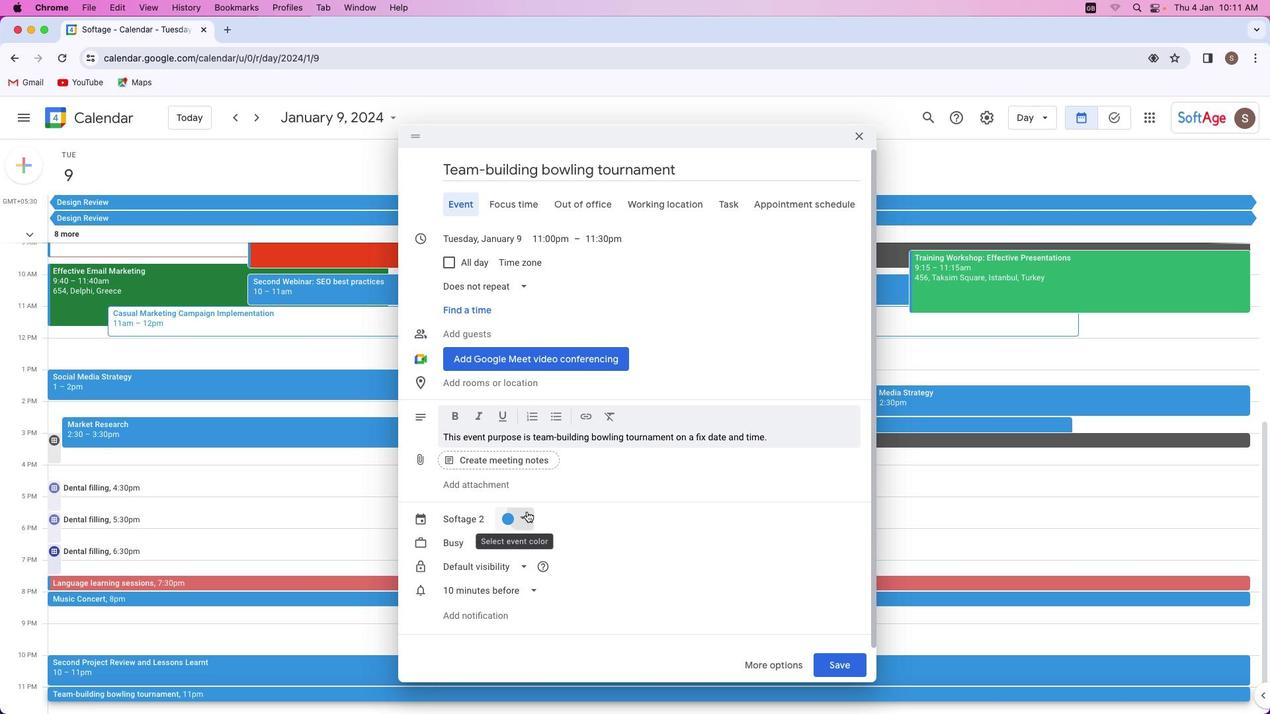 
Action: Mouse moved to (529, 542)
Screenshot: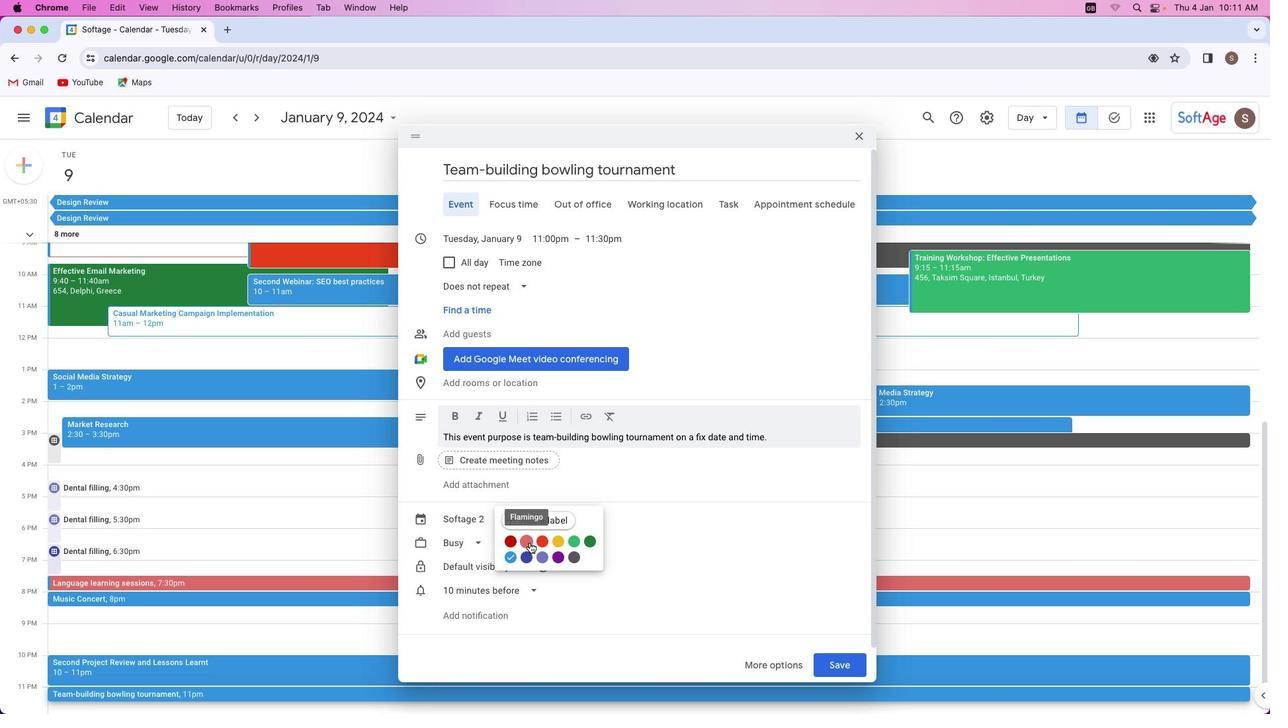 
Action: Mouse pressed left at (529, 542)
Screenshot: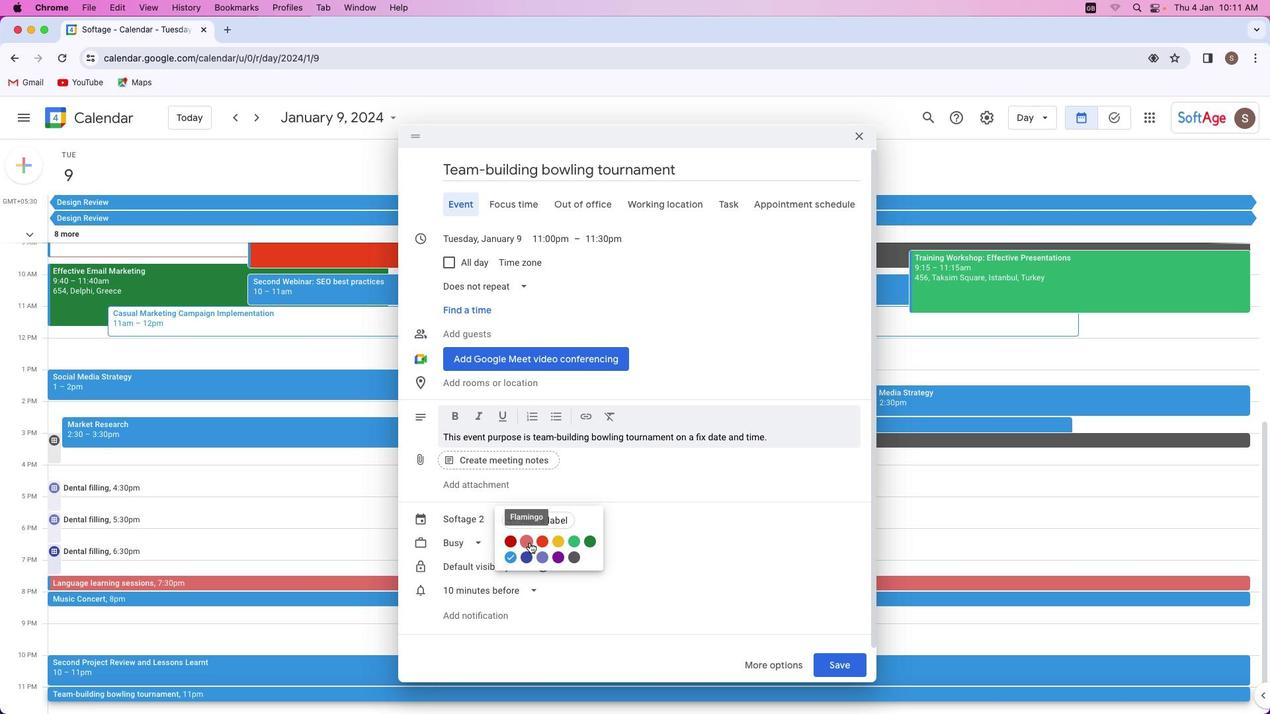 
Action: Mouse moved to (827, 662)
Screenshot: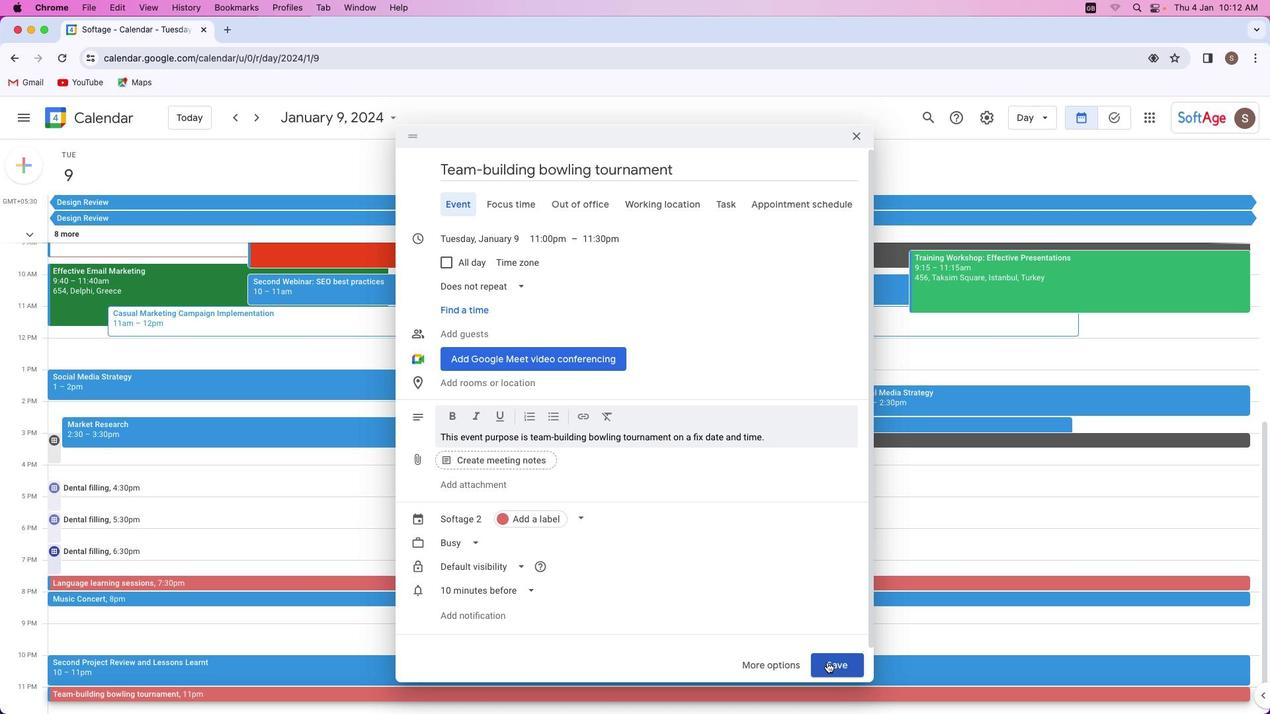 
Action: Mouse pressed left at (827, 662)
Screenshot: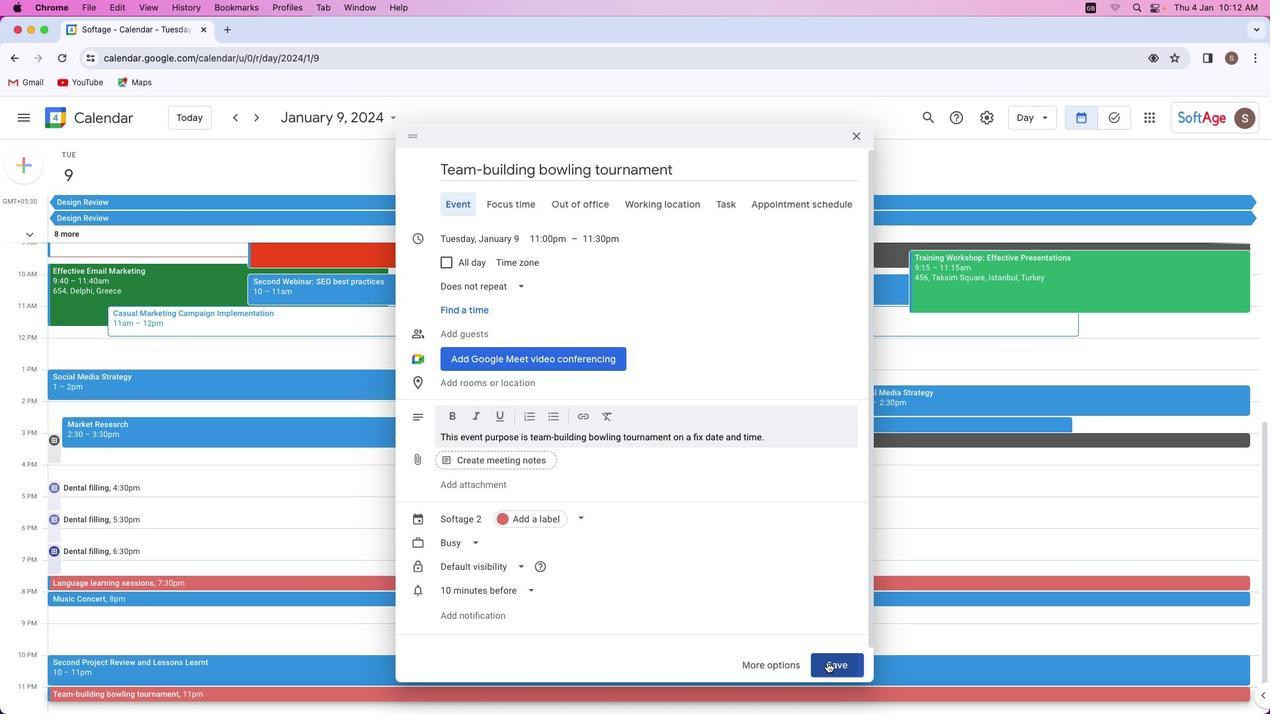 
Action: Mouse moved to (539, 493)
Screenshot: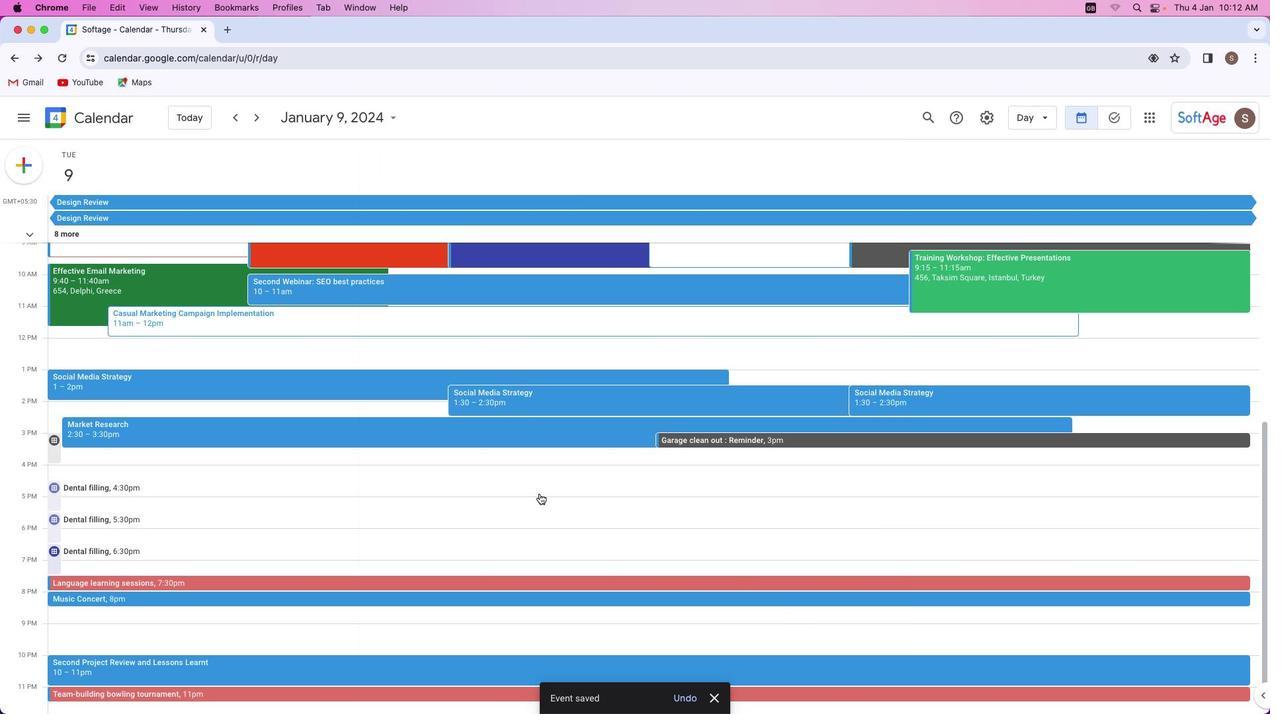 
Action: Mouse scrolled (539, 493) with delta (0, 0)
Screenshot: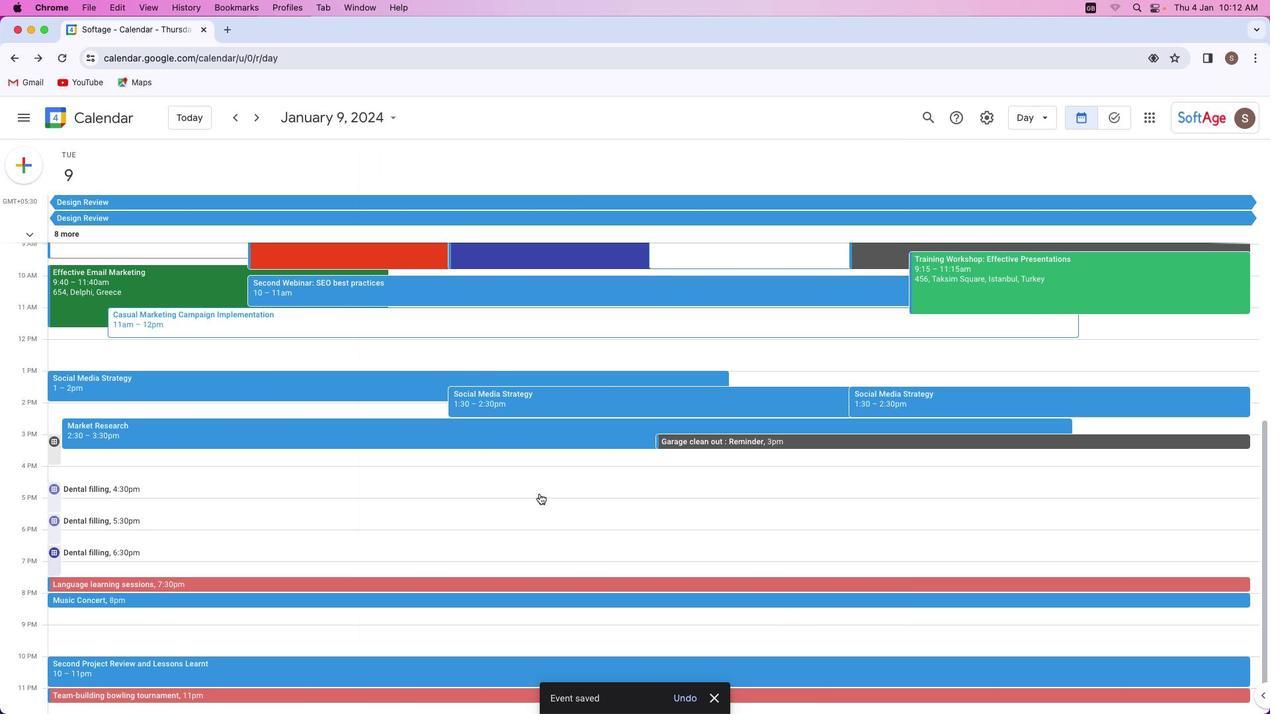 
Action: Mouse scrolled (539, 493) with delta (0, 0)
Screenshot: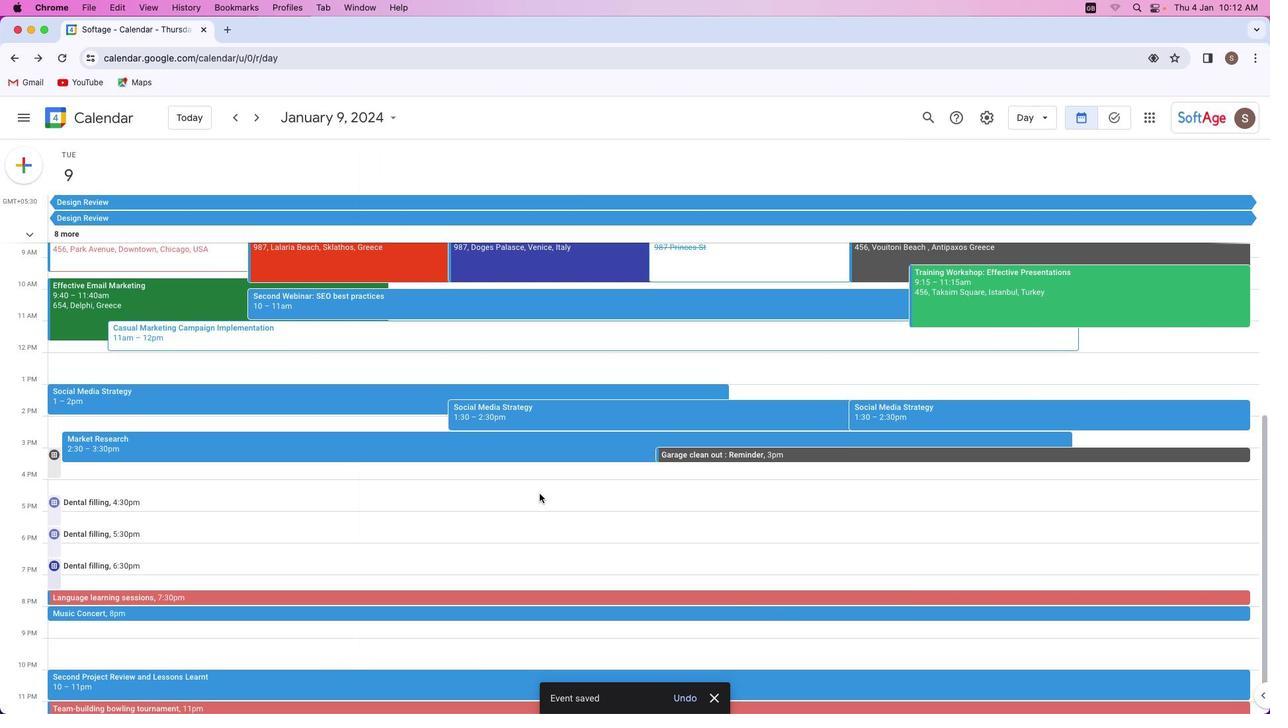 
Action: Mouse scrolled (539, 493) with delta (0, 0)
Screenshot: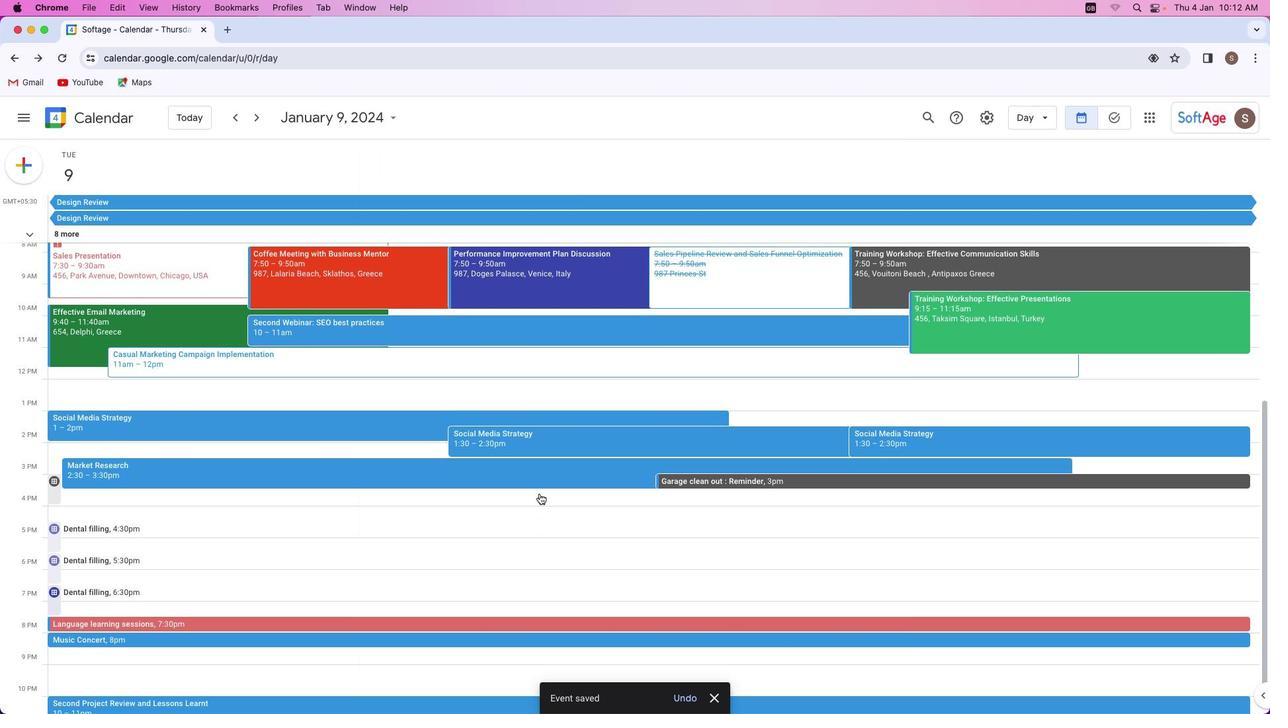 
Action: Mouse scrolled (539, 493) with delta (0, 0)
Screenshot: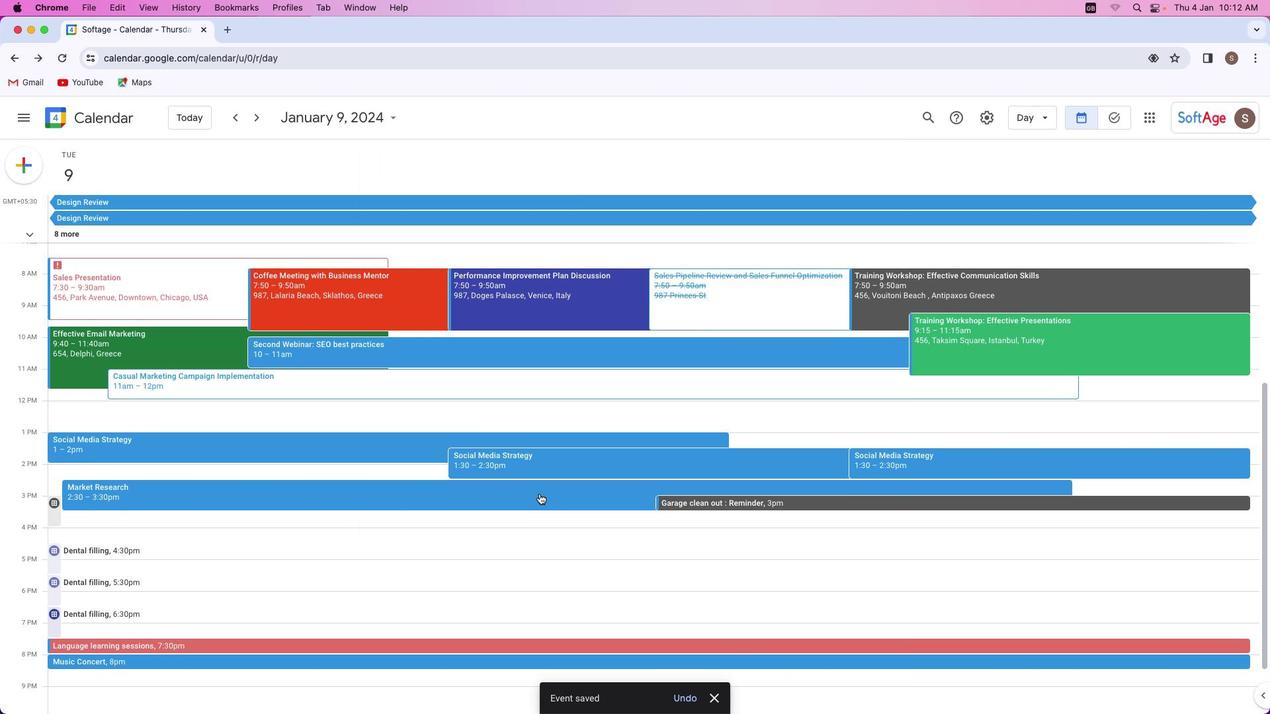 
Action: Mouse scrolled (539, 493) with delta (0, 0)
Screenshot: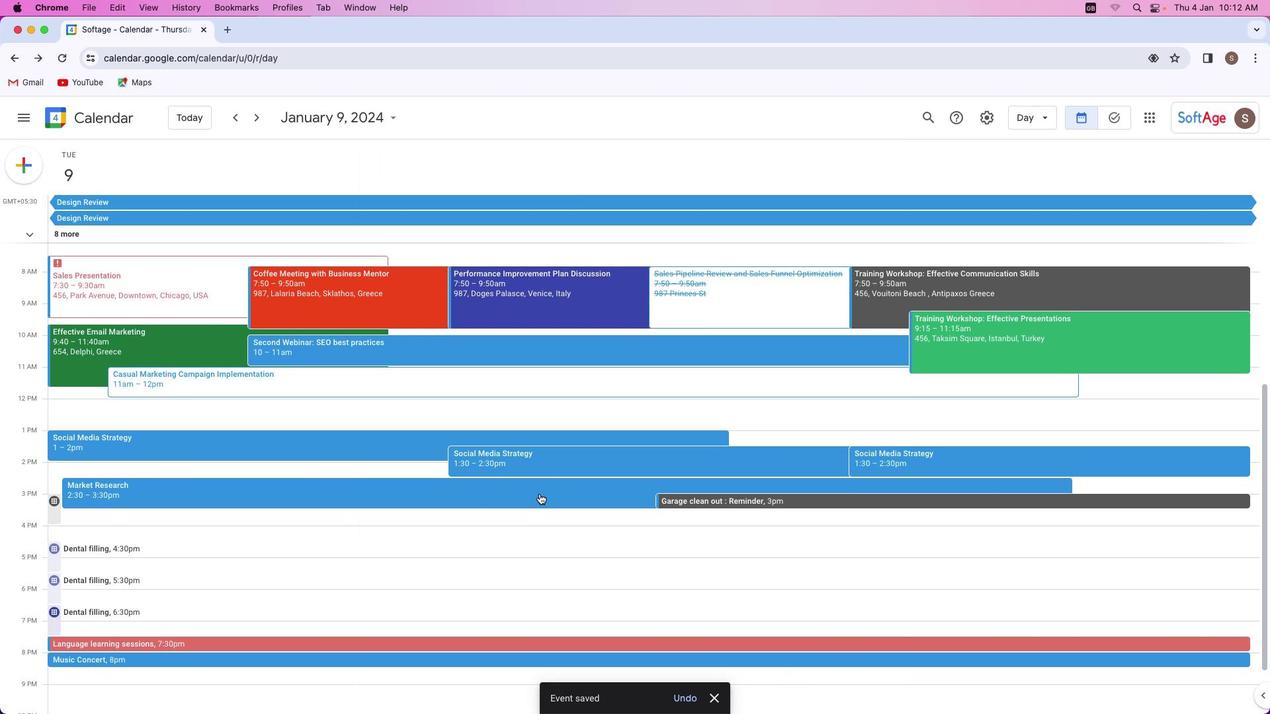 
Action: Mouse scrolled (539, 493) with delta (0, 0)
Screenshot: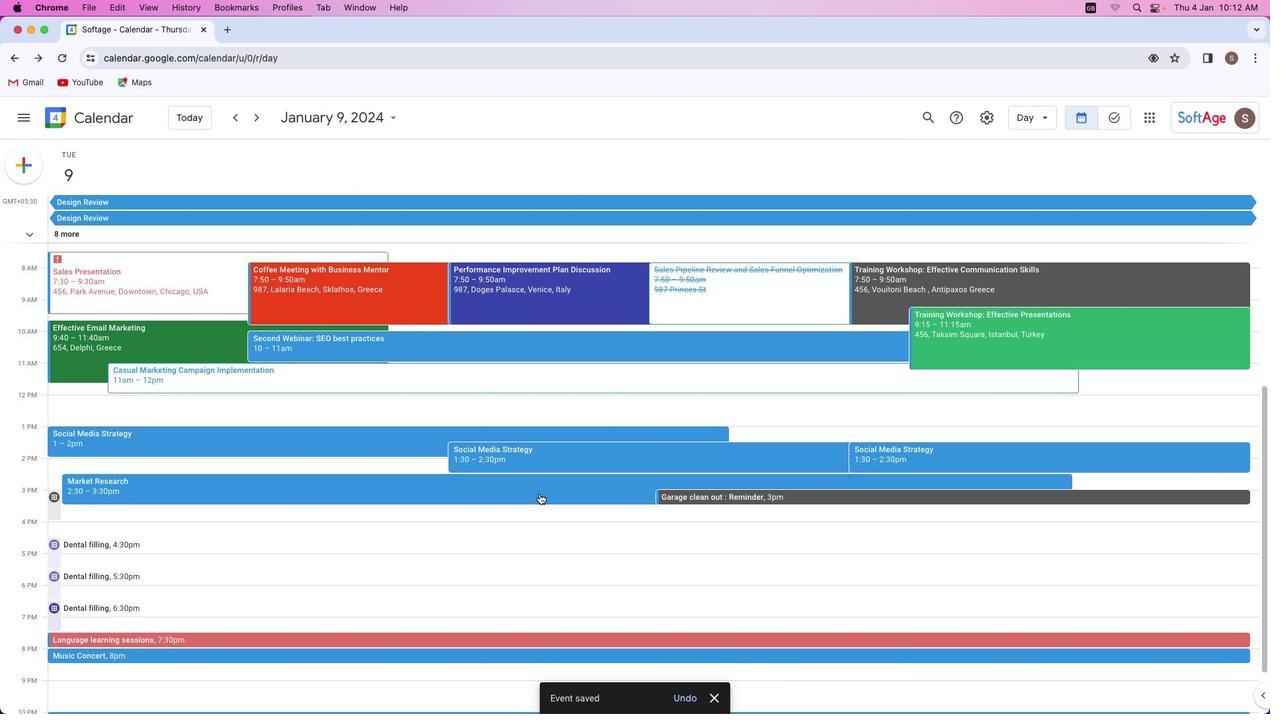 
Action: Mouse scrolled (539, 493) with delta (0, 0)
Screenshot: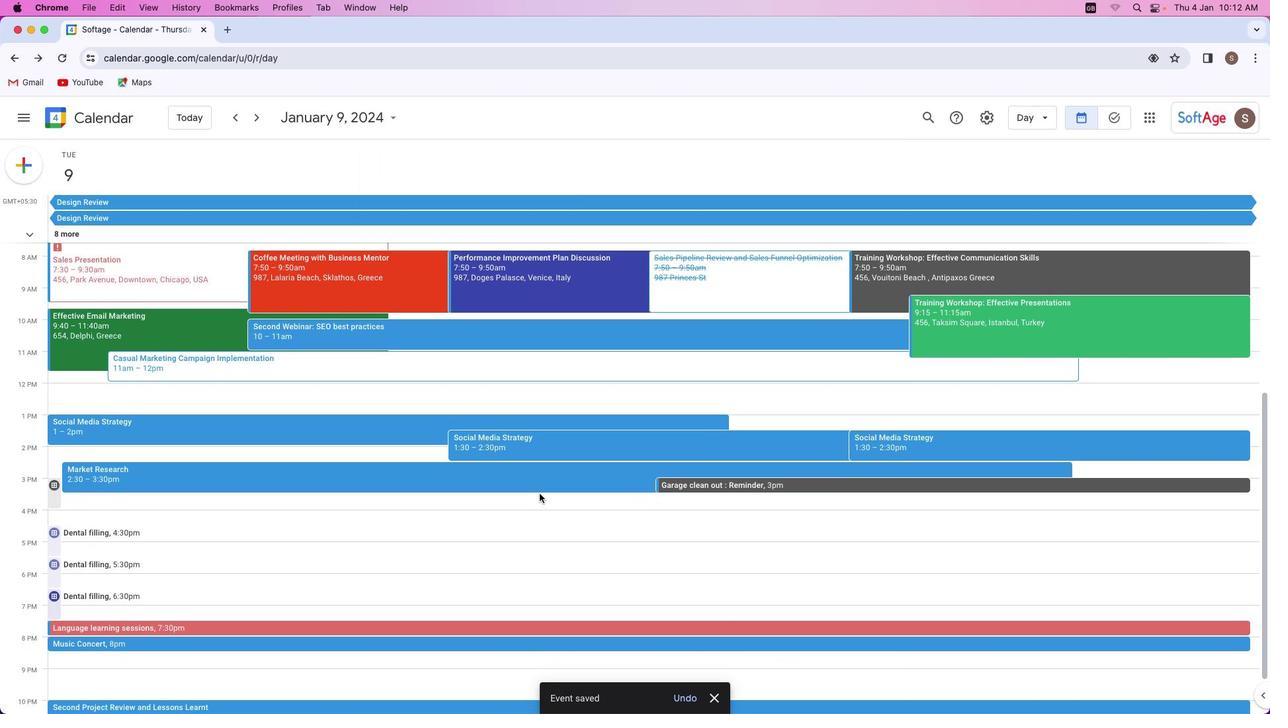 
Action: Mouse scrolled (539, 493) with delta (0, 0)
Screenshot: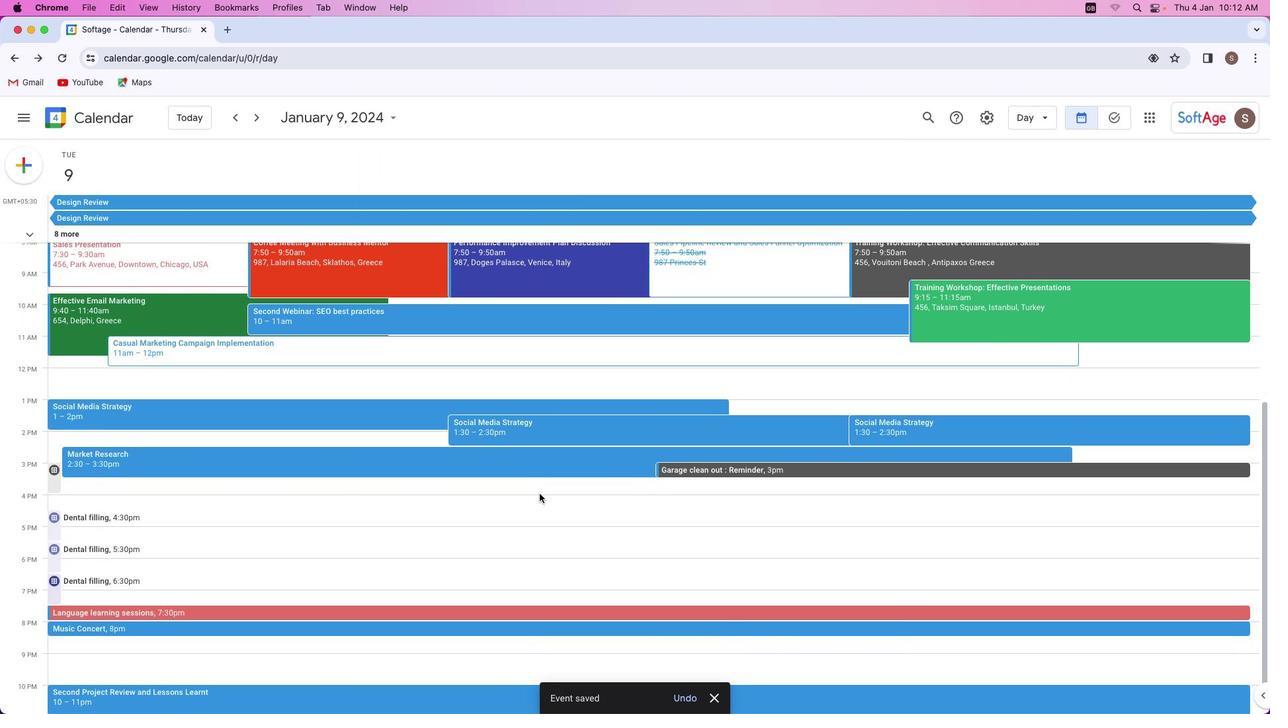 
Action: Mouse scrolled (539, 493) with delta (0, 0)
Screenshot: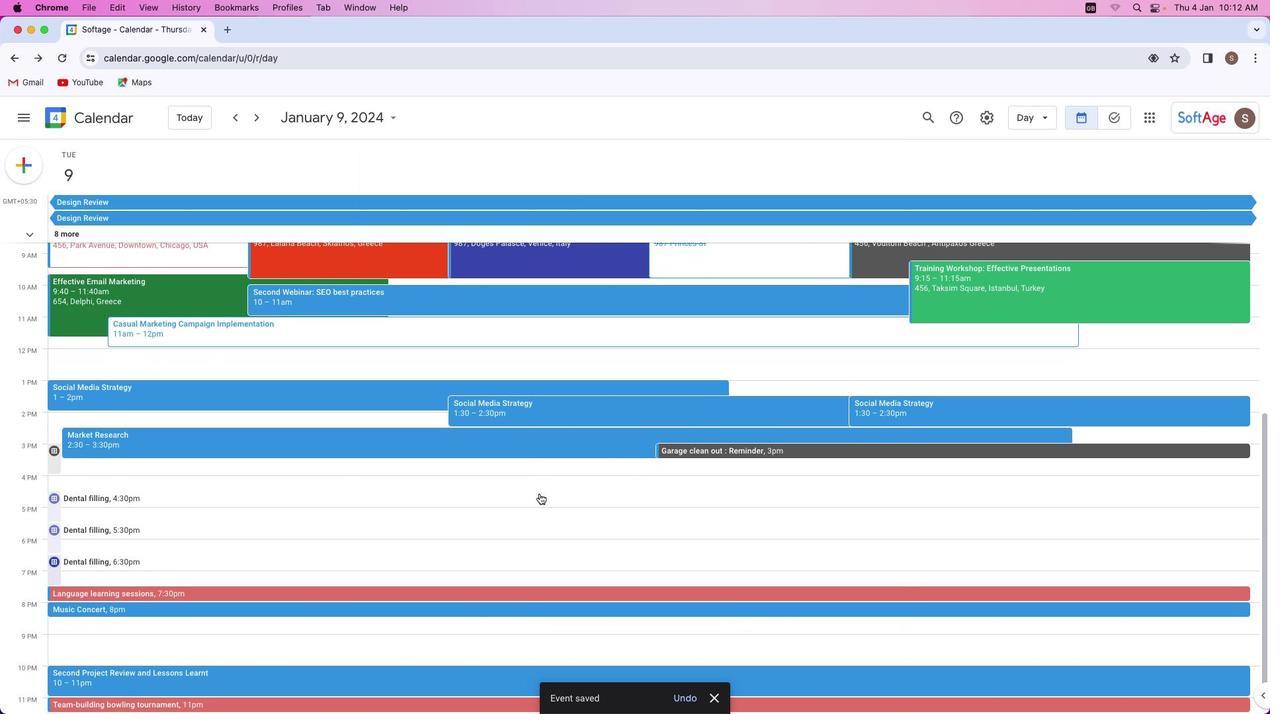 
Action: Mouse scrolled (539, 493) with delta (0, 0)
Screenshot: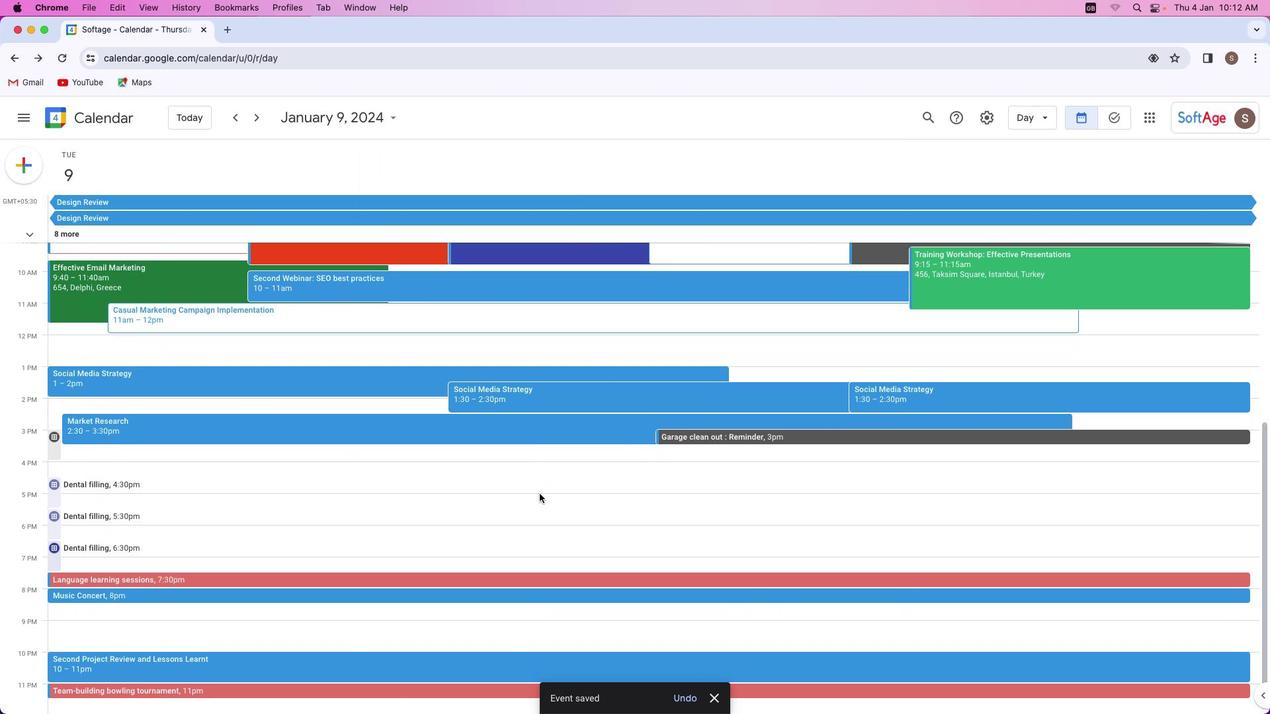 
Action: Mouse scrolled (539, 493) with delta (0, 0)
Screenshot: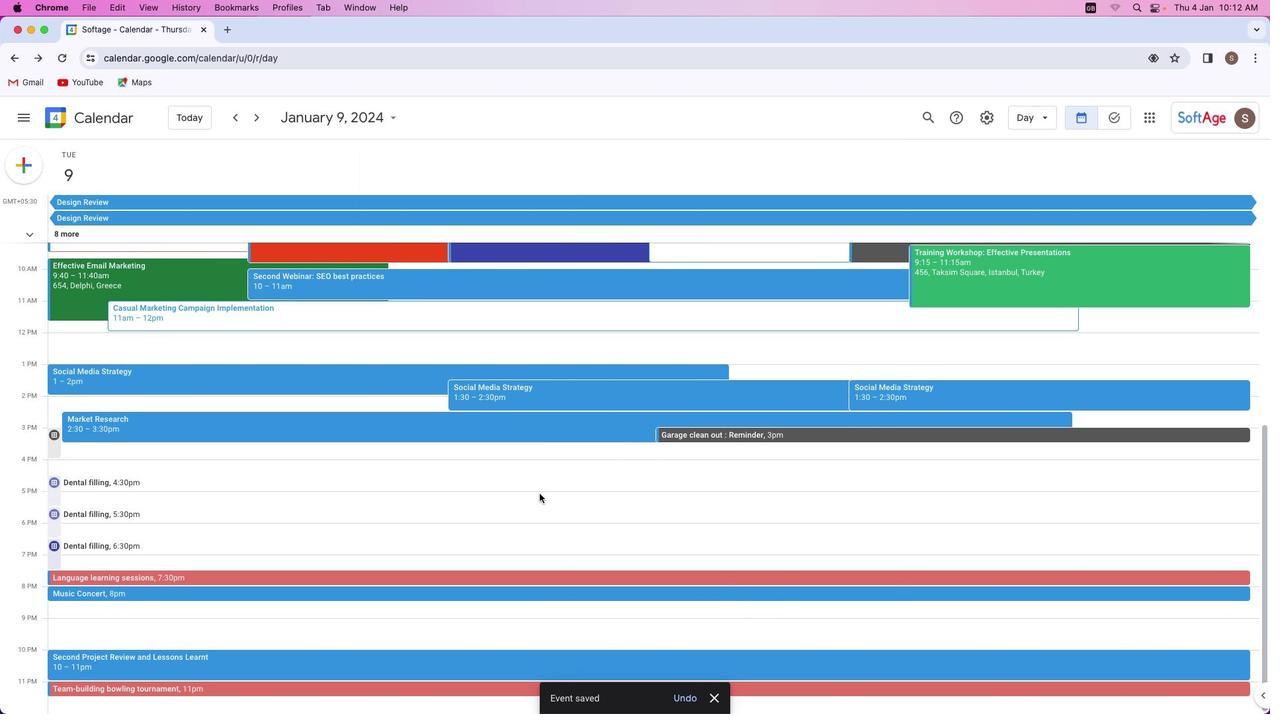
Action: Mouse scrolled (539, 493) with delta (0, 0)
Screenshot: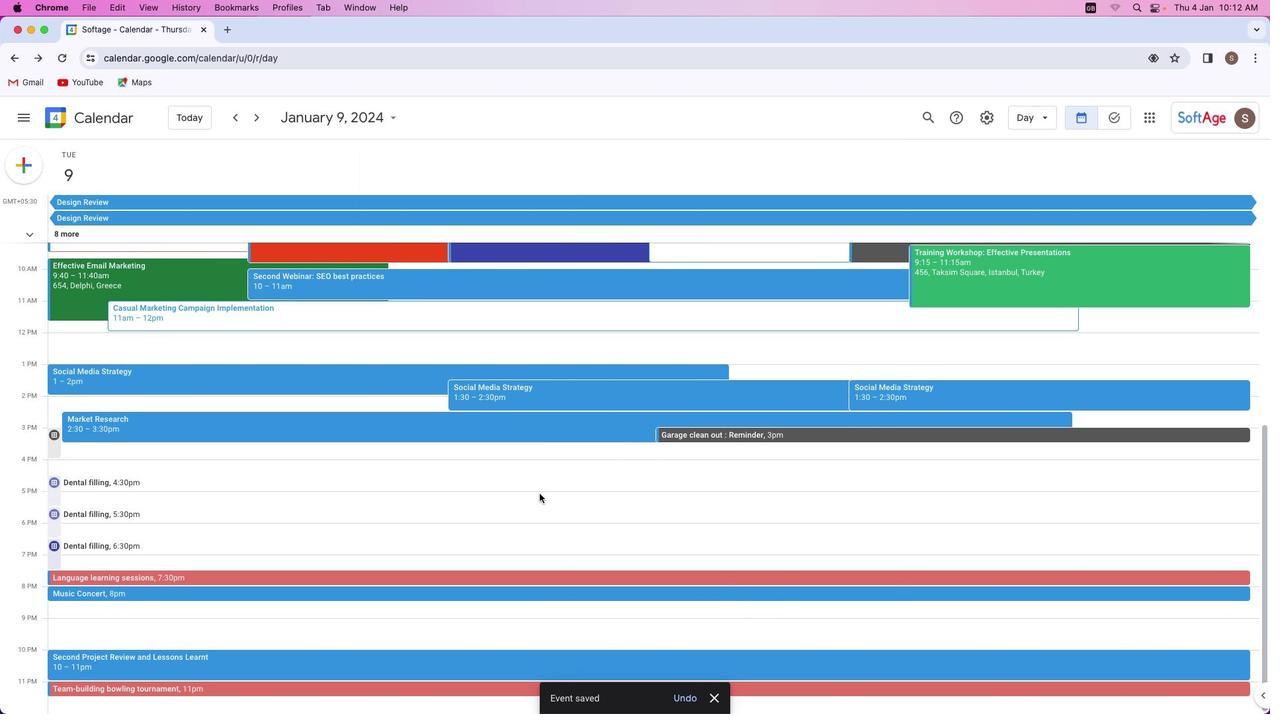 
Action: Mouse scrolled (539, 493) with delta (0, 0)
Screenshot: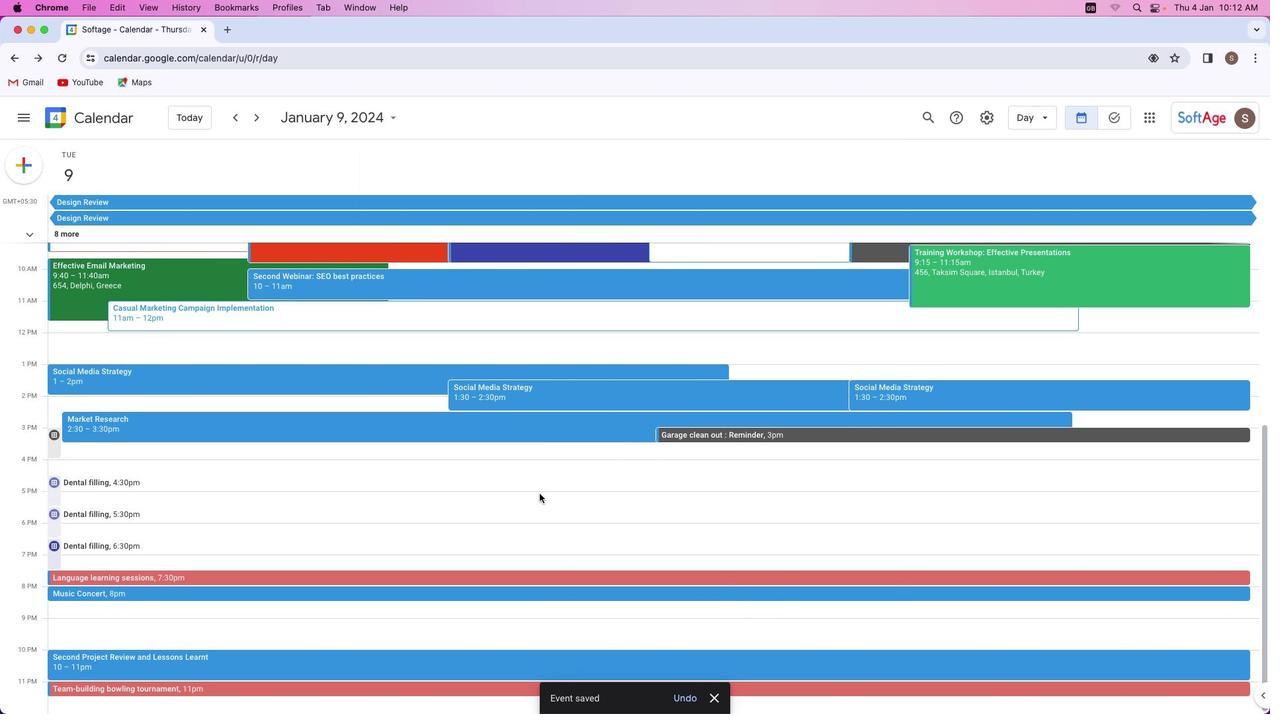 
Action: Mouse scrolled (539, 493) with delta (0, 0)
Screenshot: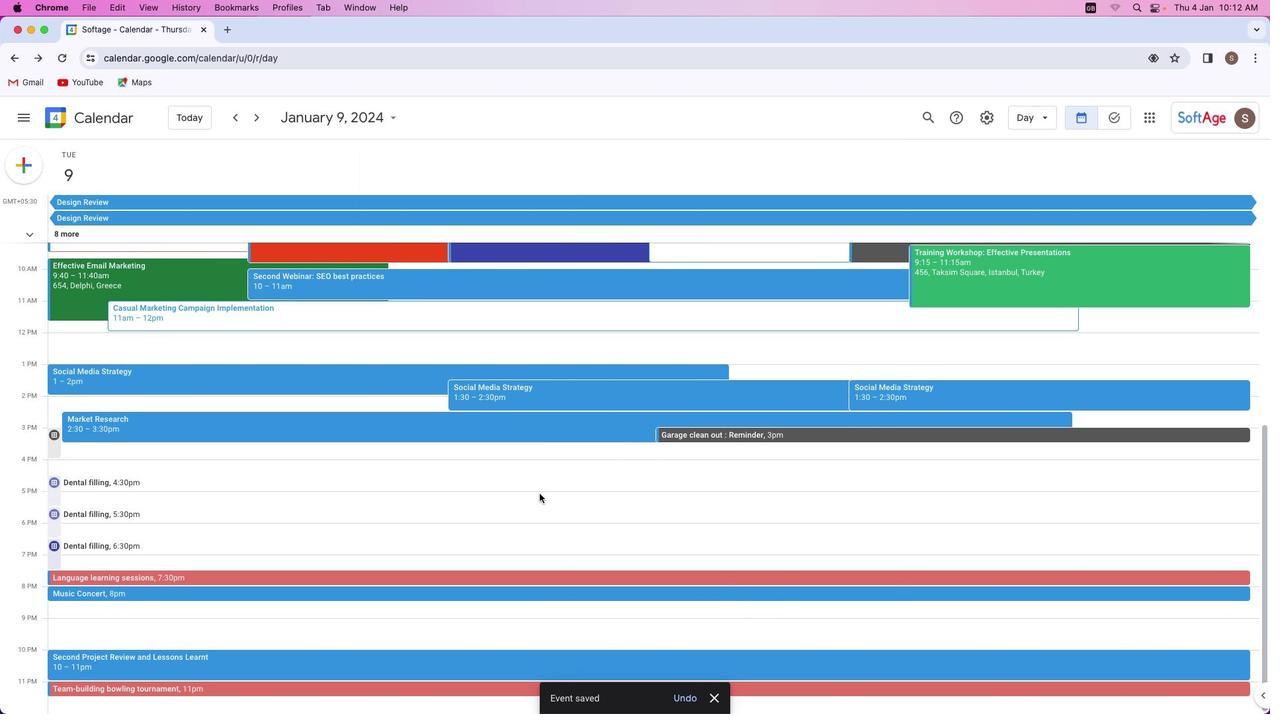 
Action: Mouse moved to (170, 686)
Screenshot: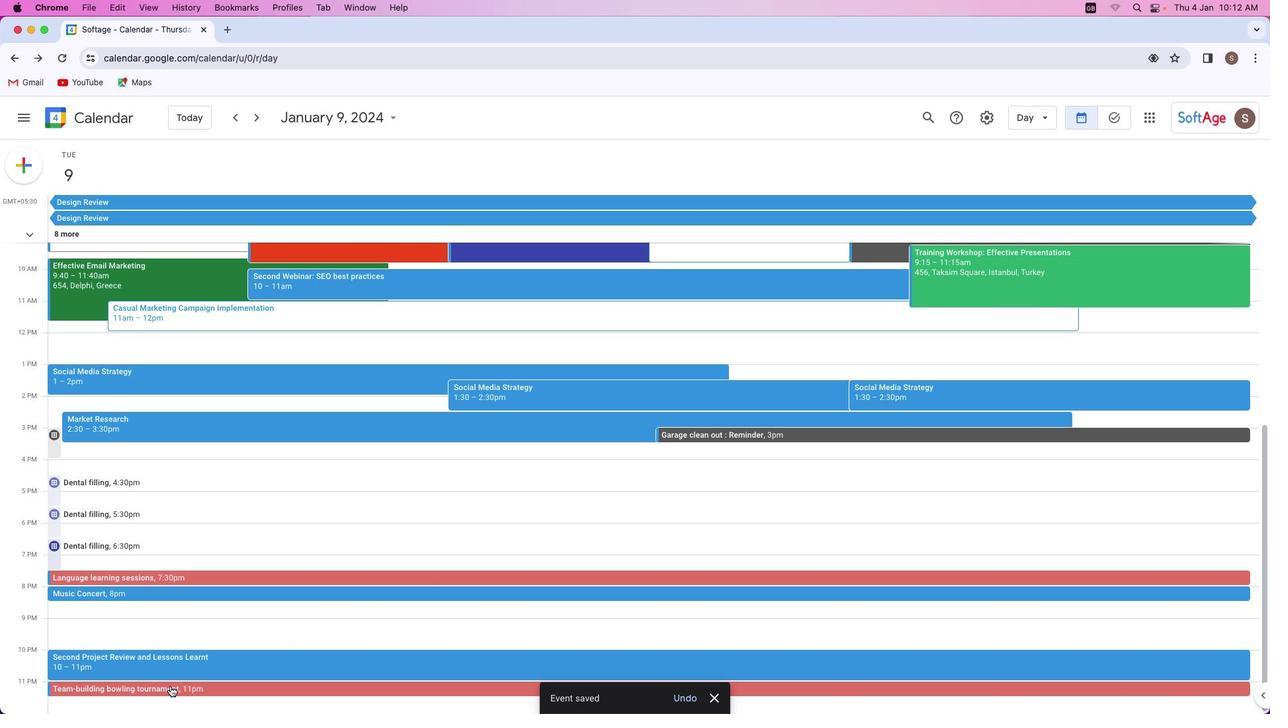 
Action: Mouse pressed left at (170, 686)
Screenshot: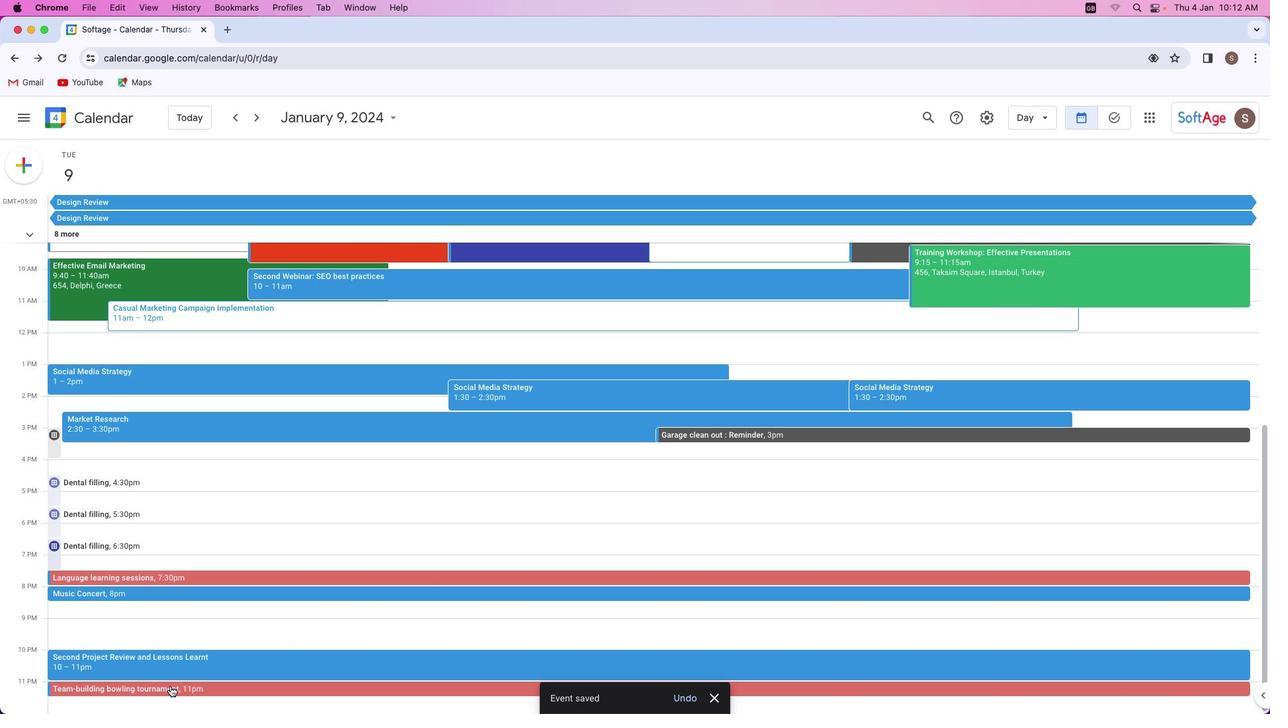 
Action: Mouse moved to (613, 543)
Screenshot: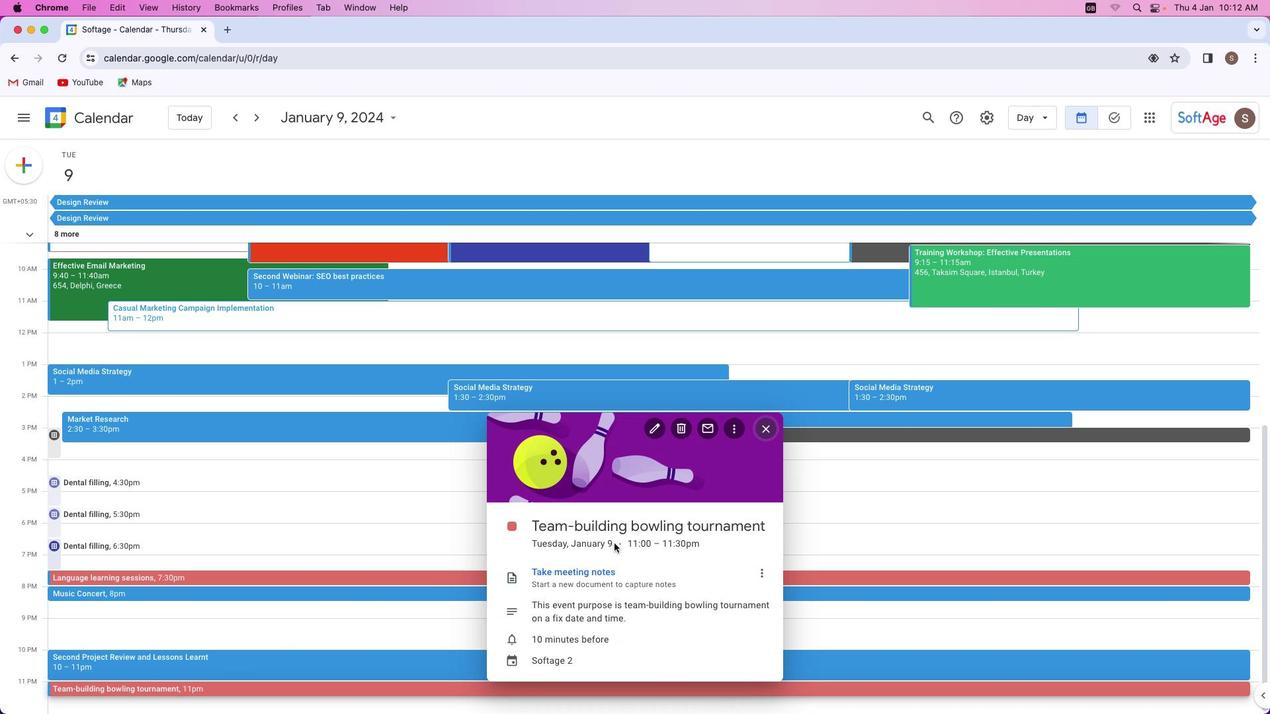 
Action: Mouse pressed left at (613, 543)
Screenshot: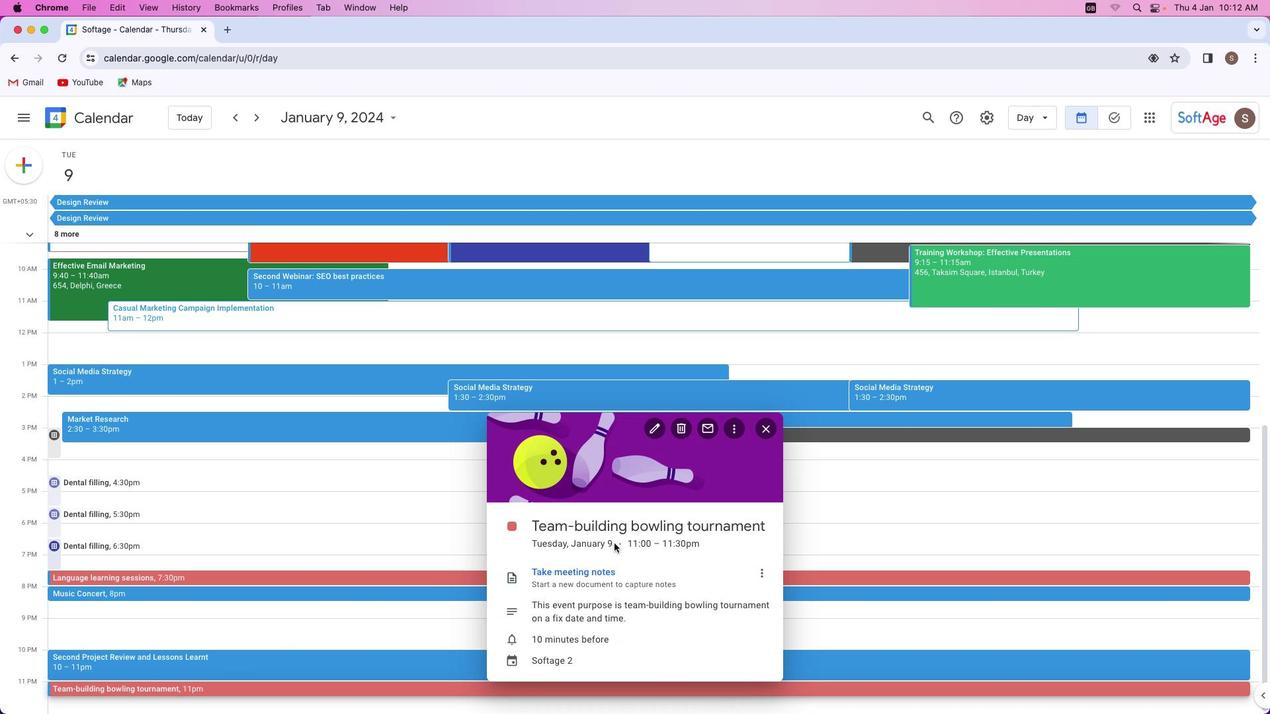 
Action: Mouse moved to (621, 543)
Screenshot: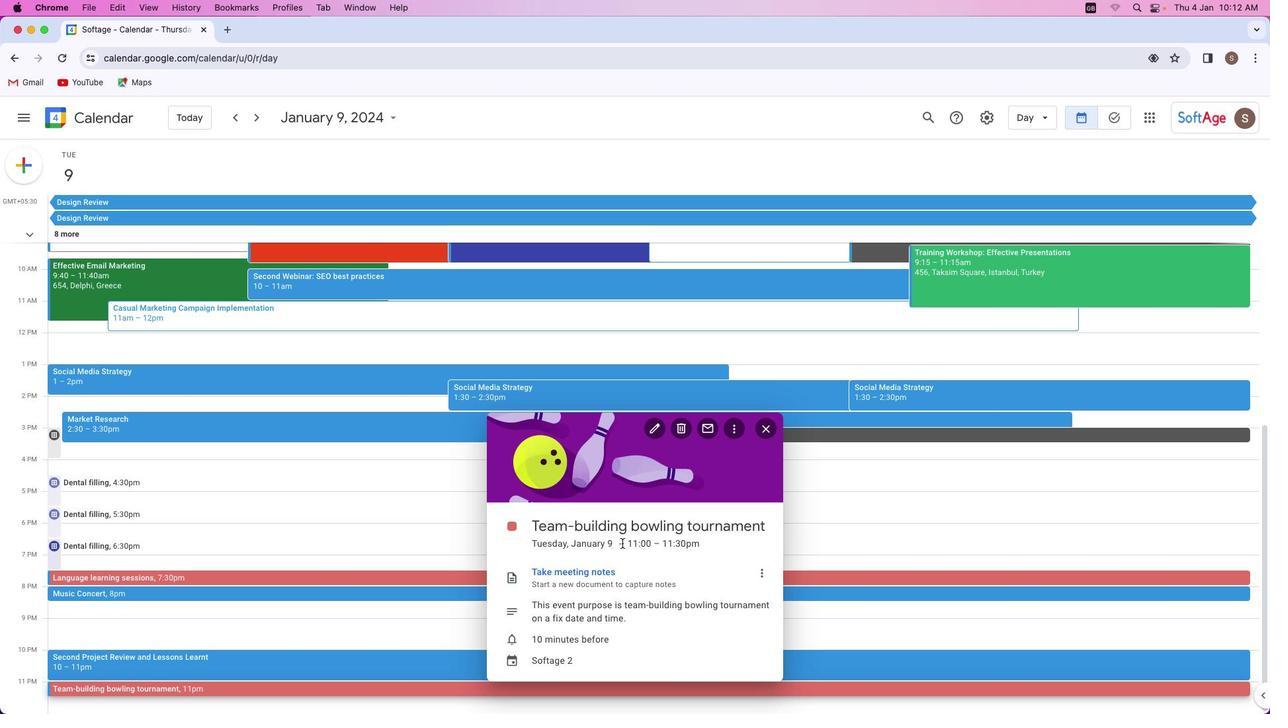 
Action: Mouse pressed left at (621, 543)
Screenshot: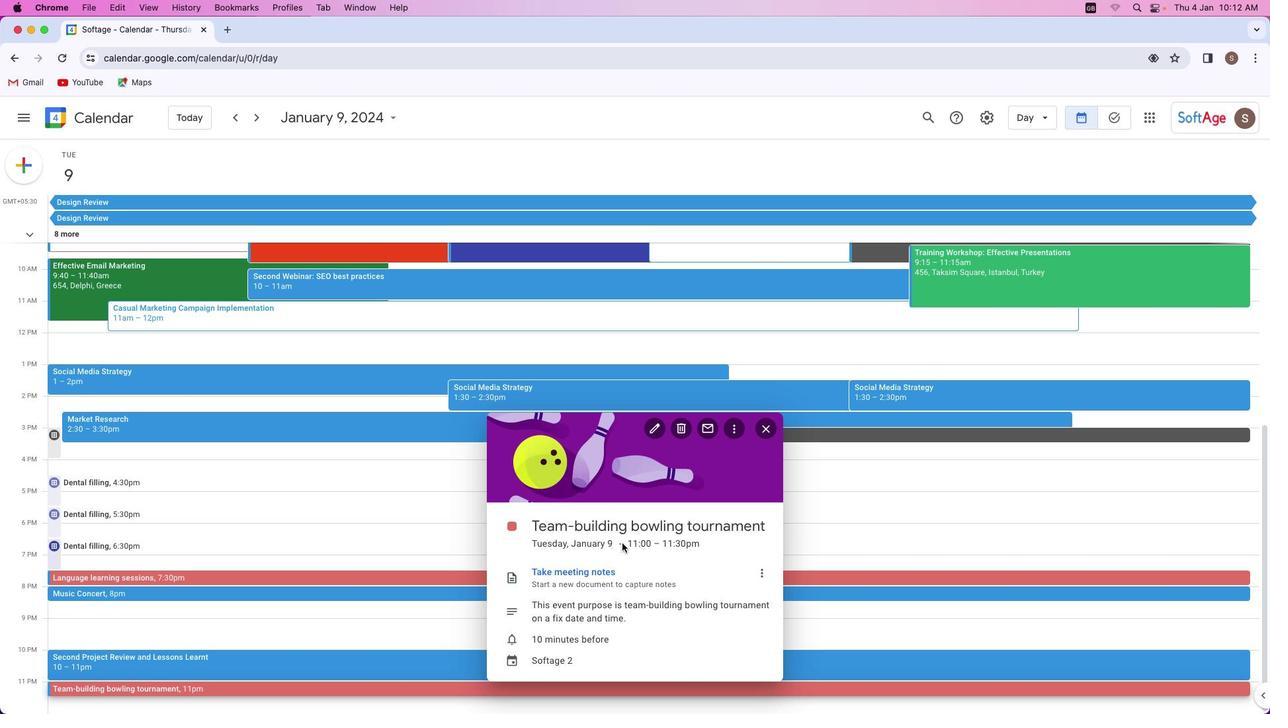 
Action: Mouse moved to (708, 557)
Screenshot: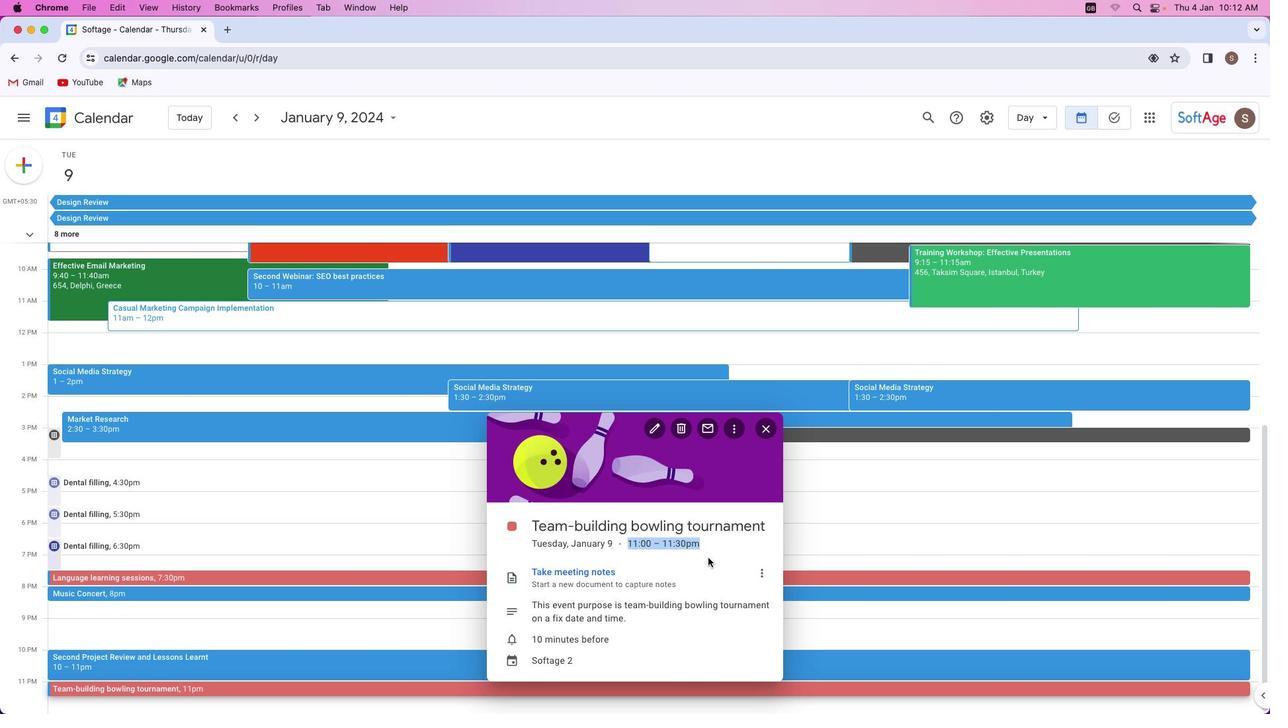 
Action: Mouse pressed left at (708, 557)
Screenshot: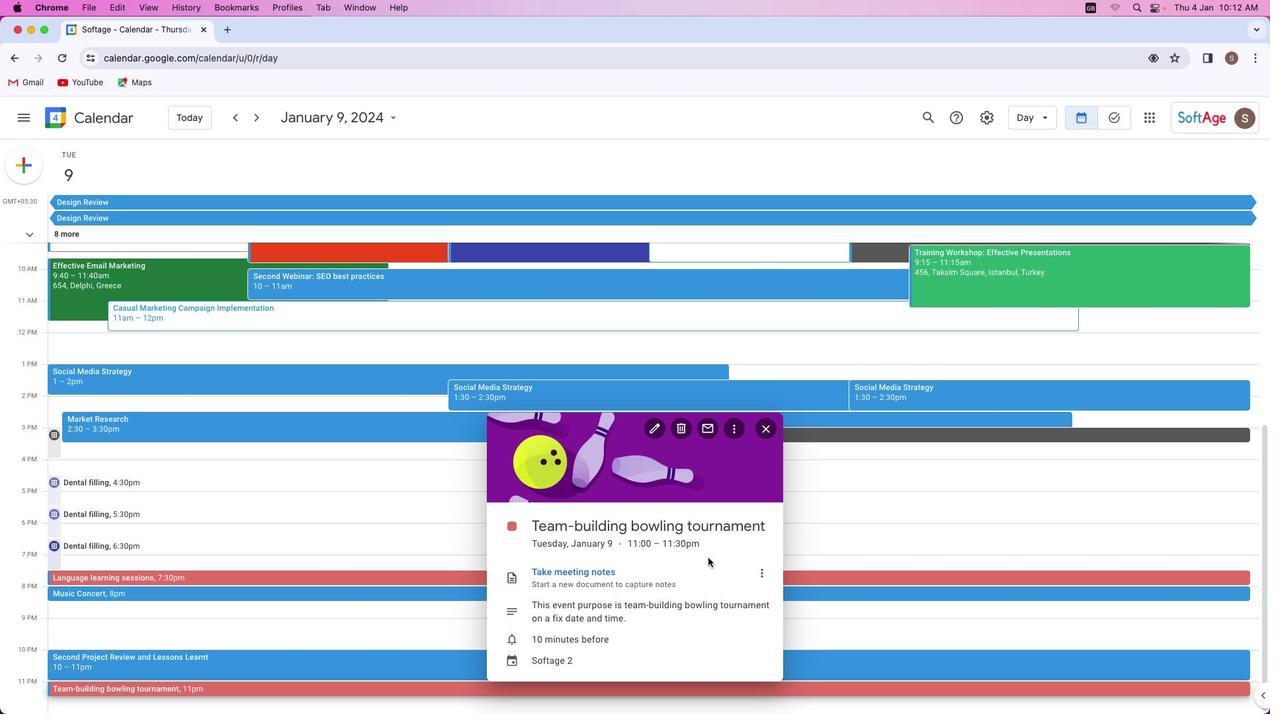 
Action: Mouse moved to (673, 473)
Screenshot: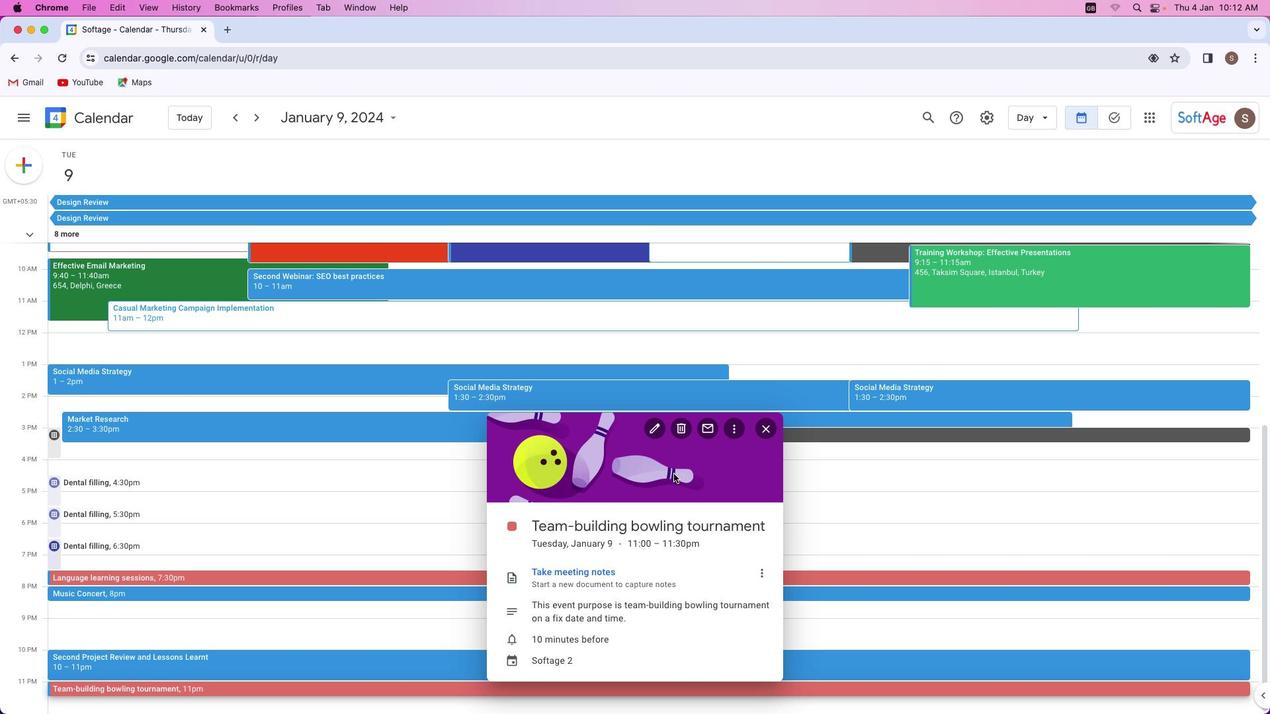 
